 Task: nan
Action: Mouse moved to (458, 596)
Screenshot: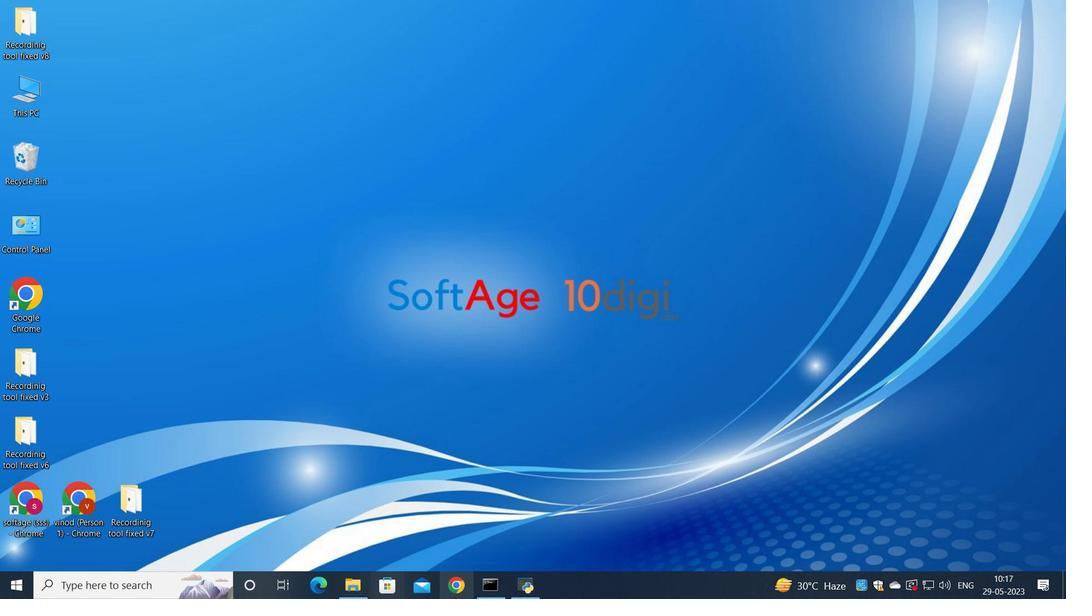 
Action: Mouse pressed left at (458, 596)
Screenshot: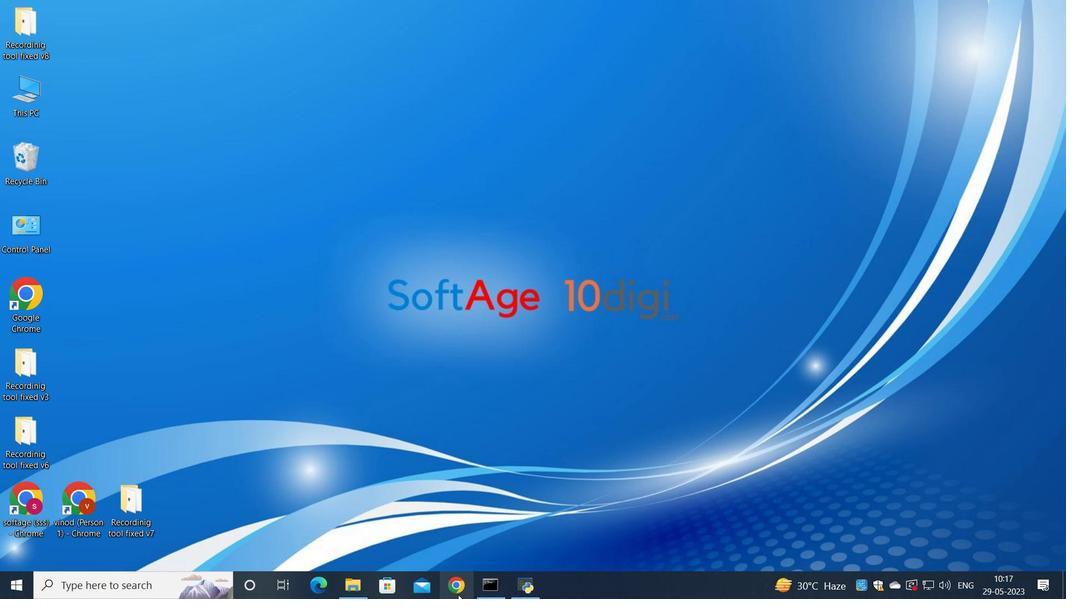 
Action: Mouse moved to (442, 360)
Screenshot: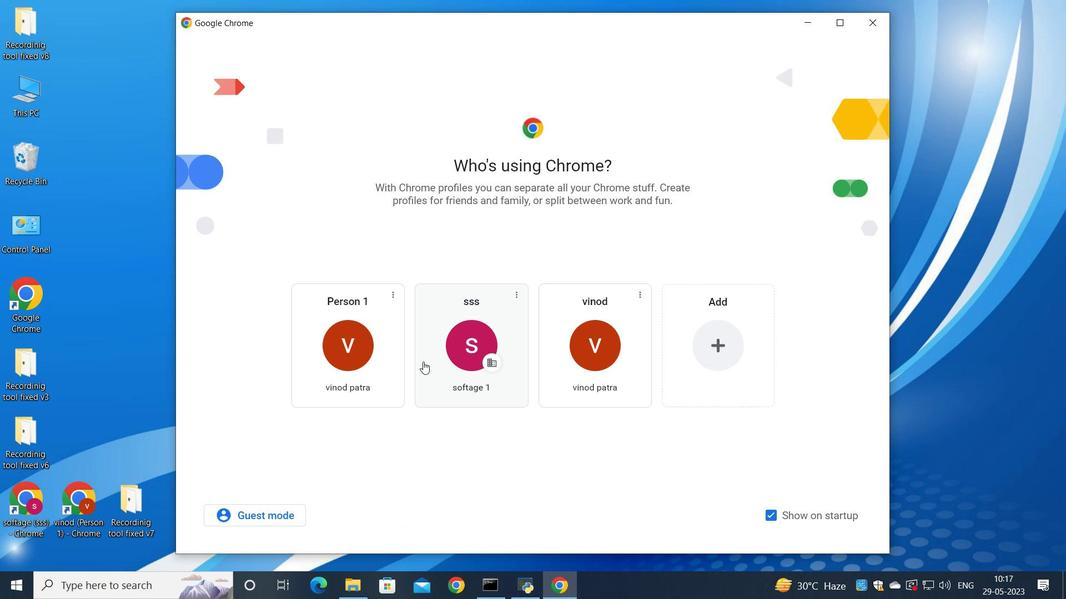 
Action: Mouse pressed left at (442, 360)
Screenshot: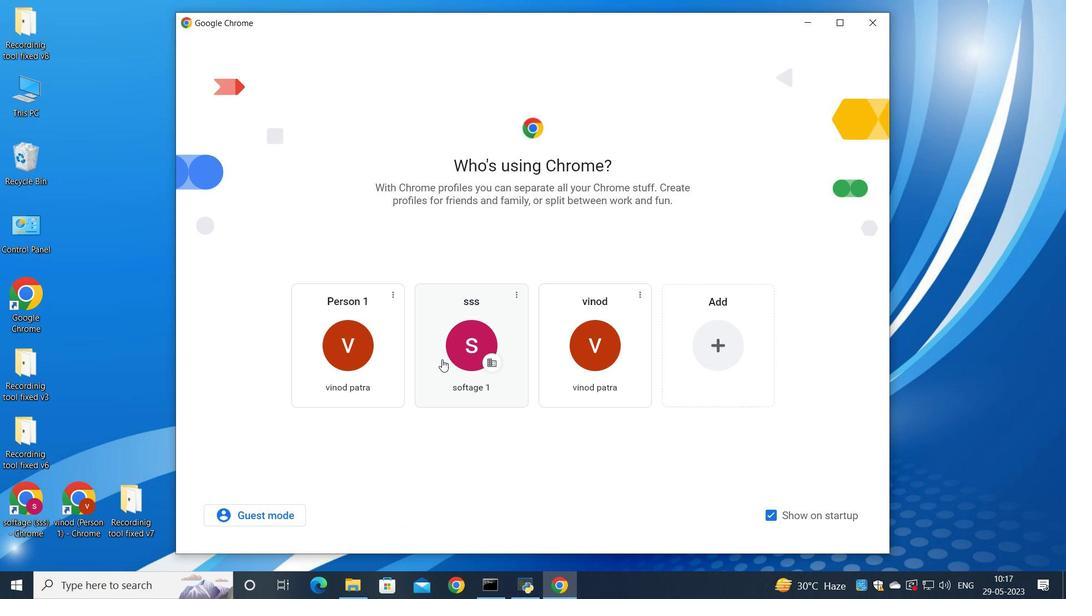 
Action: Mouse moved to (928, 73)
Screenshot: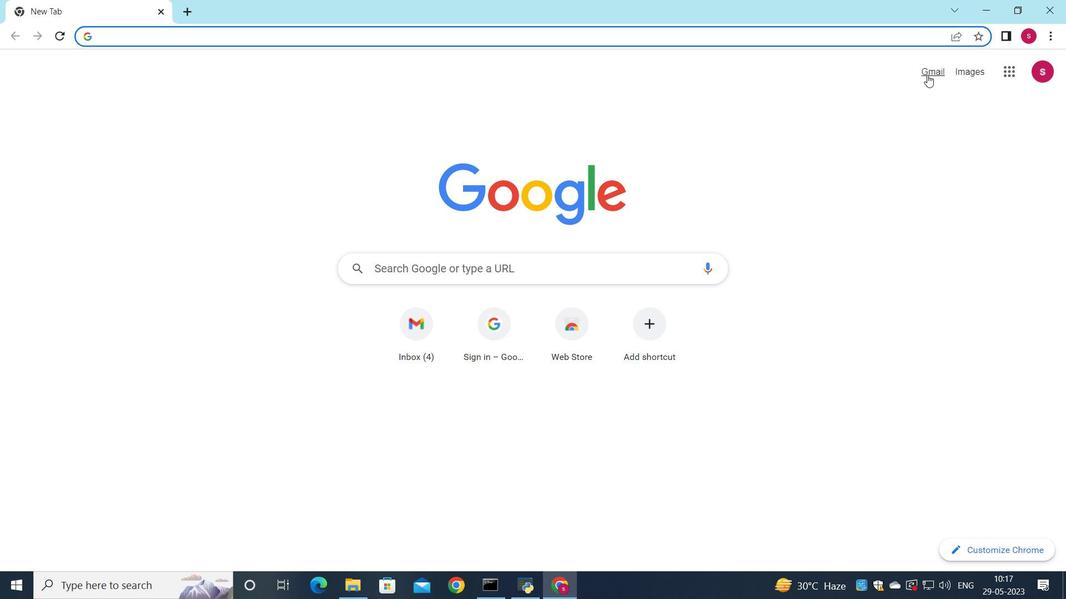 
Action: Mouse pressed left at (928, 73)
Screenshot: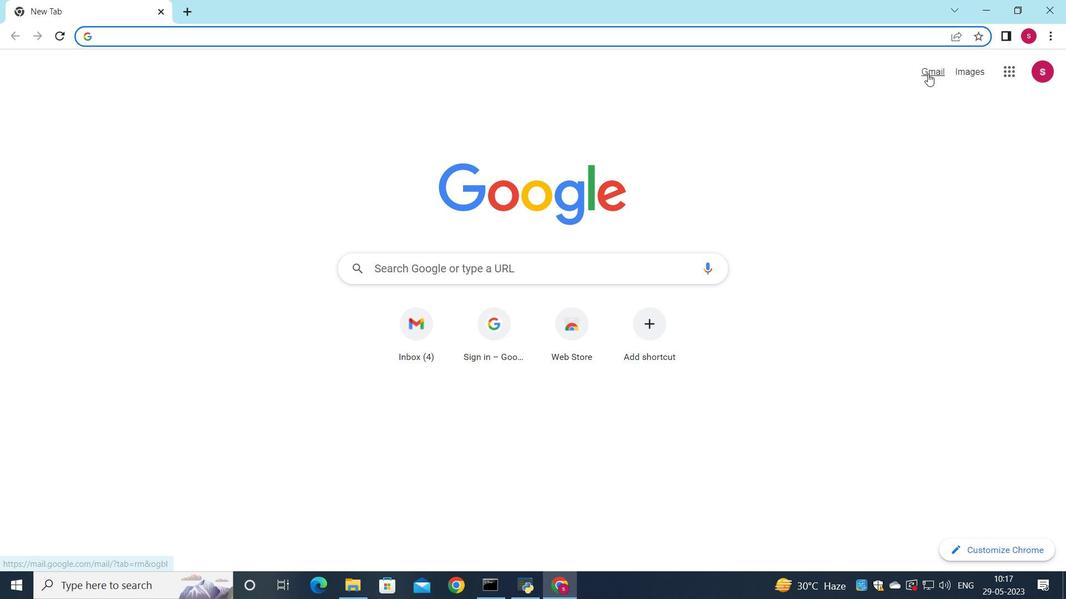 
Action: Mouse moved to (919, 89)
Screenshot: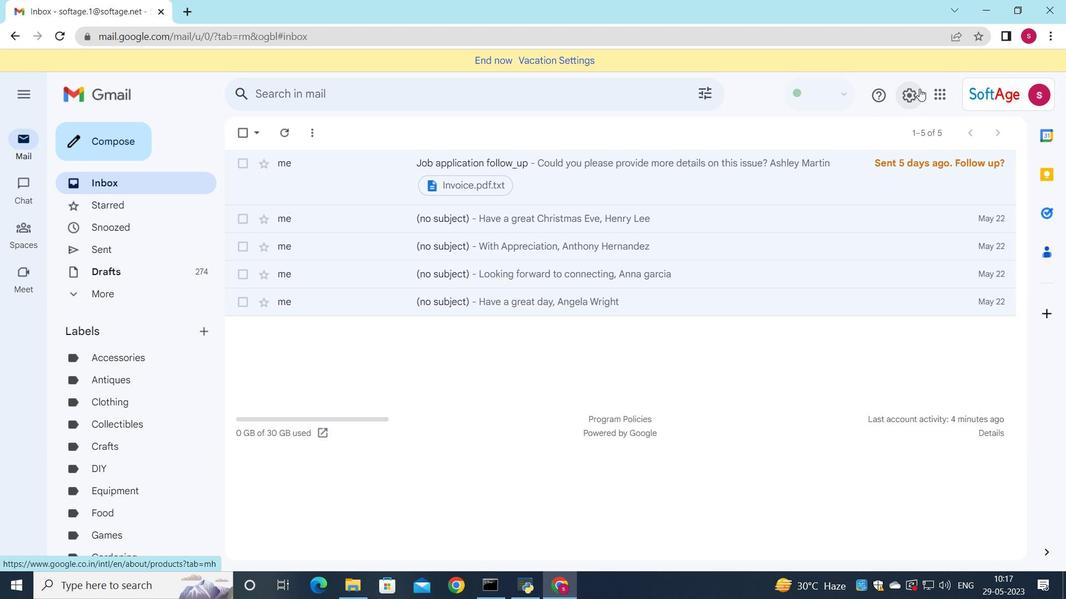 
Action: Mouse pressed left at (919, 89)
Screenshot: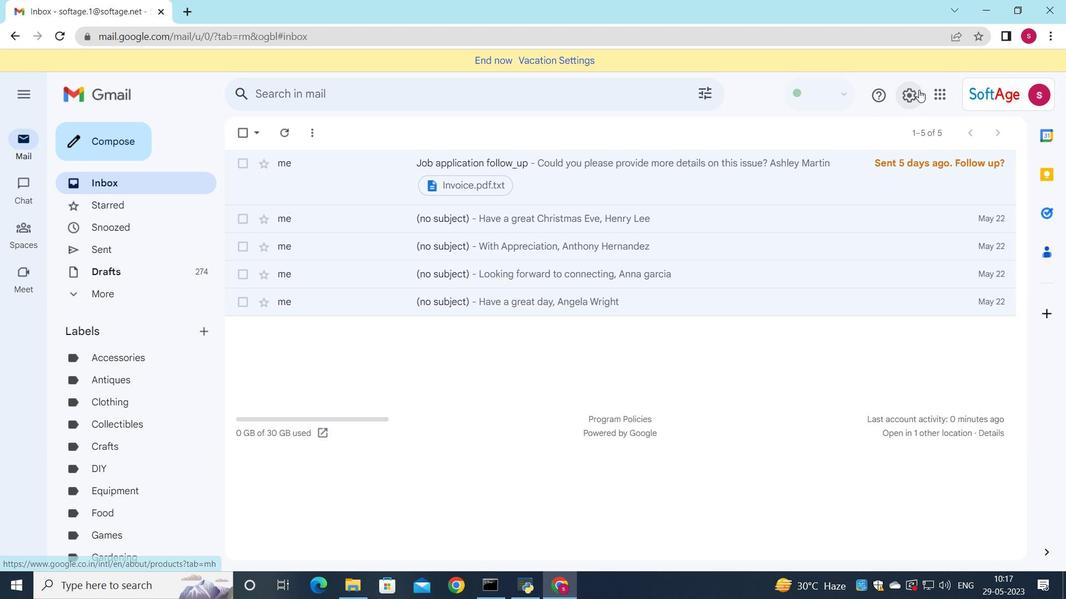 
Action: Mouse moved to (917, 154)
Screenshot: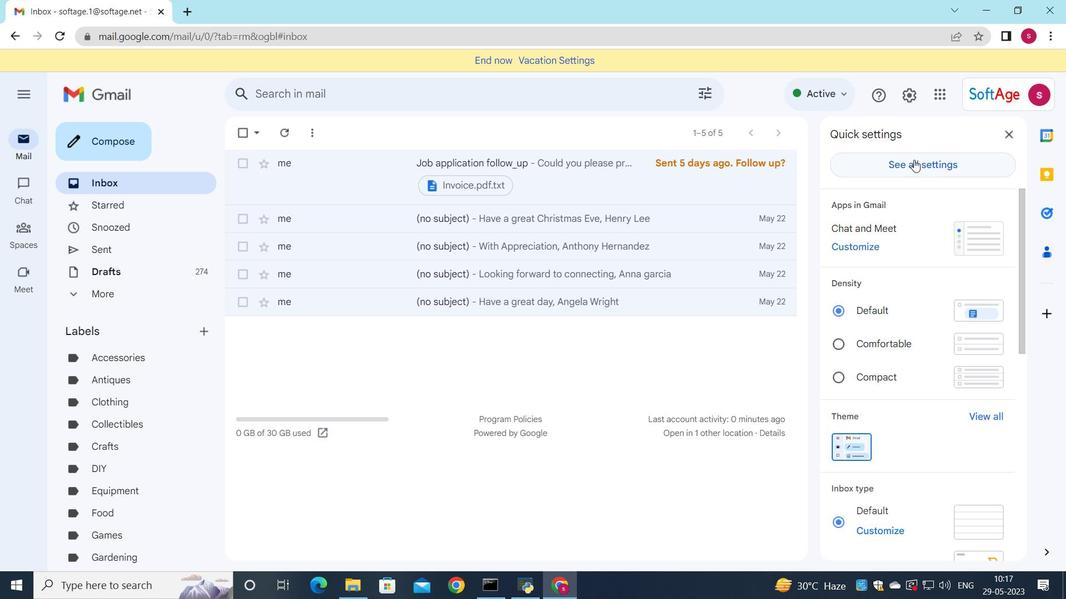 
Action: Mouse pressed left at (917, 154)
Screenshot: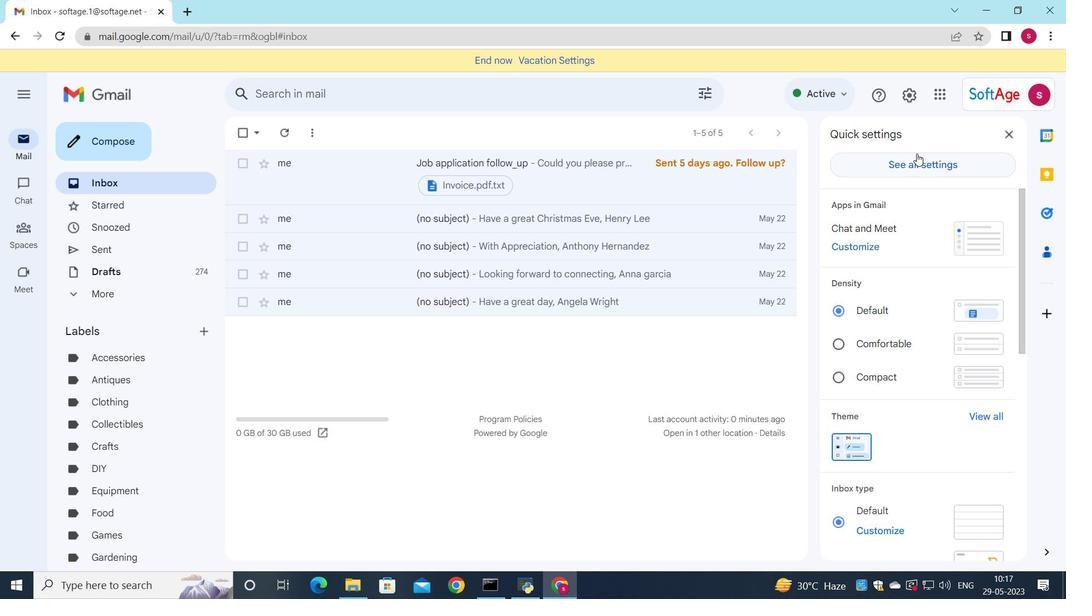 
Action: Mouse moved to (549, 265)
Screenshot: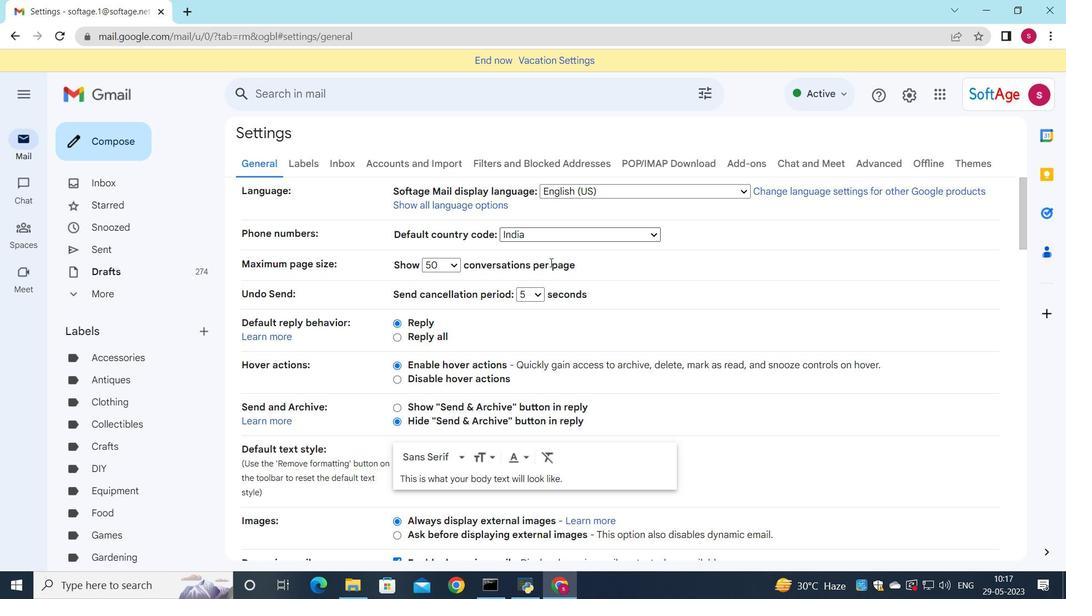 
Action: Mouse scrolled (549, 264) with delta (0, 0)
Screenshot: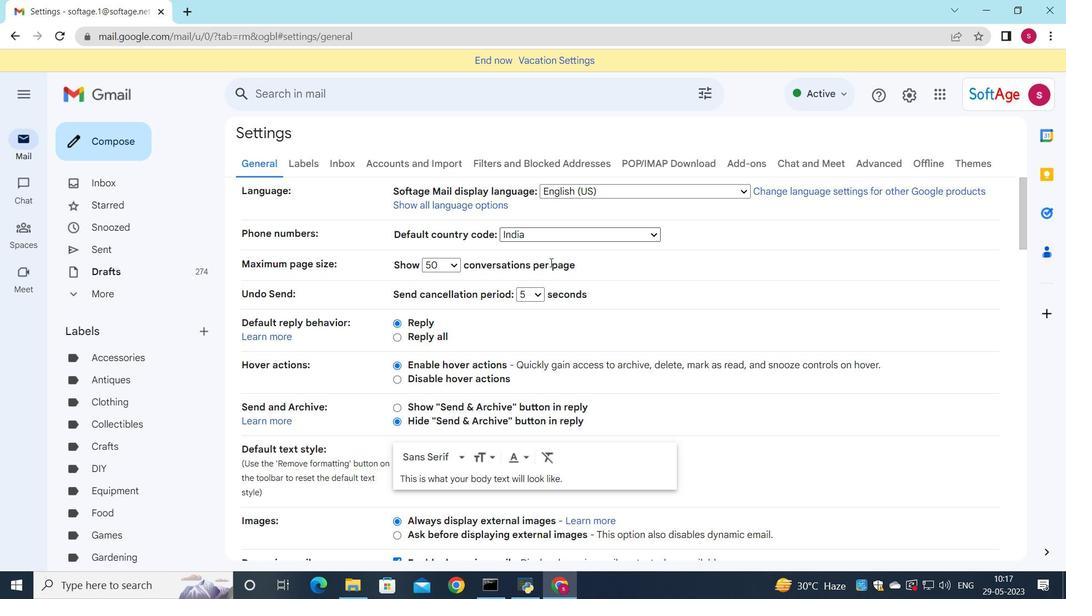 
Action: Mouse moved to (549, 266)
Screenshot: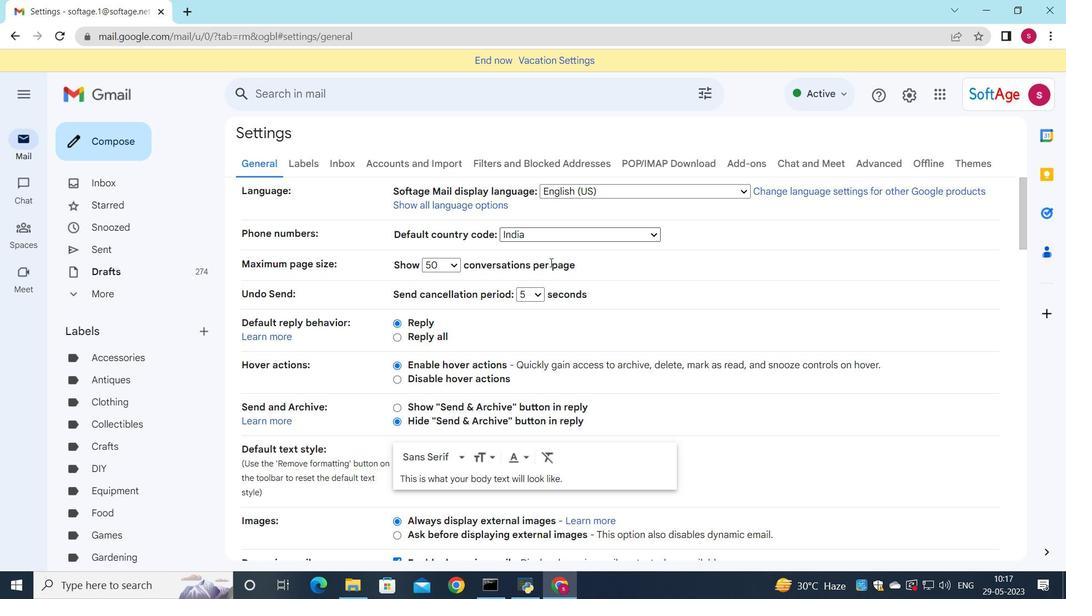 
Action: Mouse scrolled (549, 265) with delta (0, 0)
Screenshot: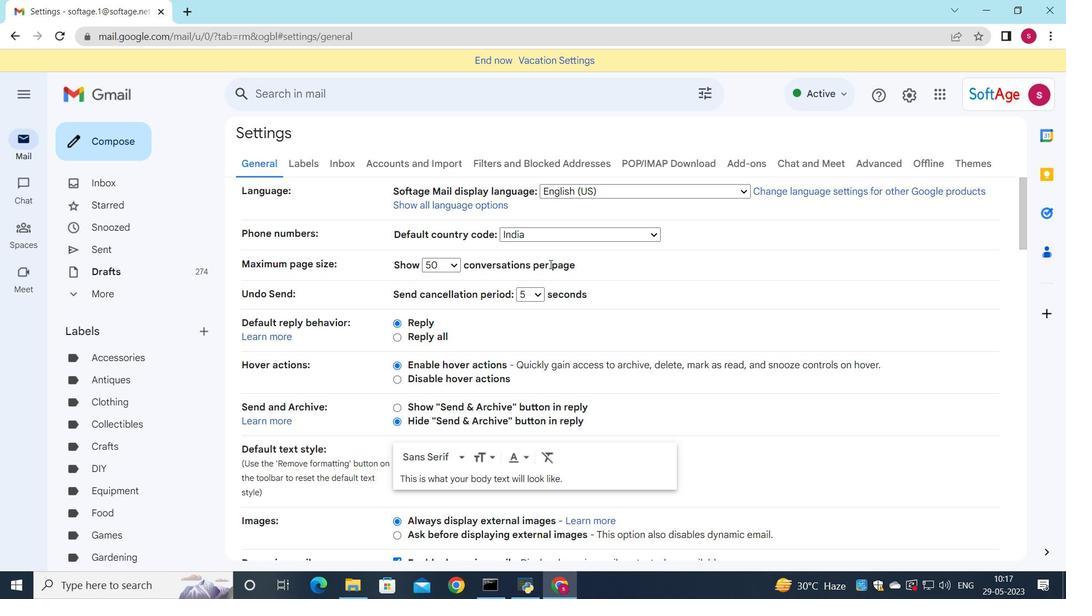
Action: Mouse scrolled (549, 265) with delta (0, 0)
Screenshot: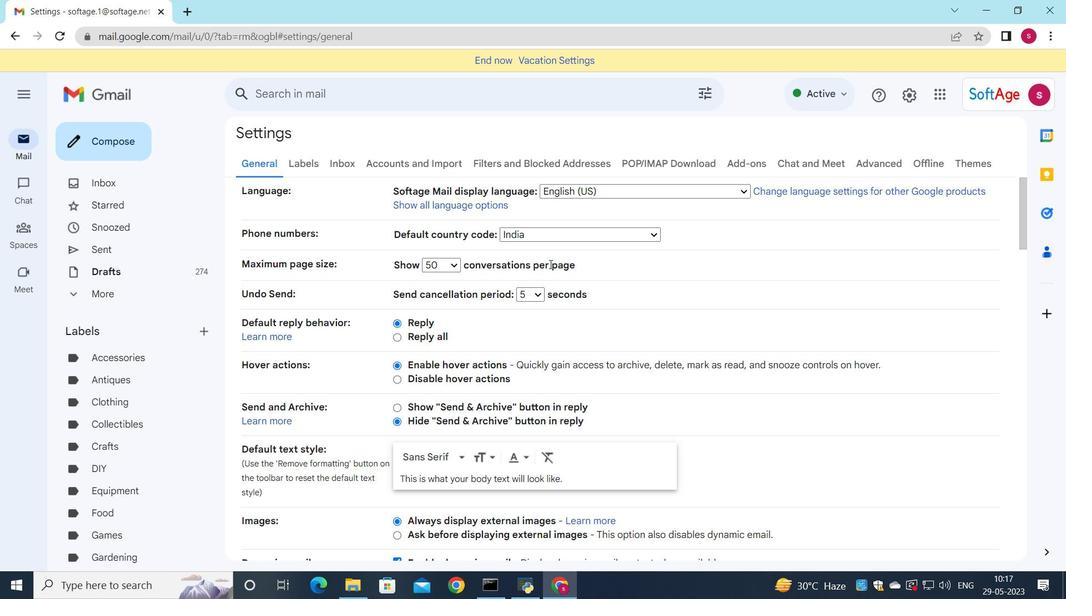 
Action: Mouse scrolled (549, 265) with delta (0, 0)
Screenshot: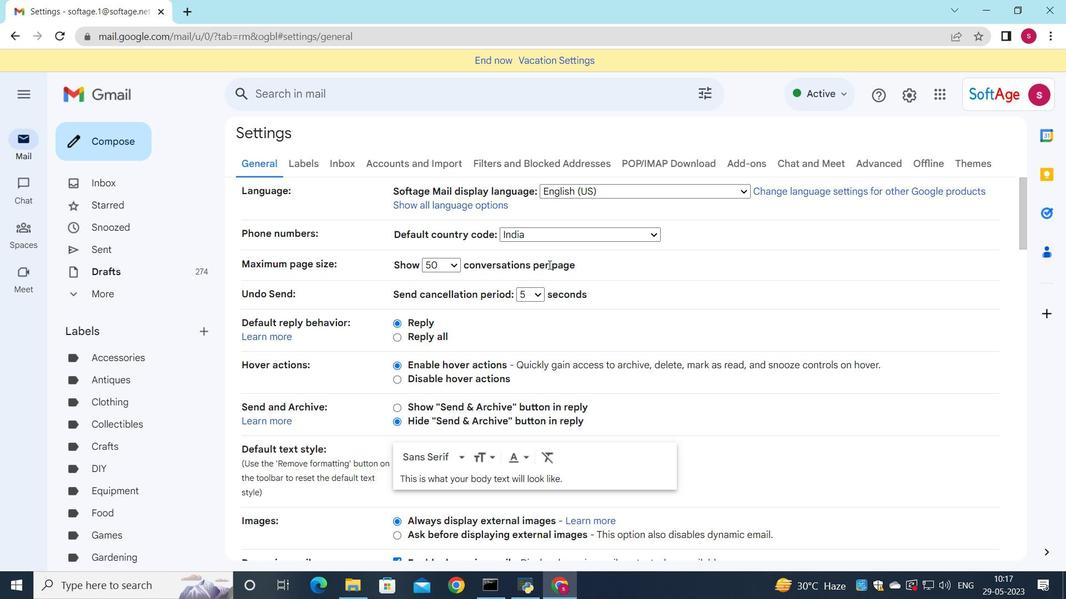 
Action: Mouse moved to (549, 264)
Screenshot: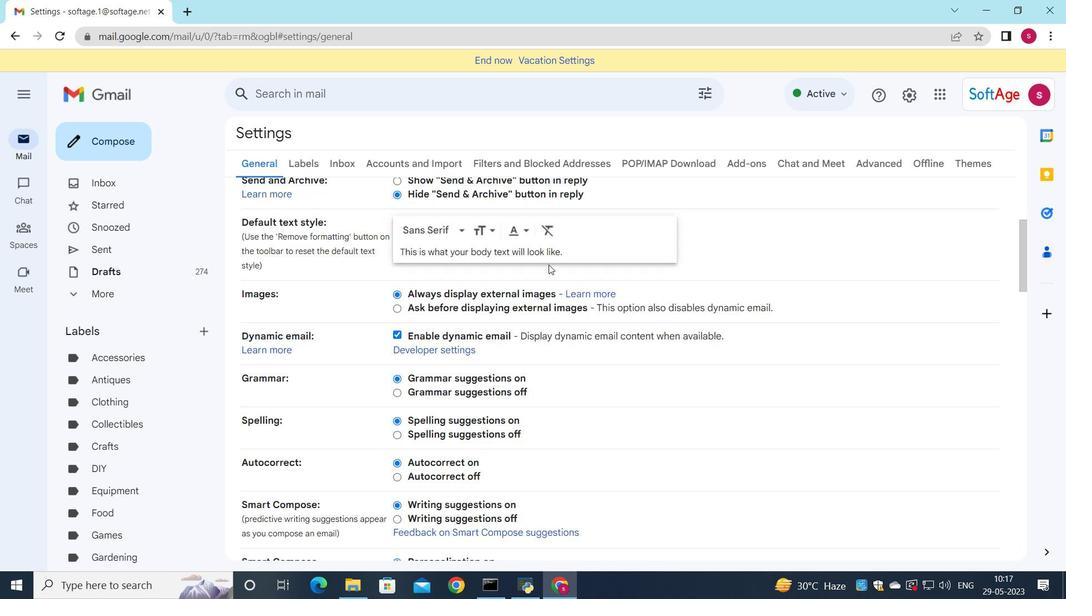 
Action: Mouse scrolled (549, 263) with delta (0, 0)
Screenshot: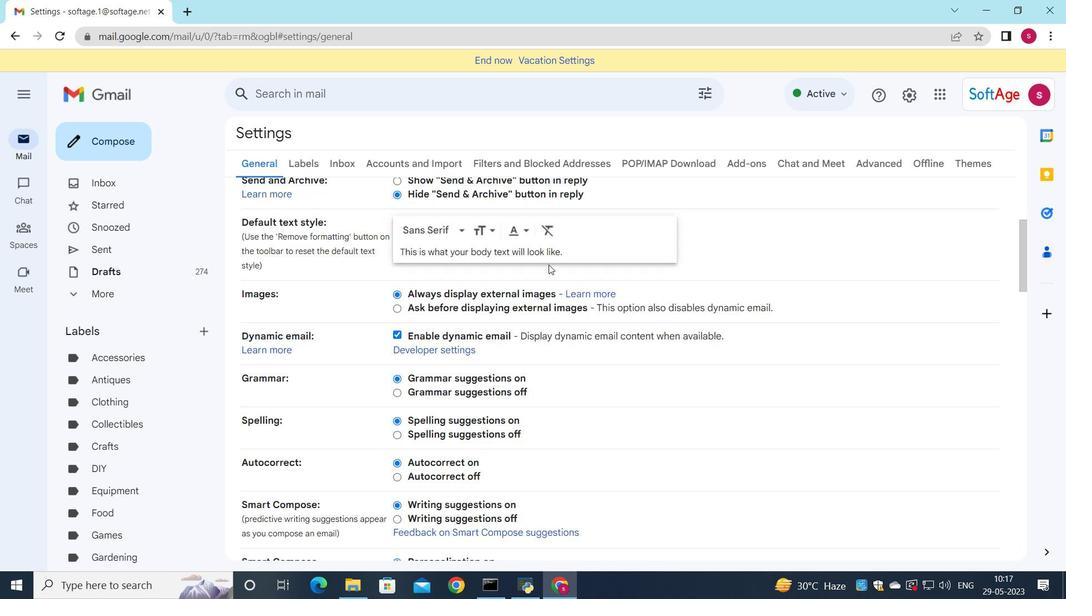 
Action: Mouse scrolled (549, 263) with delta (0, 0)
Screenshot: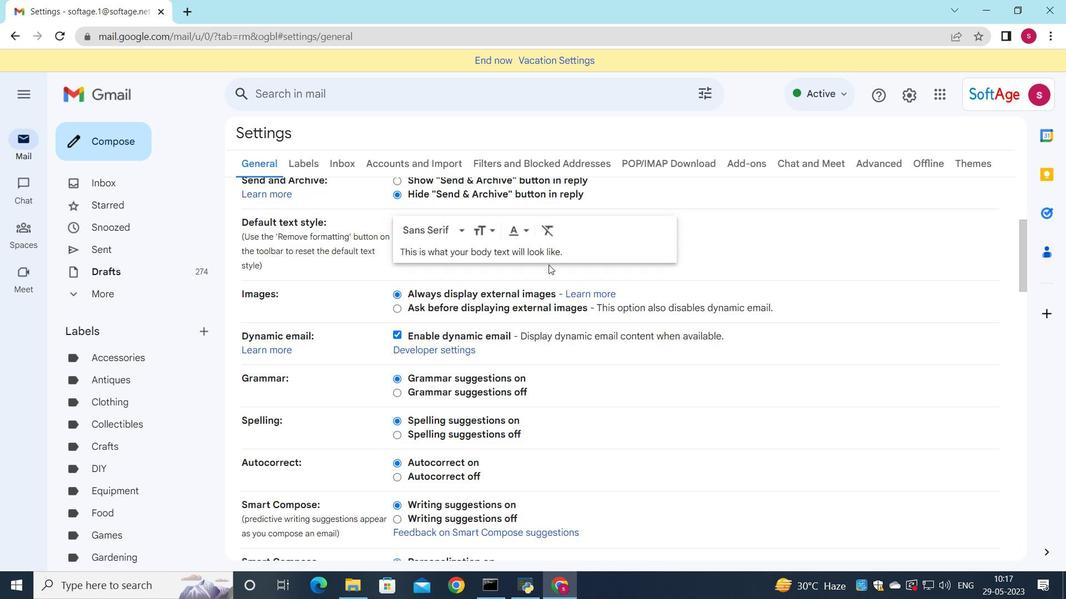 
Action: Mouse scrolled (549, 263) with delta (0, 0)
Screenshot: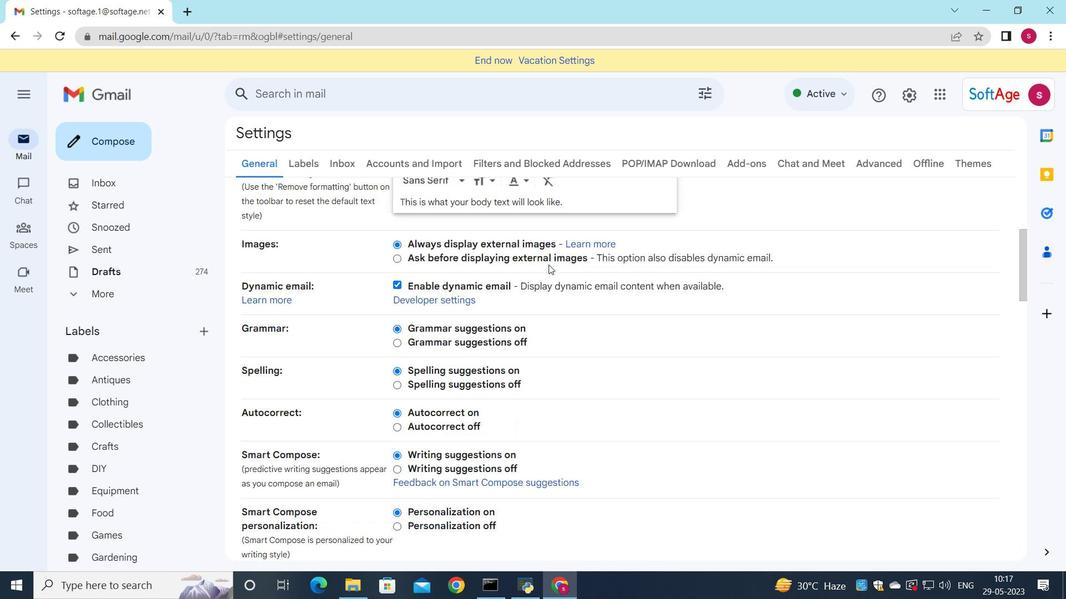 
Action: Mouse moved to (536, 322)
Screenshot: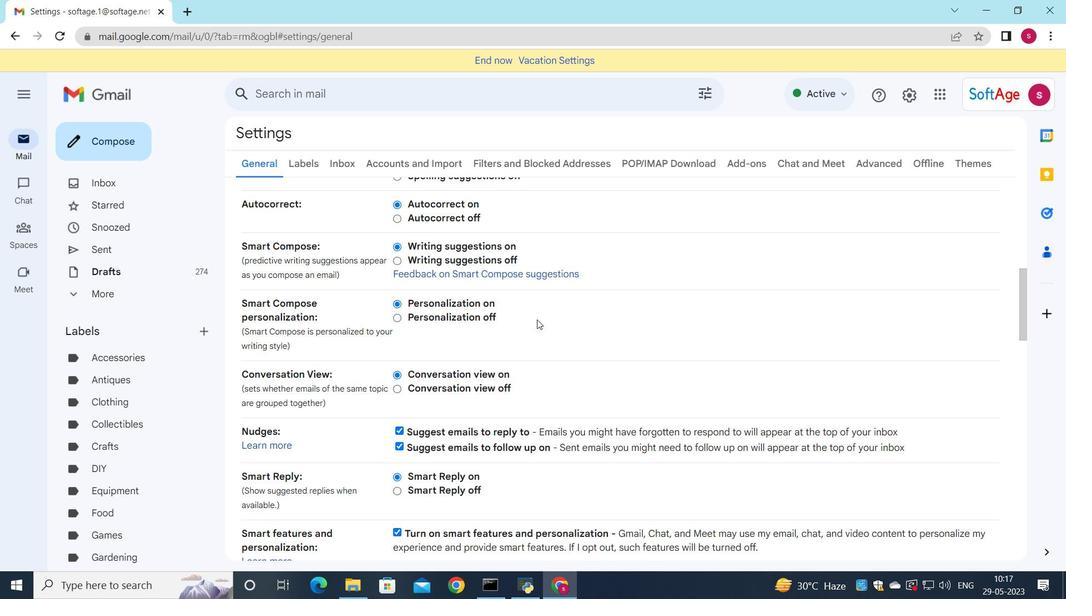 
Action: Mouse scrolled (537, 318) with delta (0, 0)
Screenshot: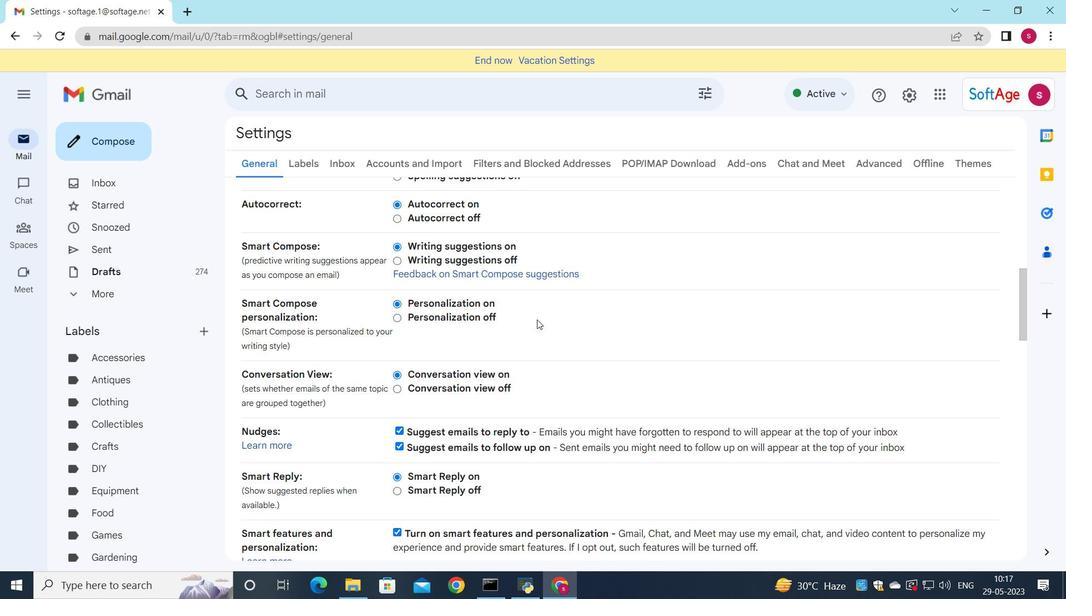 
Action: Mouse moved to (534, 326)
Screenshot: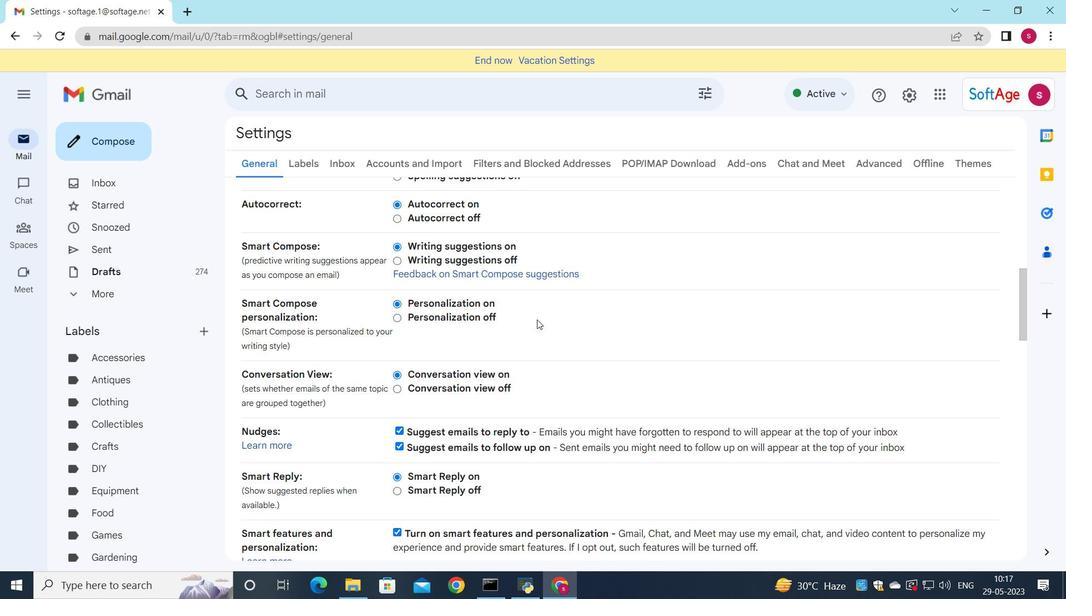 
Action: Mouse scrolled (534, 325) with delta (0, 0)
Screenshot: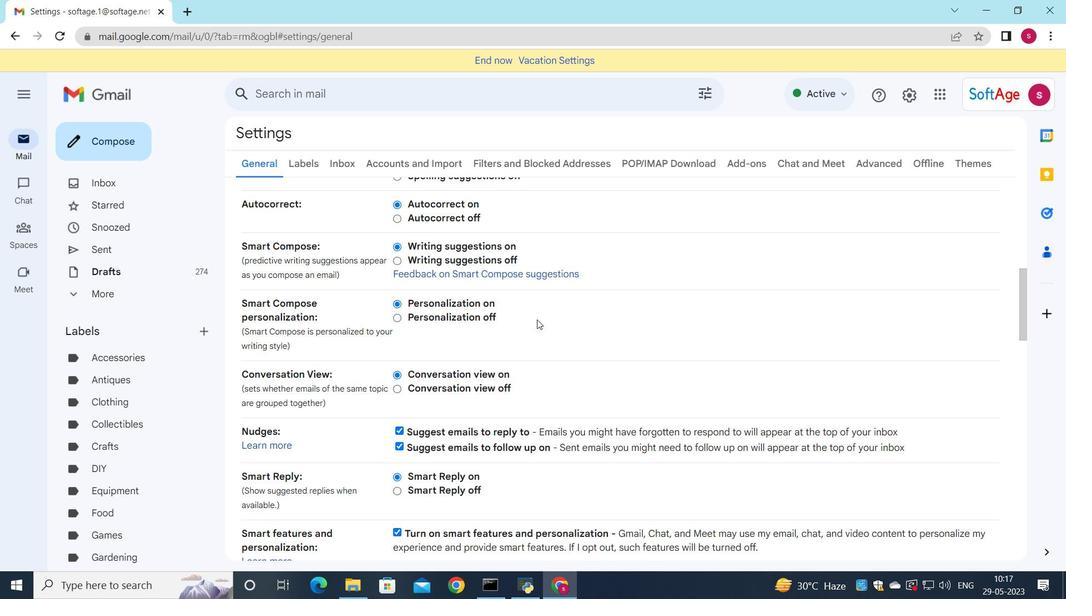 
Action: Mouse moved to (533, 329)
Screenshot: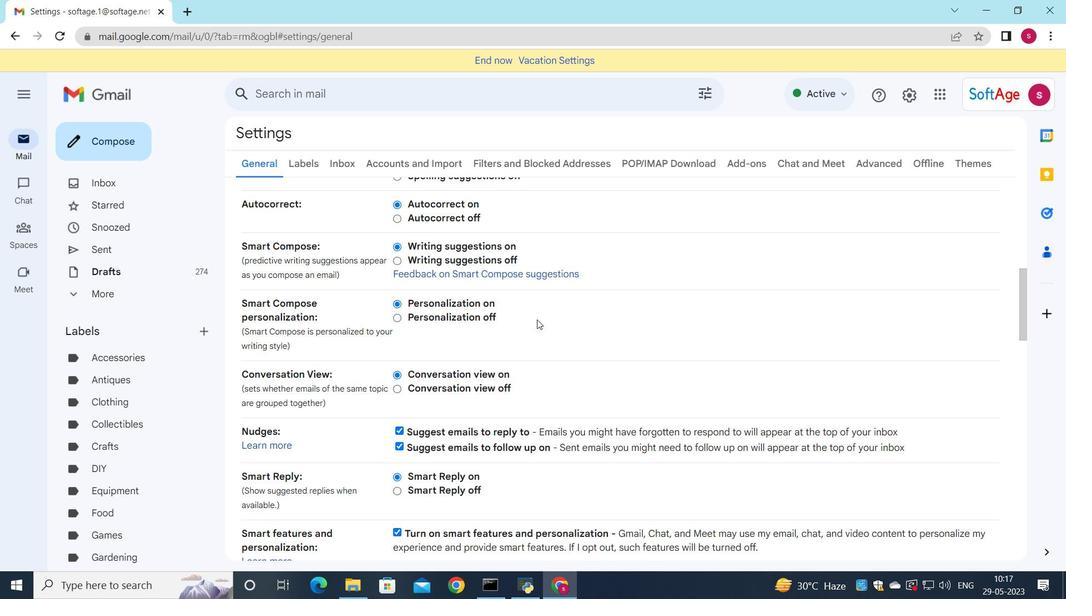 
Action: Mouse scrolled (533, 329) with delta (0, 0)
Screenshot: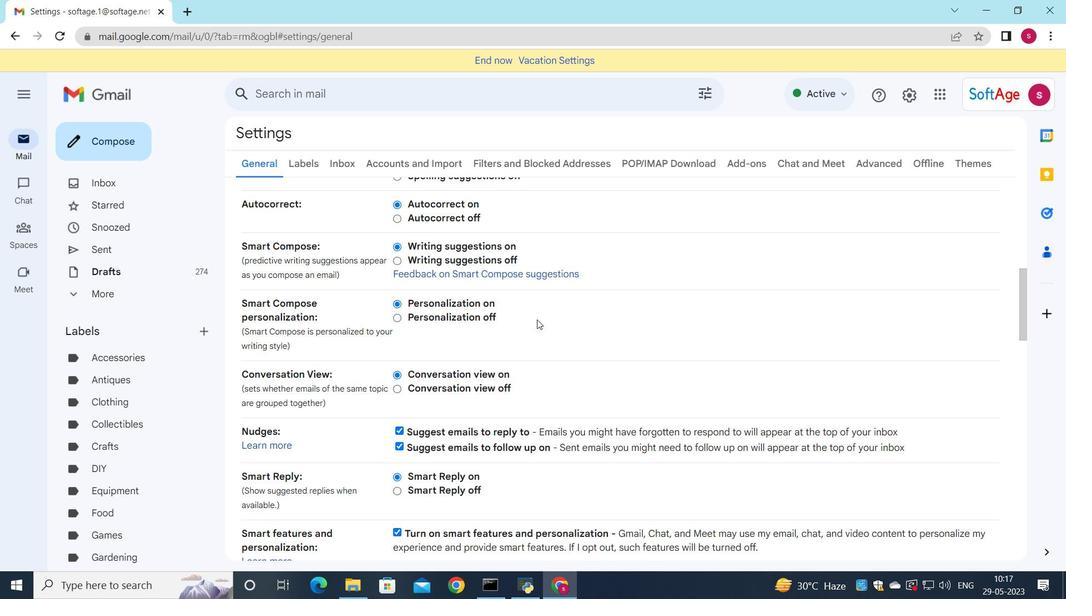 
Action: Mouse moved to (527, 334)
Screenshot: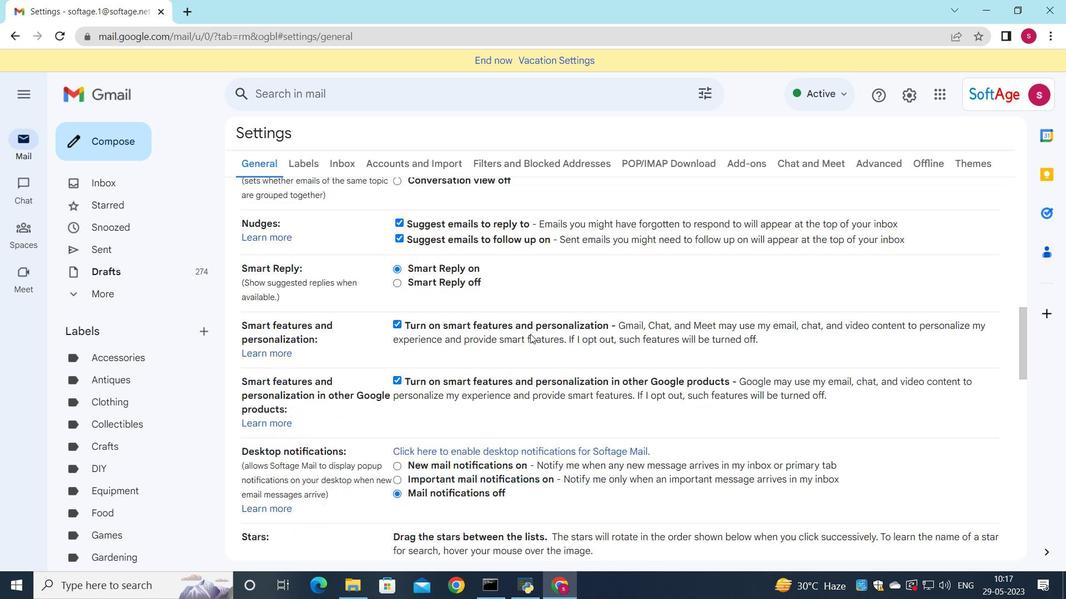 
Action: Mouse scrolled (527, 333) with delta (0, 0)
Screenshot: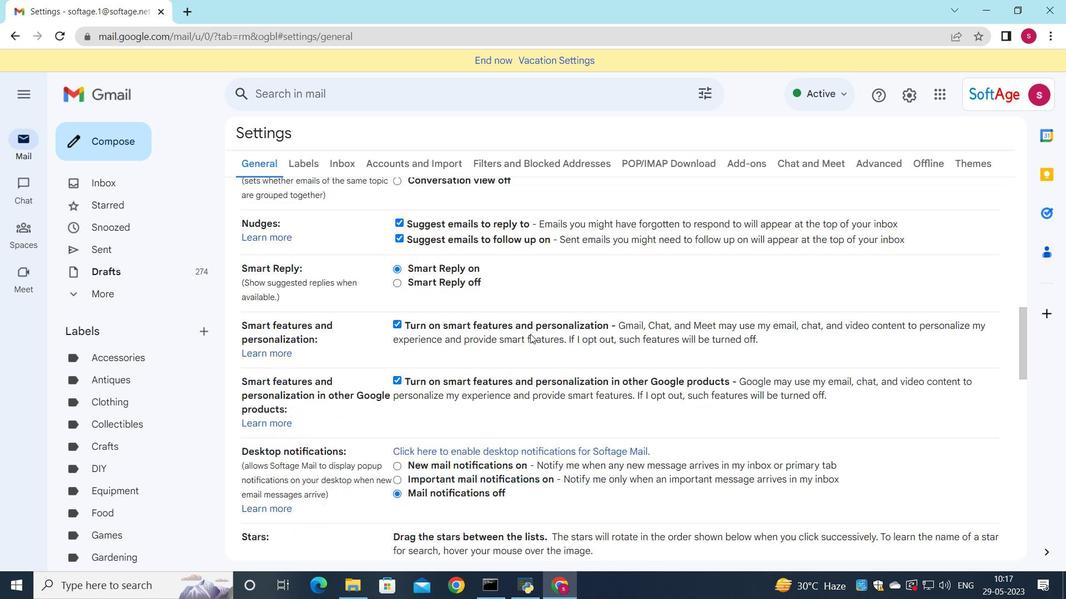 
Action: Mouse moved to (525, 337)
Screenshot: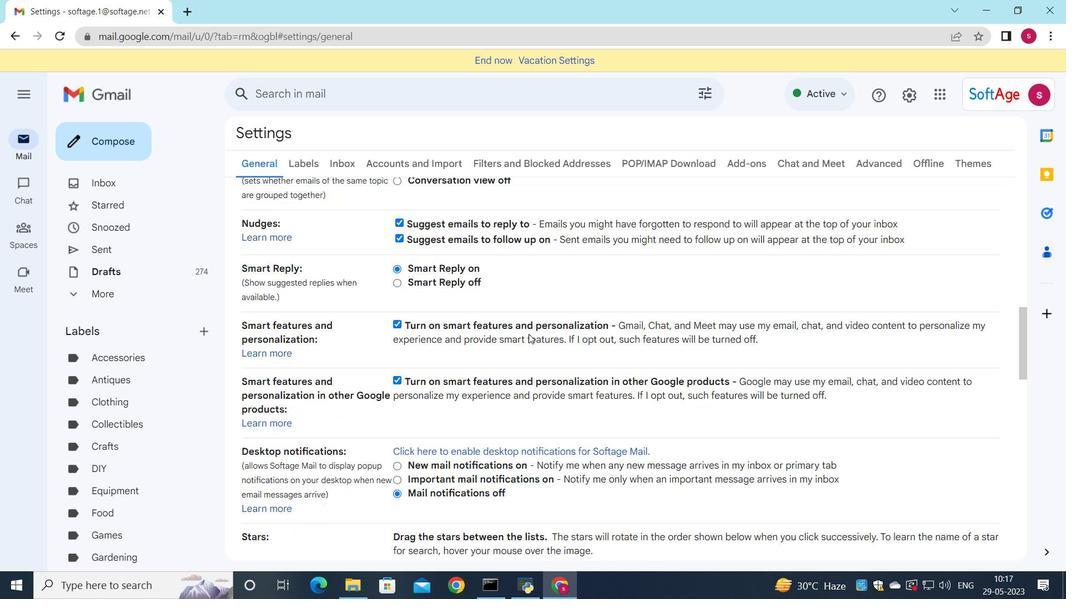 
Action: Mouse scrolled (526, 335) with delta (0, 0)
Screenshot: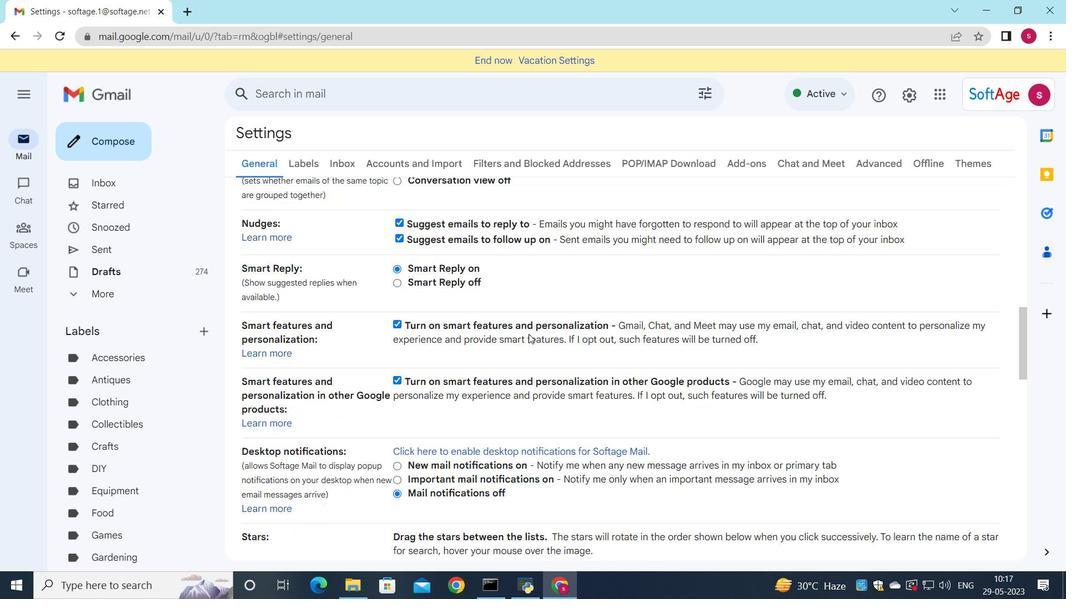 
Action: Mouse moved to (538, 401)
Screenshot: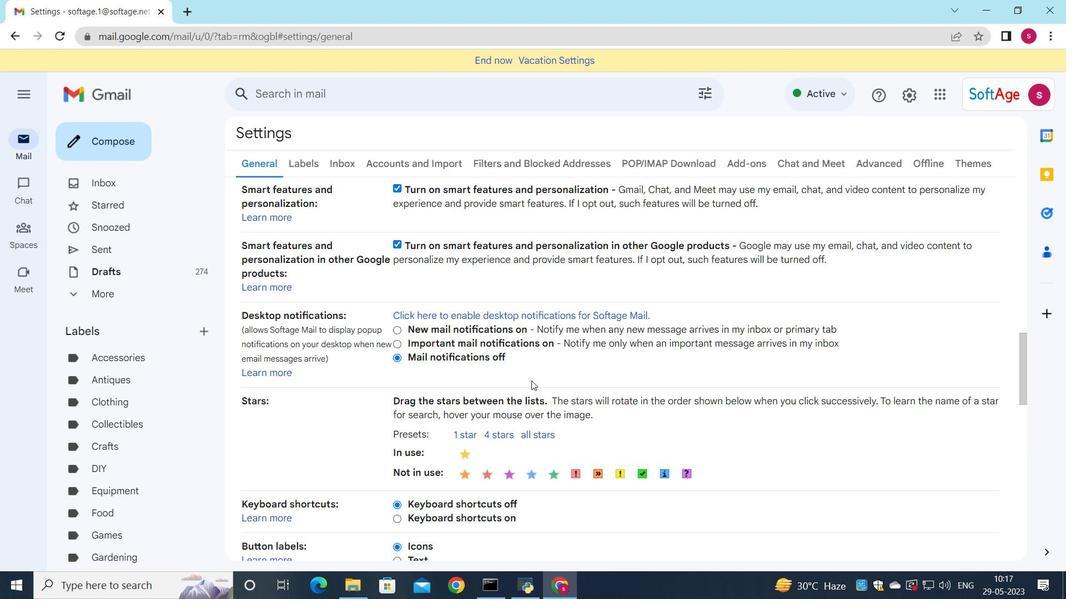 
Action: Mouse scrolled (538, 401) with delta (0, 0)
Screenshot: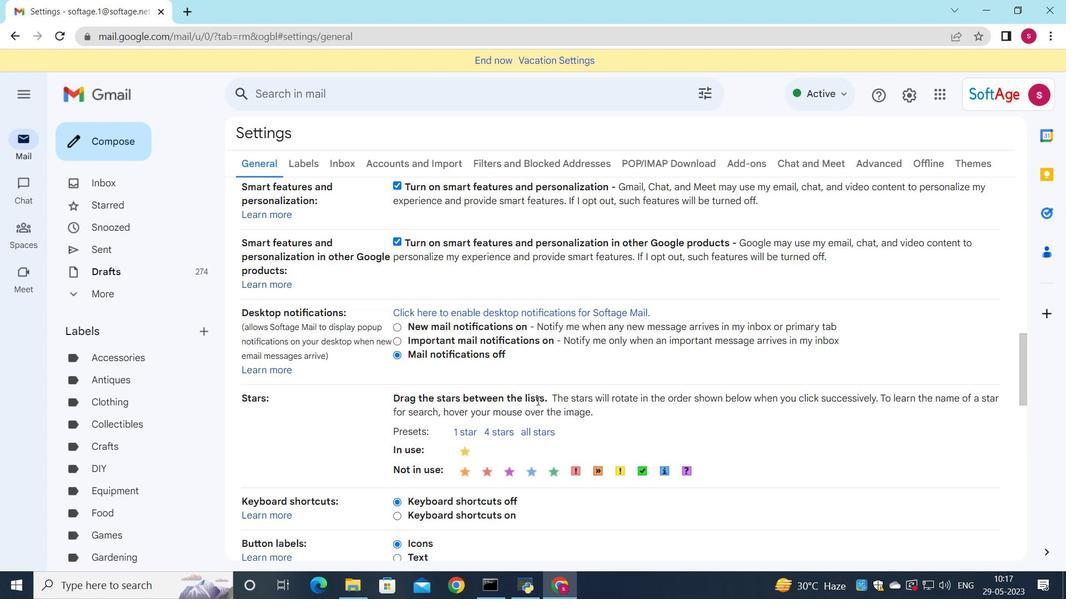 
Action: Mouse moved to (538, 402)
Screenshot: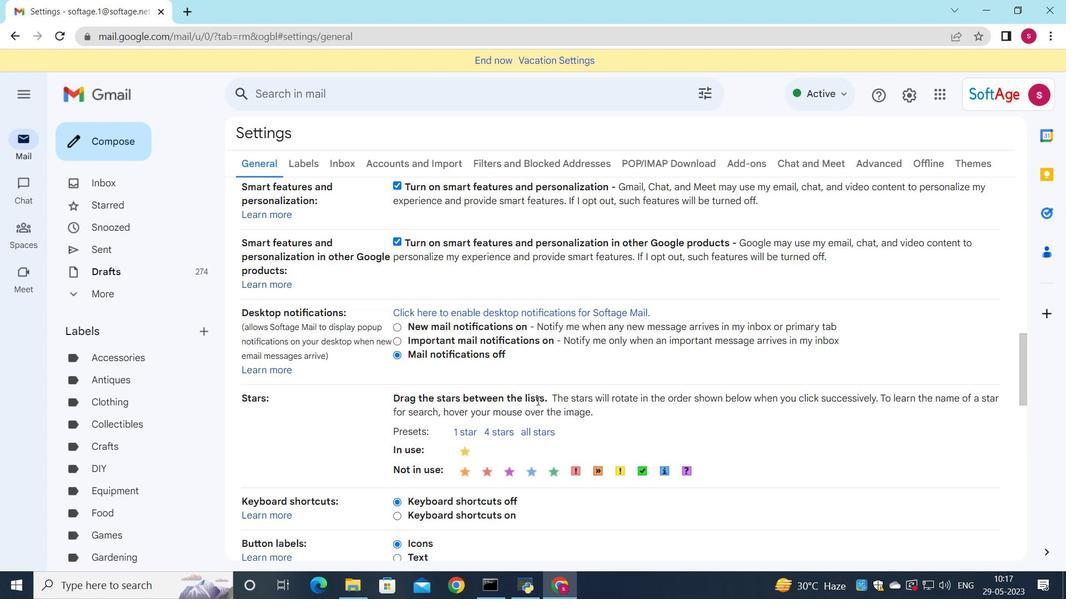
Action: Mouse scrolled (538, 401) with delta (0, 0)
Screenshot: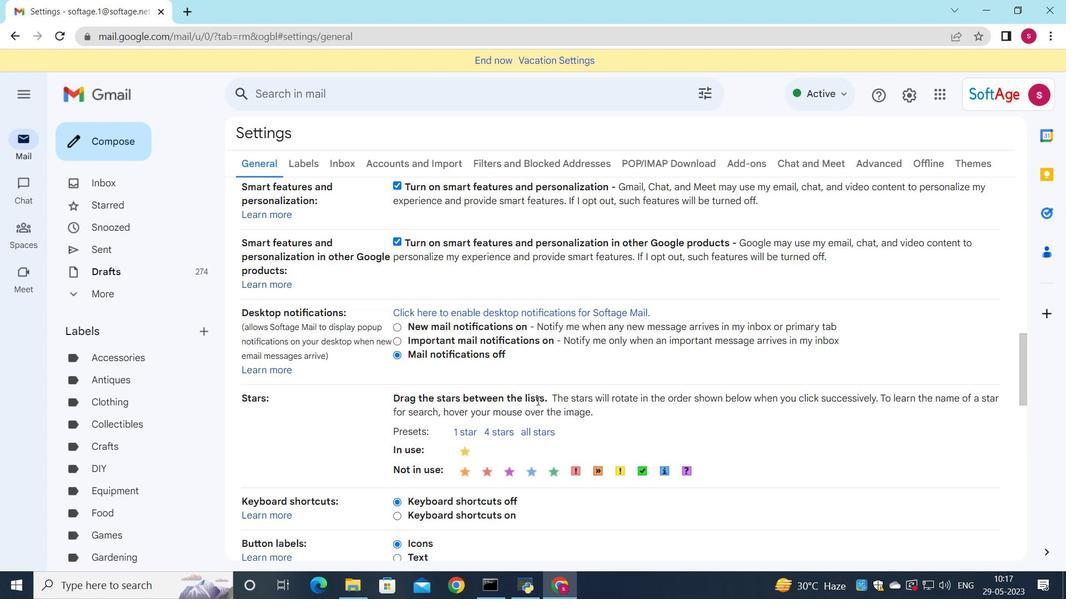 
Action: Mouse scrolled (538, 401) with delta (0, 0)
Screenshot: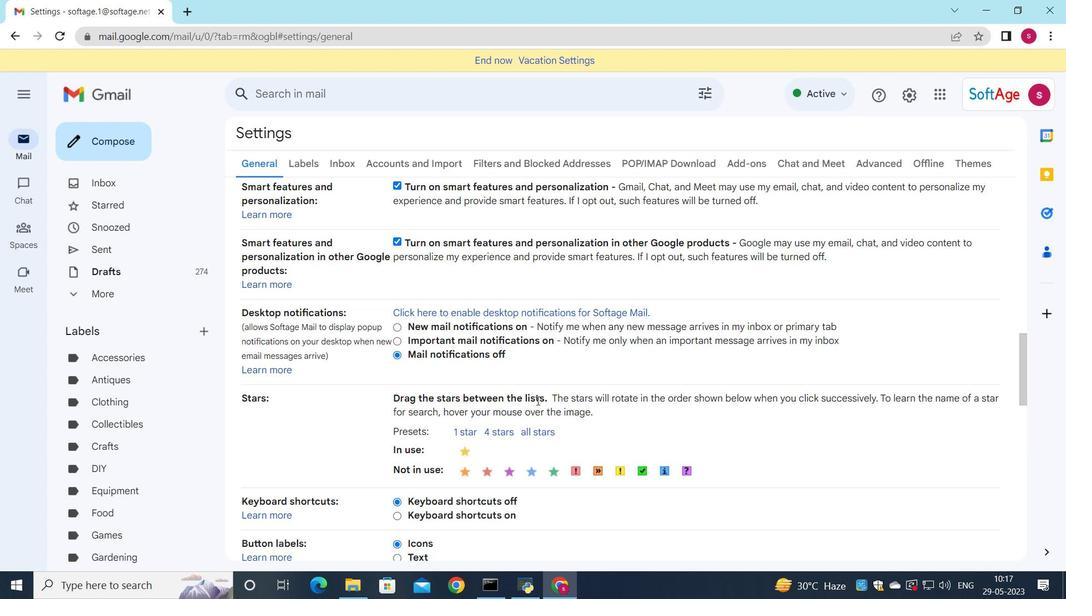 
Action: Mouse moved to (541, 431)
Screenshot: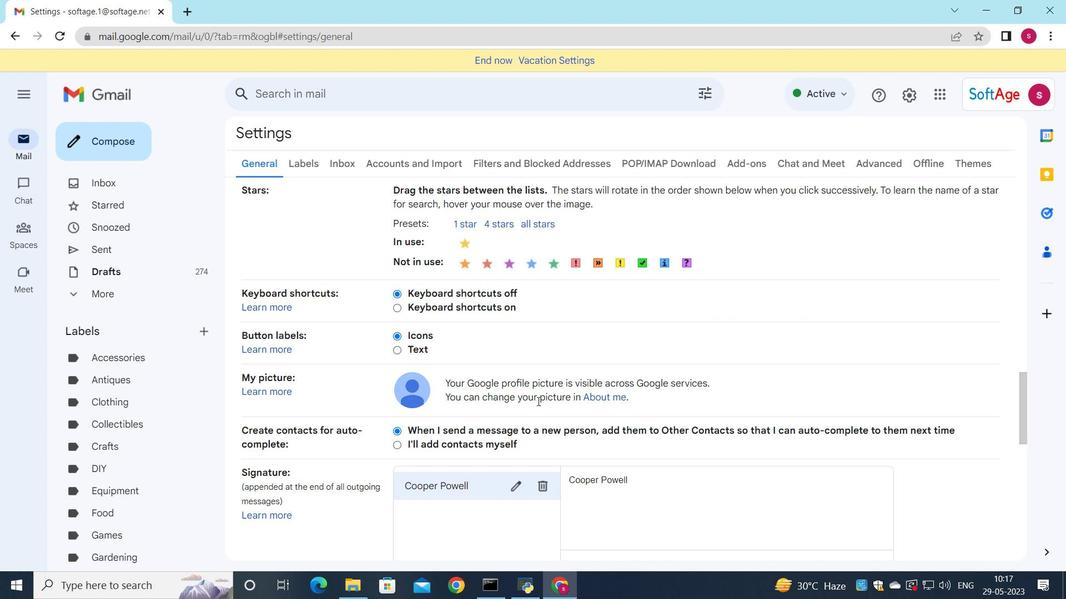 
Action: Mouse scrolled (539, 425) with delta (0, 0)
Screenshot: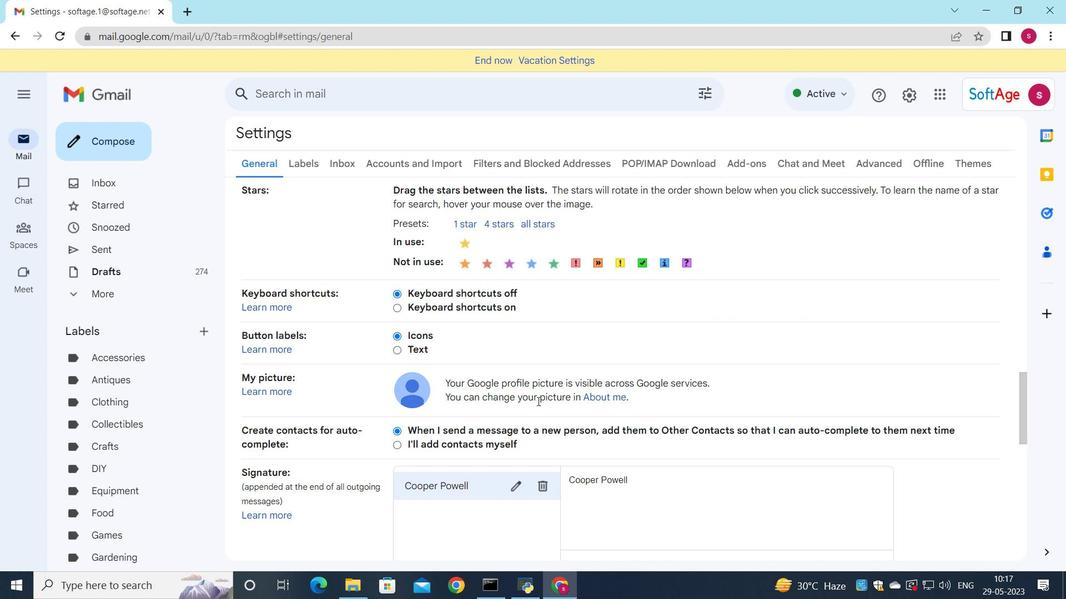 
Action: Mouse moved to (544, 425)
Screenshot: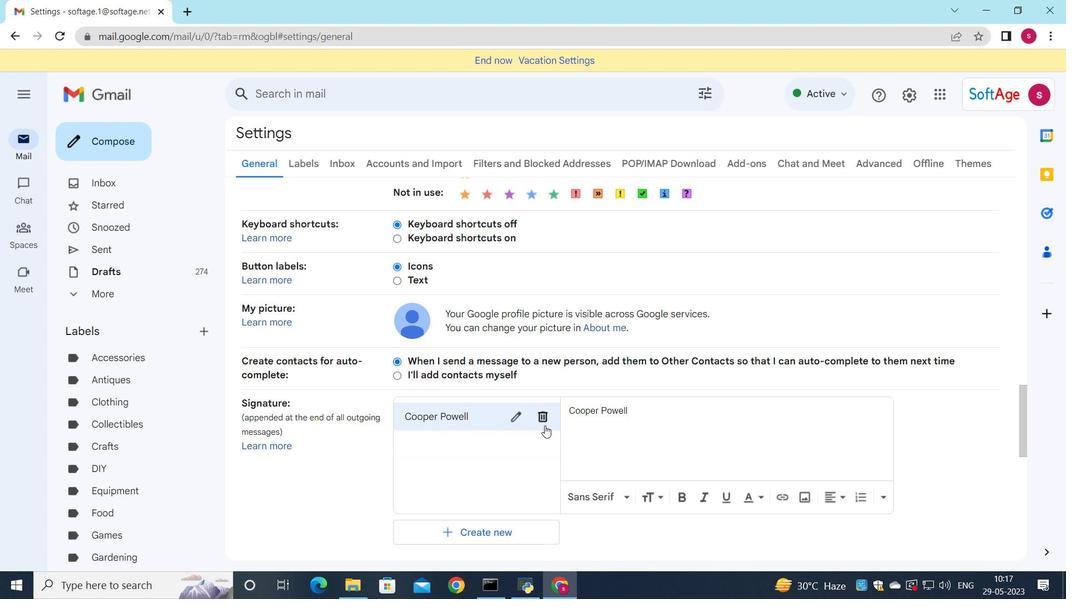 
Action: Mouse pressed left at (544, 425)
Screenshot: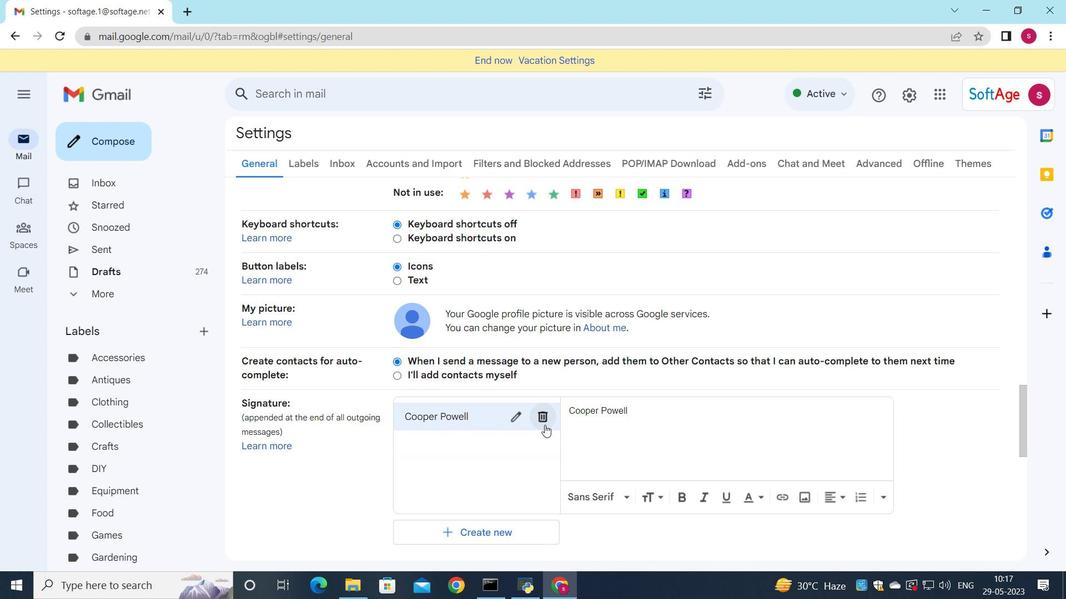 
Action: Mouse moved to (675, 339)
Screenshot: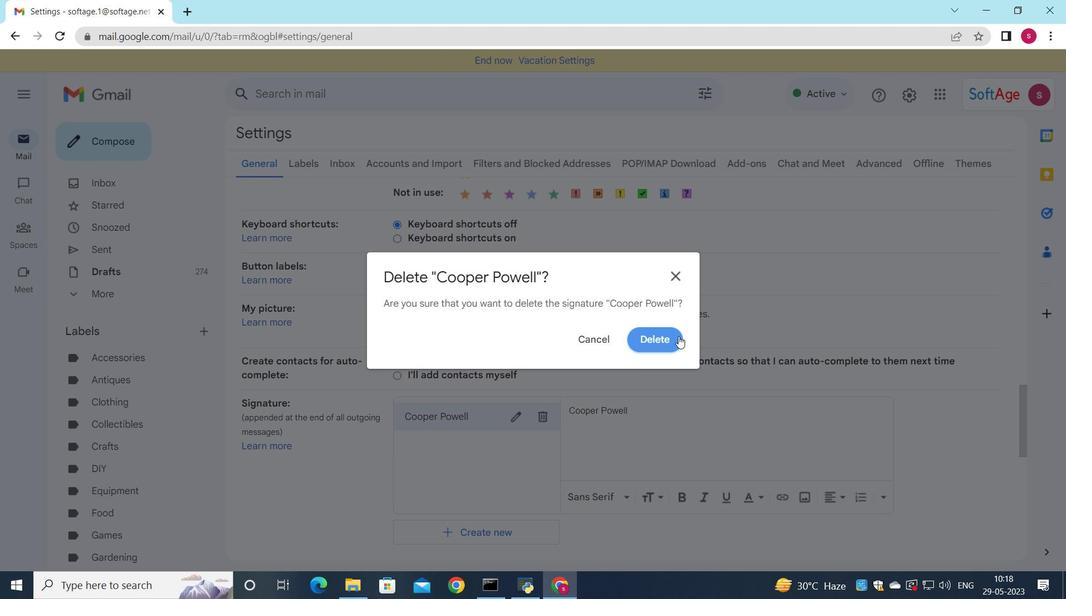 
Action: Mouse pressed left at (675, 339)
Screenshot: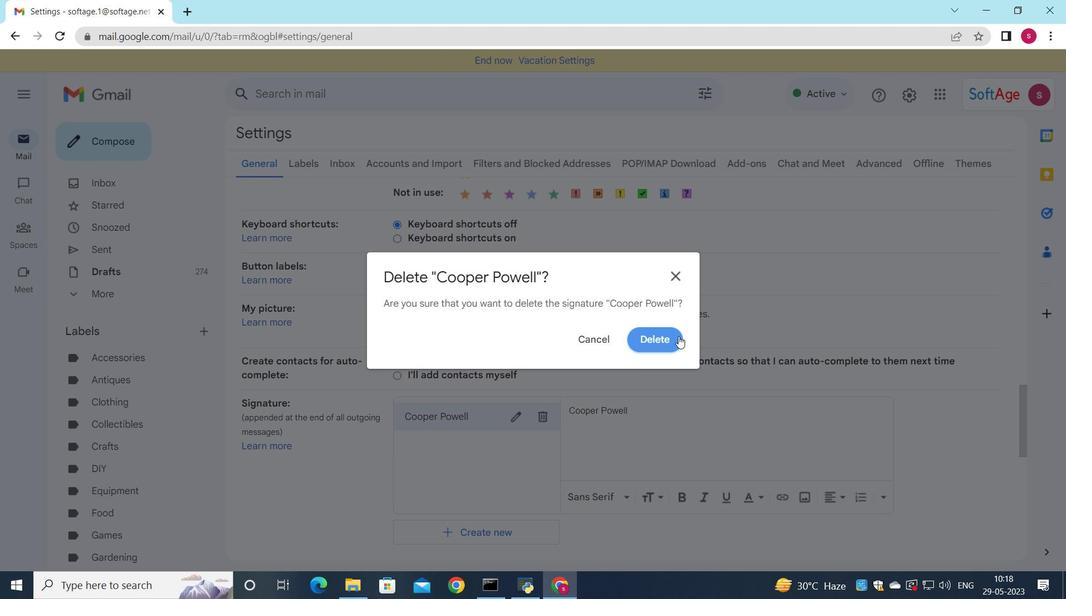 
Action: Mouse moved to (456, 426)
Screenshot: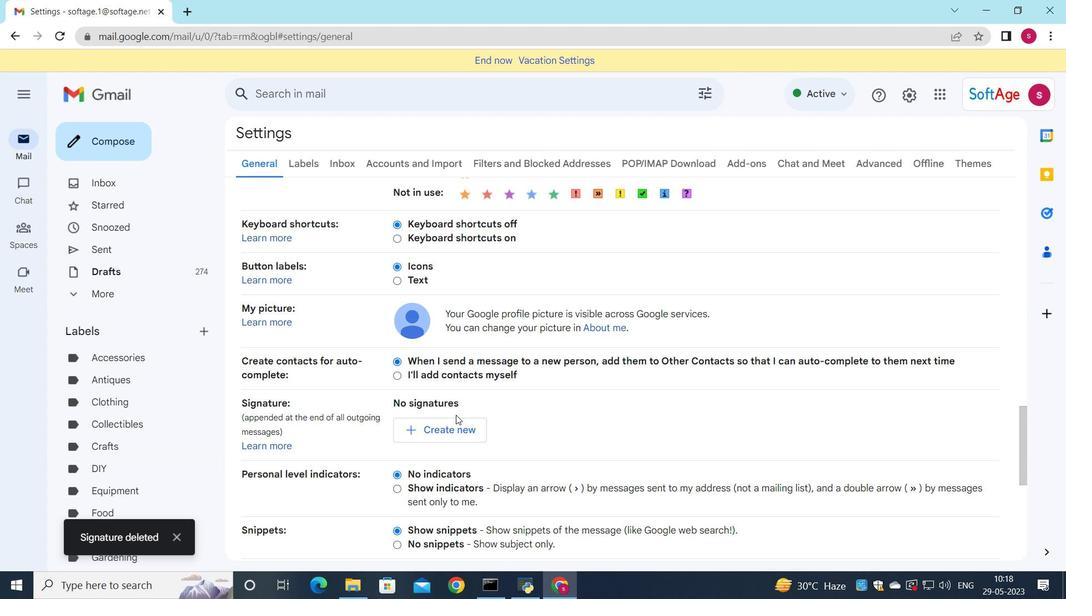 
Action: Mouse pressed left at (456, 426)
Screenshot: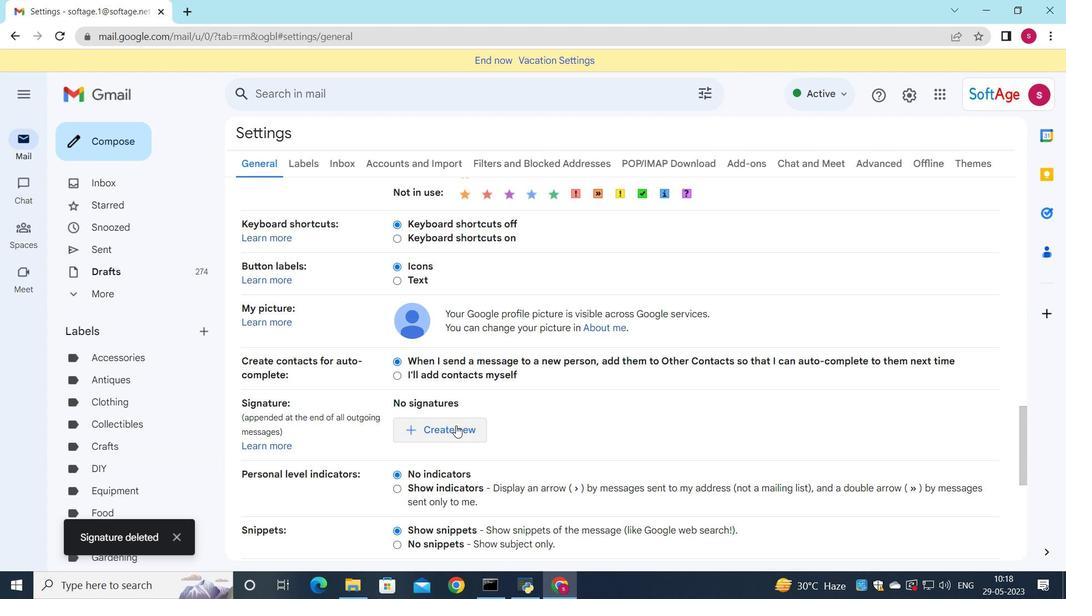 
Action: Mouse moved to (548, 293)
Screenshot: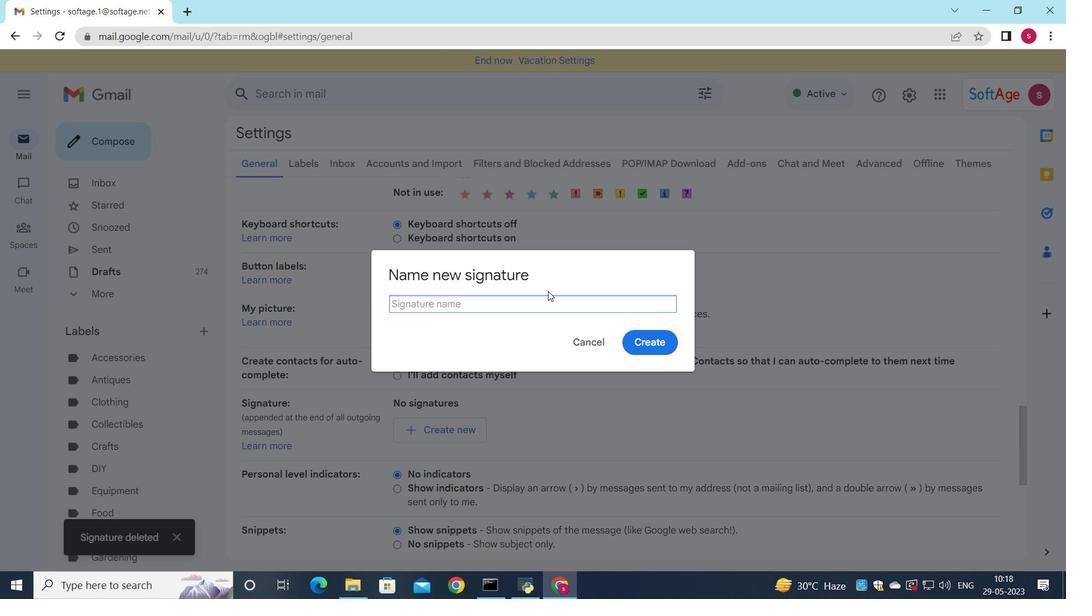 
Action: Key pressed <Key.shift><Key.shift>Courtney
Screenshot: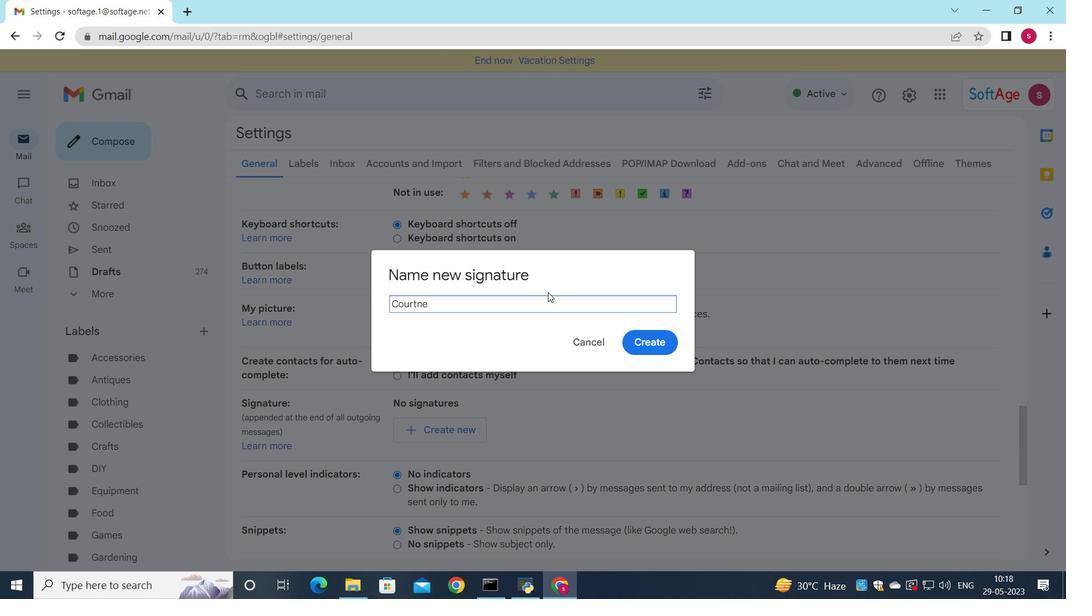 
Action: Mouse moved to (500, 314)
Screenshot: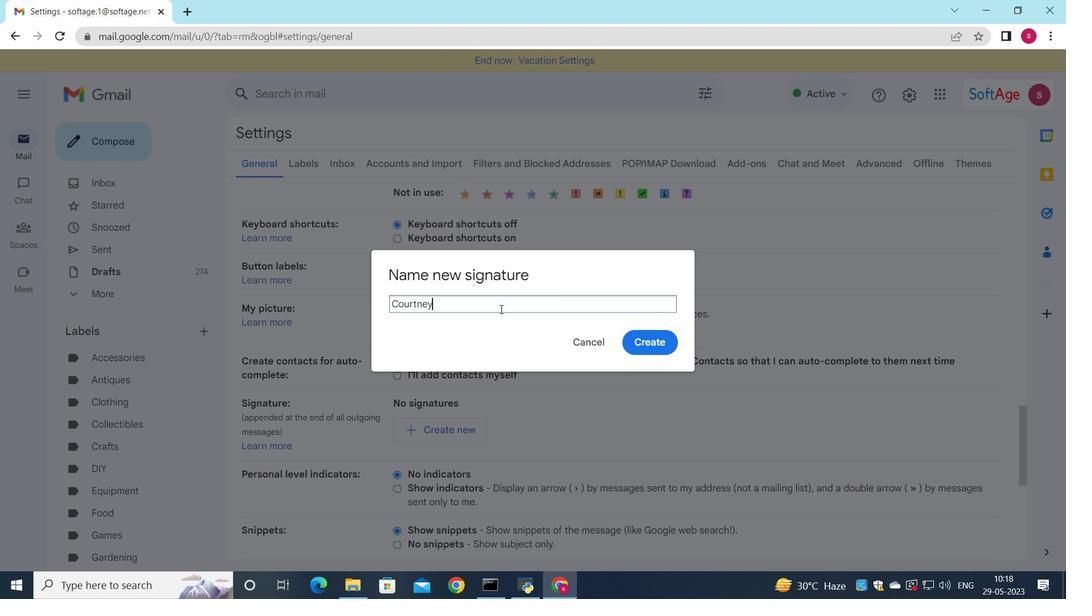 
Action: Key pressed <Key.space><Key.shift><Key.shift><Key.shift><Key.shift><Key.shift>Young
Screenshot: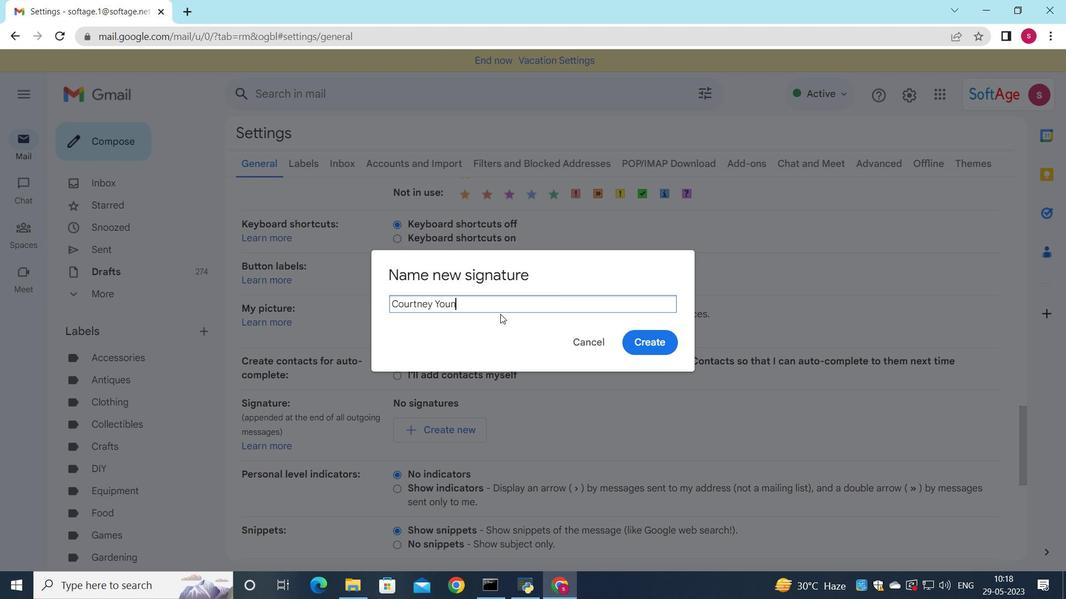 
Action: Mouse moved to (480, 298)
Screenshot: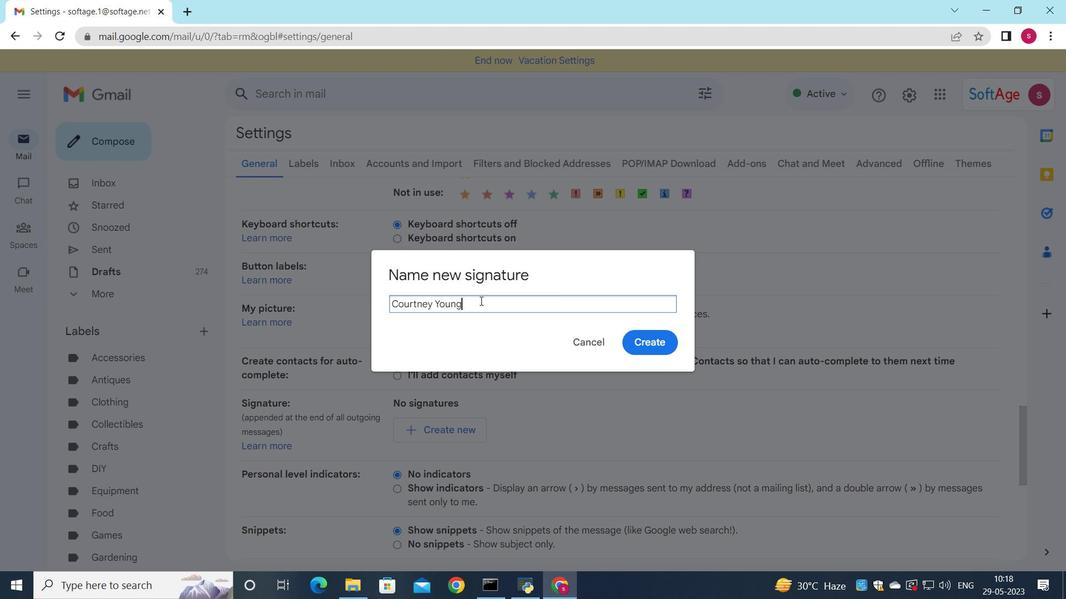 
Action: Mouse pressed left at (480, 298)
Screenshot: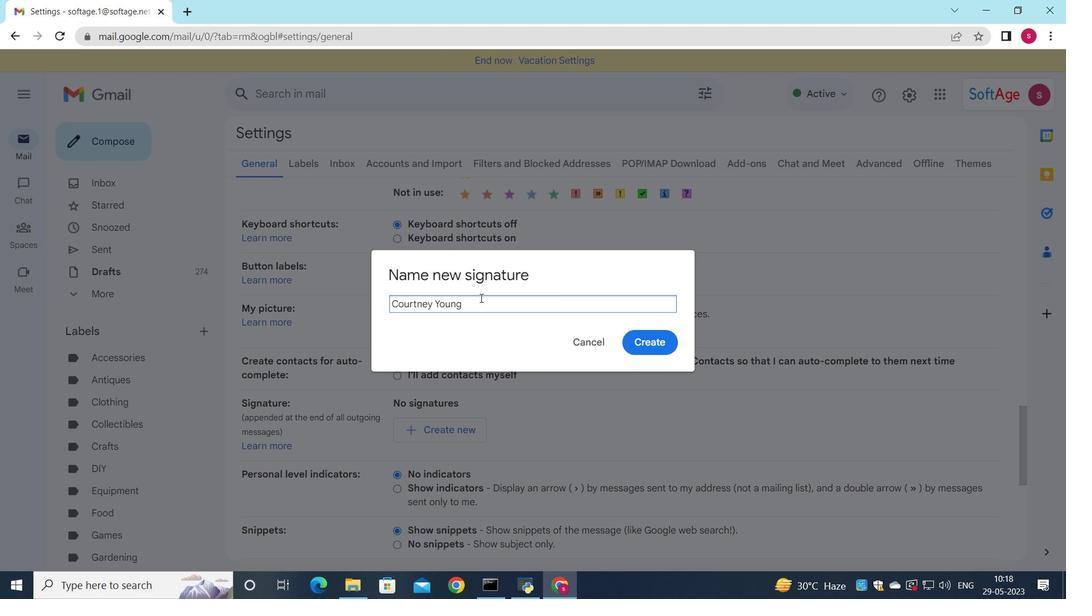 
Action: Mouse moved to (340, 294)
Screenshot: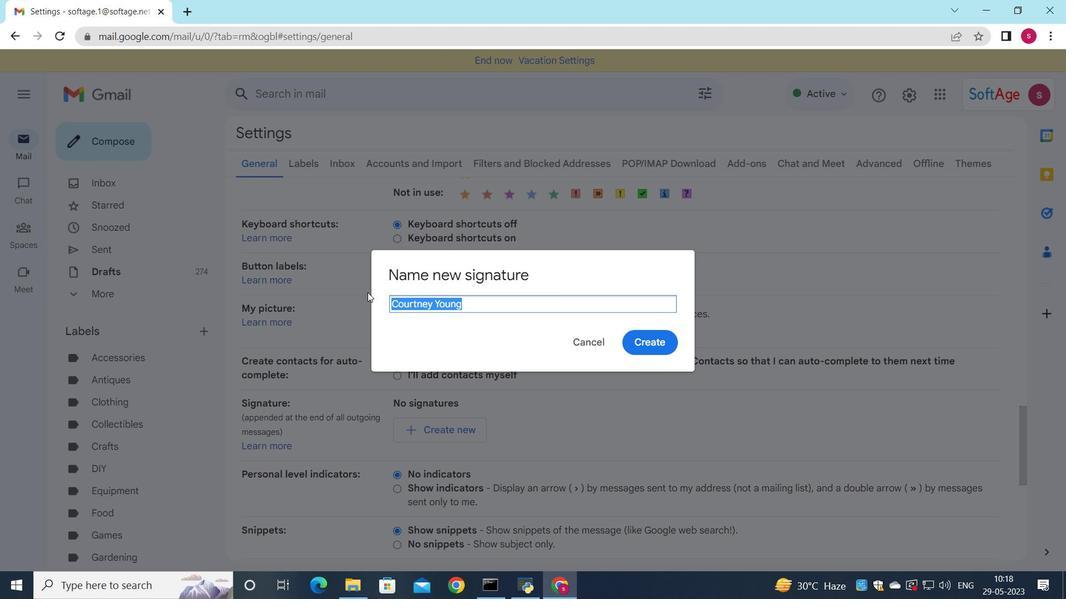 
Action: Key pressed ctrl+C
Screenshot: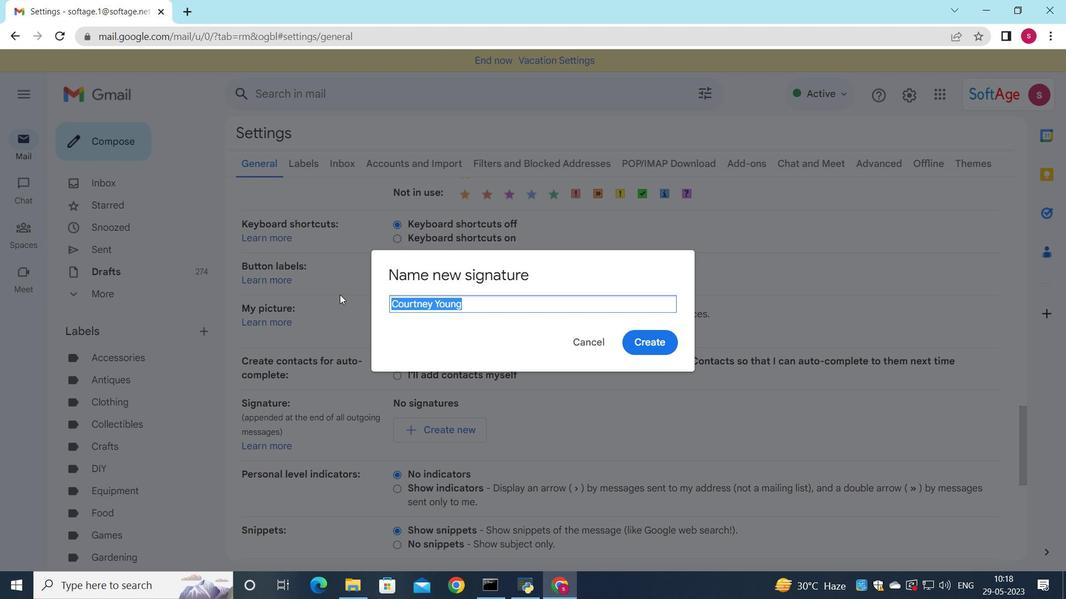 
Action: Mouse moved to (652, 338)
Screenshot: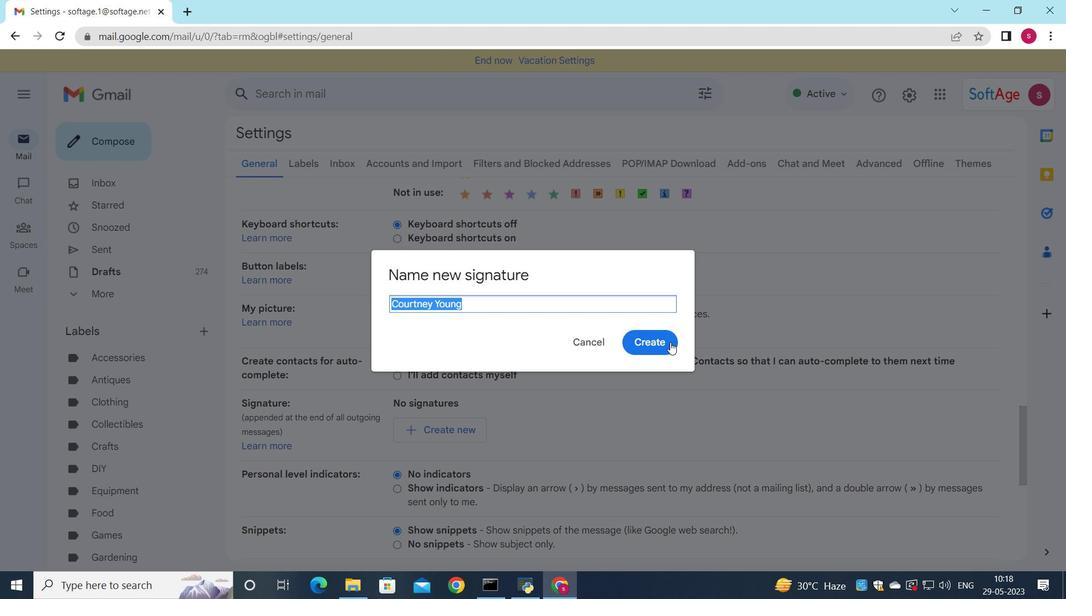 
Action: Mouse pressed left at (652, 338)
Screenshot: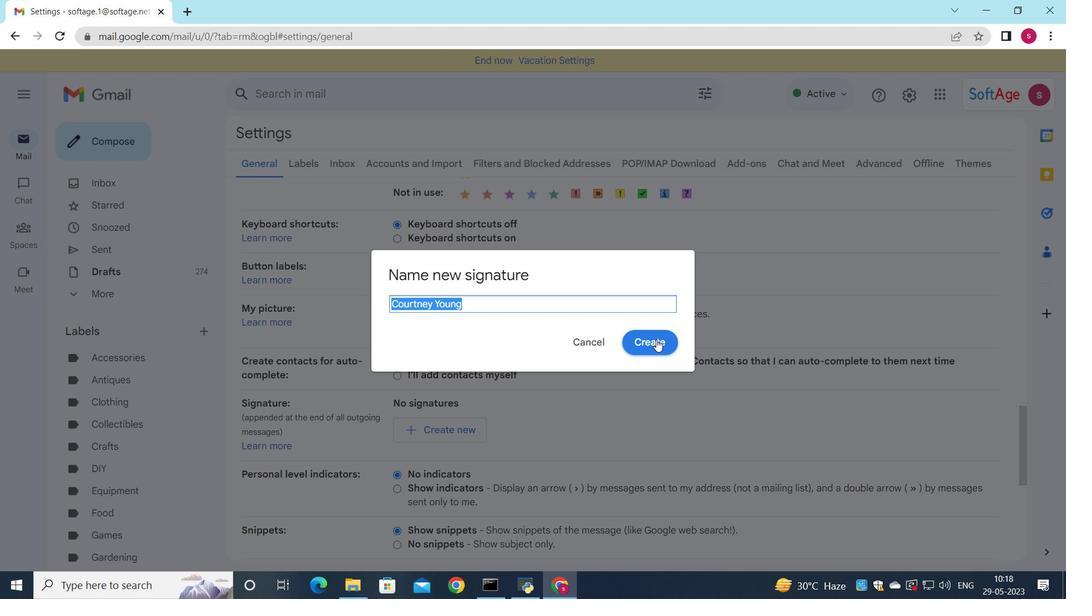
Action: Mouse moved to (660, 408)
Screenshot: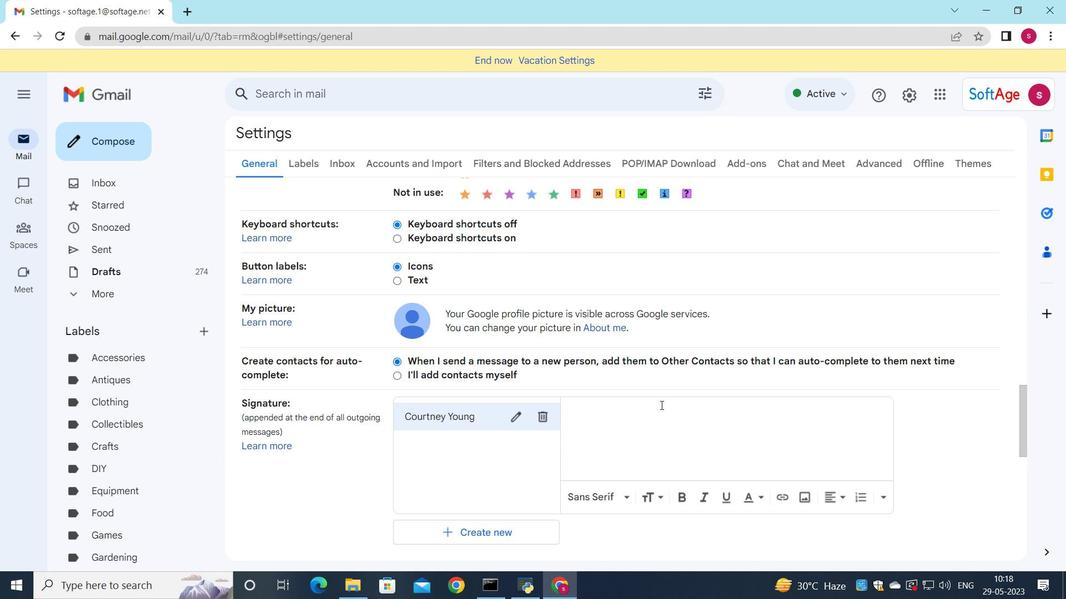
Action: Mouse pressed left at (660, 408)
Screenshot: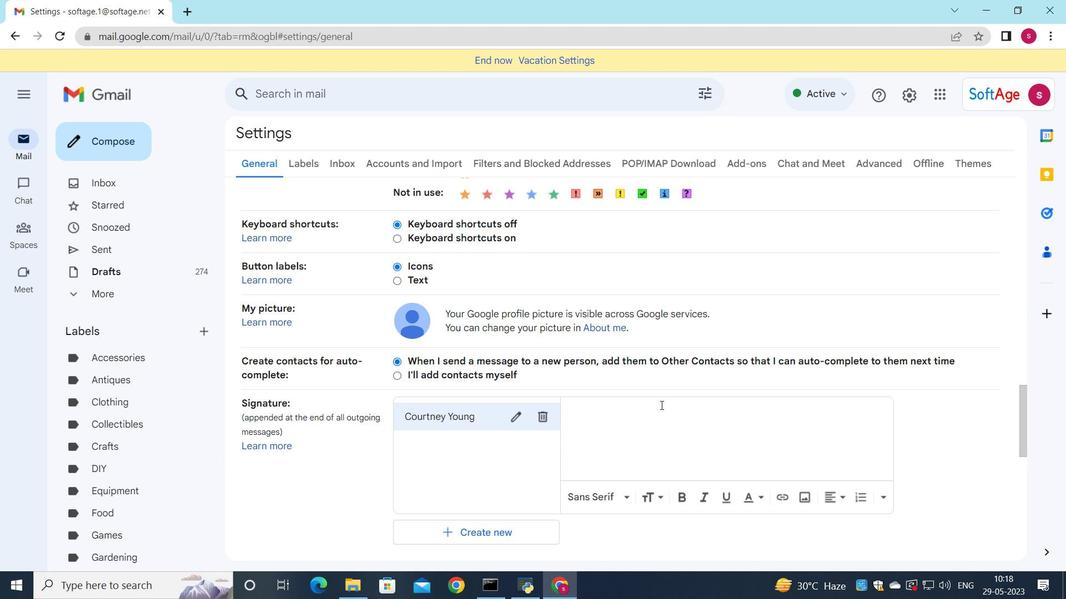 
Action: Mouse moved to (668, 425)
Screenshot: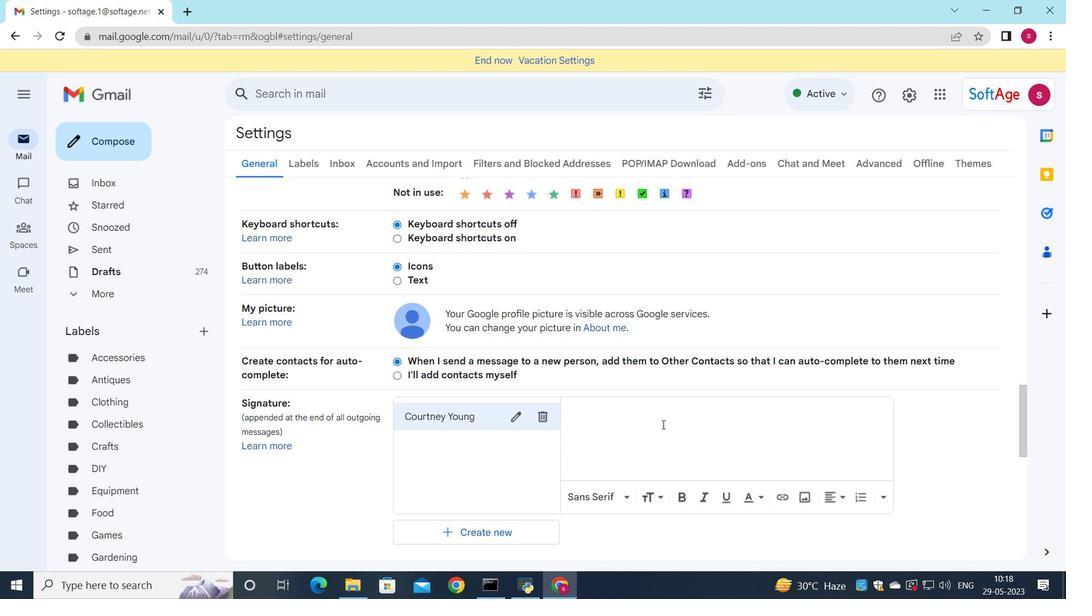 
Action: Key pressed ctrl+V
Screenshot: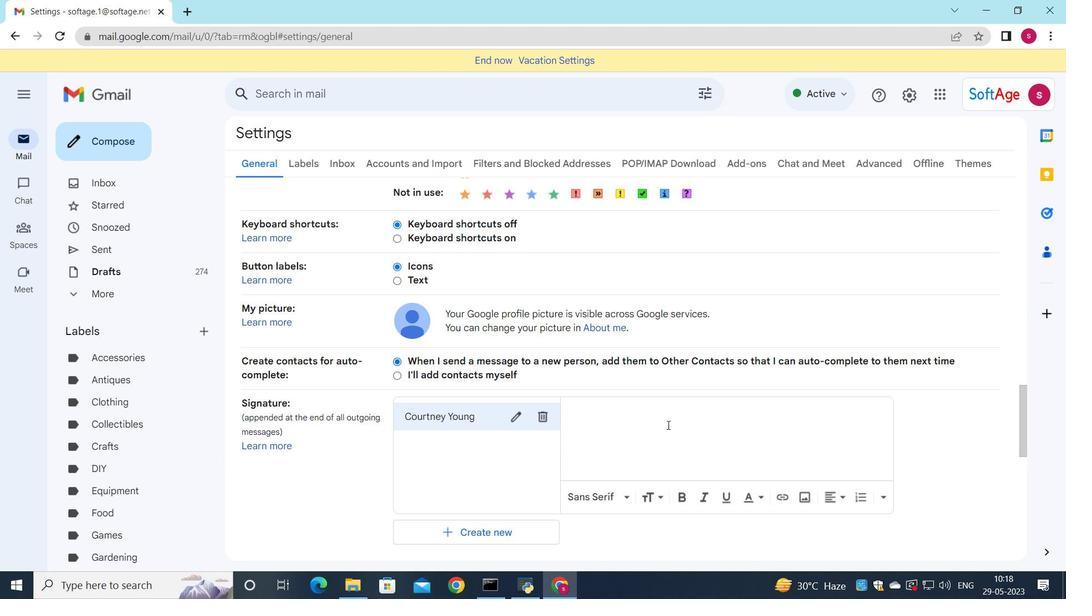
Action: Mouse moved to (645, 451)
Screenshot: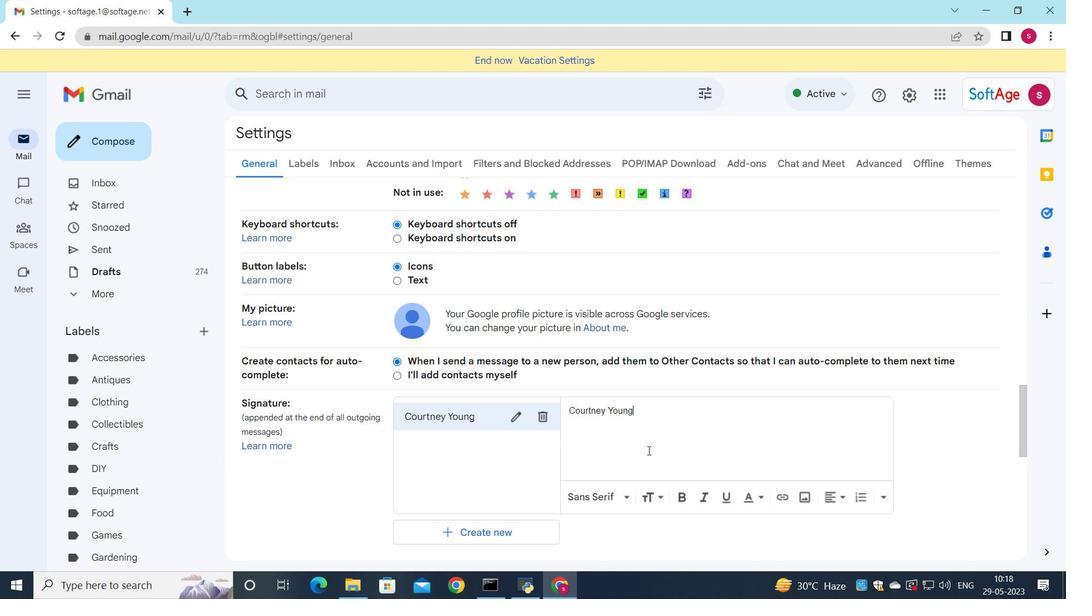 
Action: Mouse scrolled (645, 450) with delta (0, 0)
Screenshot: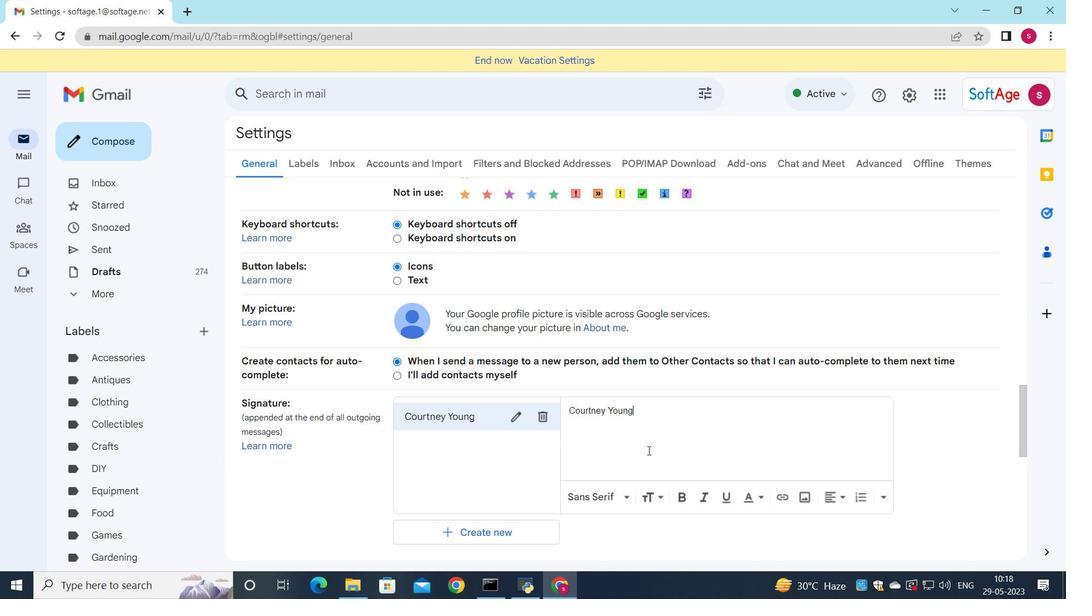 
Action: Mouse moved to (643, 451)
Screenshot: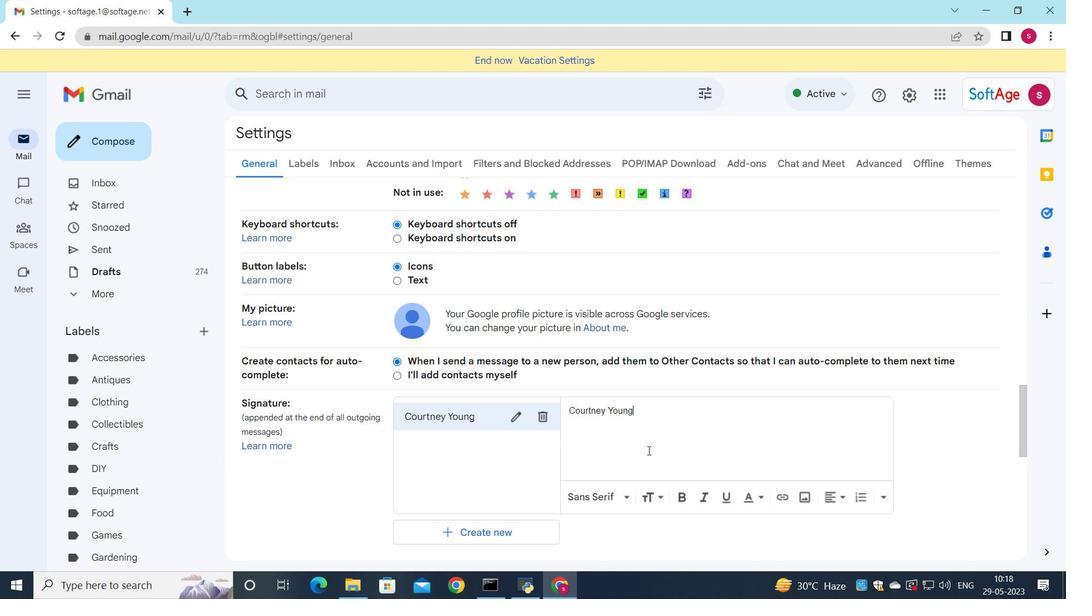 
Action: Mouse scrolled (643, 450) with delta (0, 0)
Screenshot: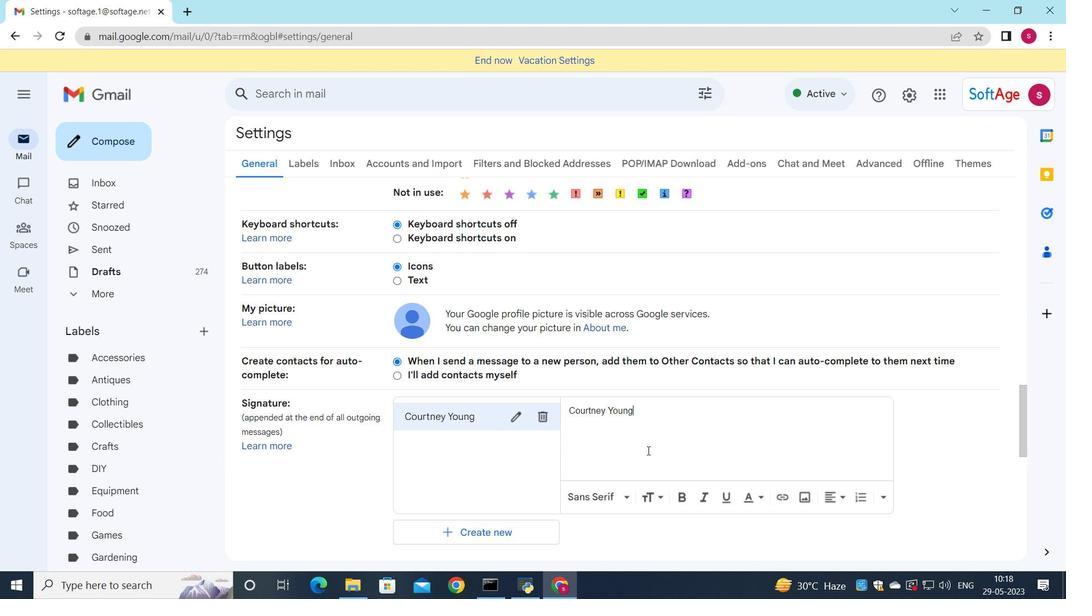 
Action: Mouse moved to (641, 451)
Screenshot: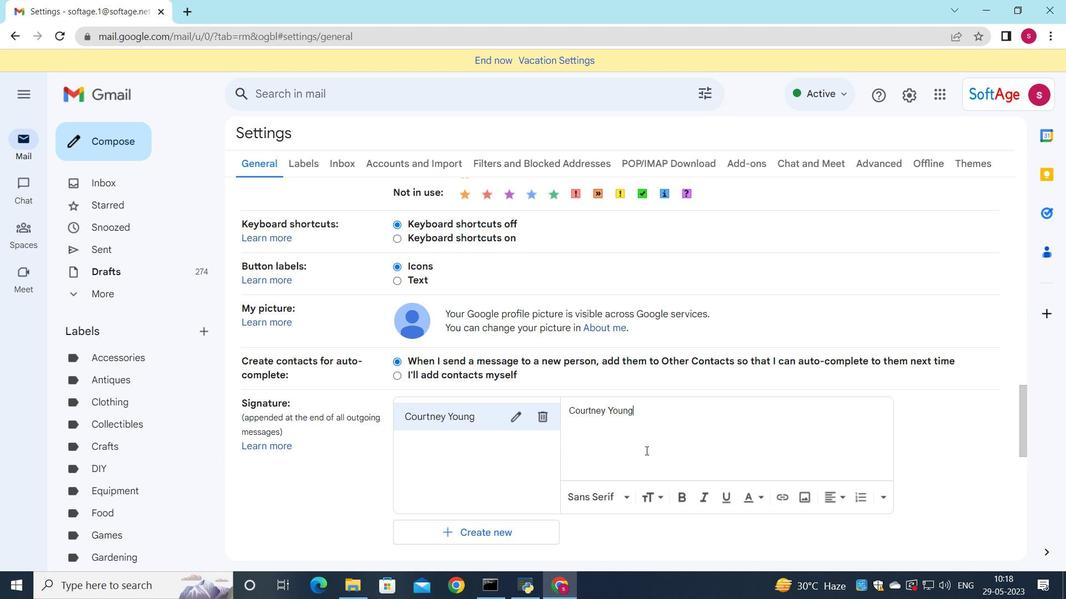 
Action: Mouse scrolled (641, 450) with delta (0, 0)
Screenshot: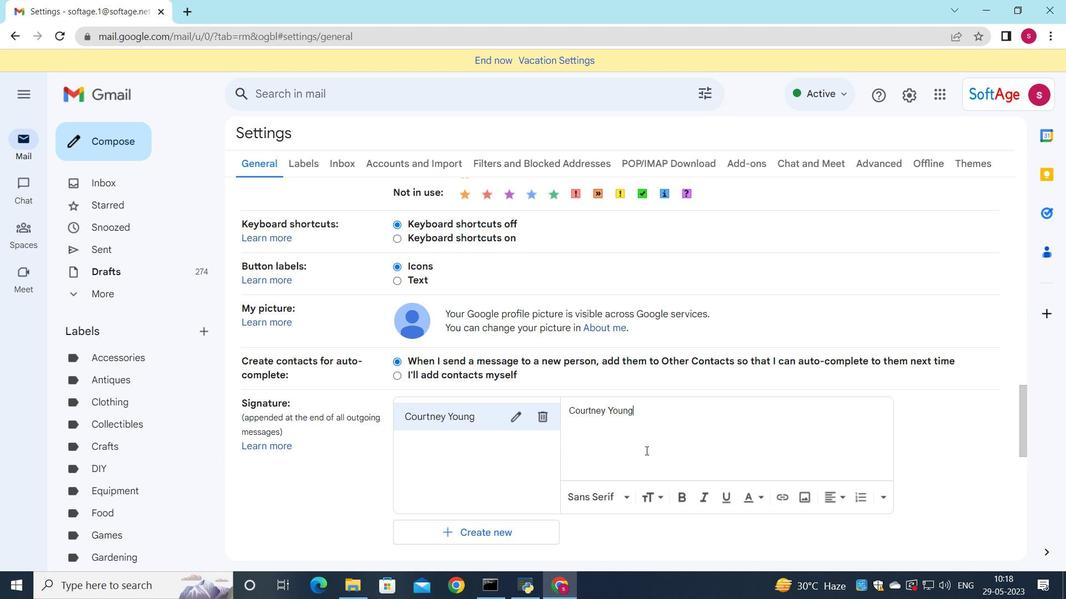 
Action: Mouse moved to (602, 457)
Screenshot: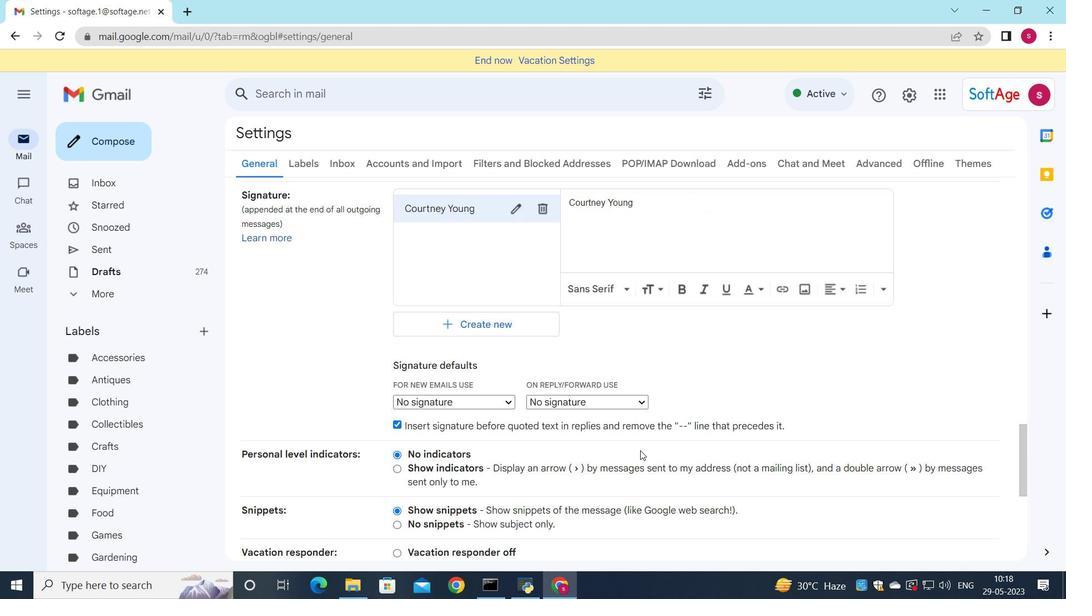 
Action: Mouse scrolled (602, 457) with delta (0, 0)
Screenshot: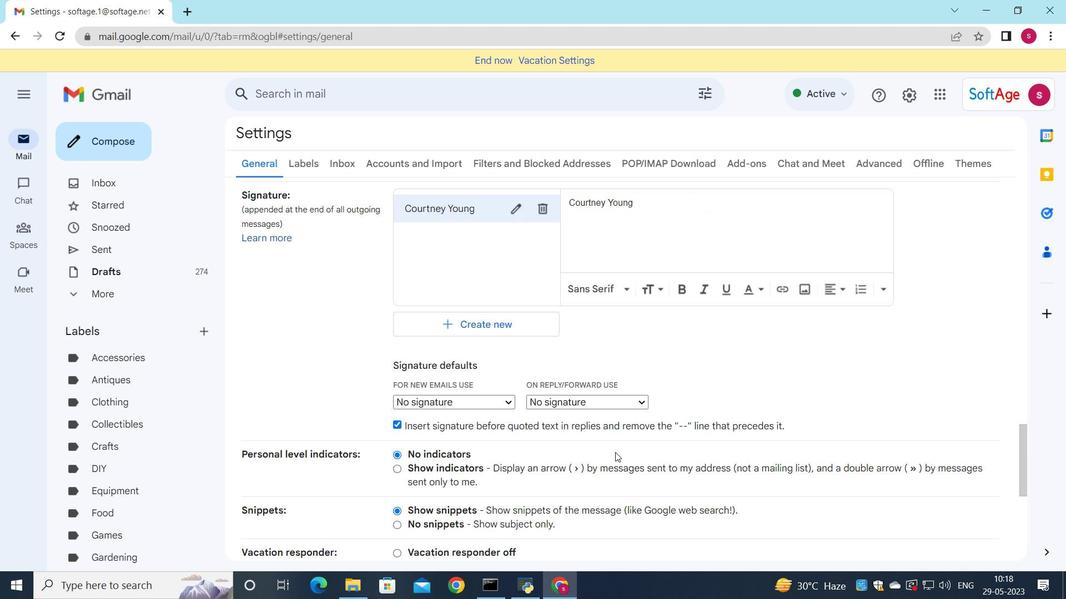 
Action: Mouse moved to (601, 459)
Screenshot: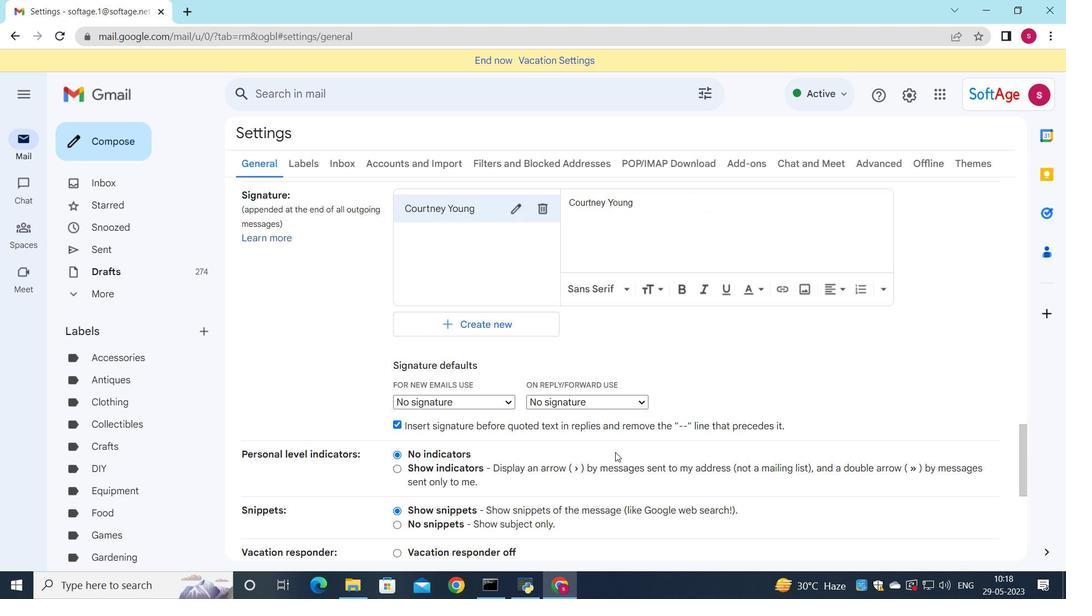
Action: Mouse scrolled (601, 458) with delta (0, 0)
Screenshot: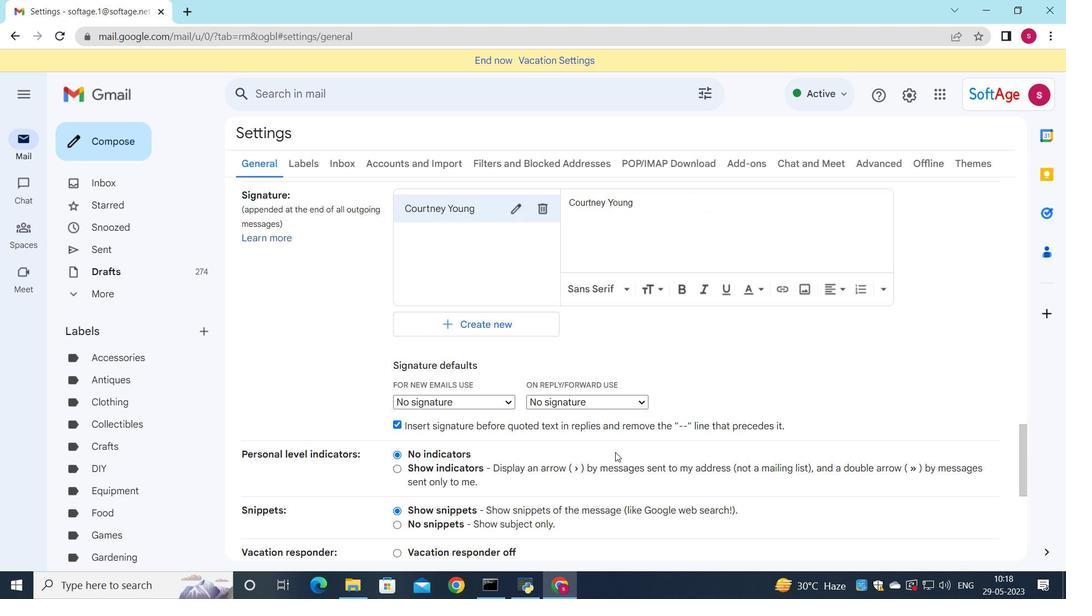 
Action: Mouse moved to (600, 463)
Screenshot: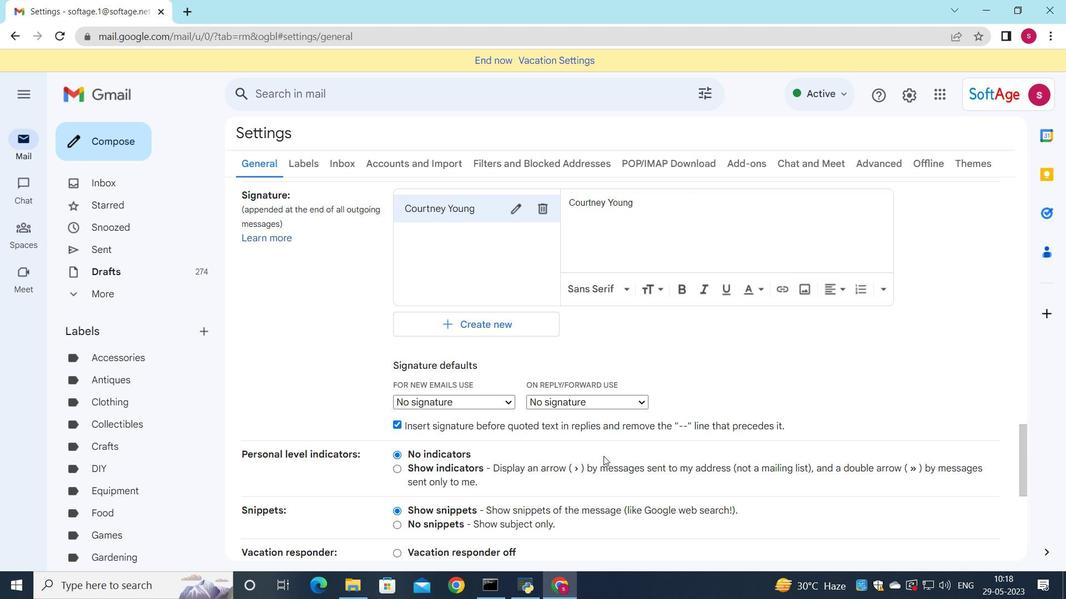 
Action: Mouse scrolled (600, 461) with delta (0, 0)
Screenshot: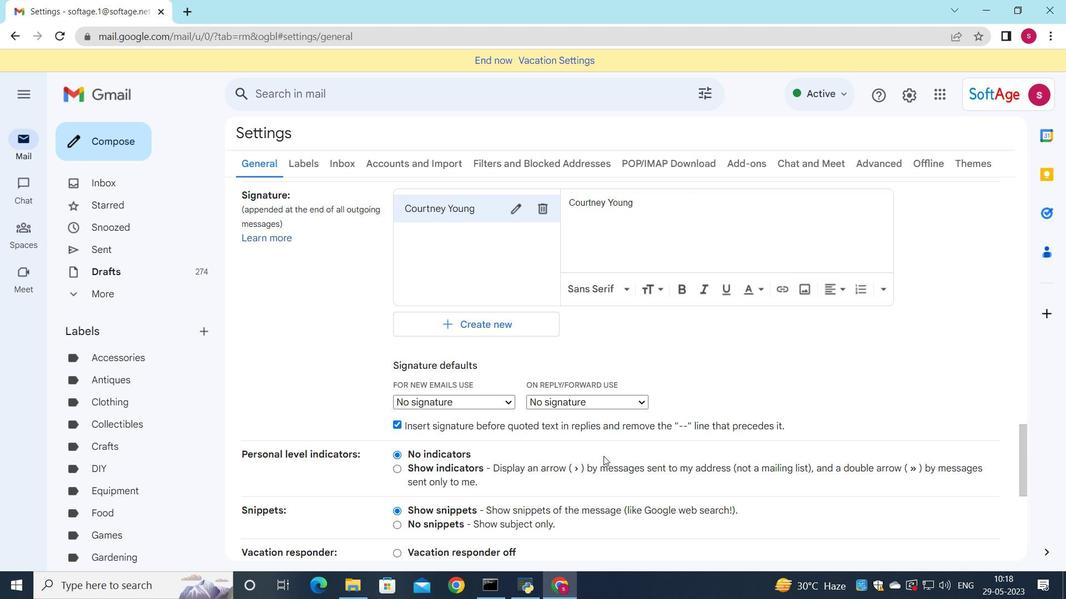 
Action: Mouse moved to (599, 464)
Screenshot: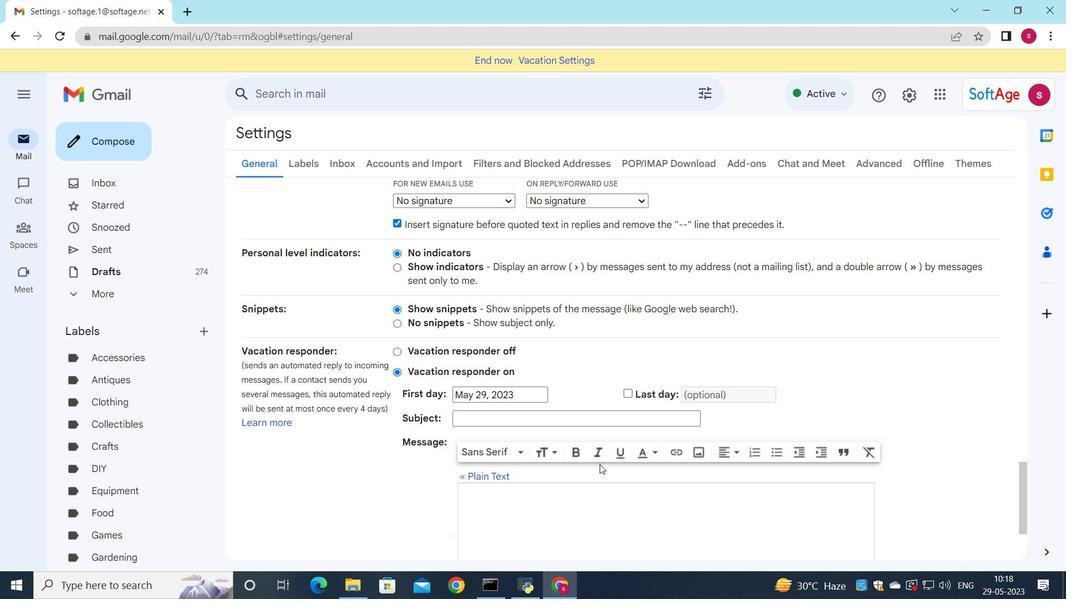 
Action: Mouse scrolled (599, 464) with delta (0, 0)
Screenshot: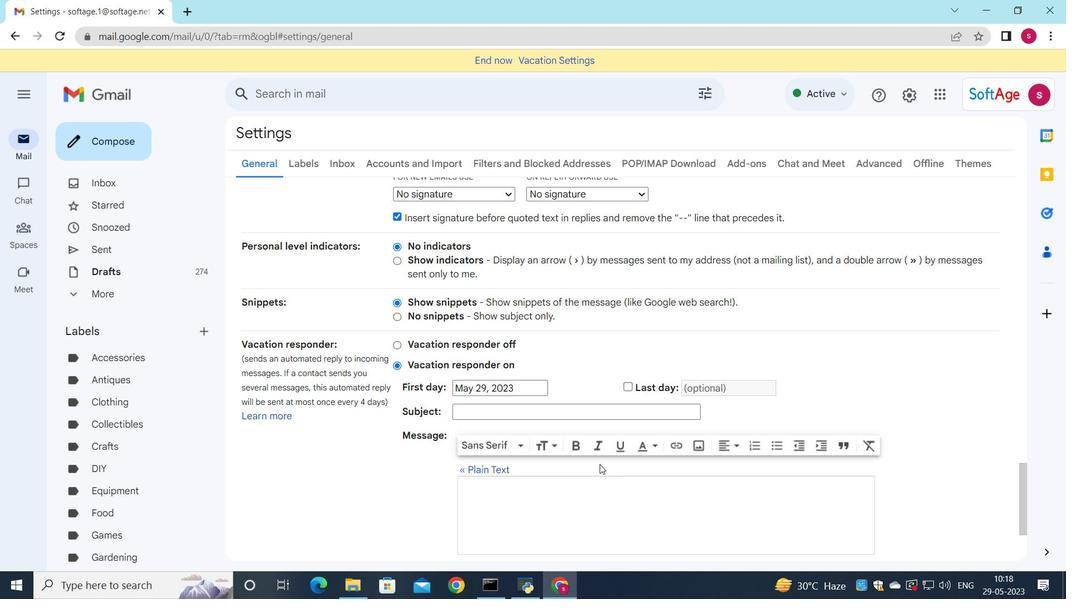 
Action: Mouse scrolled (599, 464) with delta (0, 0)
Screenshot: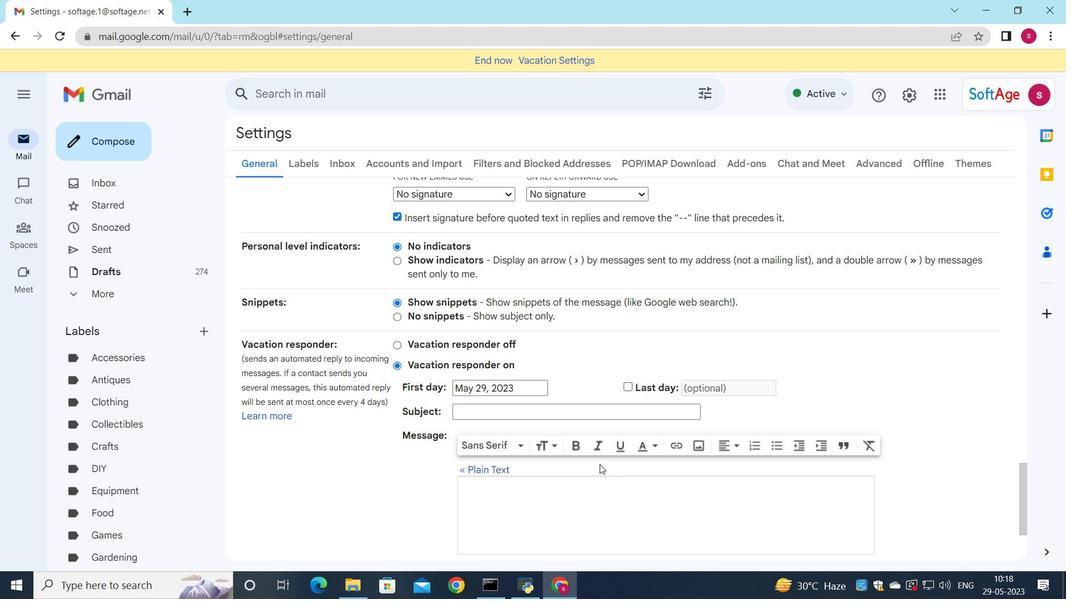 
Action: Mouse moved to (599, 464)
Screenshot: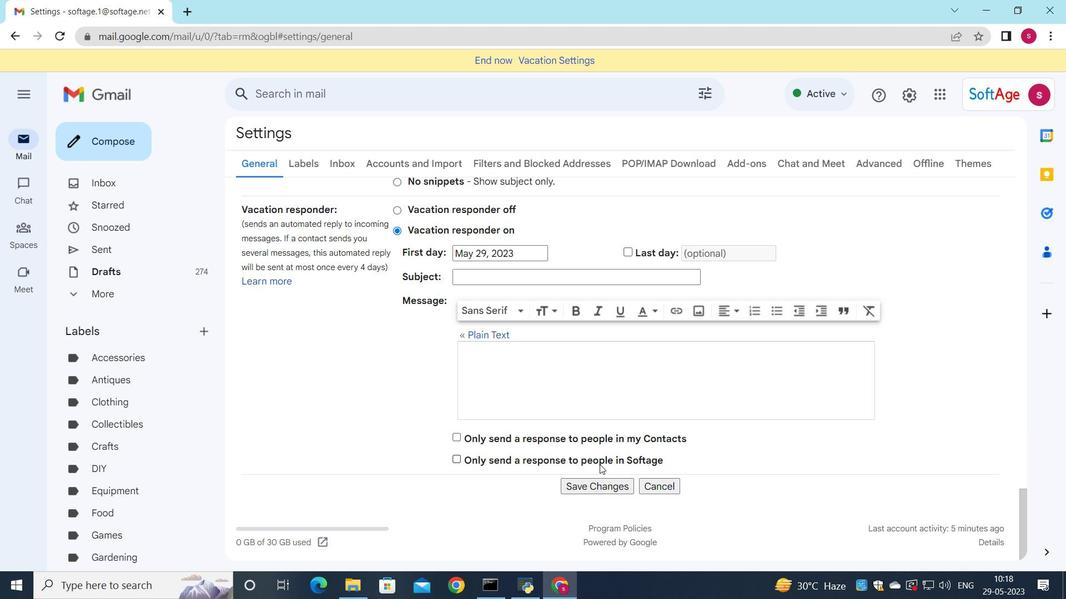 
Action: Mouse scrolled (599, 464) with delta (0, 0)
Screenshot: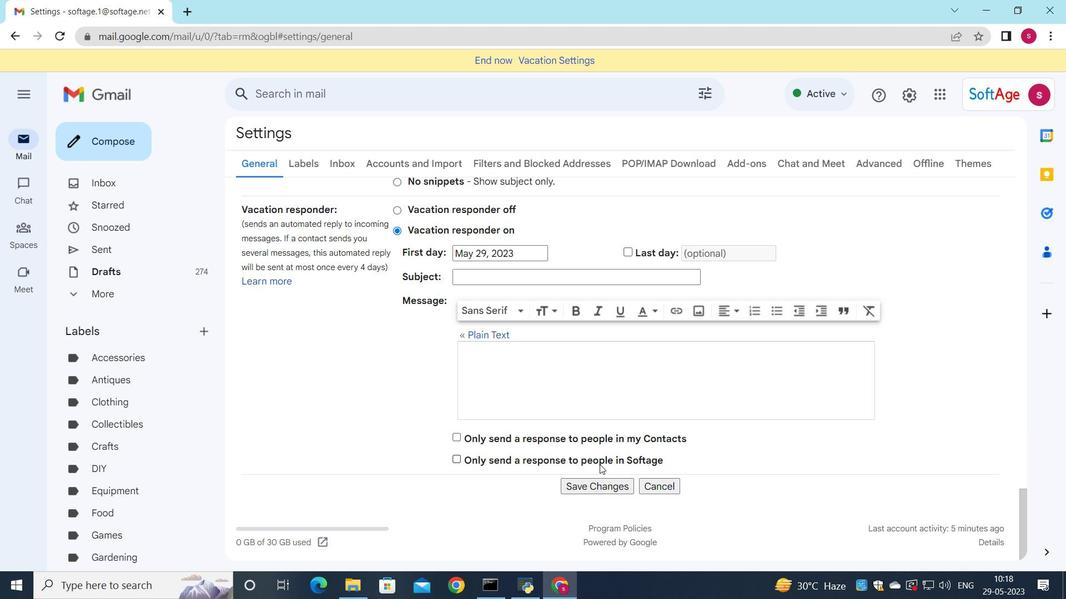 
Action: Mouse moved to (522, 323)
Screenshot: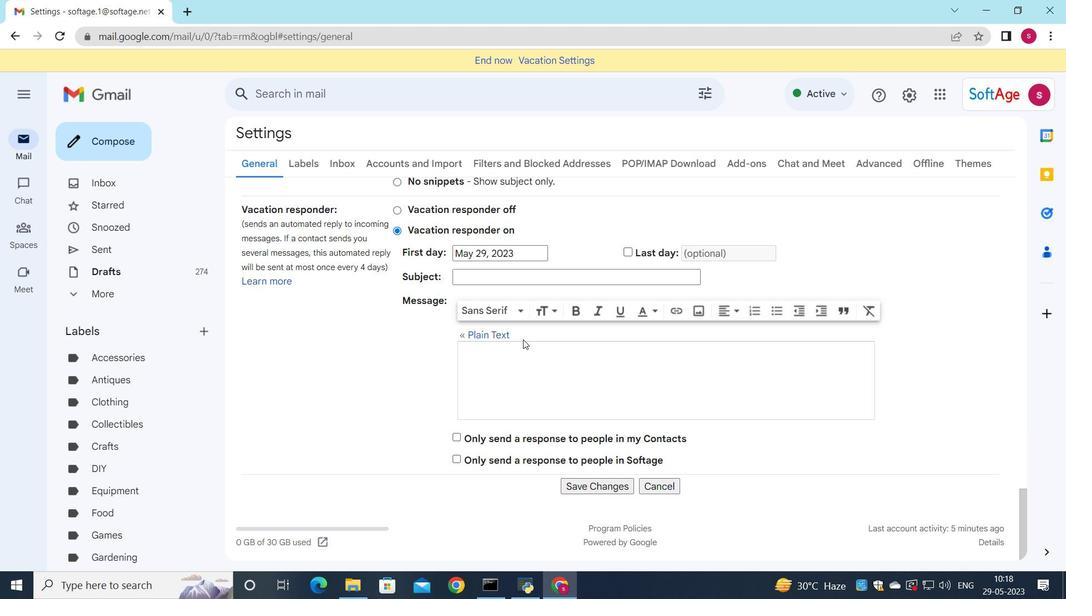
Action: Mouse scrolled (522, 324) with delta (0, 0)
Screenshot: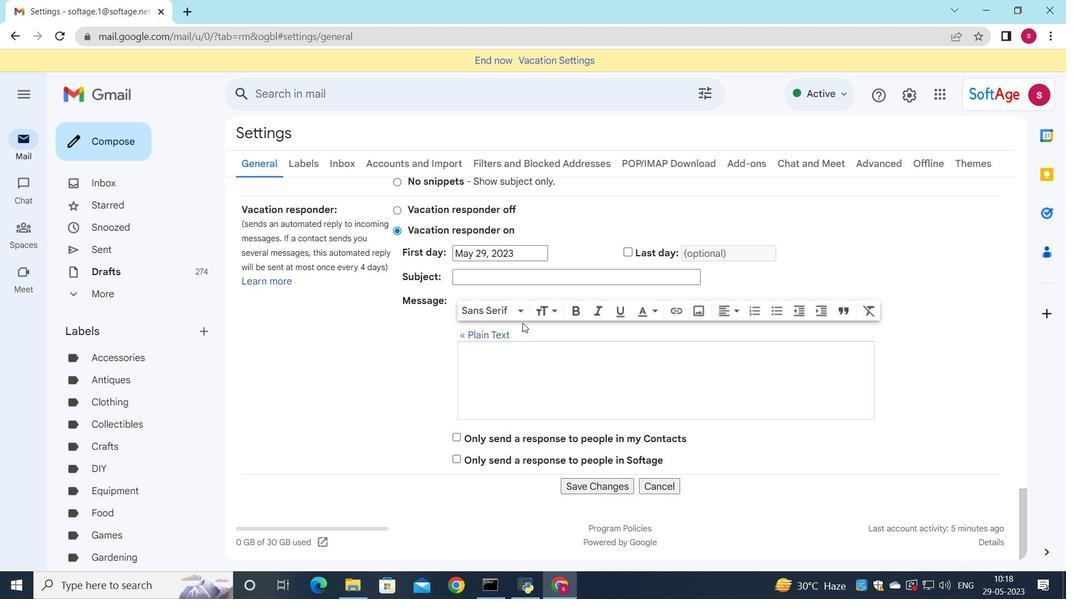 
Action: Mouse scrolled (522, 324) with delta (0, 0)
Screenshot: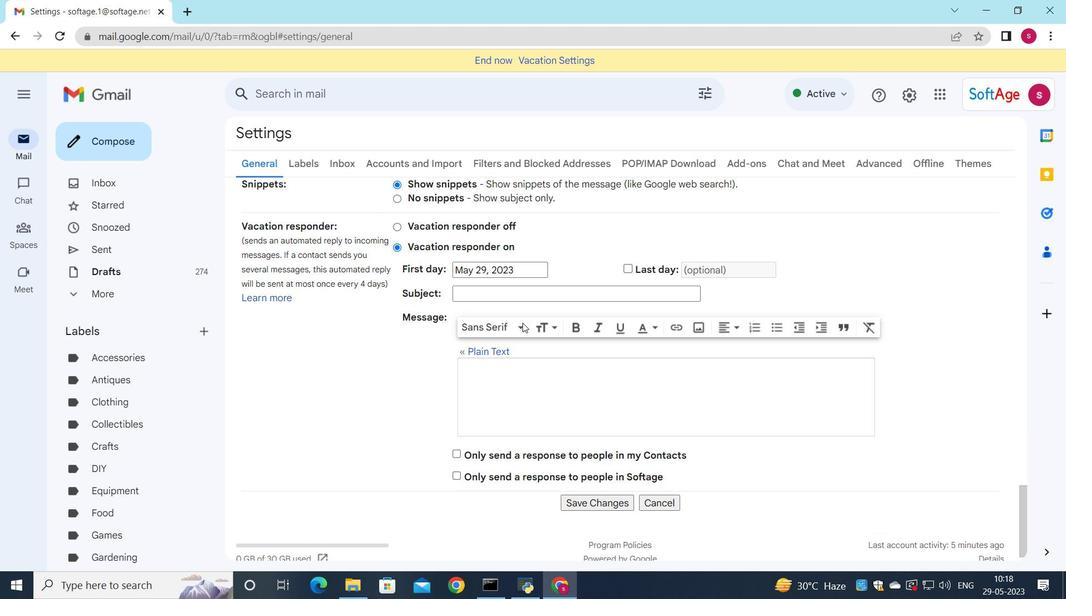
Action: Mouse scrolled (522, 324) with delta (0, 0)
Screenshot: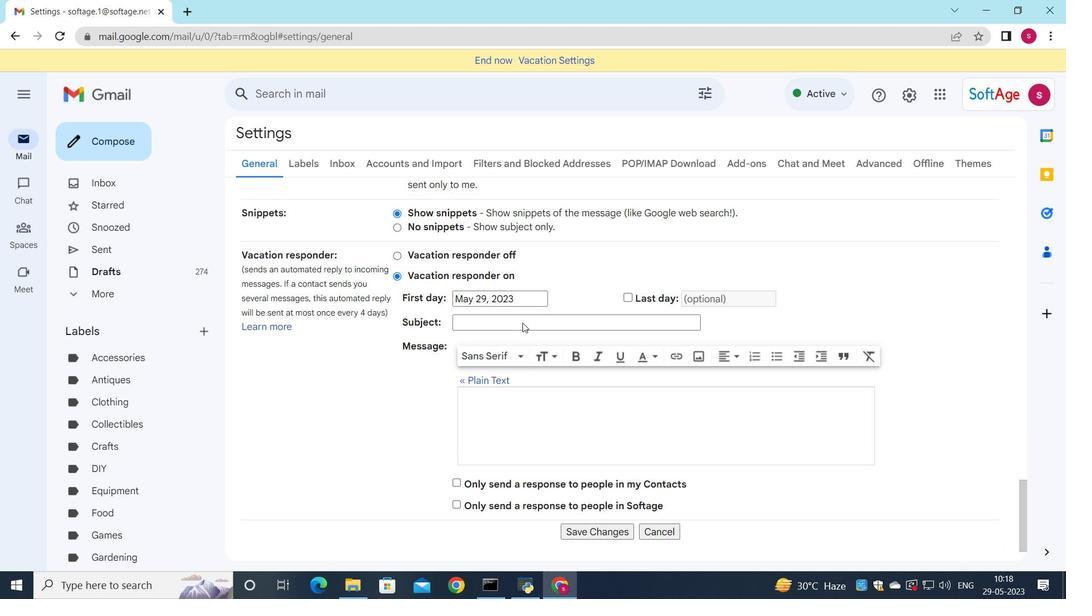 
Action: Mouse moved to (506, 261)
Screenshot: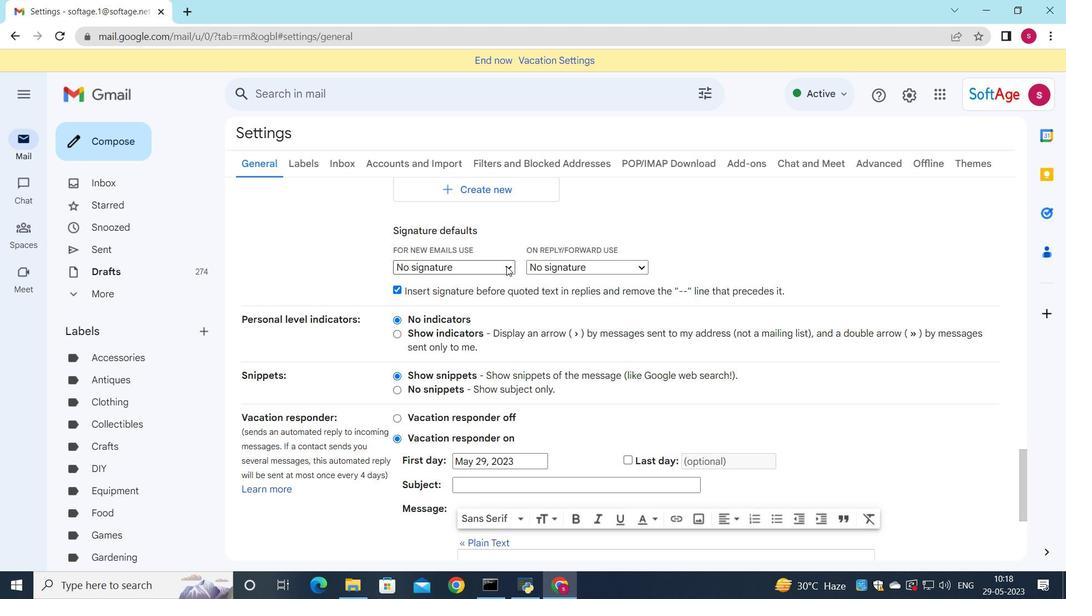 
Action: Mouse pressed left at (506, 261)
Screenshot: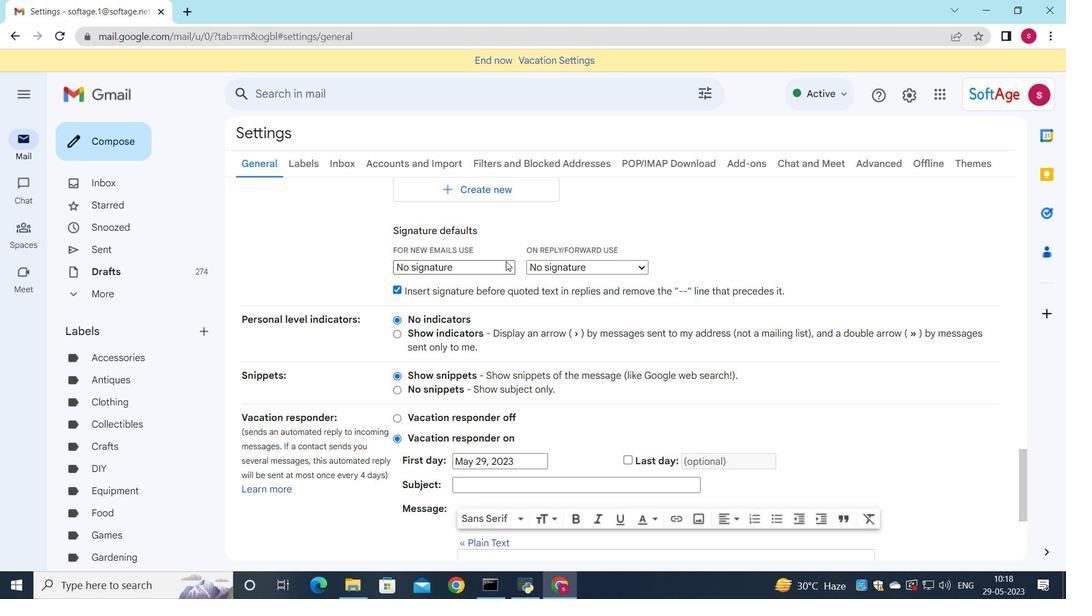 
Action: Mouse moved to (506, 289)
Screenshot: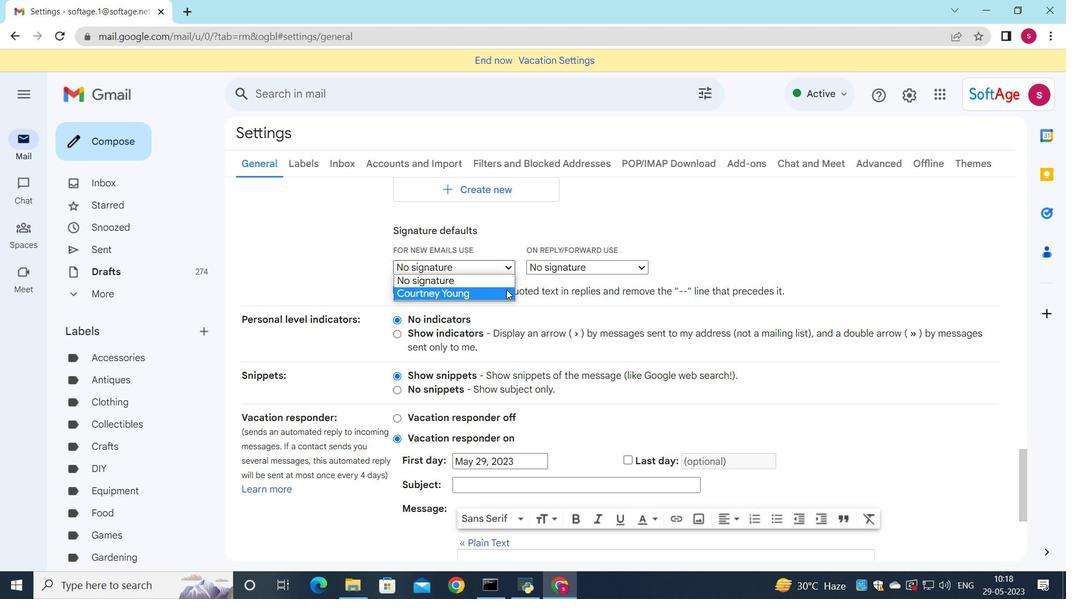 
Action: Mouse pressed left at (506, 289)
Screenshot: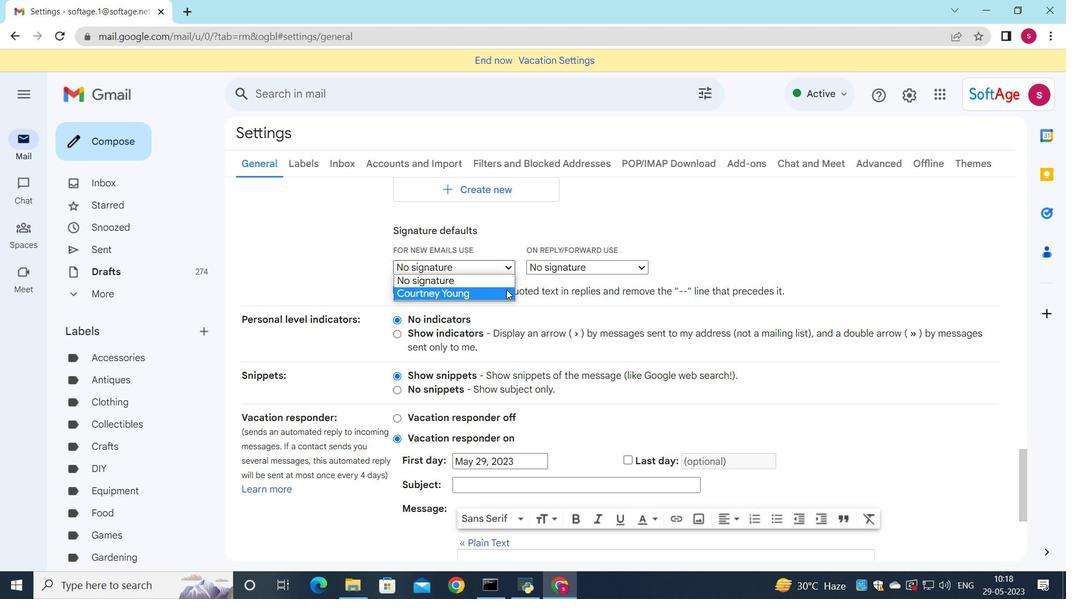 
Action: Mouse moved to (558, 256)
Screenshot: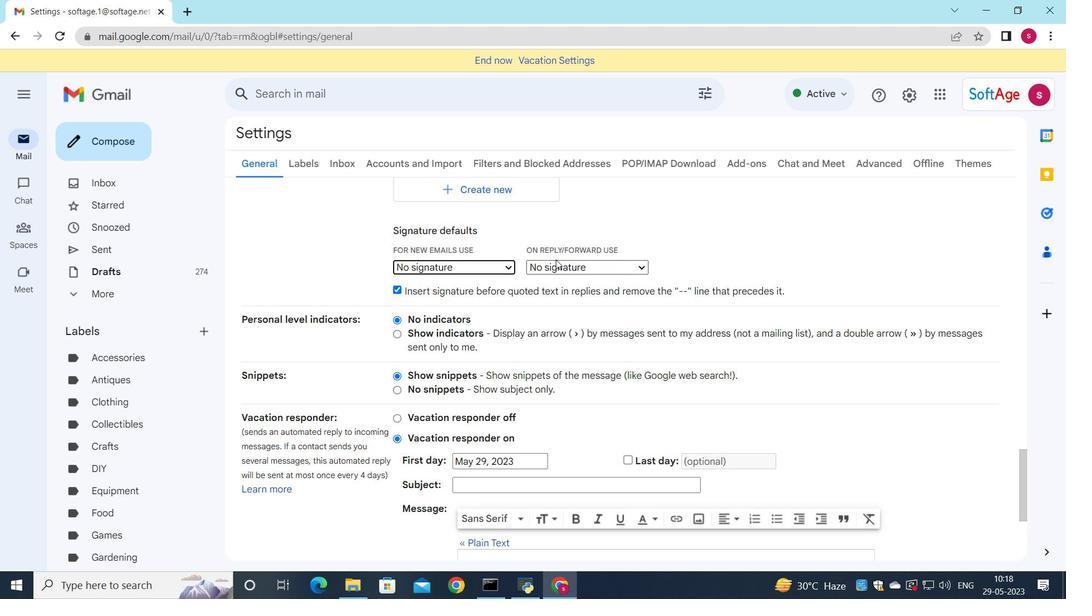 
Action: Mouse pressed left at (558, 256)
Screenshot: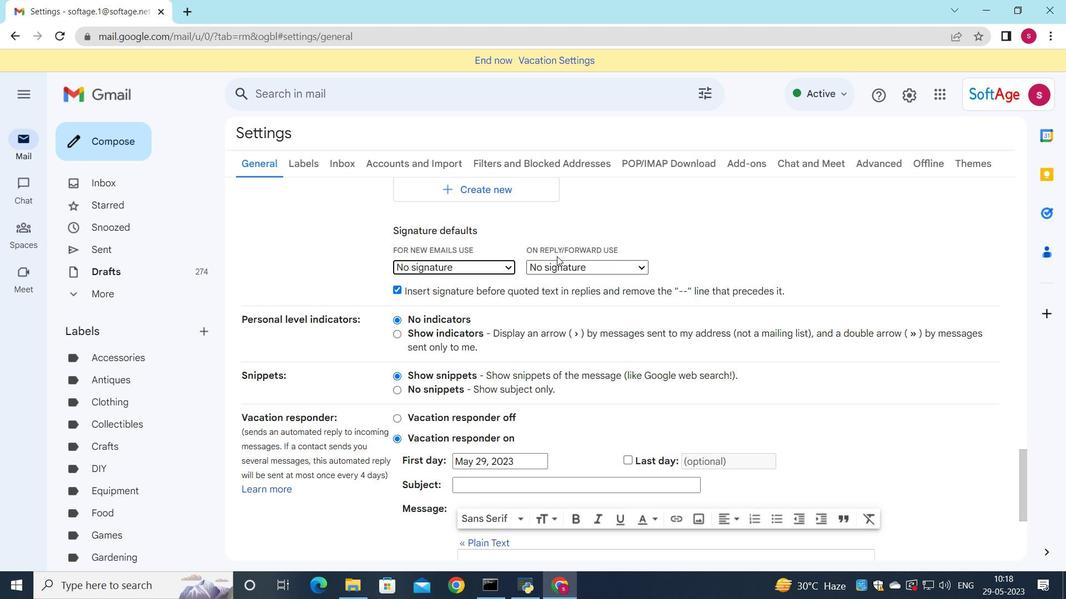
Action: Mouse moved to (557, 267)
Screenshot: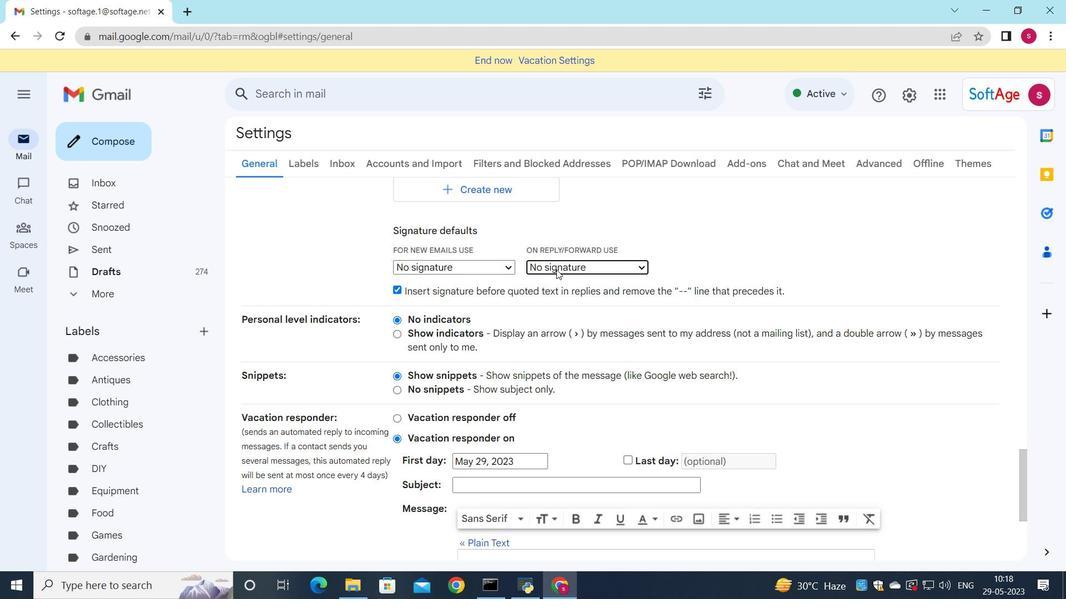 
Action: Mouse pressed left at (557, 267)
Screenshot: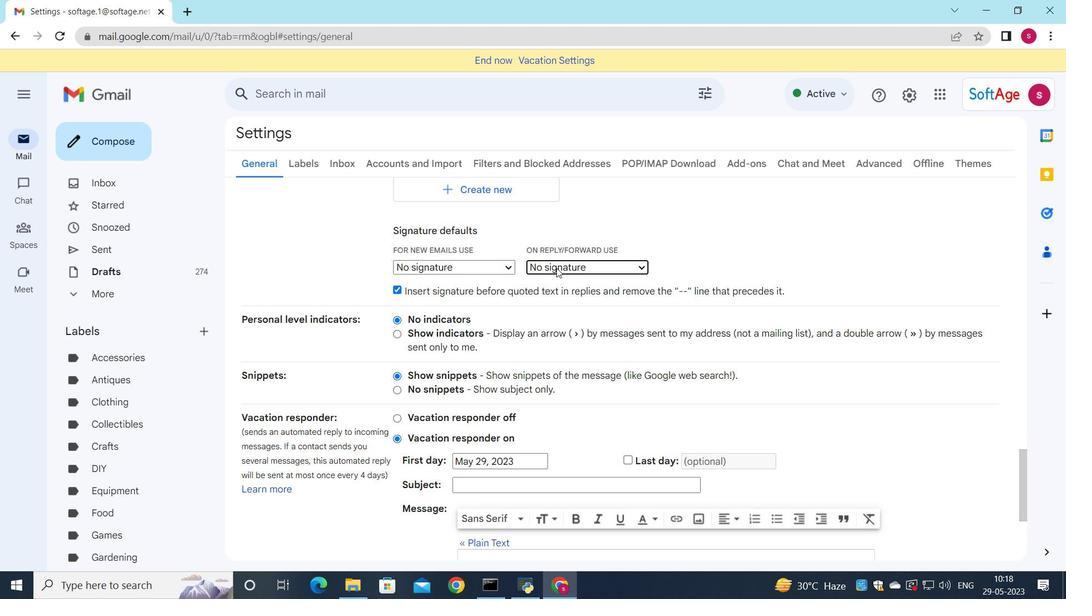 
Action: Mouse moved to (562, 292)
Screenshot: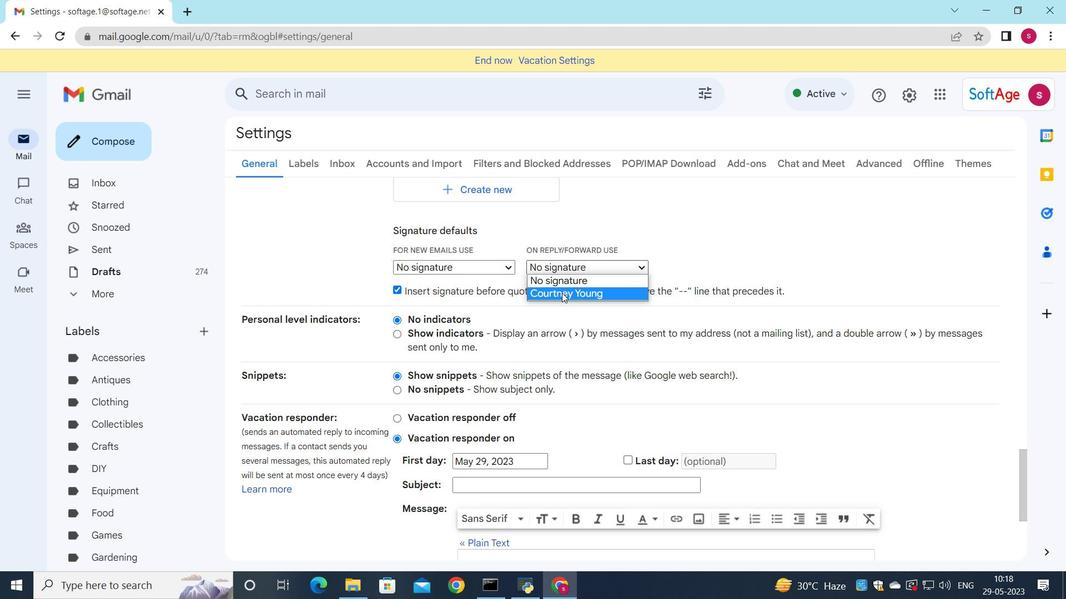 
Action: Mouse pressed left at (562, 292)
Screenshot: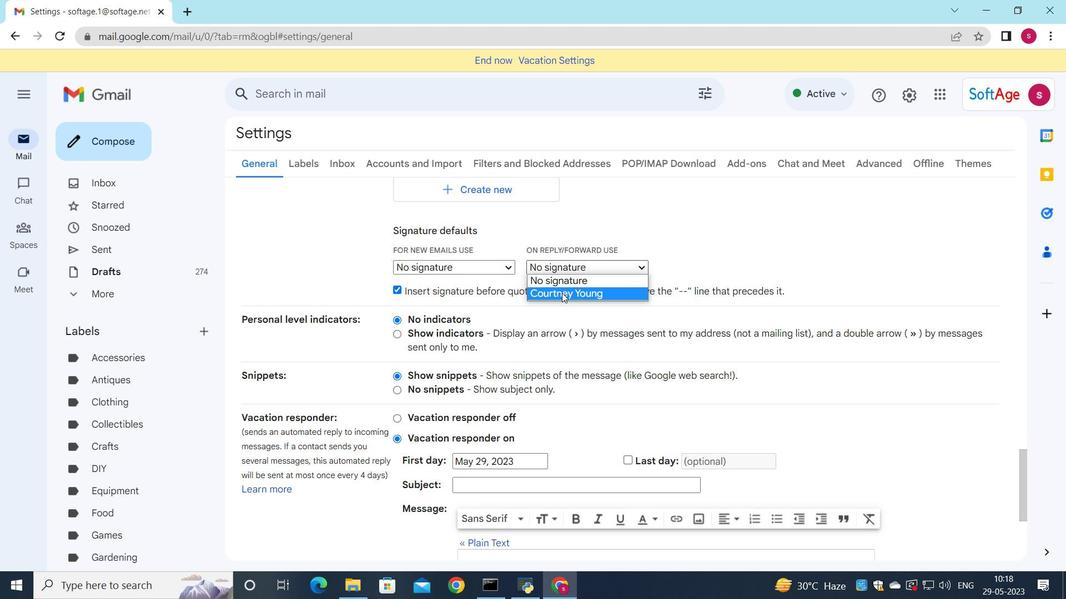 
Action: Mouse moved to (559, 292)
Screenshot: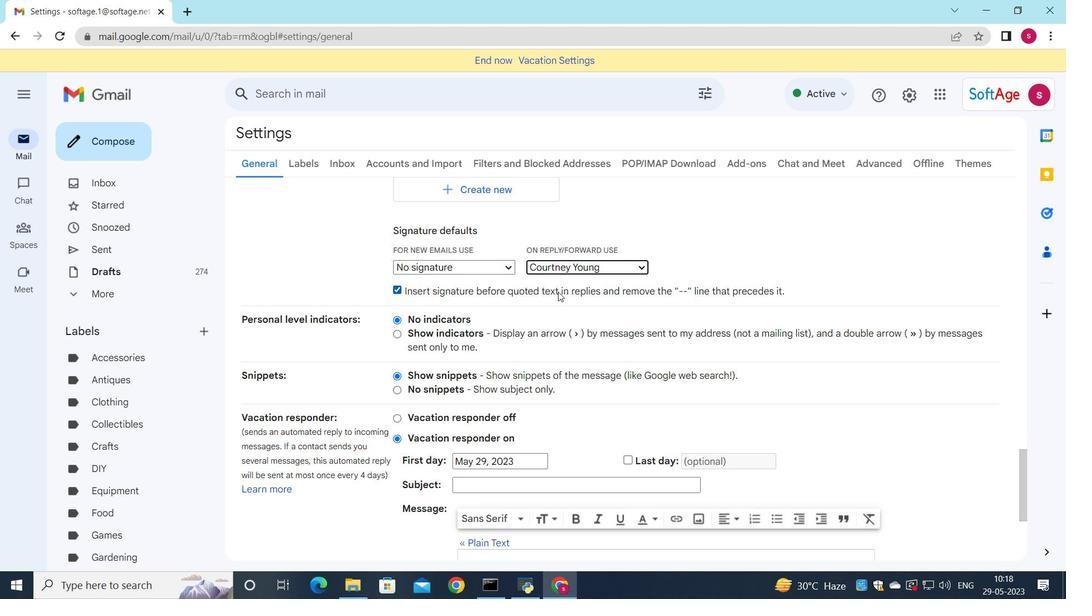 
Action: Mouse scrolled (559, 291) with delta (0, 0)
Screenshot: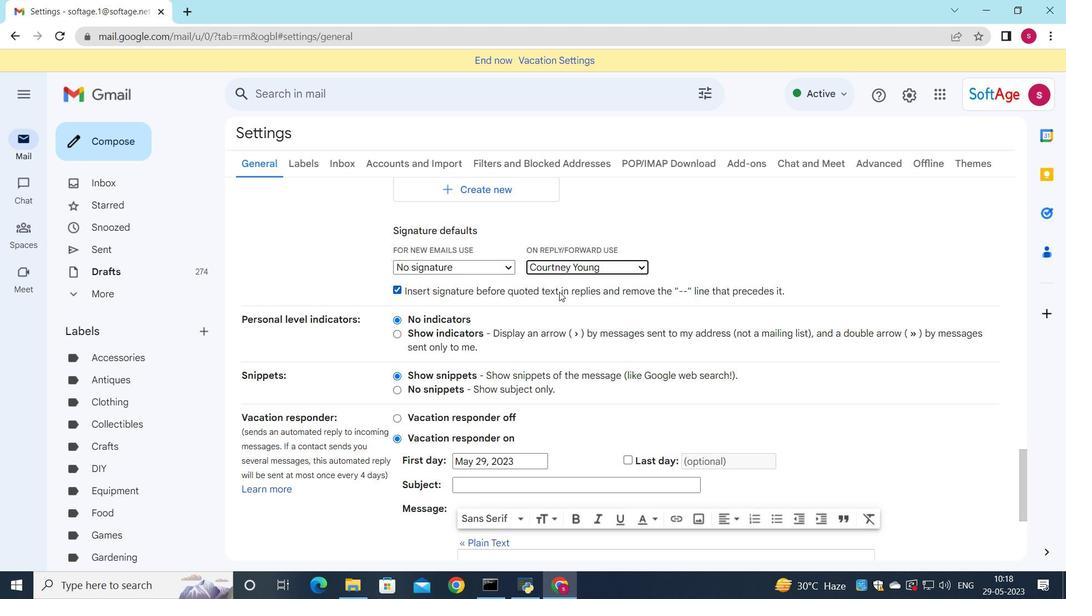 
Action: Mouse scrolled (559, 291) with delta (0, 0)
Screenshot: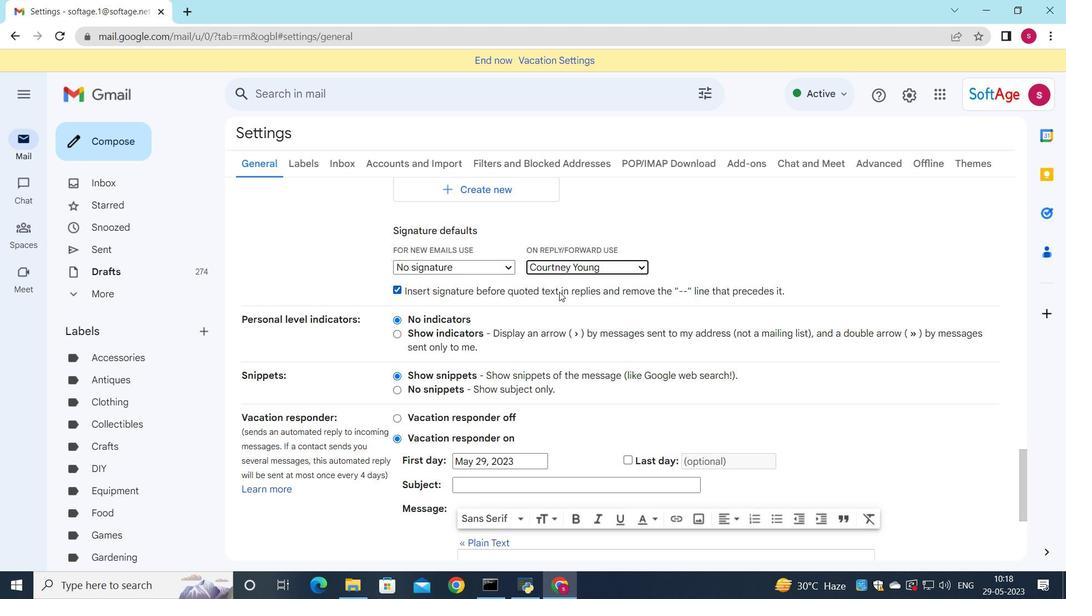 
Action: Mouse moved to (559, 292)
Screenshot: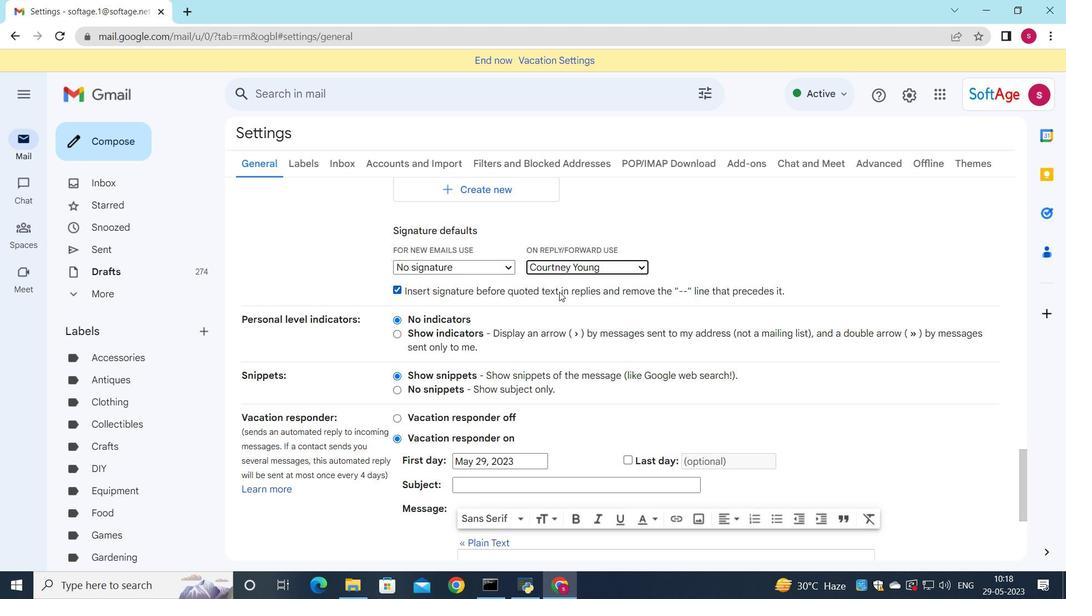 
Action: Mouse scrolled (559, 291) with delta (0, 0)
Screenshot: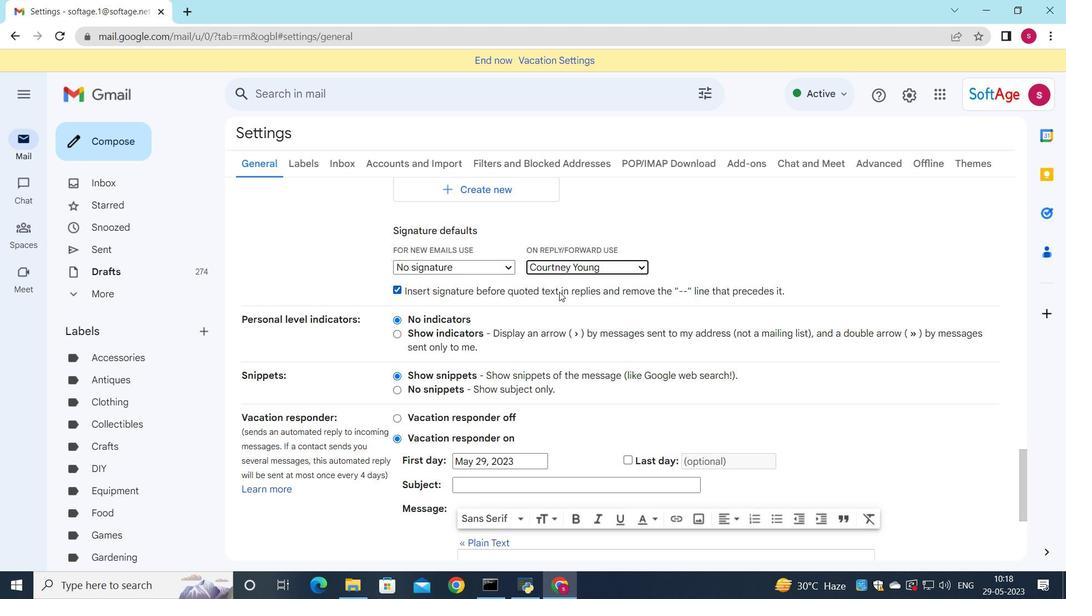 
Action: Mouse moved to (556, 292)
Screenshot: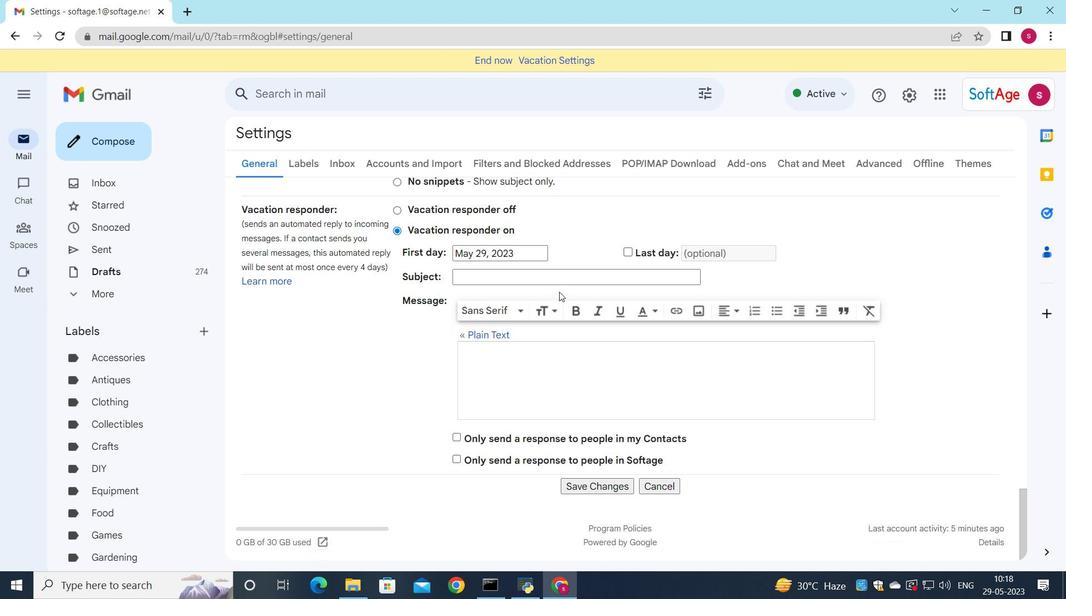 
Action: Mouse scrolled (556, 291) with delta (0, 0)
Screenshot: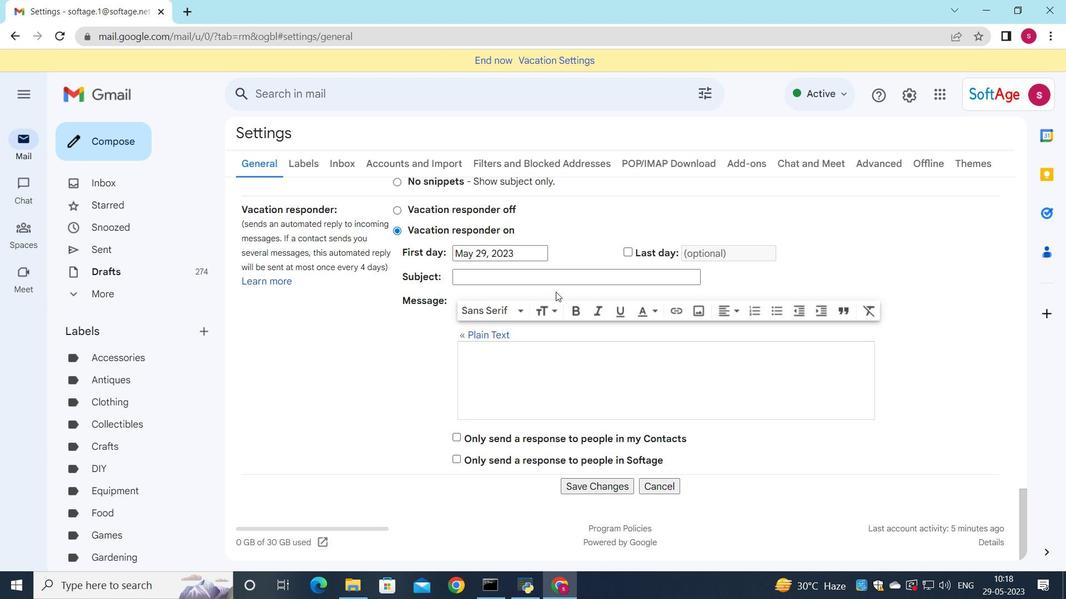 
Action: Mouse scrolled (556, 291) with delta (0, 0)
Screenshot: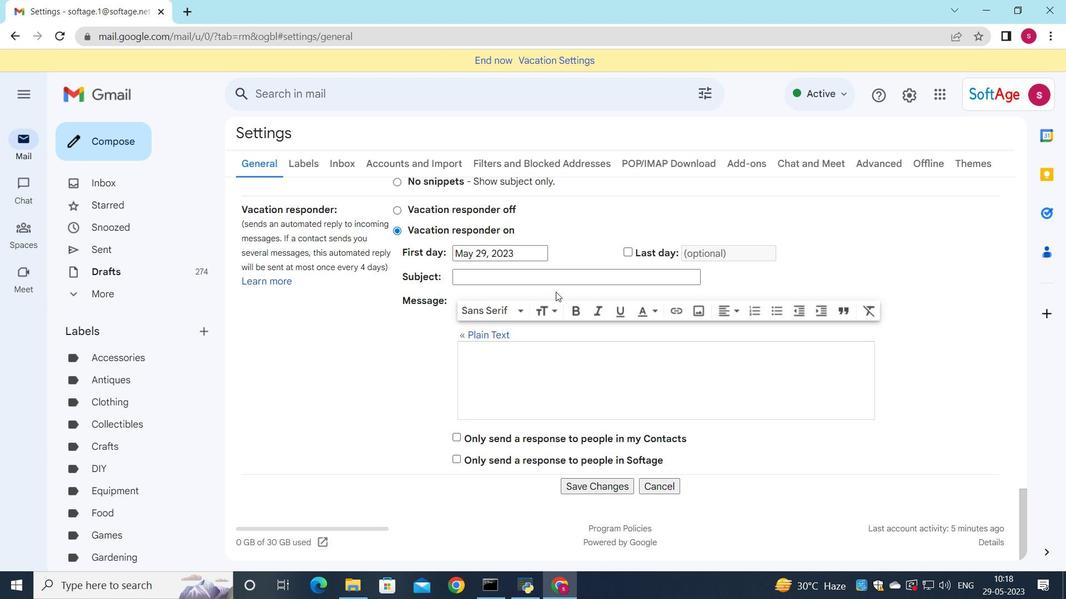 
Action: Mouse scrolled (556, 291) with delta (0, 0)
Screenshot: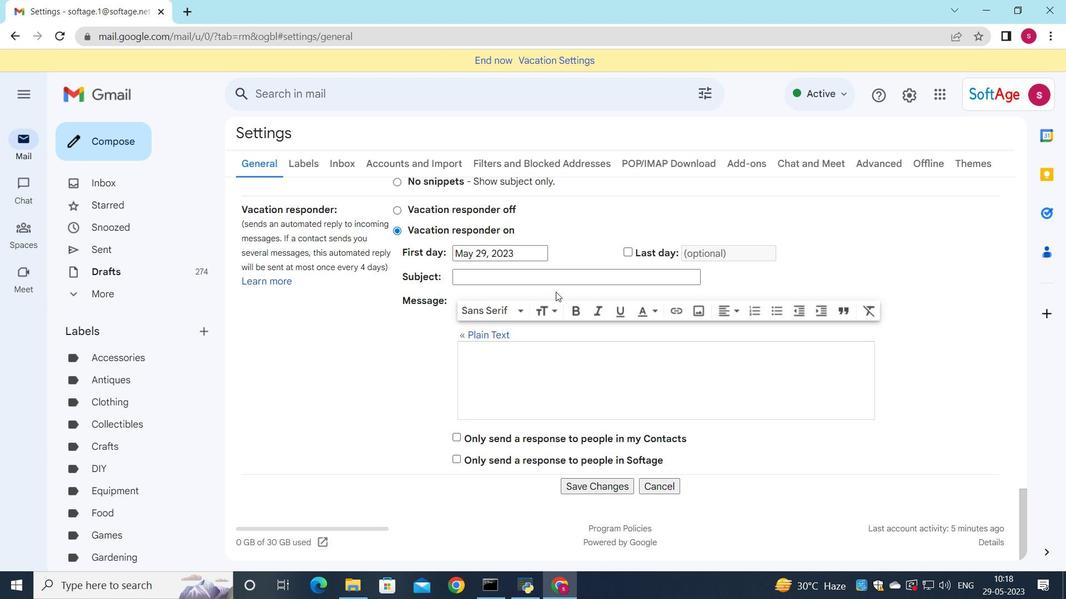 
Action: Mouse moved to (584, 486)
Screenshot: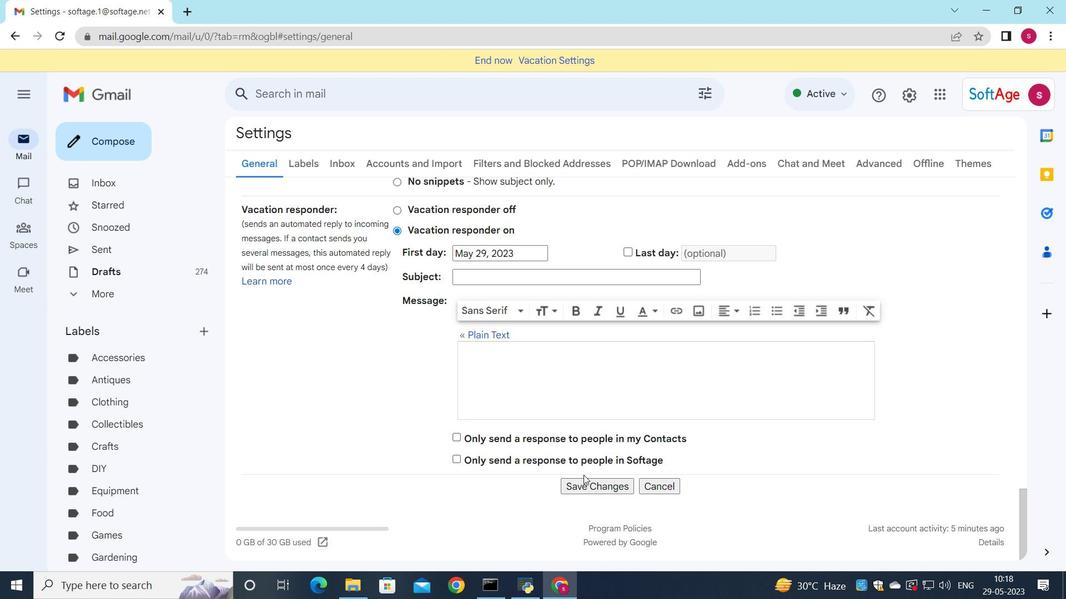 
Action: Mouse pressed left at (584, 486)
Screenshot: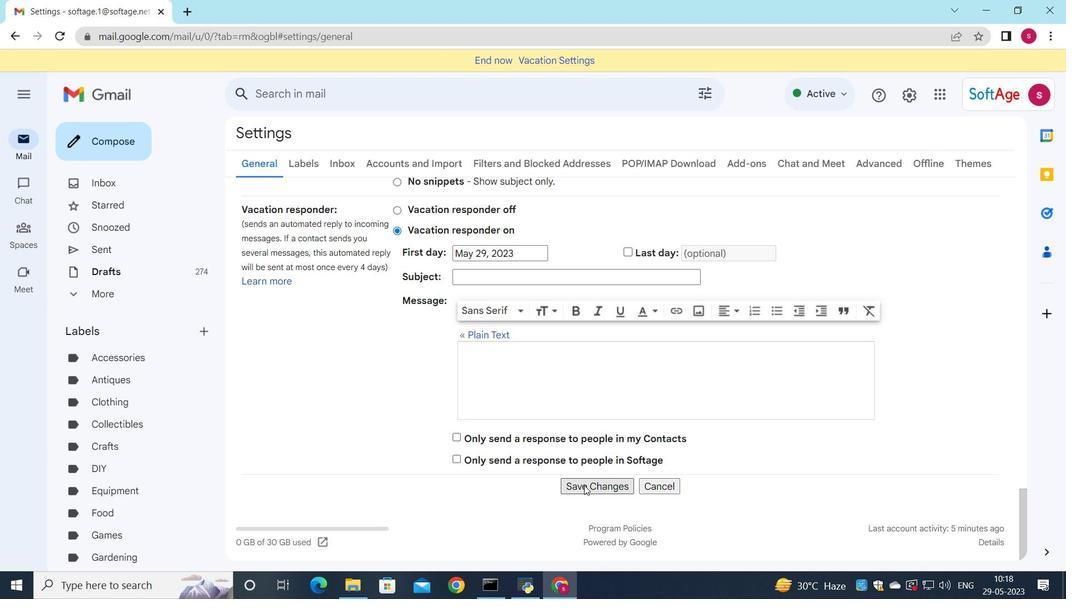 
Action: Mouse moved to (109, 141)
Screenshot: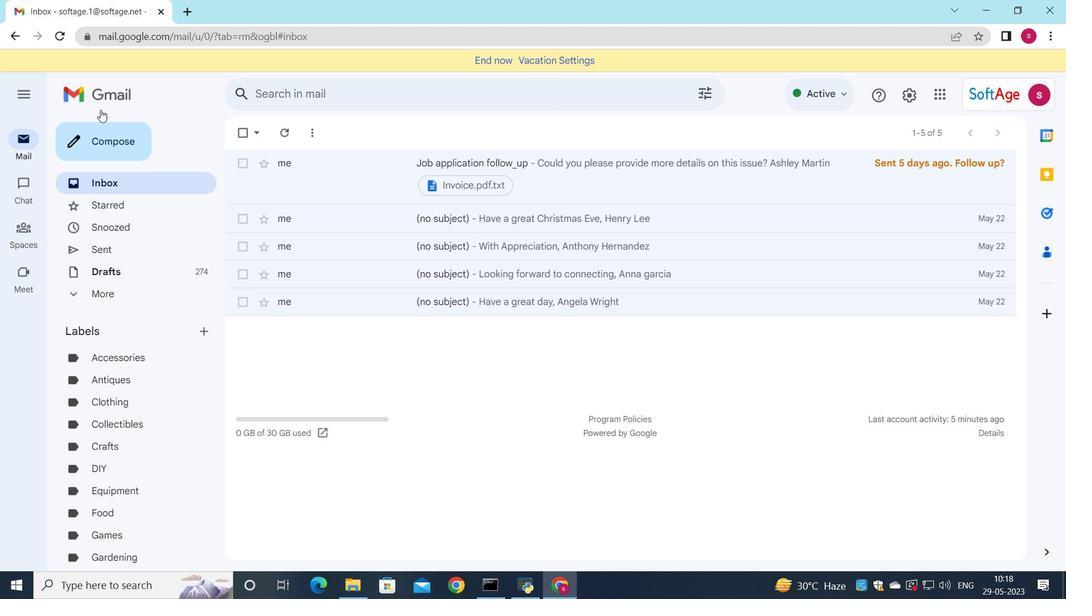 
Action: Mouse pressed left at (109, 141)
Screenshot: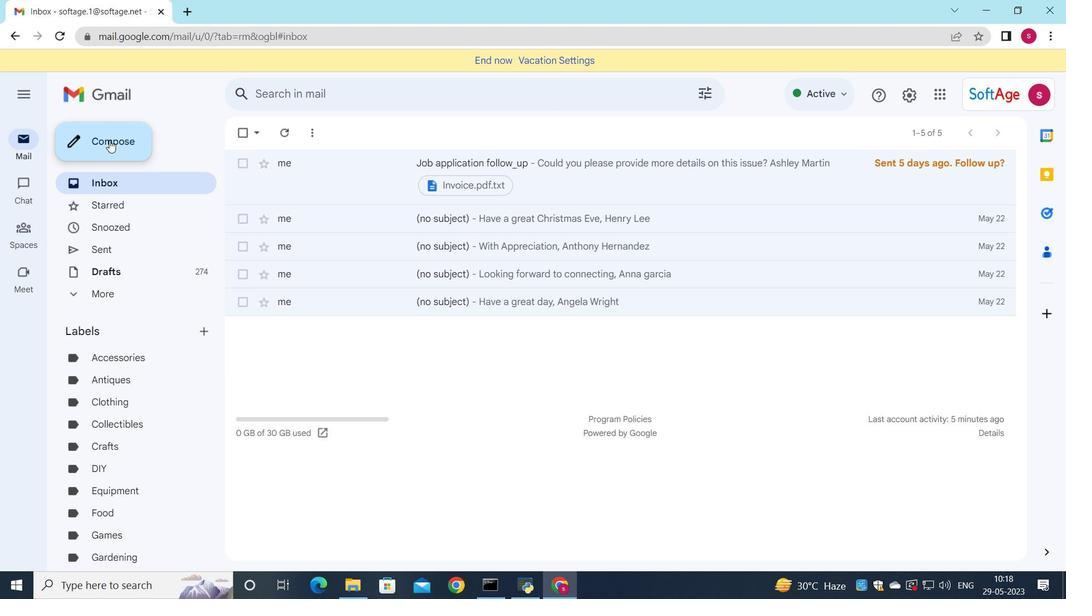 
Action: Mouse moved to (694, 268)
Screenshot: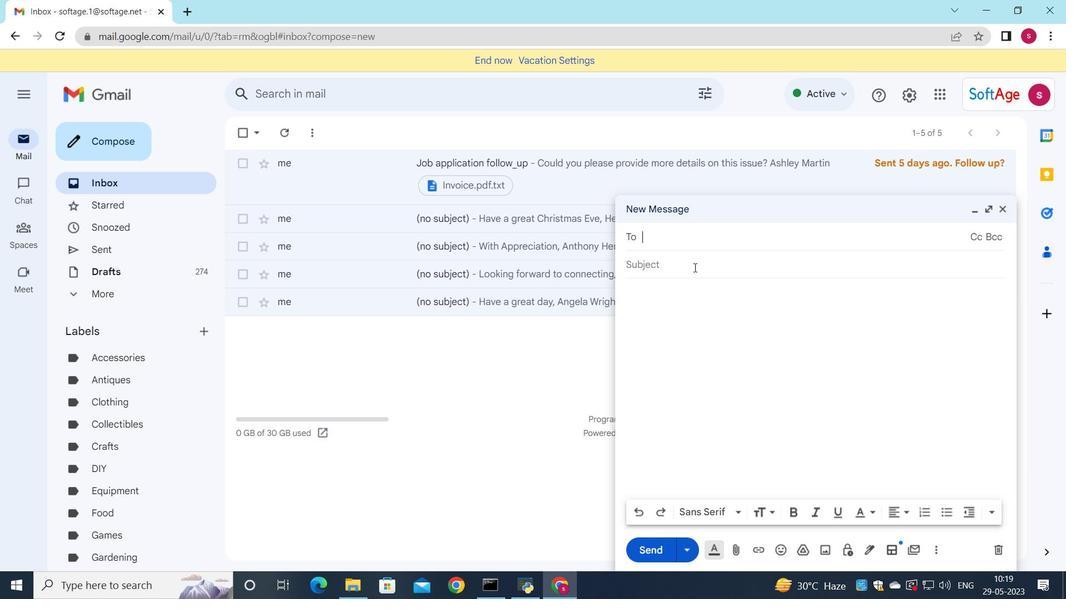
Action: Key pressed <Key.down>s
Screenshot: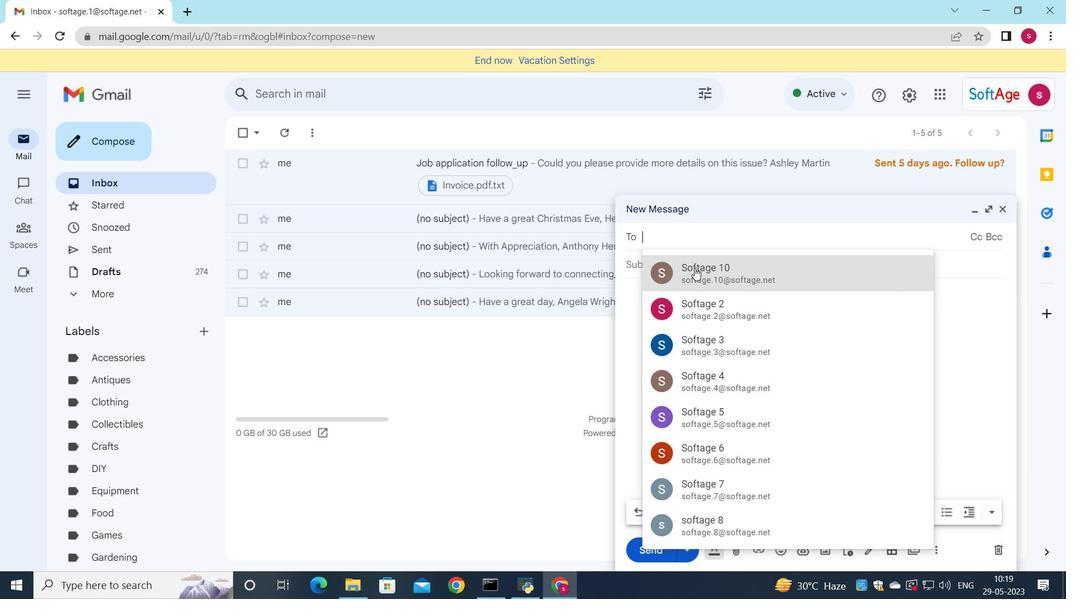 
Action: Mouse moved to (768, 476)
Screenshot: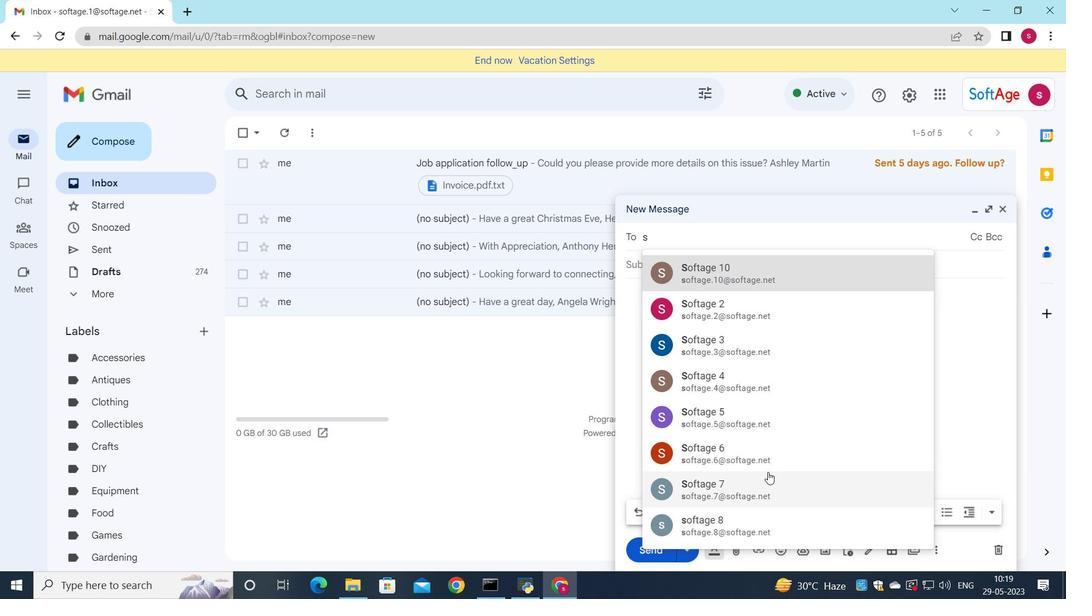 
Action: Mouse pressed left at (768, 476)
Screenshot: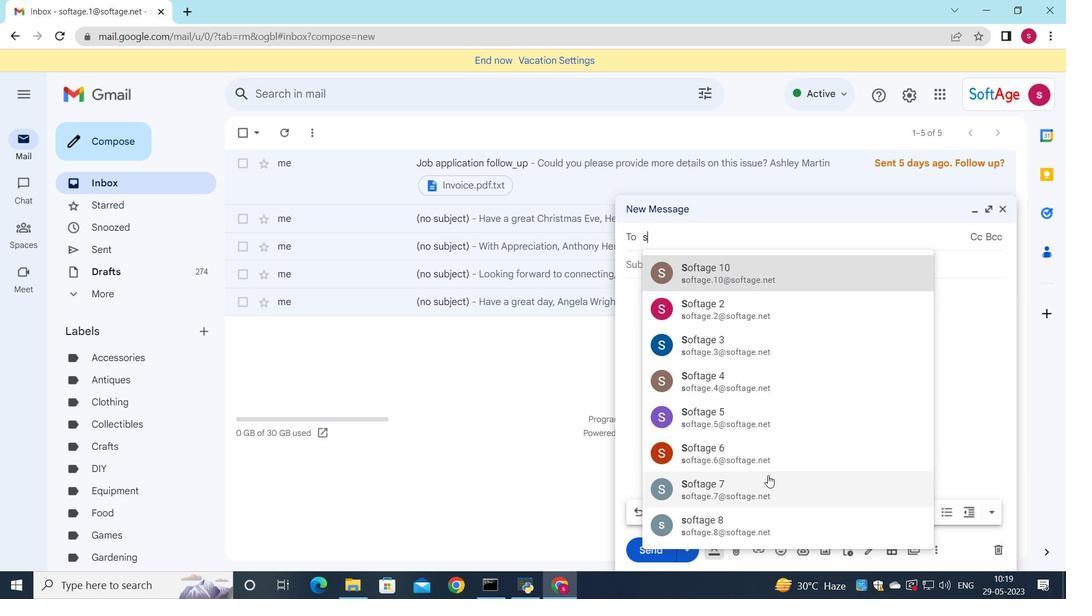 
Action: Mouse moved to (756, 493)
Screenshot: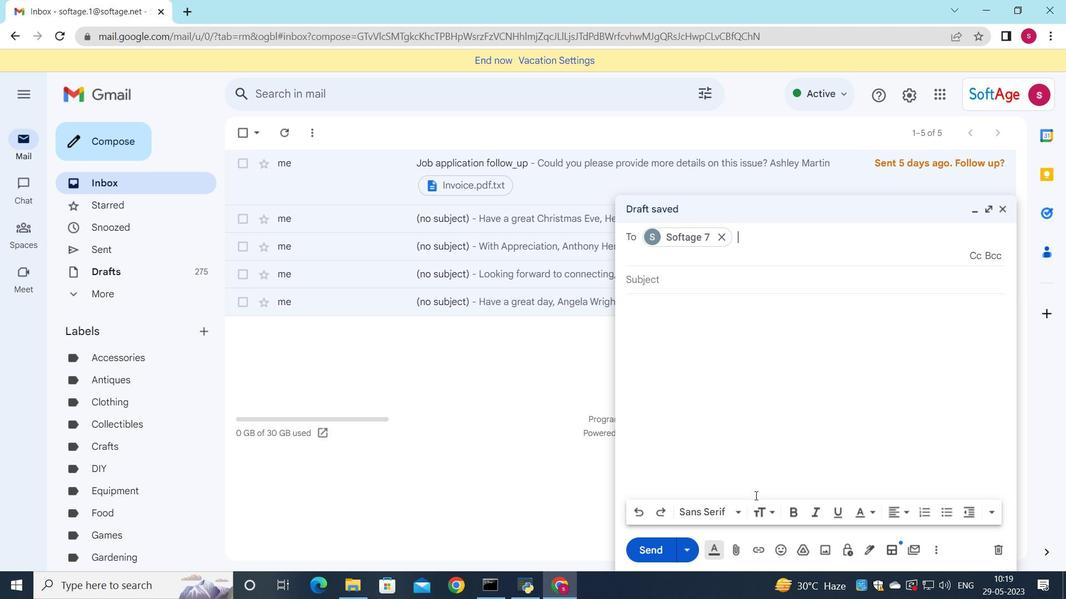 
Action: Key pressed <Key.down>
Screenshot: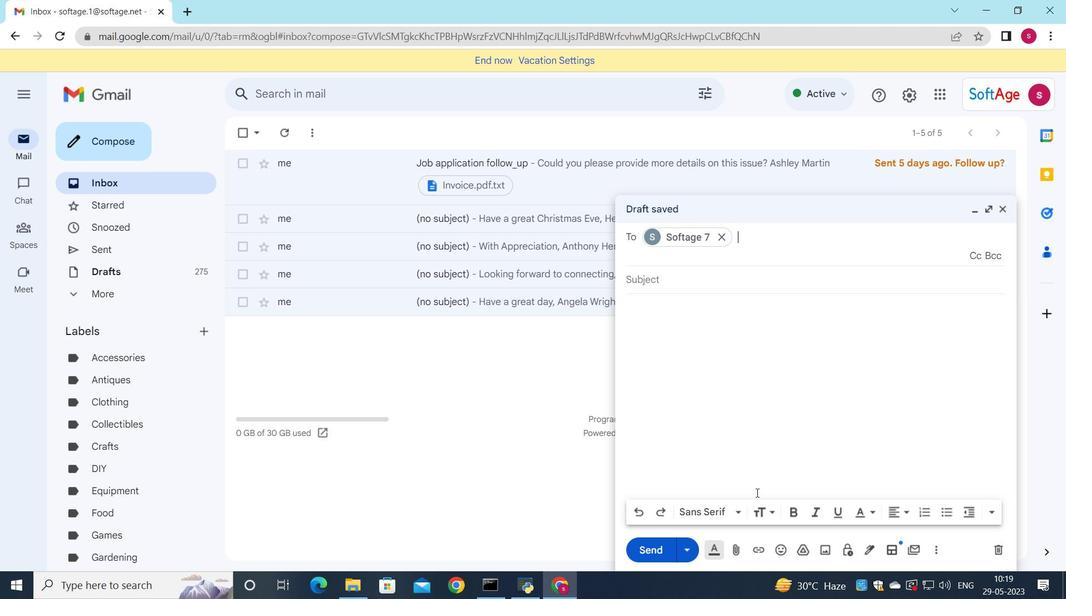 
Action: Mouse moved to (799, 539)
Screenshot: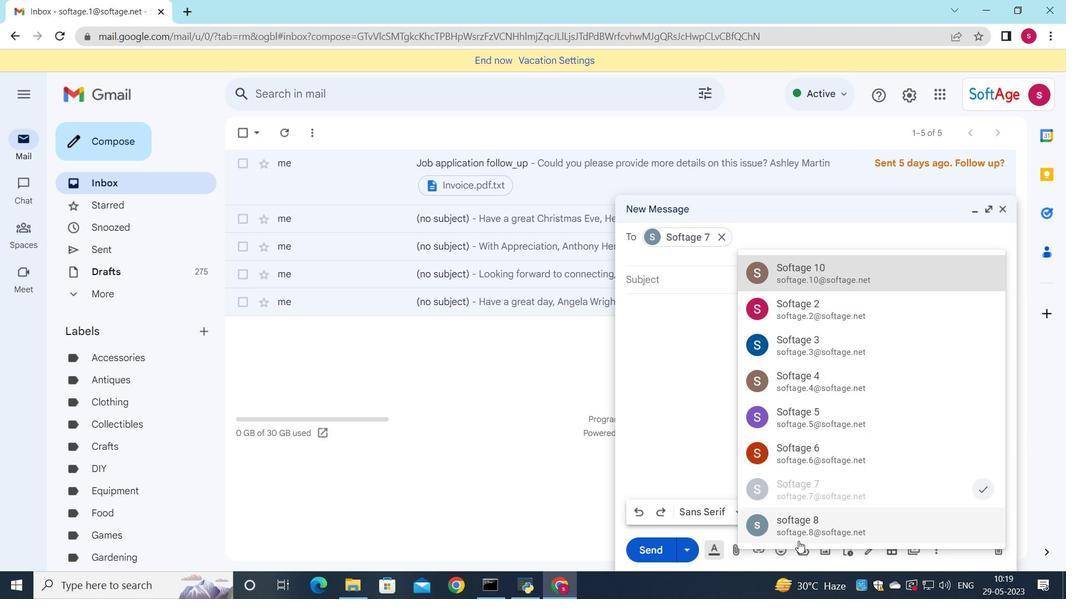 
Action: Mouse pressed left at (799, 539)
Screenshot: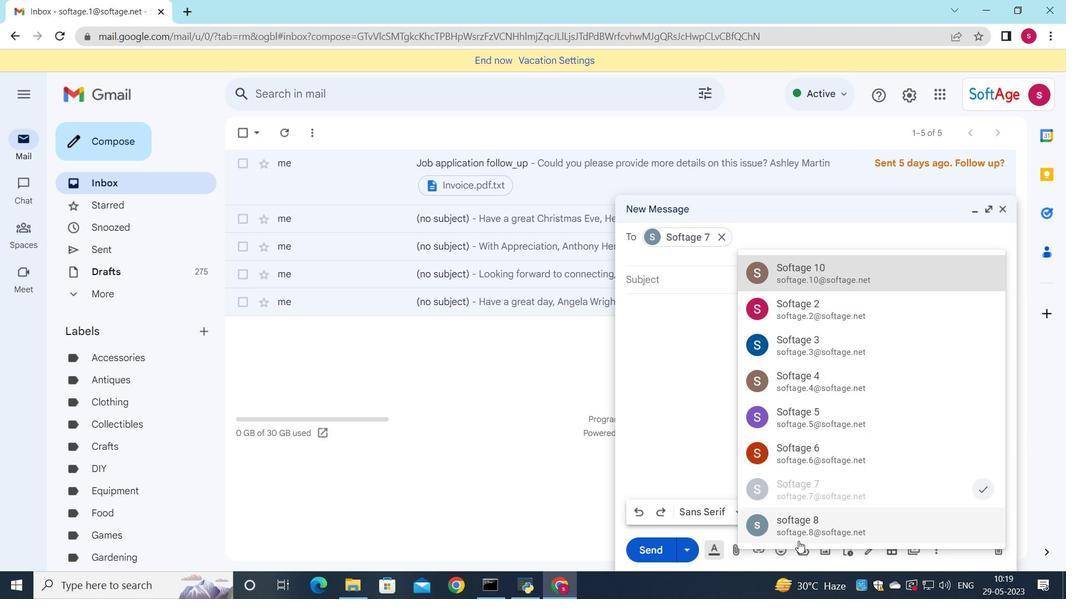 
Action: Mouse moved to (970, 254)
Screenshot: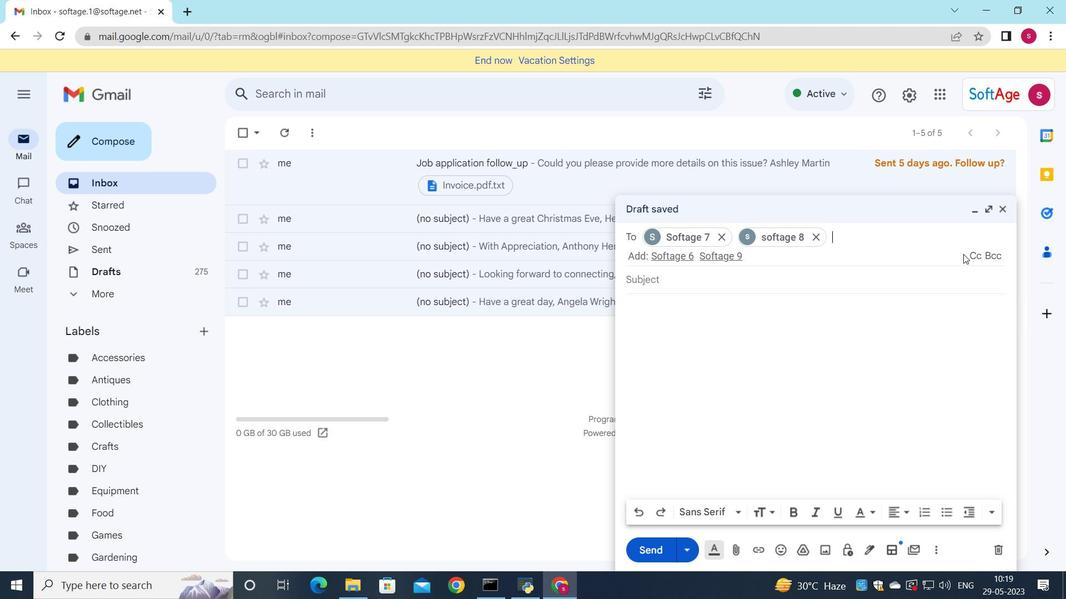 
Action: Mouse pressed left at (970, 254)
Screenshot: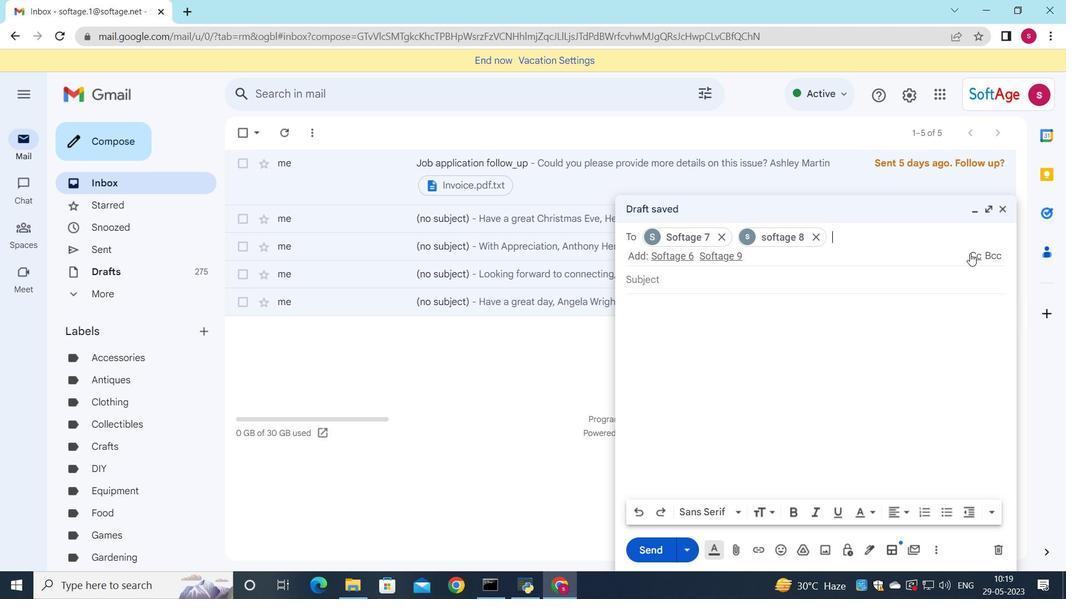 
Action: Mouse moved to (916, 323)
Screenshot: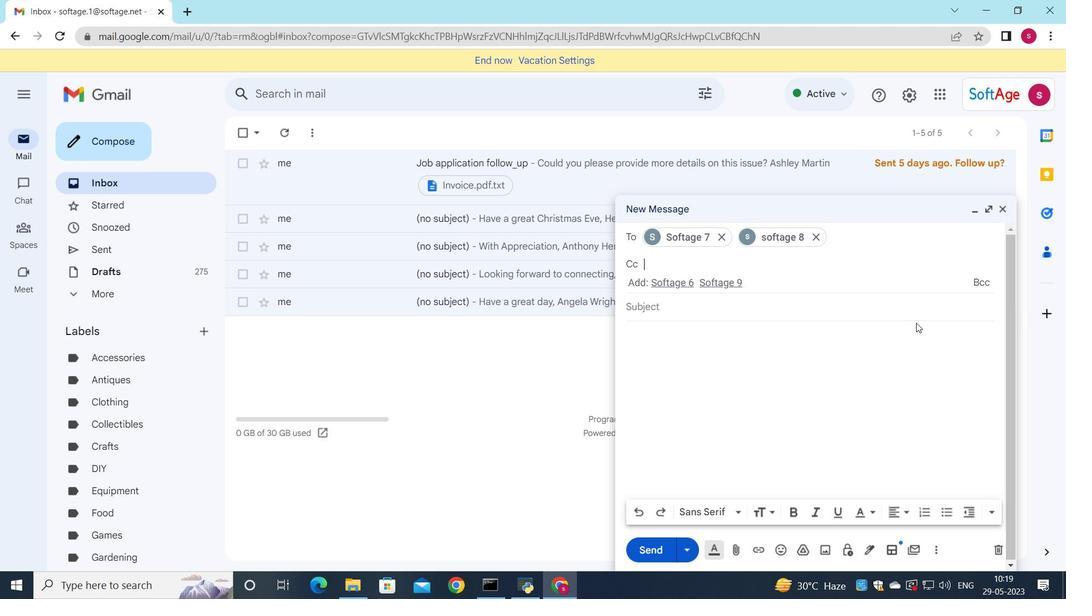 
Action: Key pressed softage.9
Screenshot: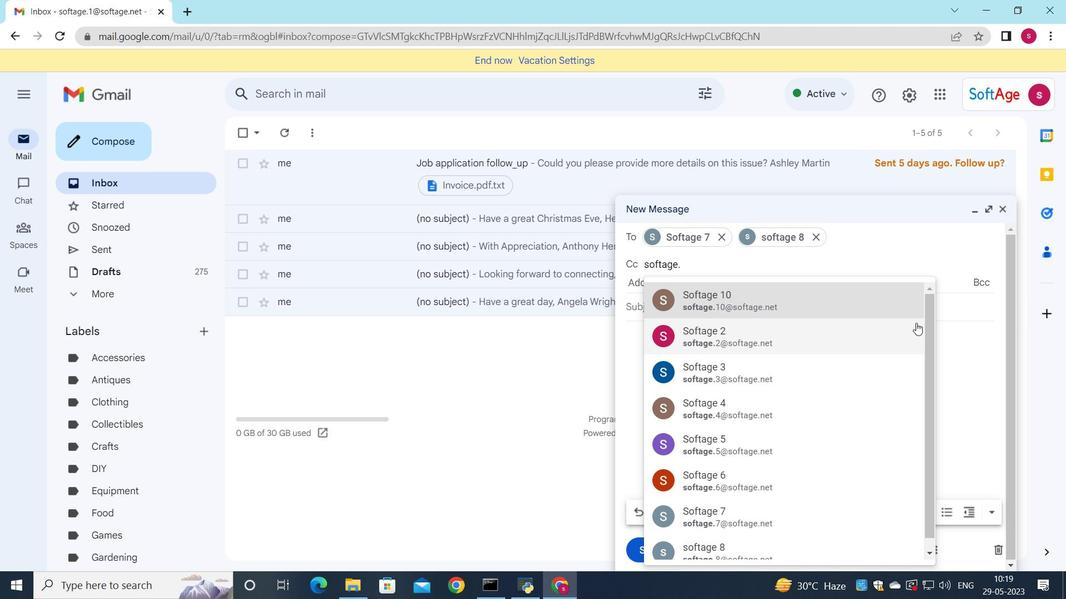 
Action: Mouse moved to (894, 306)
Screenshot: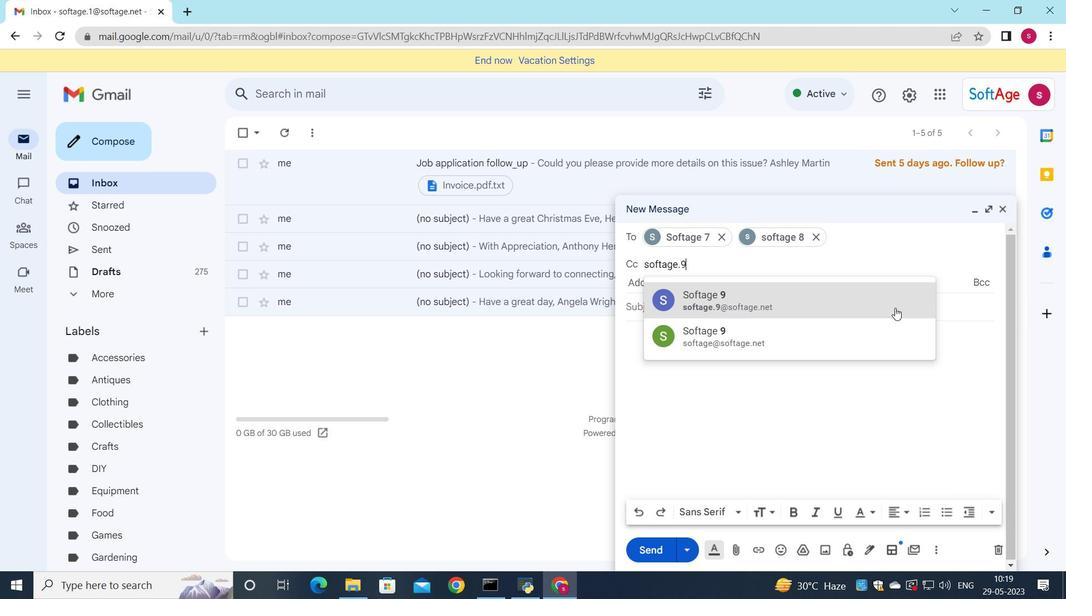 
Action: Mouse pressed left at (894, 306)
Screenshot: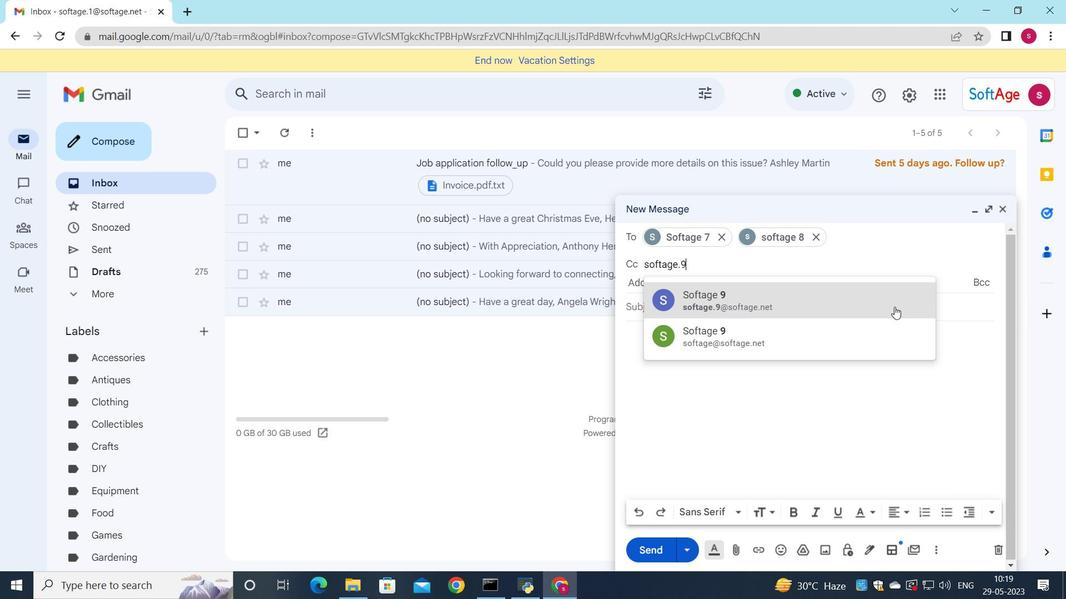 
Action: Mouse moved to (702, 313)
Screenshot: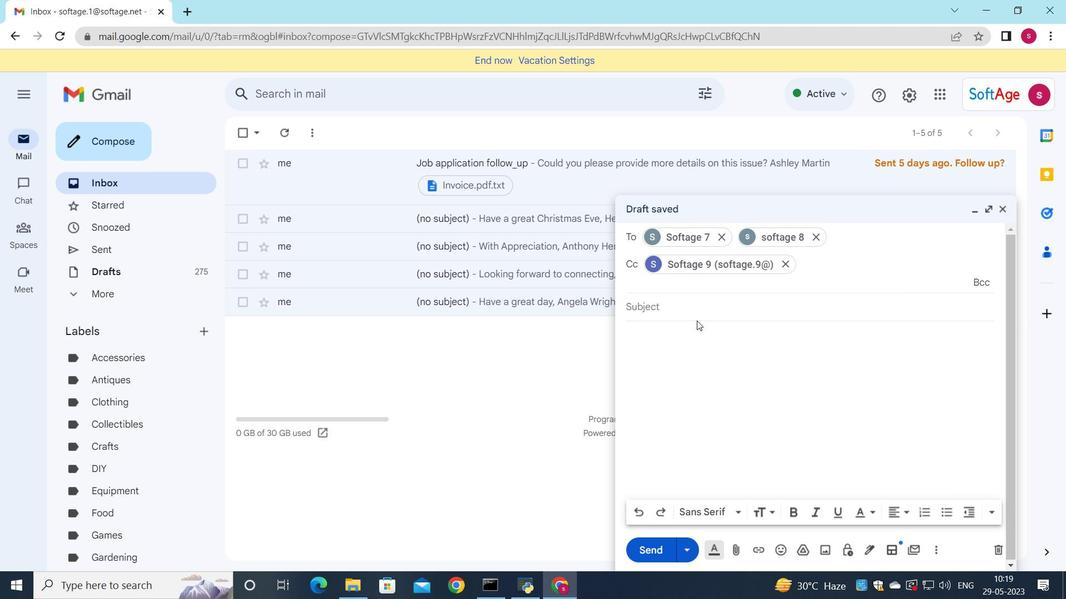 
Action: Mouse pressed left at (702, 313)
Screenshot: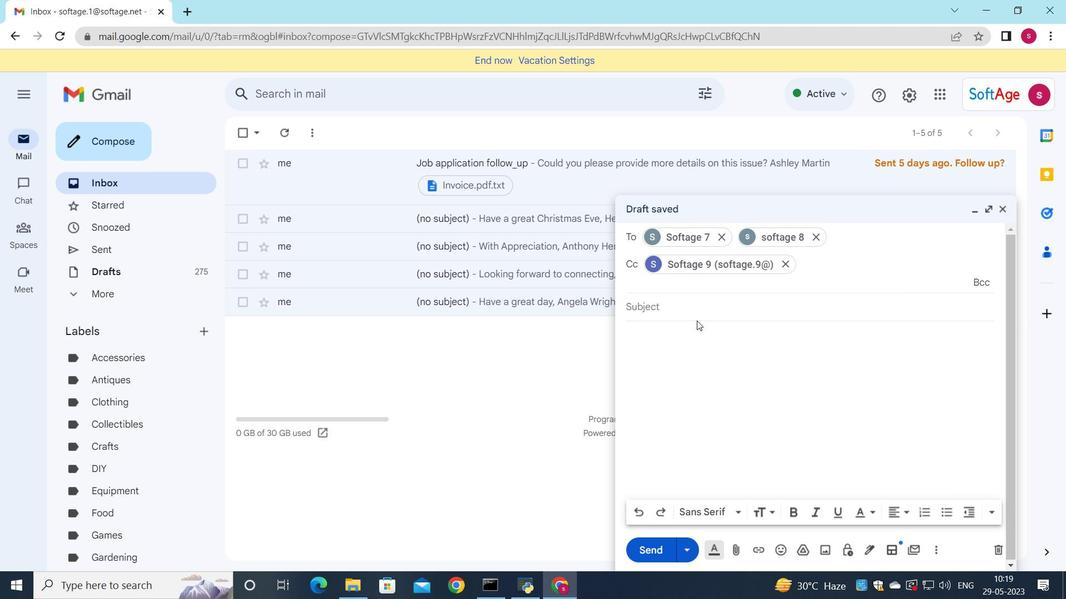 
Action: Mouse moved to (702, 309)
Screenshot: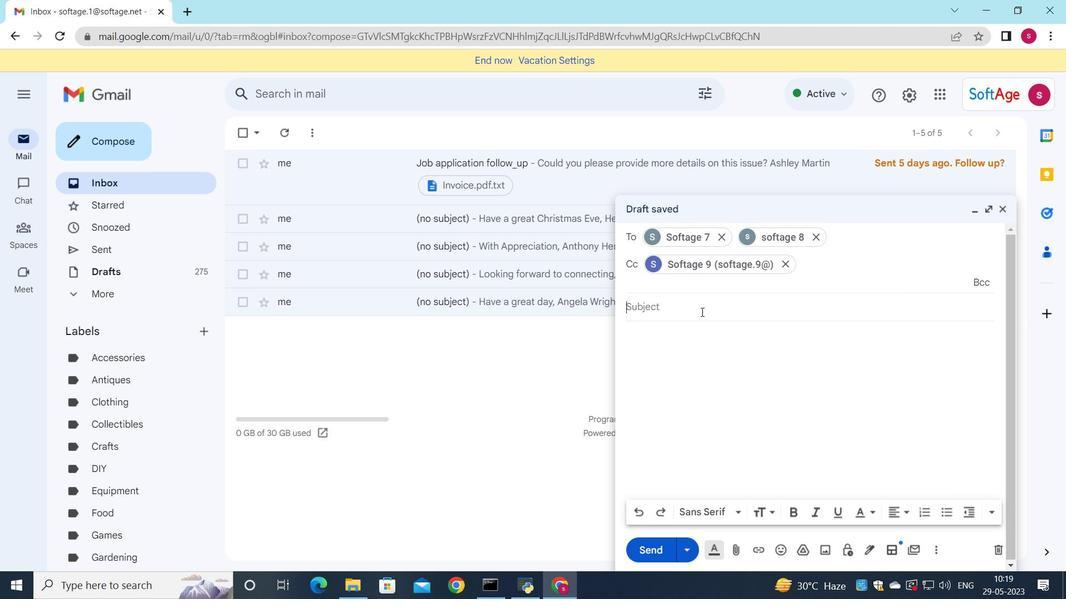 
Action: Key pressed <Key.shift>Request<Key.space>forc<Key.backspace><Key.space>customer
Screenshot: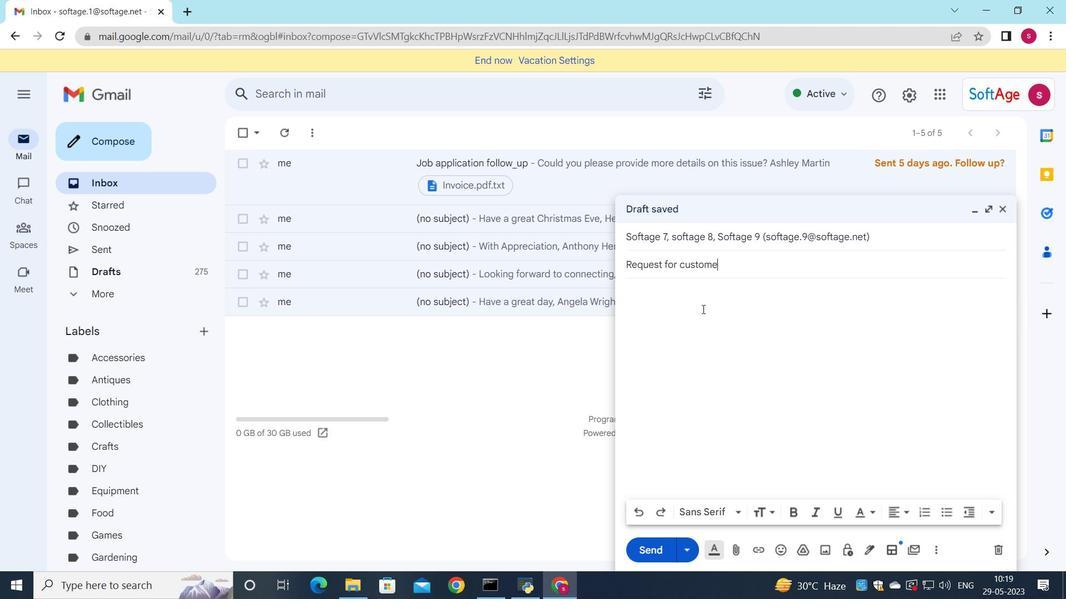 
Action: Mouse moved to (729, 394)
Screenshot: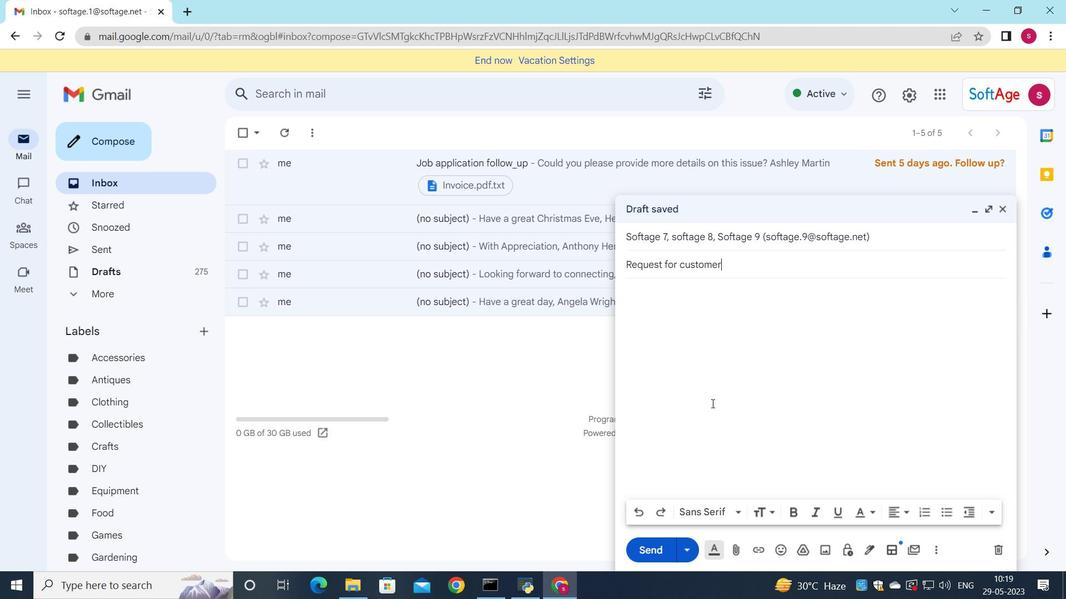 
Action: Key pressed <Key.space>feedback
Screenshot: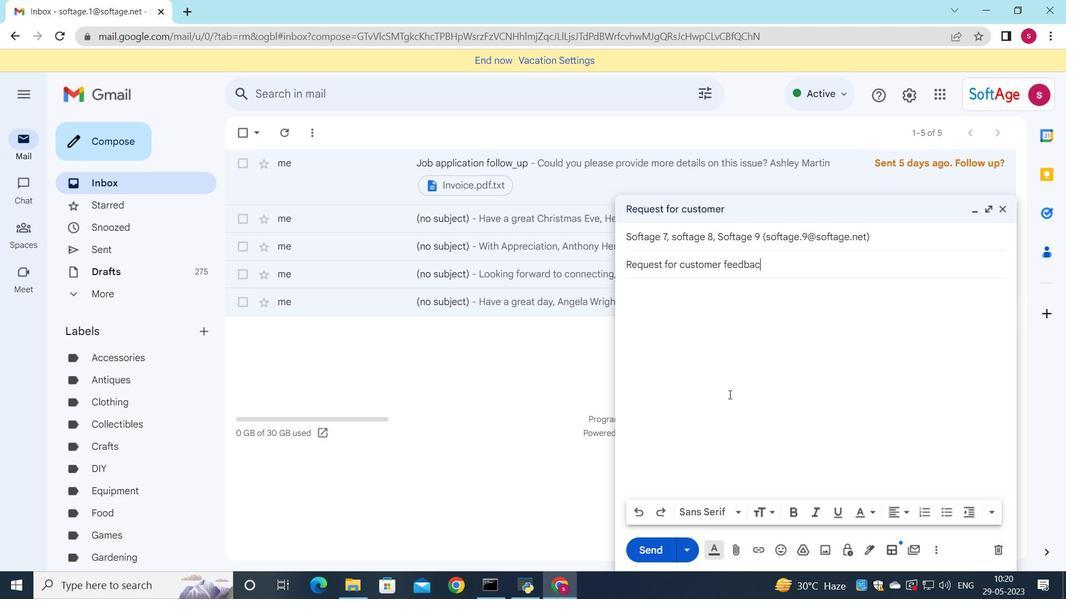 
Action: Mouse moved to (668, 298)
Screenshot: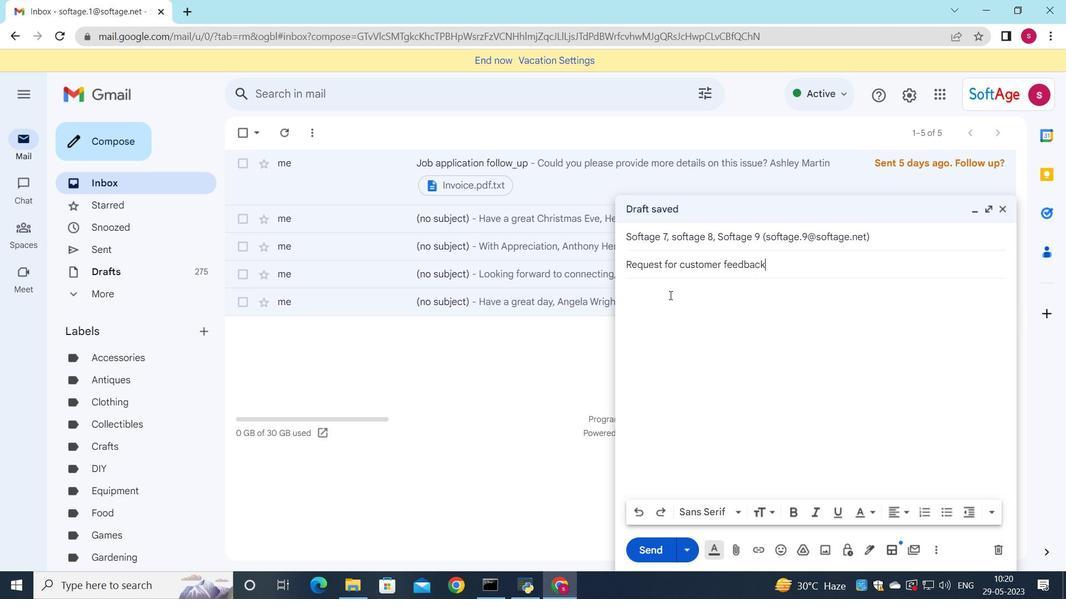 
Action: Mouse pressed left at (668, 298)
Screenshot: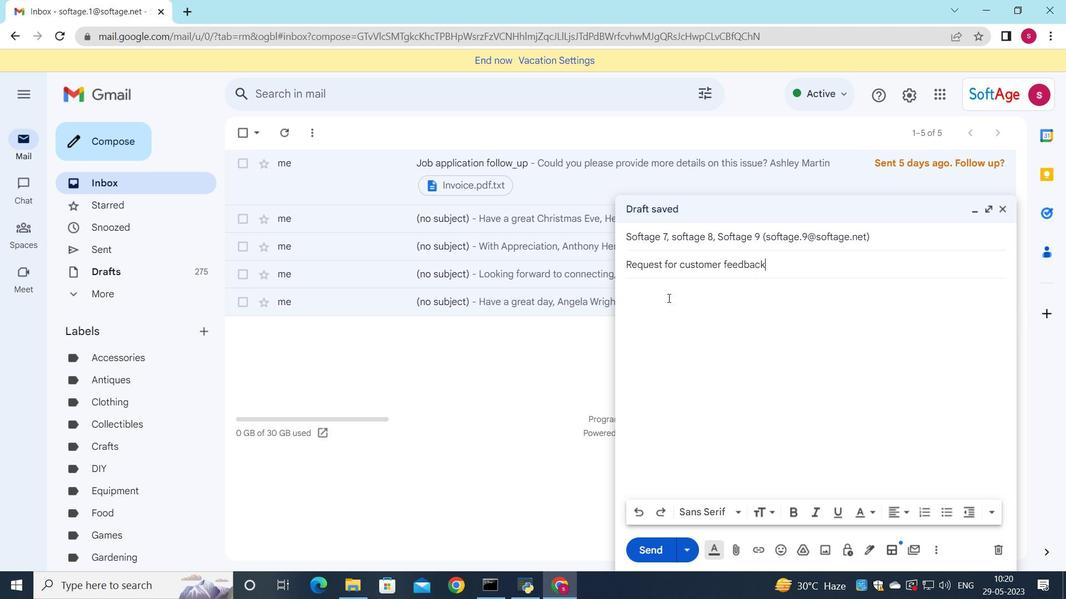 
Action: Mouse moved to (638, 511)
Screenshot: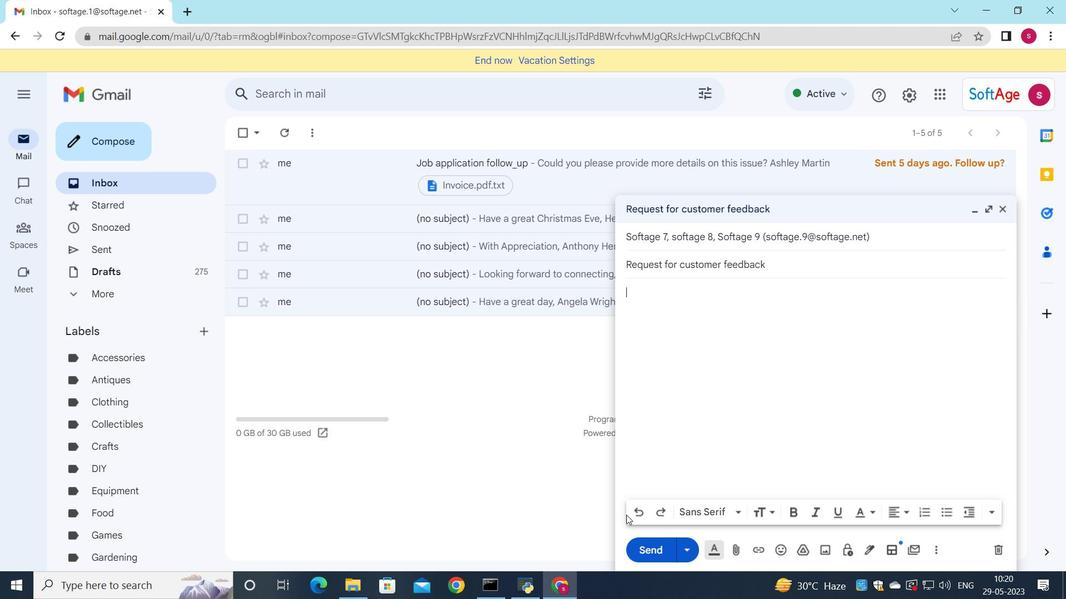 
Action: Mouse pressed left at (638, 511)
Screenshot: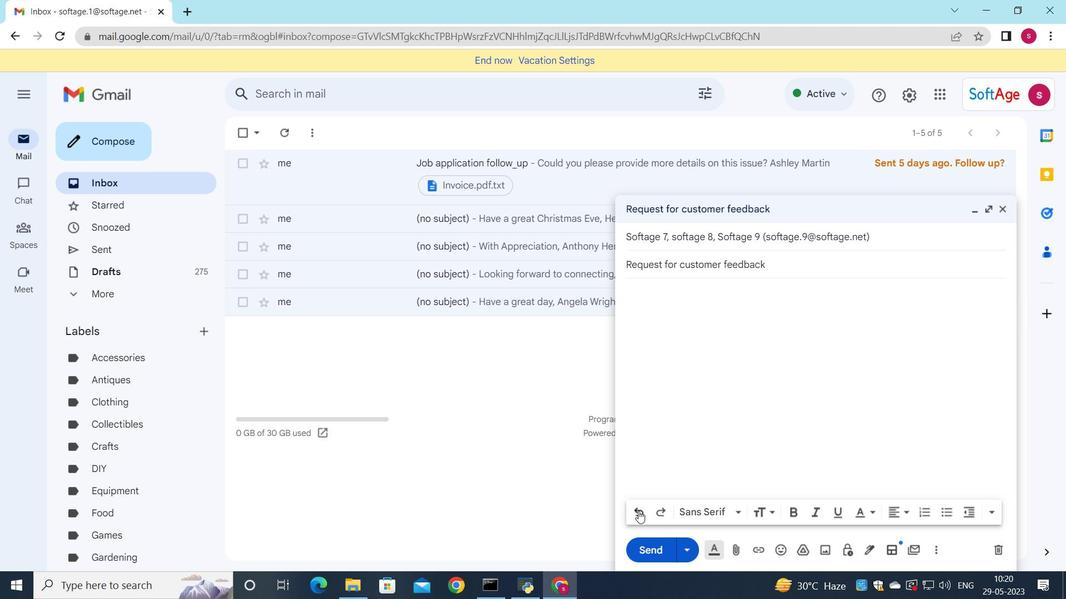 
Action: Mouse moved to (638, 511)
Screenshot: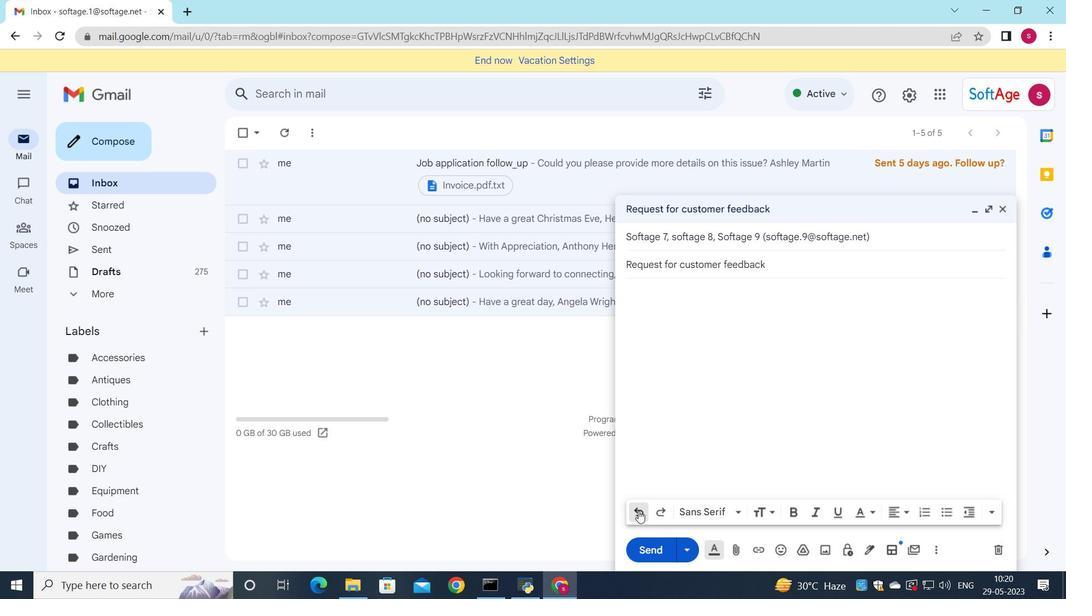 
Action: Mouse pressed left at (638, 511)
Screenshot: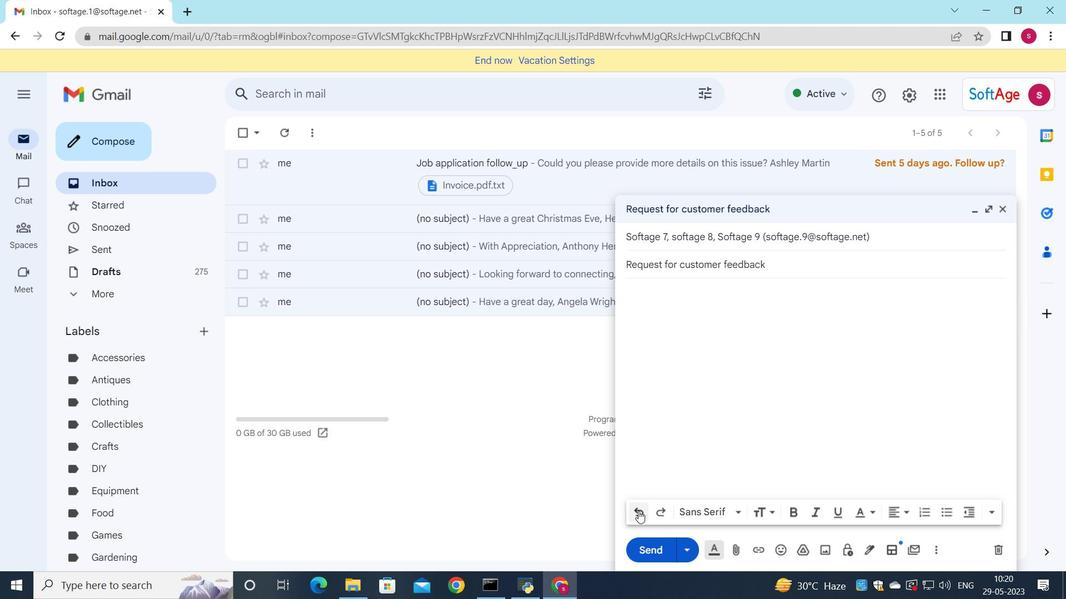 
Action: Mouse pressed left at (638, 511)
Screenshot: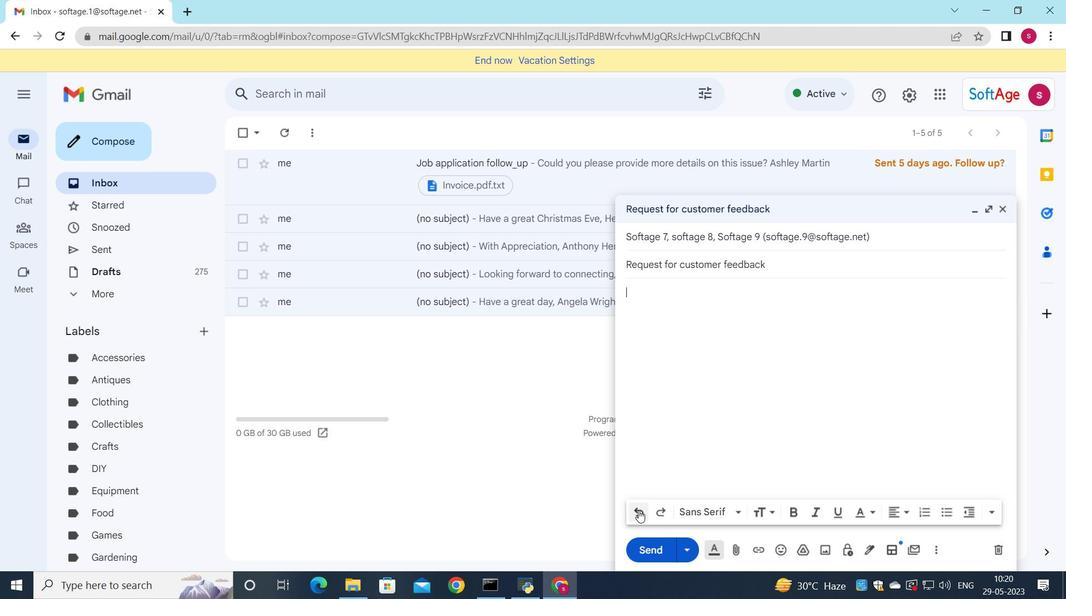 
Action: Mouse pressed left at (638, 511)
Screenshot: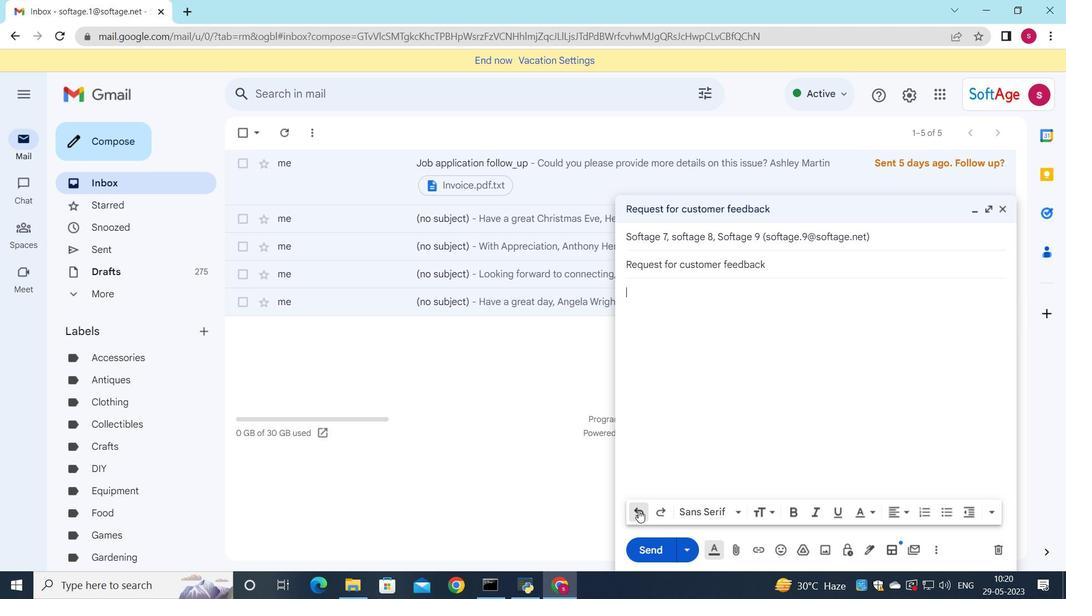 
Action: Mouse pressed left at (638, 511)
Screenshot: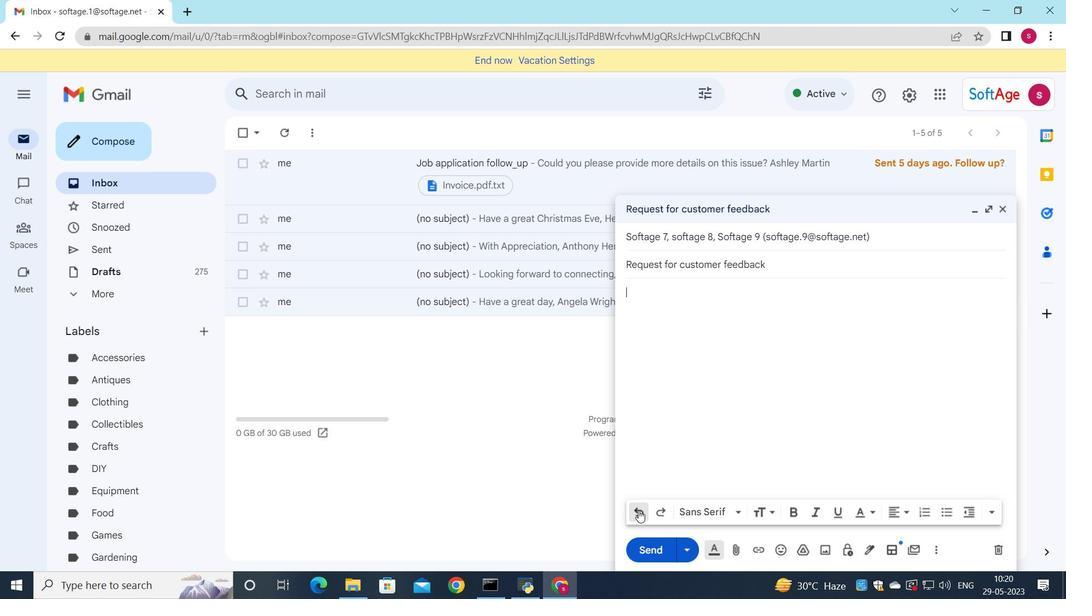 
Action: Mouse pressed left at (638, 511)
Screenshot: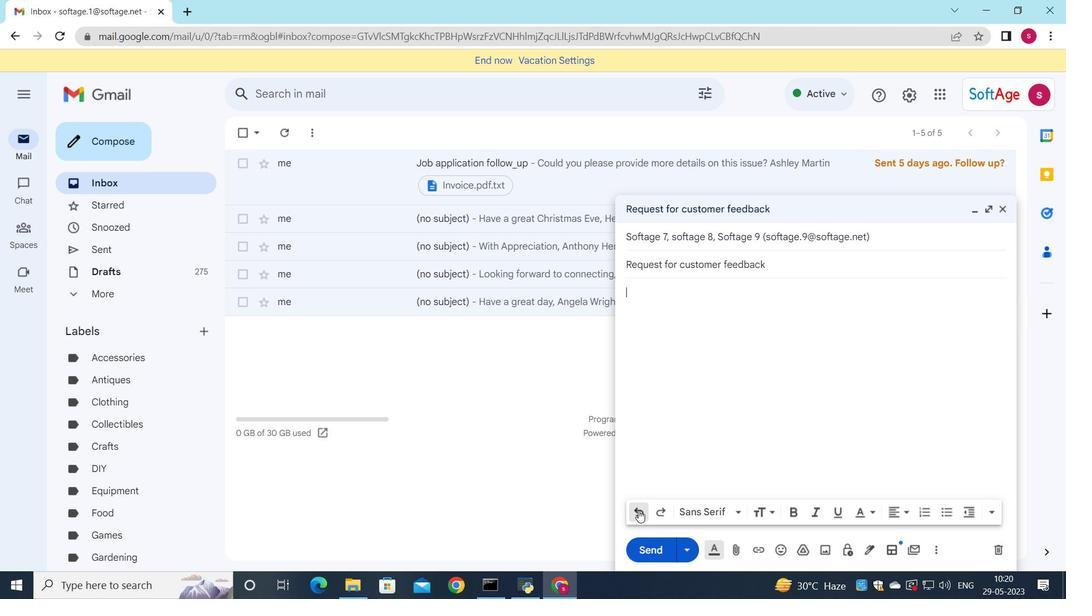 
Action: Mouse pressed left at (638, 511)
Screenshot: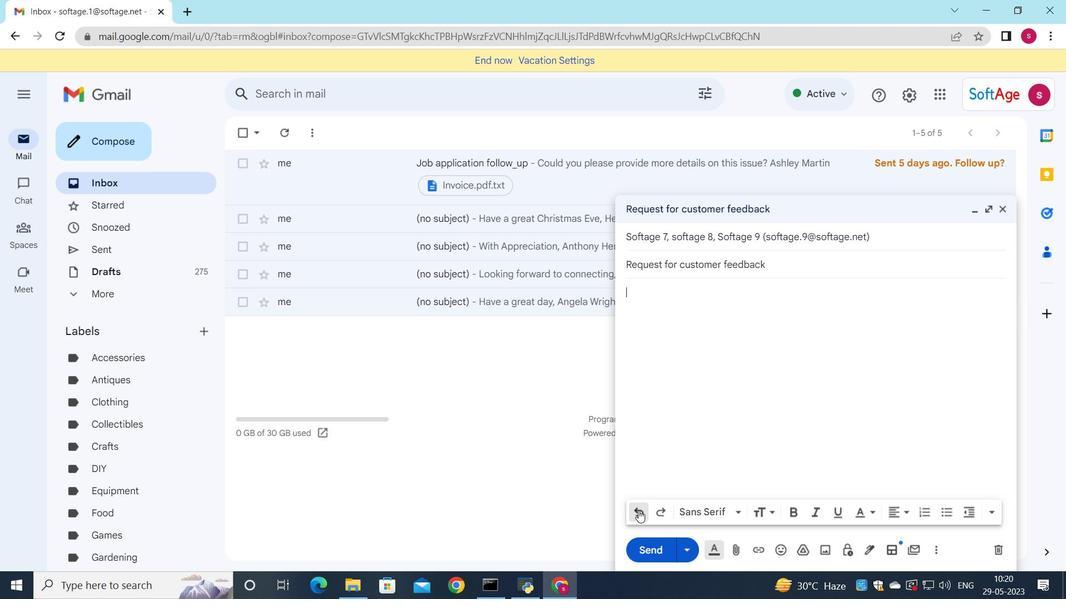 
Action: Mouse moved to (667, 508)
Screenshot: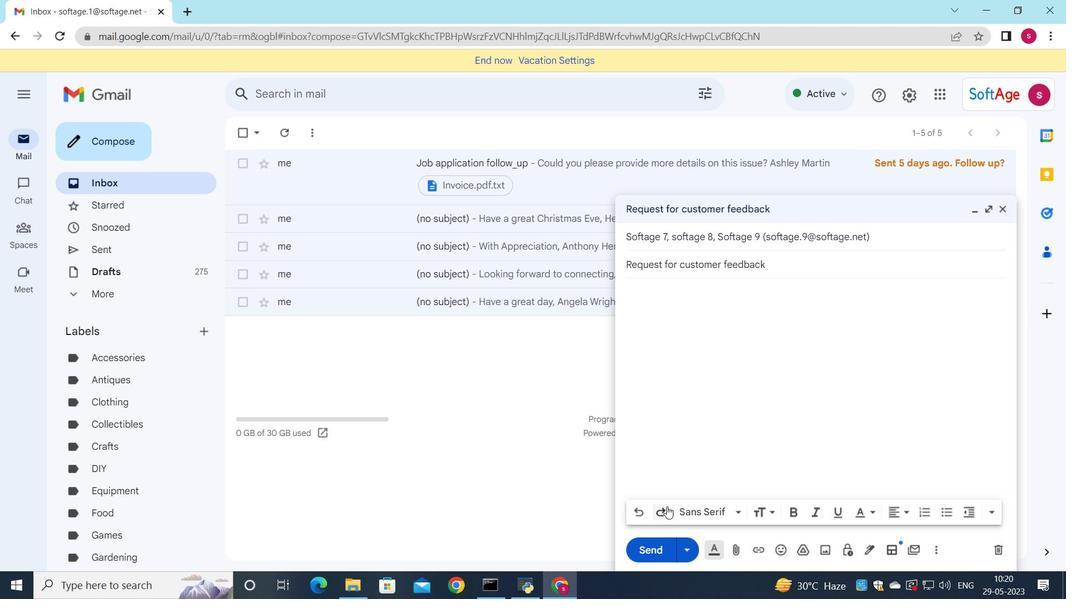 
Action: Mouse pressed left at (667, 508)
Screenshot: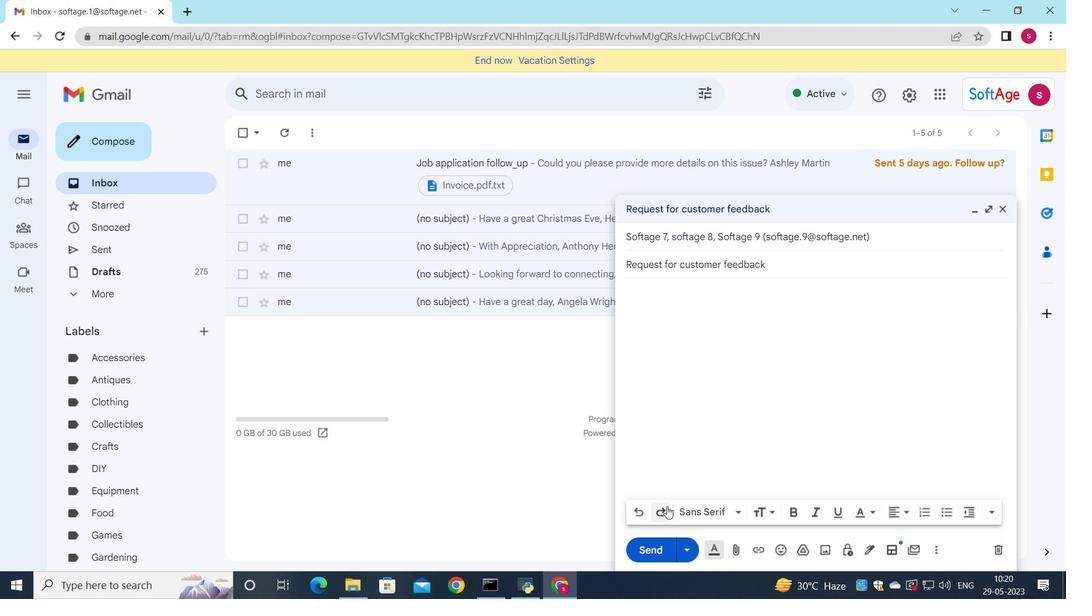
Action: Mouse moved to (667, 508)
Screenshot: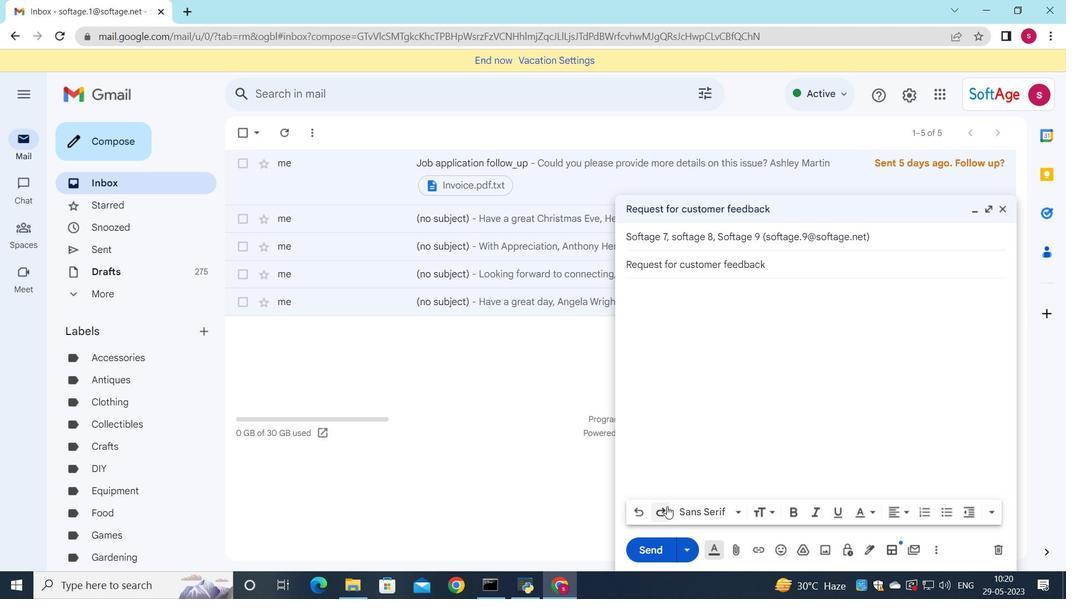 
Action: Mouse pressed left at (667, 508)
Screenshot: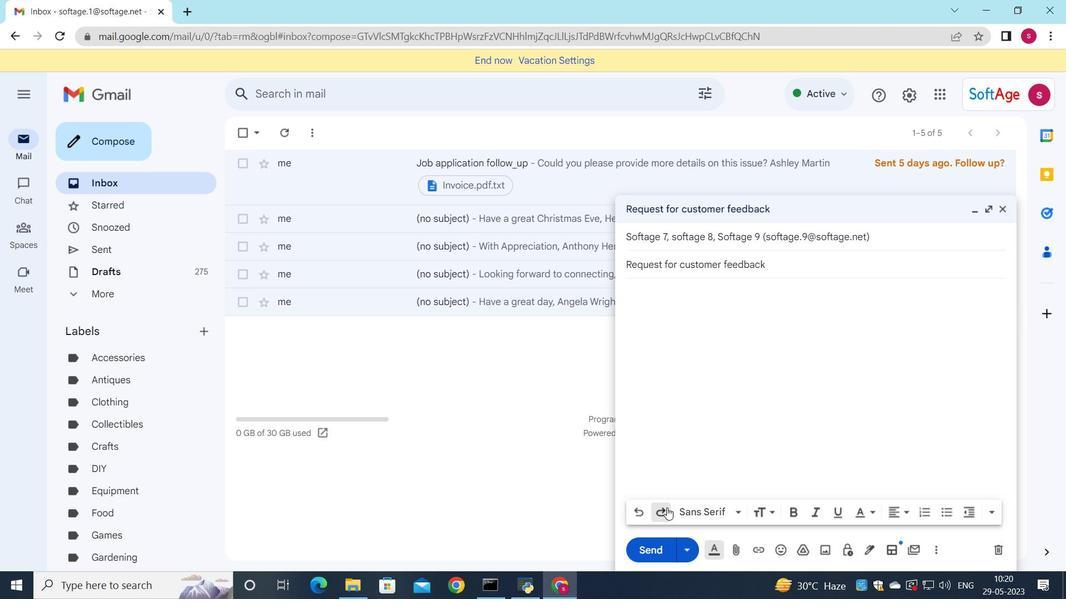
Action: Mouse moved to (623, 511)
Screenshot: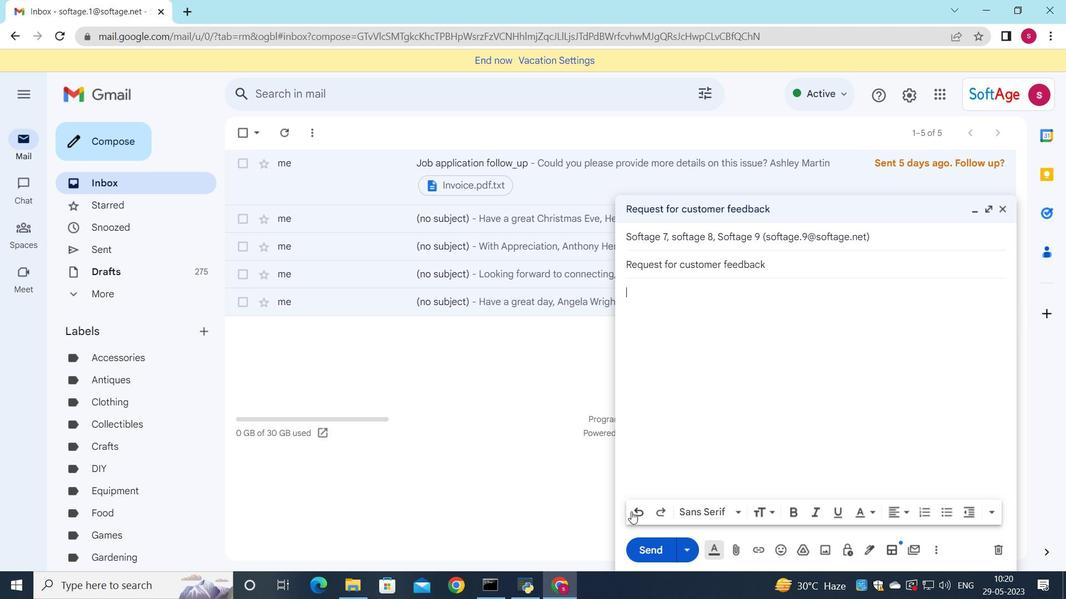 
Action: Mouse pressed left at (623, 511)
Screenshot: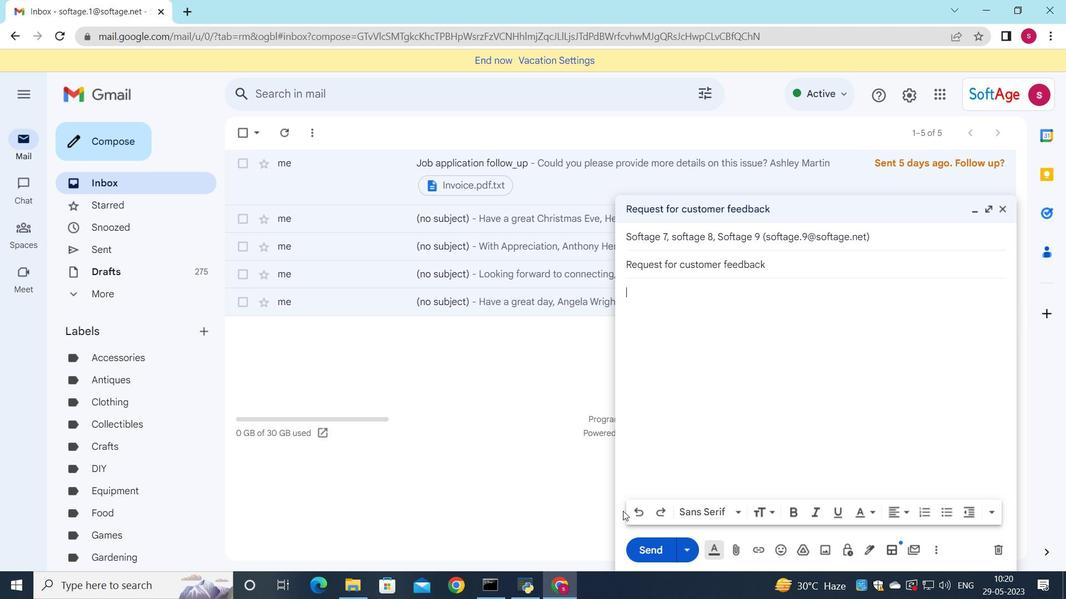 
Action: Mouse pressed left at (623, 511)
Screenshot: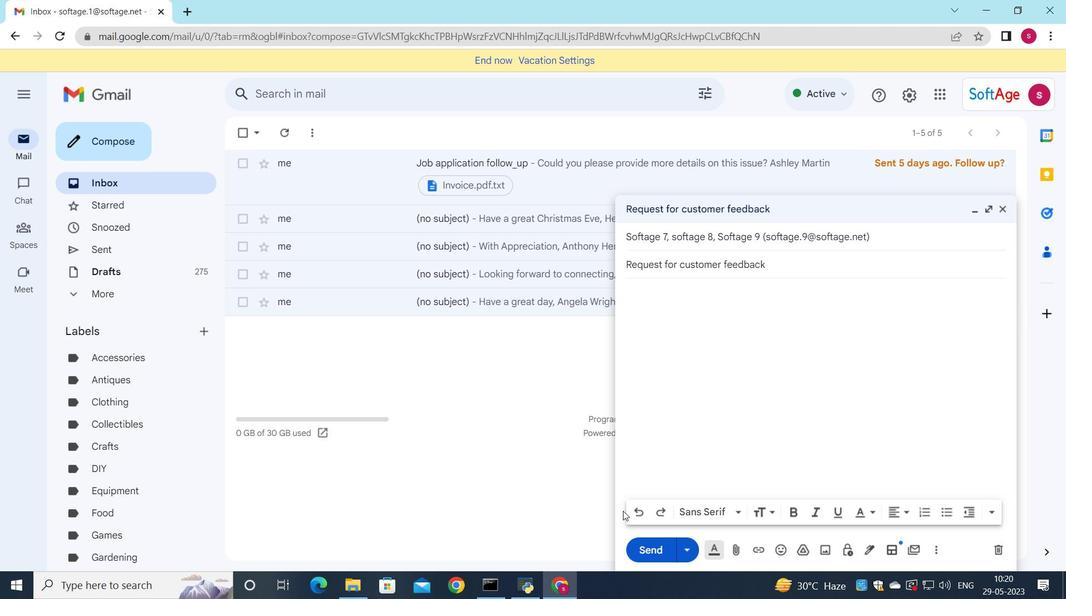 
Action: Mouse moved to (1003, 204)
Screenshot: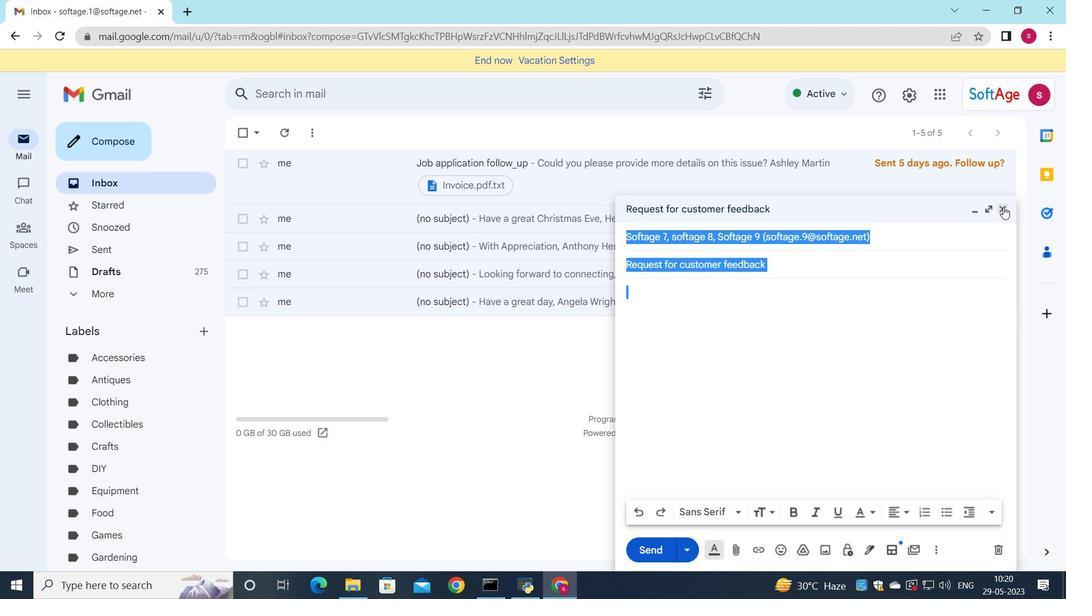 
Action: Mouse pressed left at (1003, 204)
Screenshot: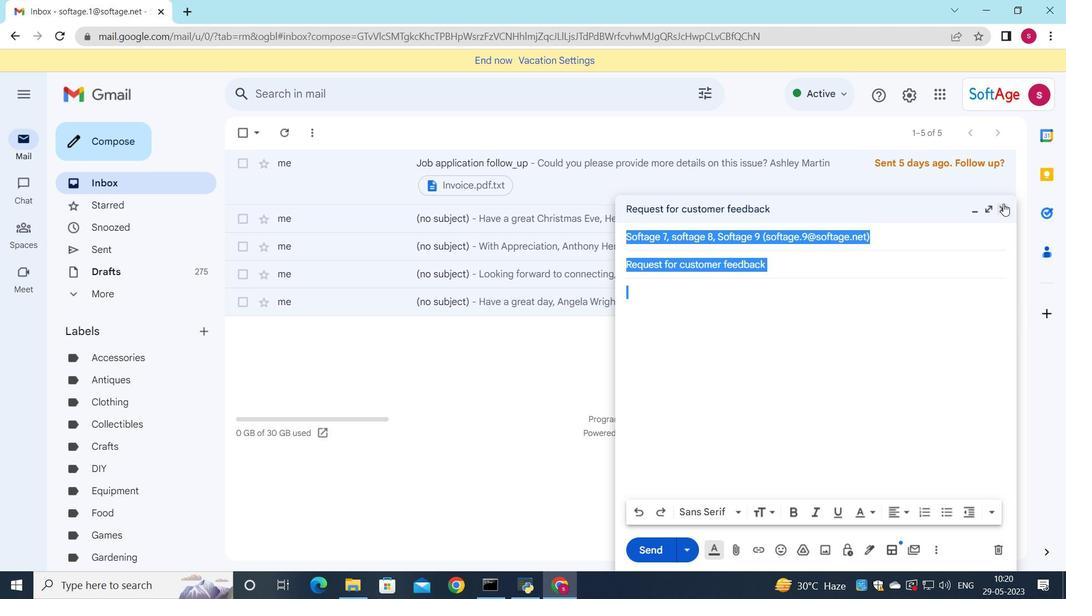 
Action: Mouse moved to (89, 146)
Screenshot: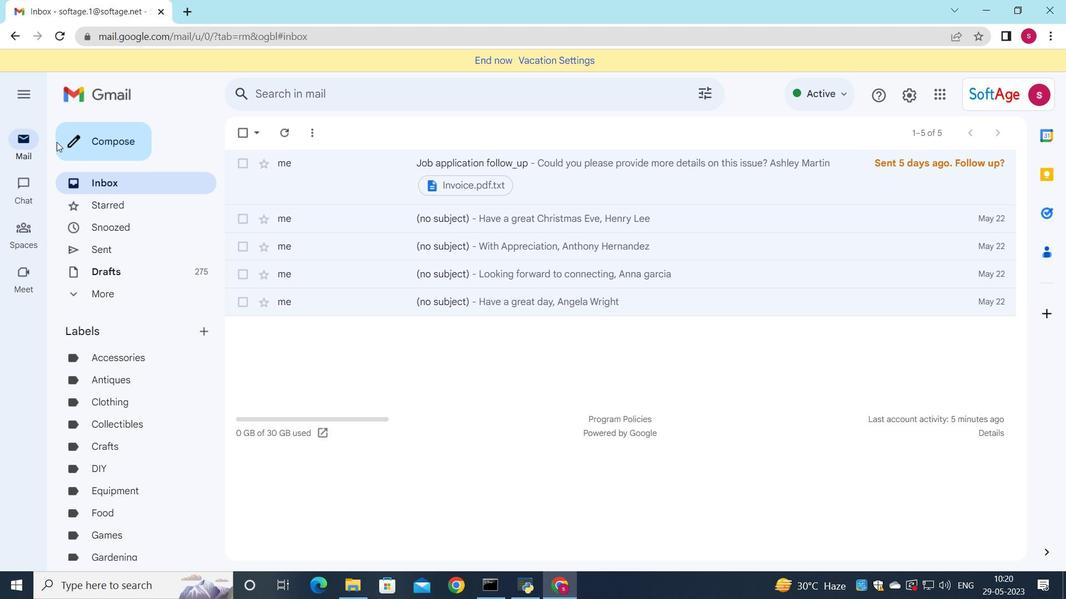 
Action: Mouse pressed left at (89, 146)
Screenshot: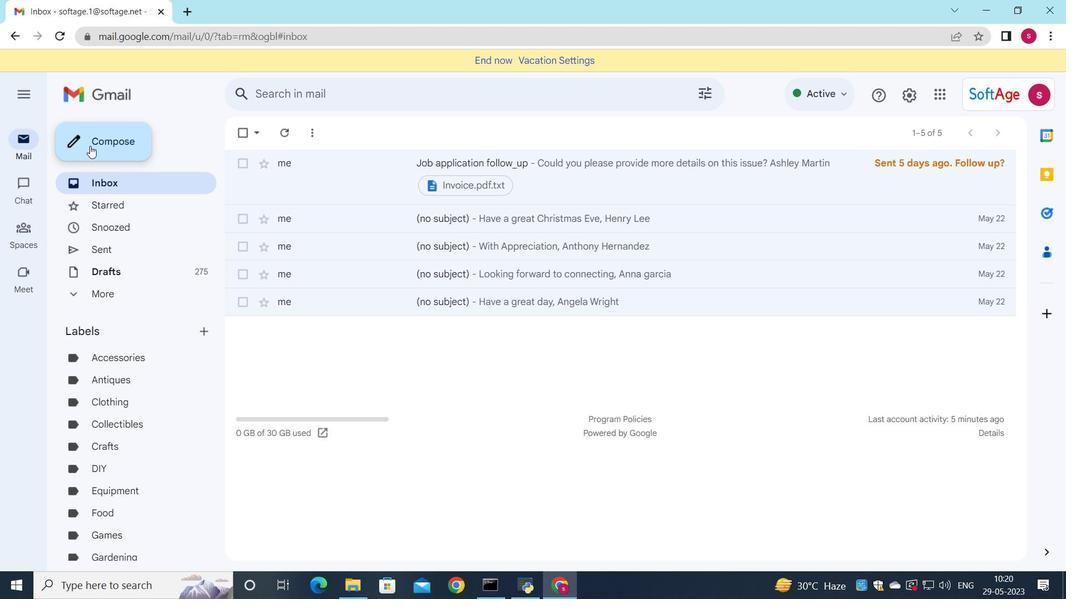 
Action: Mouse moved to (920, 108)
Screenshot: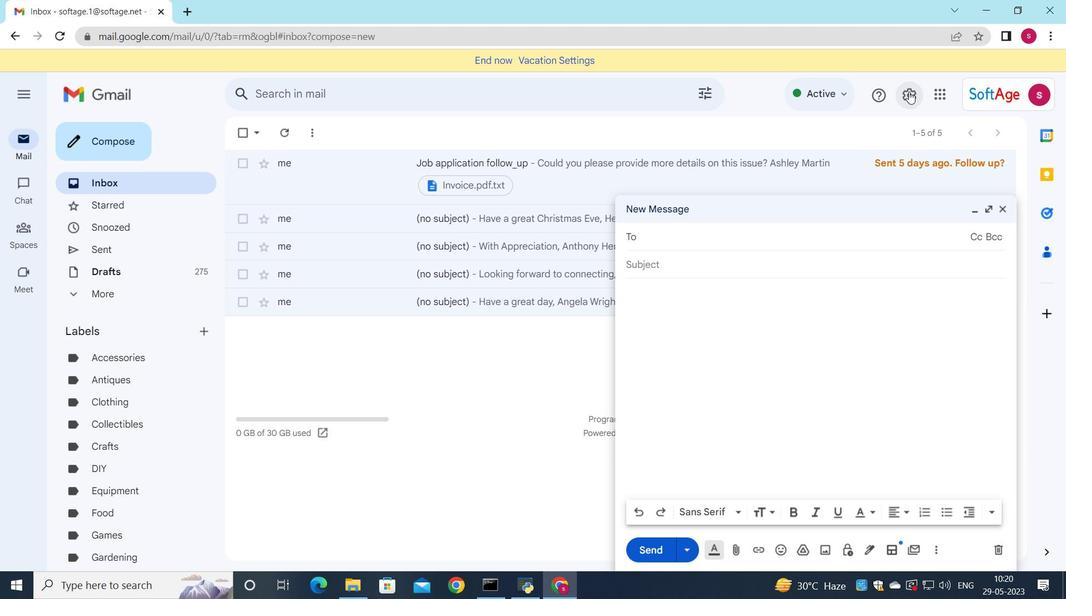
Action: Mouse pressed left at (920, 108)
Screenshot: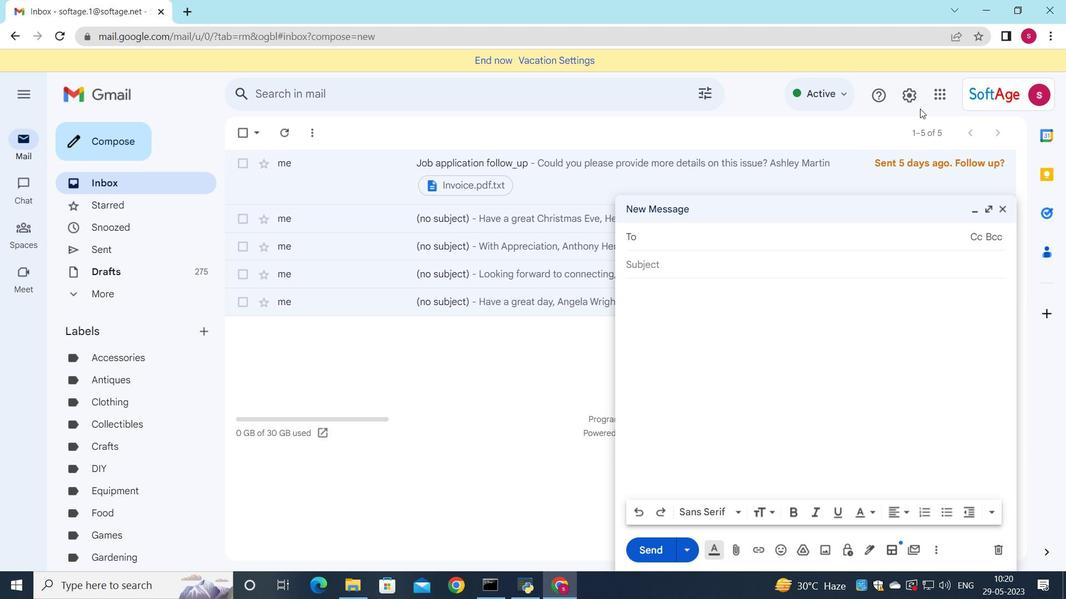 
Action: Mouse moved to (898, 164)
Screenshot: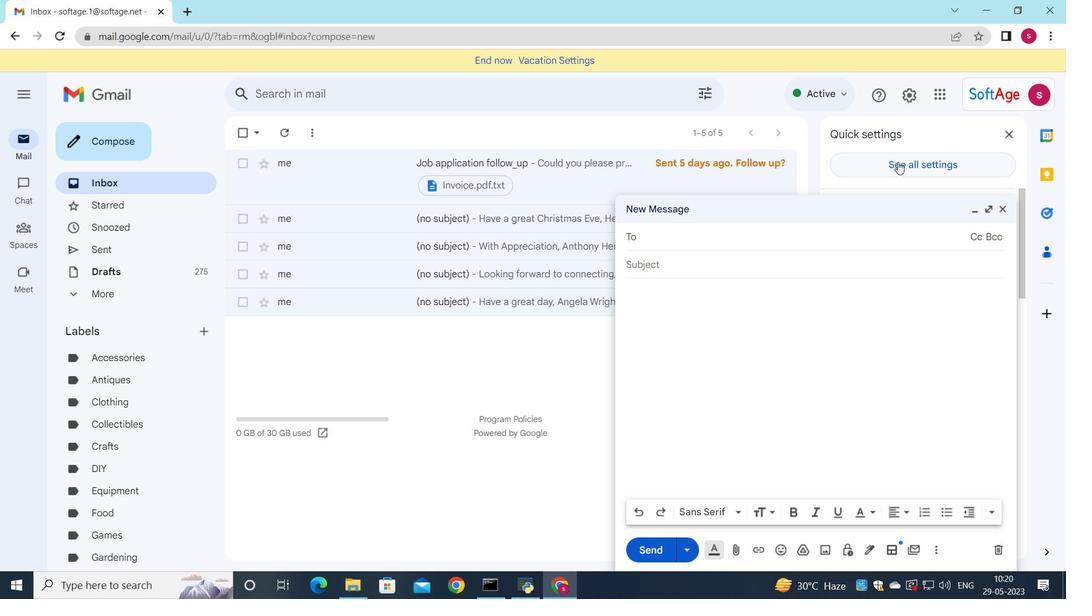 
Action: Mouse pressed left at (898, 164)
Screenshot: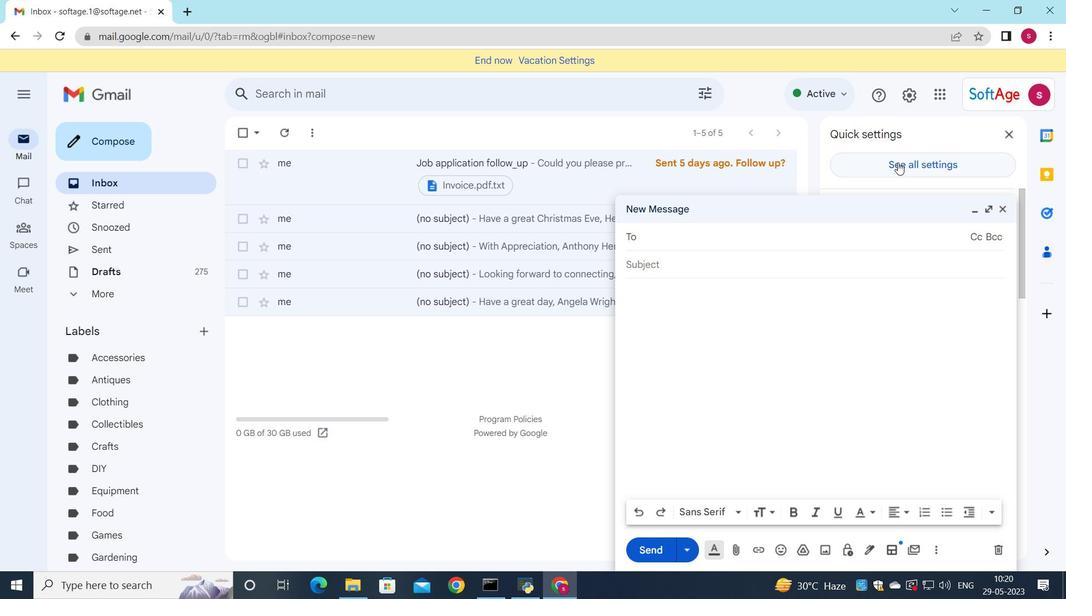 
Action: Mouse moved to (601, 268)
Screenshot: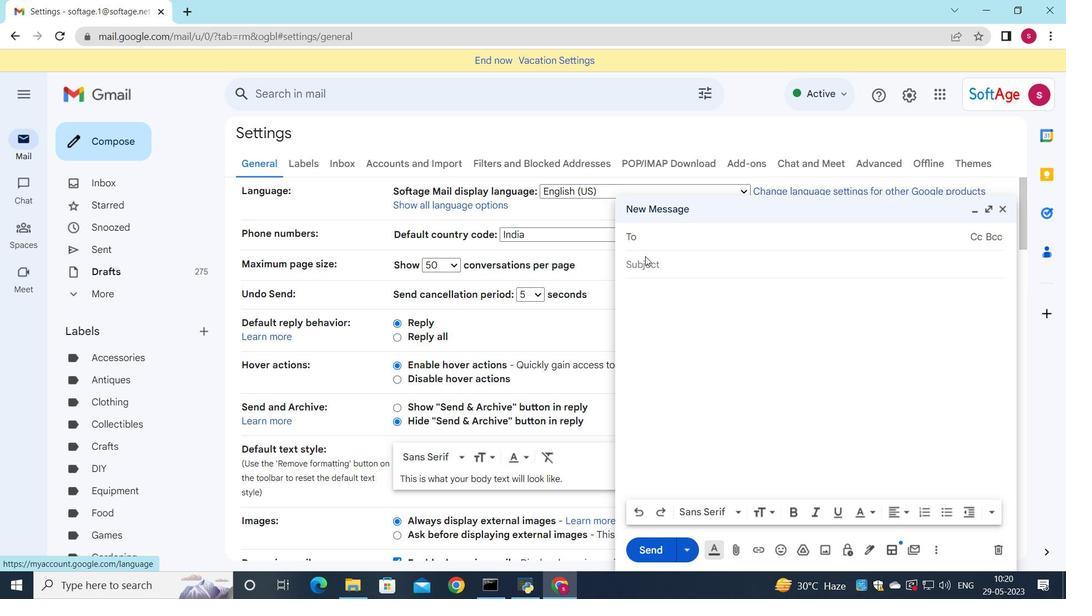 
Action: Mouse scrolled (612, 264) with delta (0, 0)
Screenshot: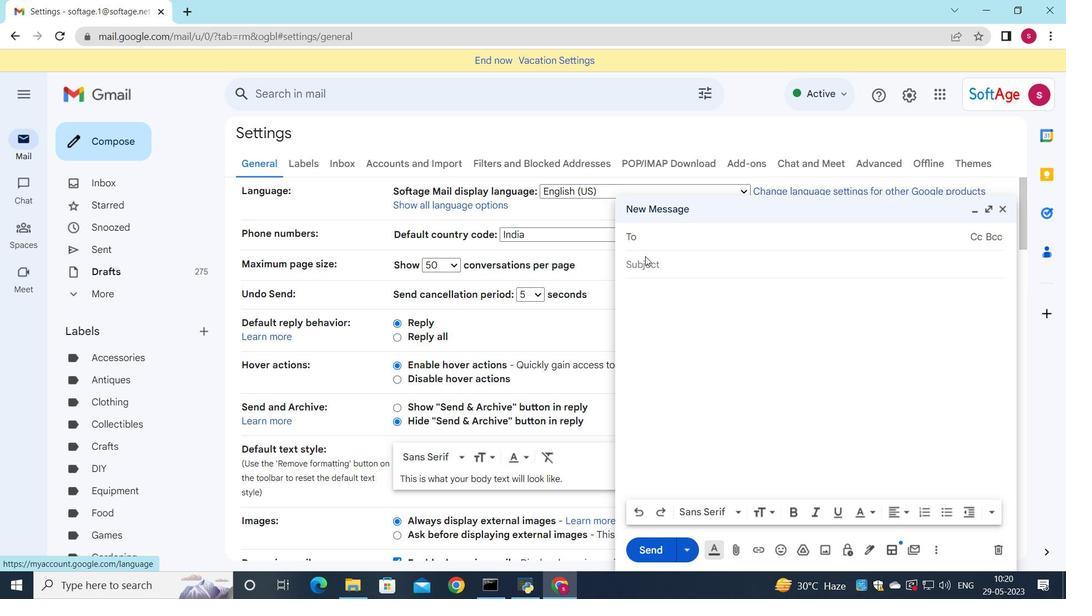 
Action: Mouse moved to (596, 268)
Screenshot: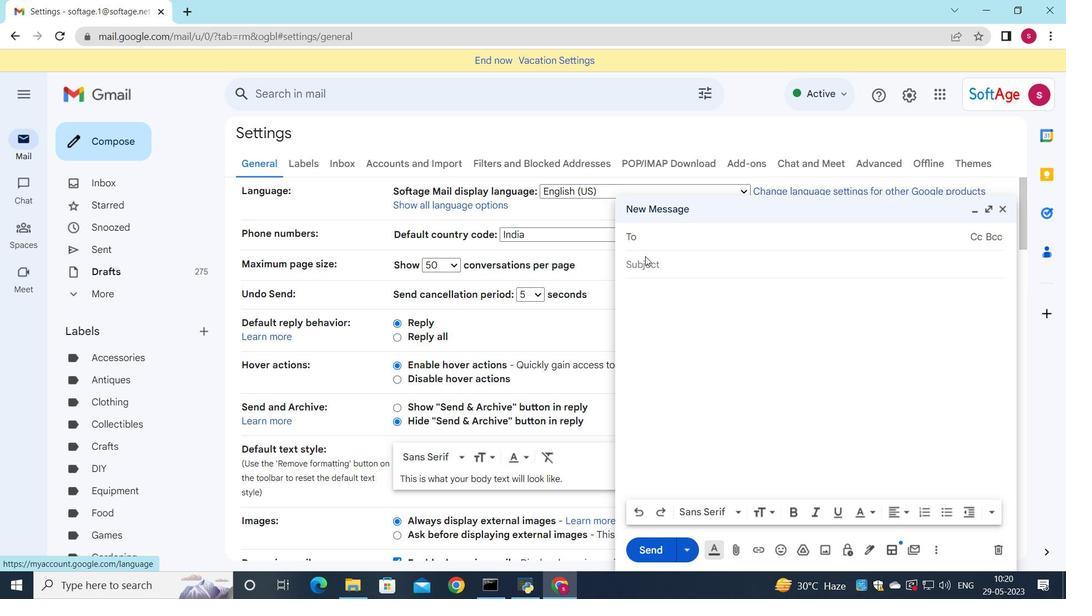 
Action: Mouse scrolled (608, 266) with delta (0, 0)
Screenshot: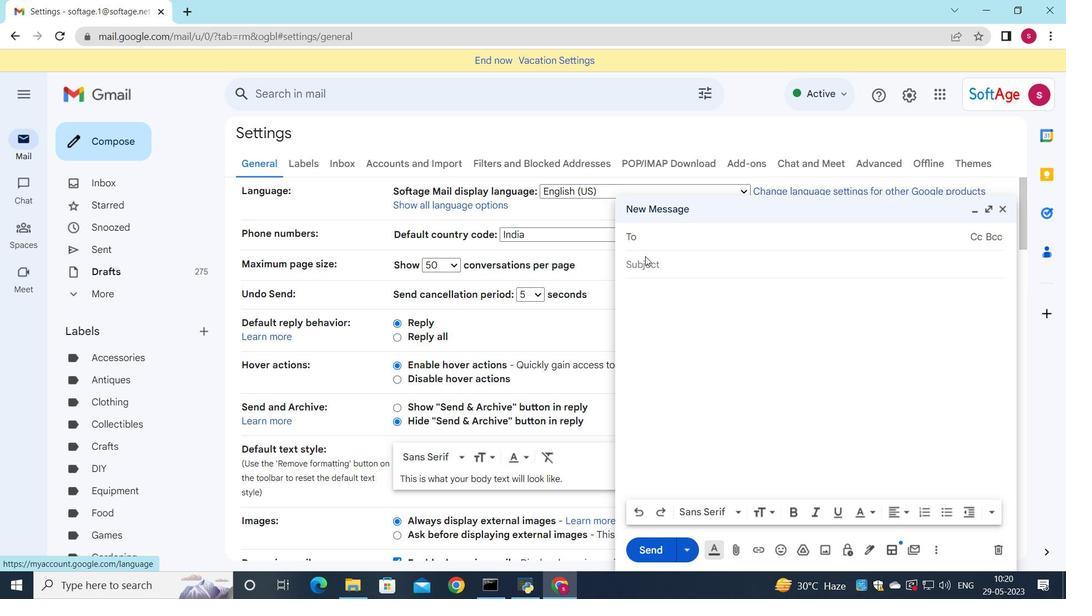 
Action: Mouse moved to (586, 269)
Screenshot: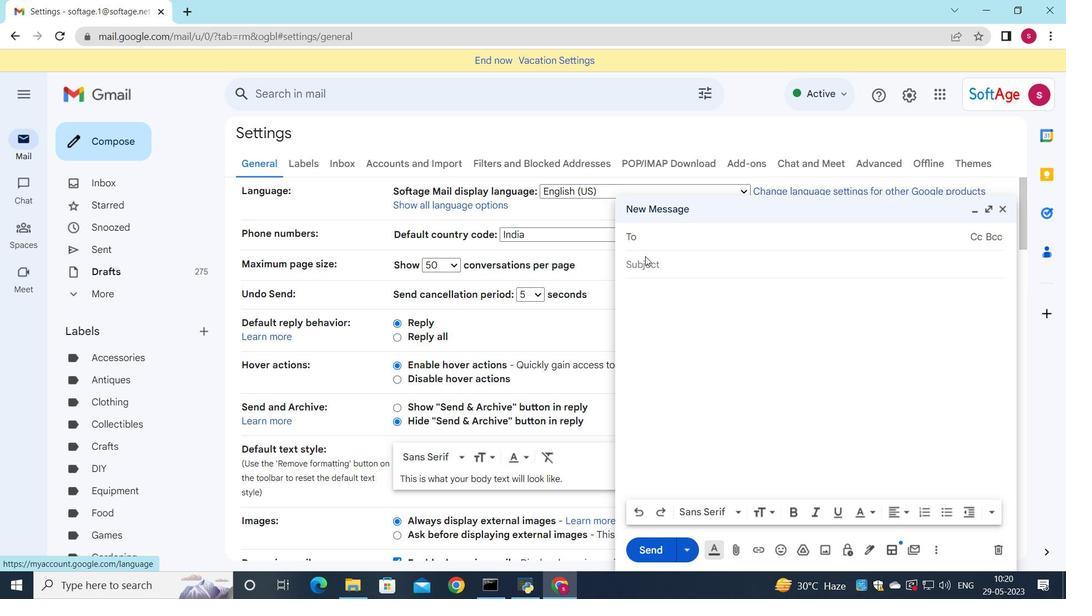 
Action: Mouse scrolled (596, 268) with delta (0, 0)
Screenshot: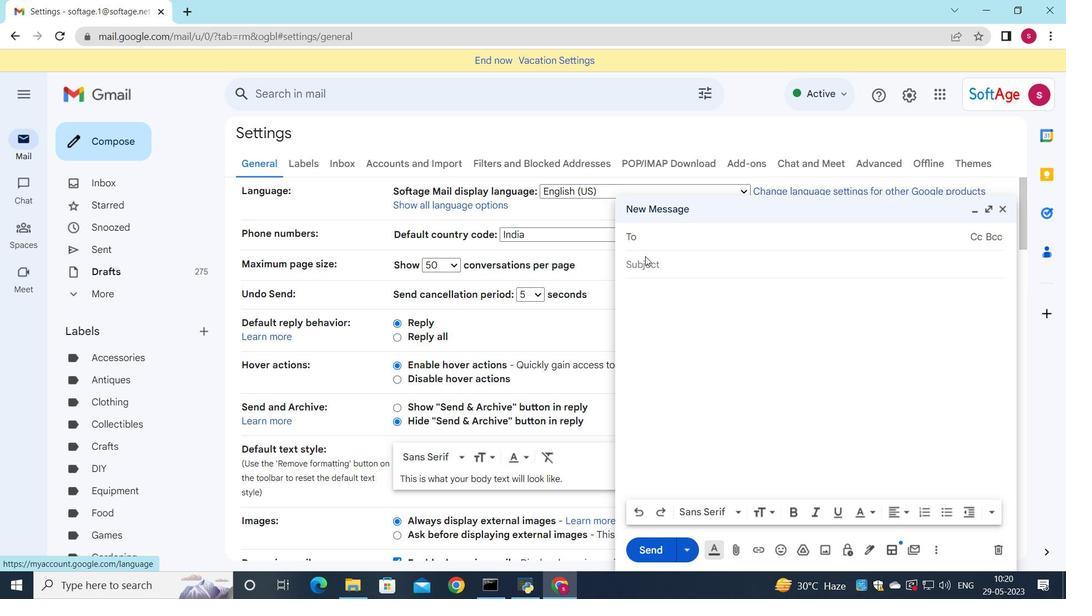 
Action: Mouse moved to (528, 276)
Screenshot: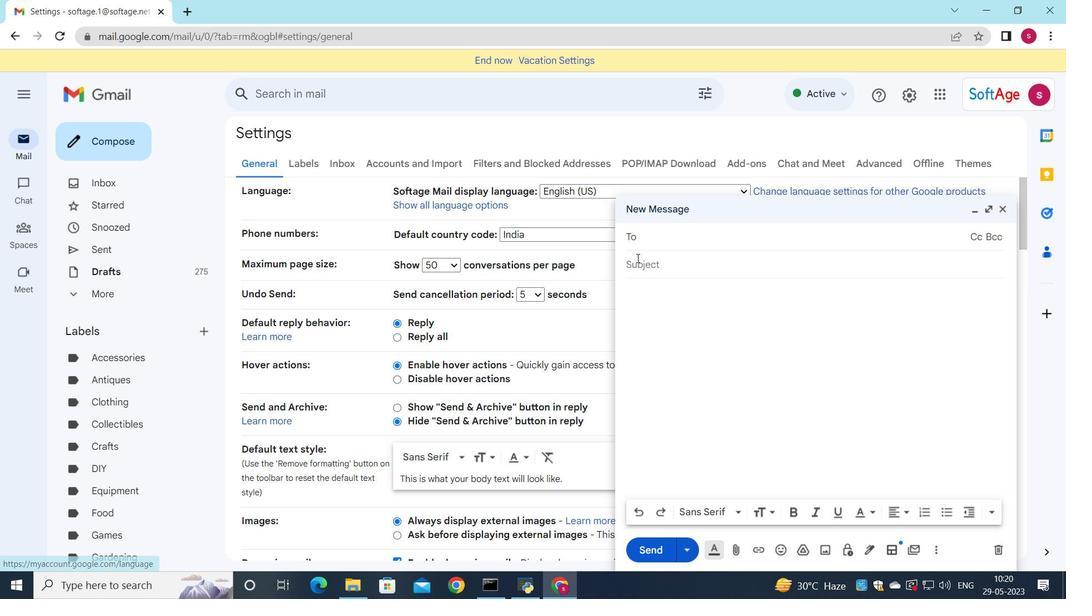 
Action: Mouse scrolled (580, 269) with delta (0, 0)
Screenshot: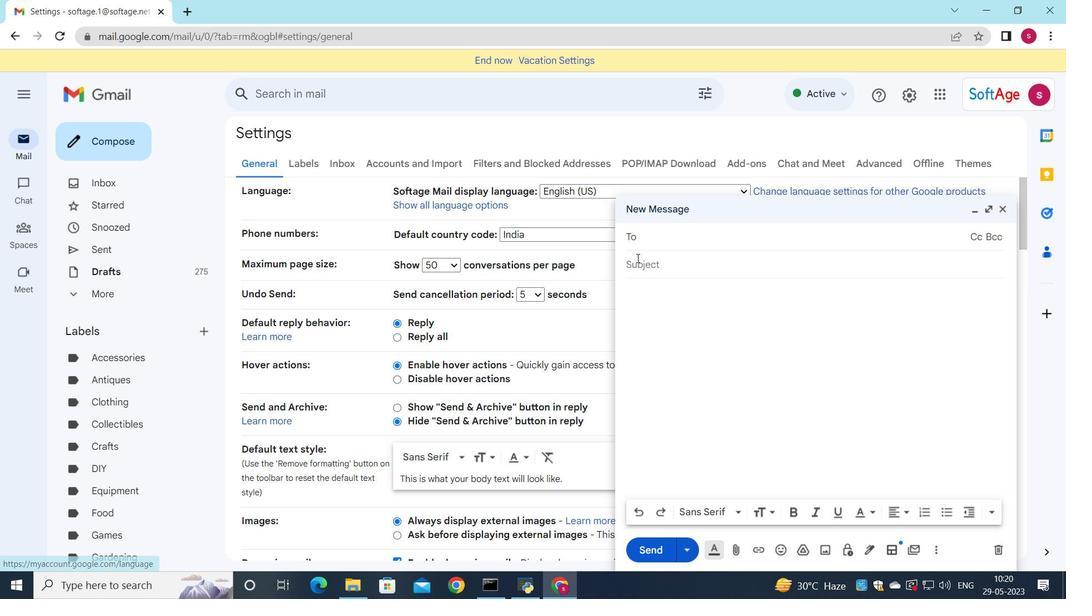 
Action: Mouse moved to (1009, 210)
Screenshot: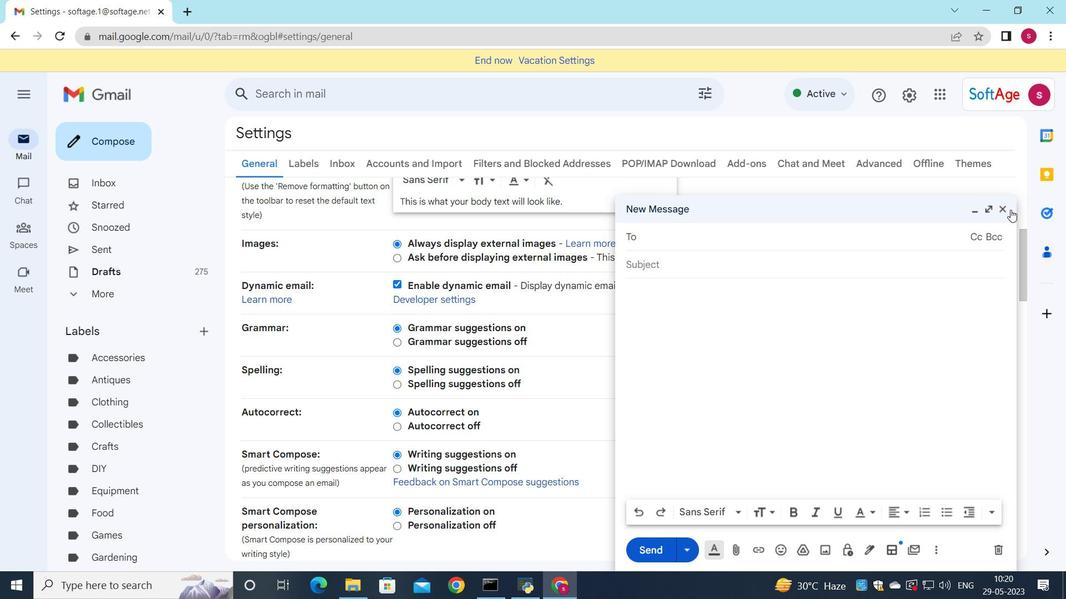 
Action: Mouse pressed left at (1009, 210)
Screenshot: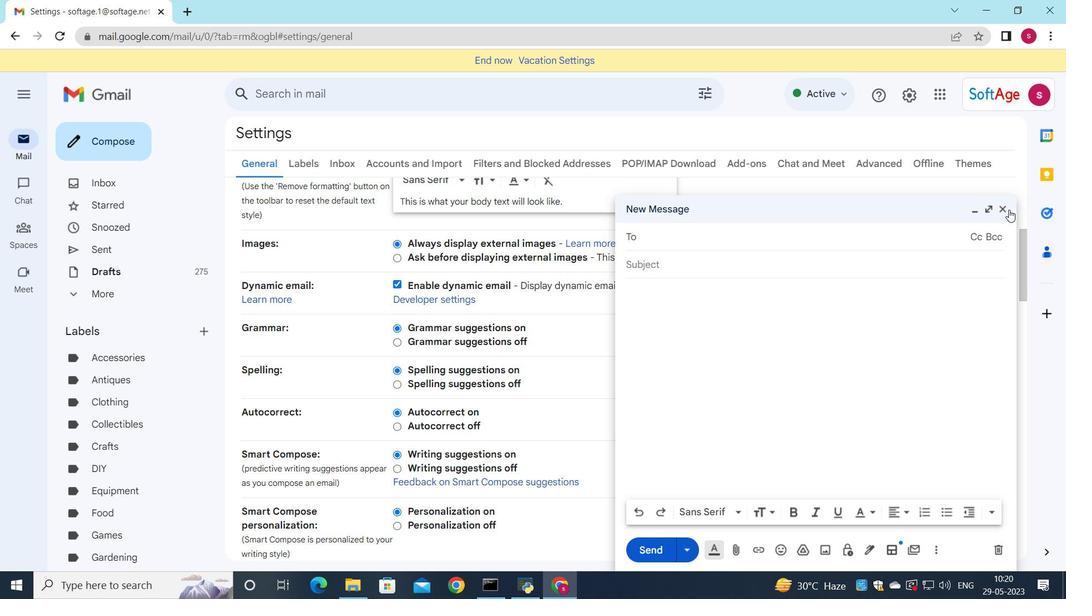 
Action: Mouse moved to (606, 250)
Screenshot: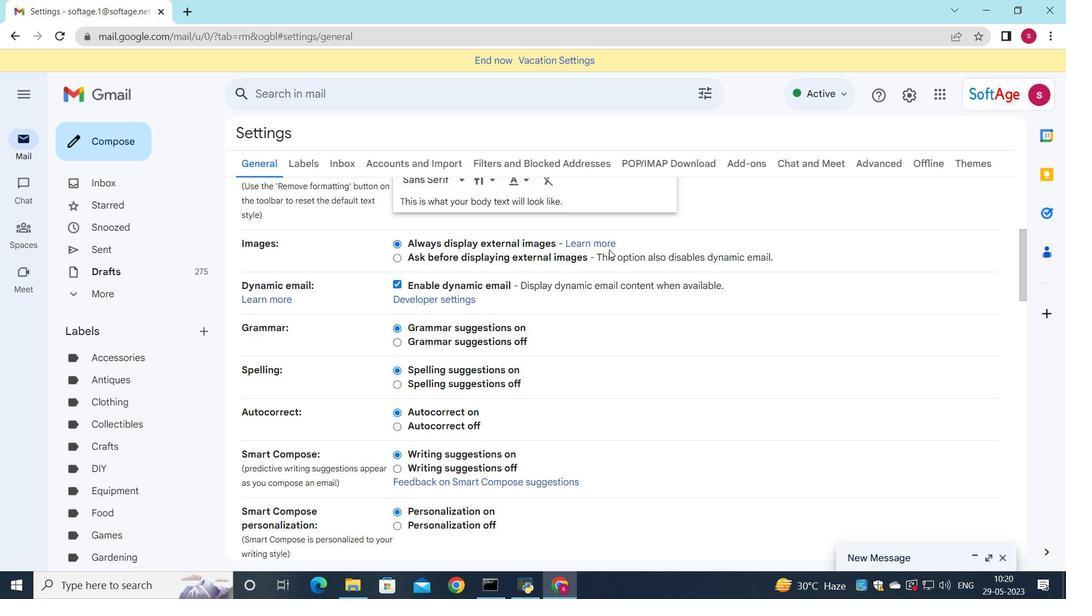 
Action: Mouse scrolled (606, 249) with delta (0, 0)
Screenshot: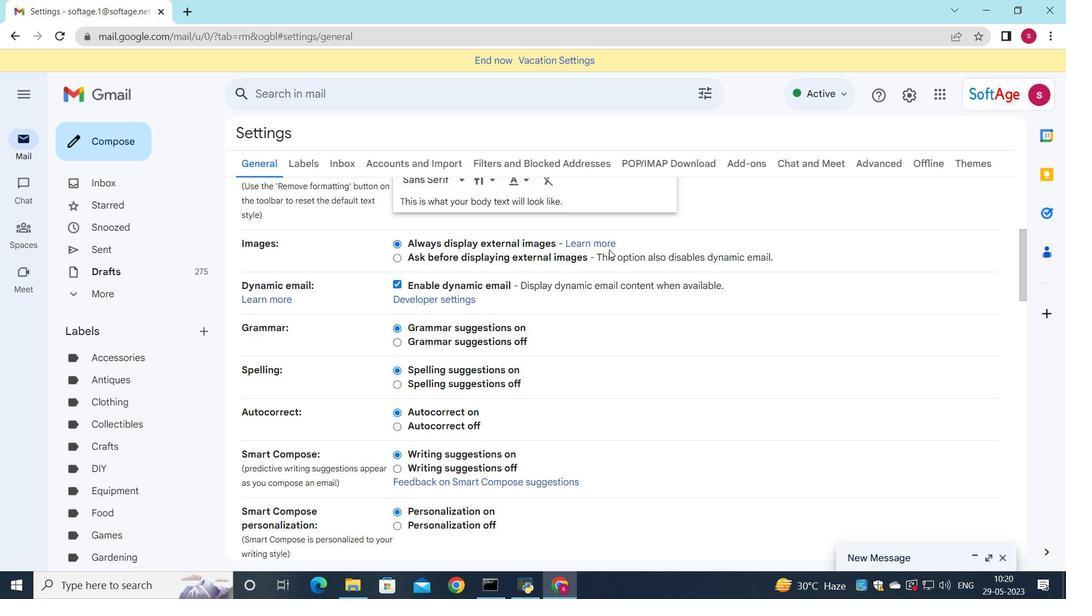 
Action: Mouse moved to (603, 253)
Screenshot: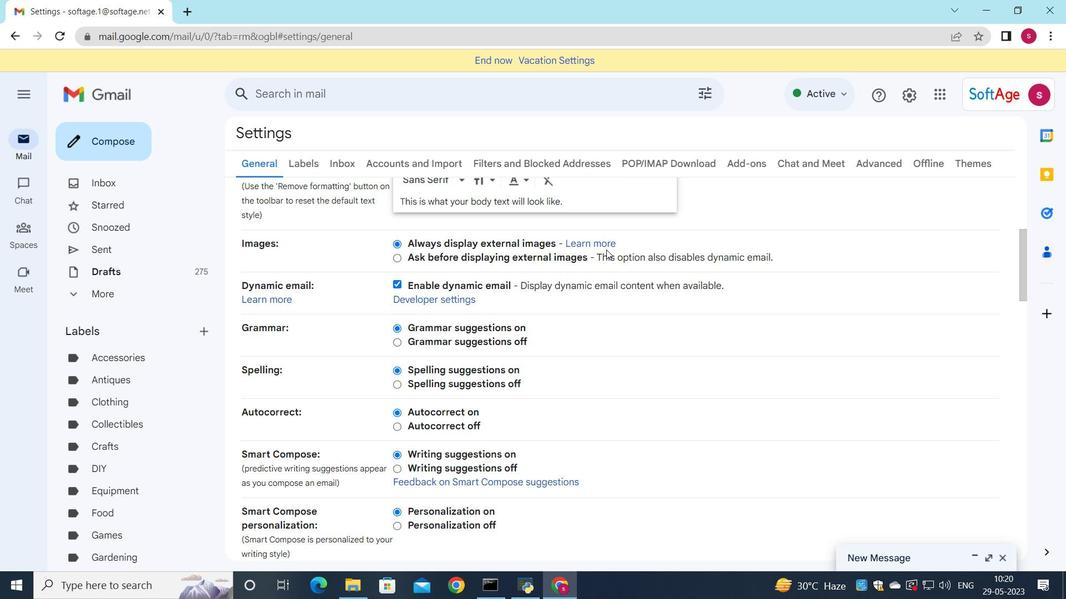 
Action: Mouse scrolled (603, 252) with delta (0, 0)
Screenshot: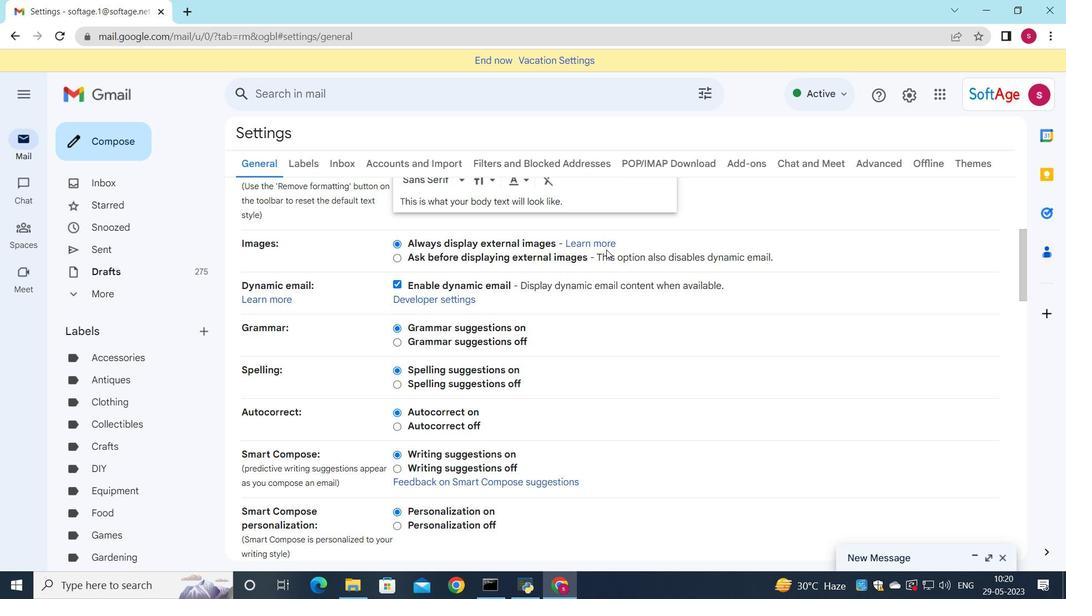 
Action: Mouse moved to (603, 254)
Screenshot: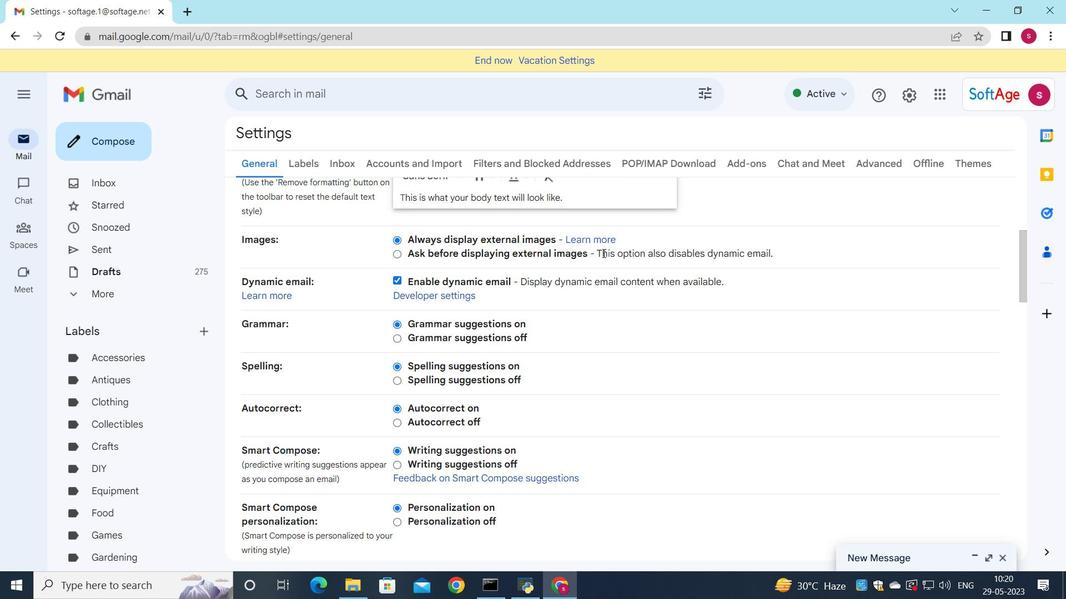 
Action: Mouse scrolled (603, 253) with delta (0, 0)
Screenshot: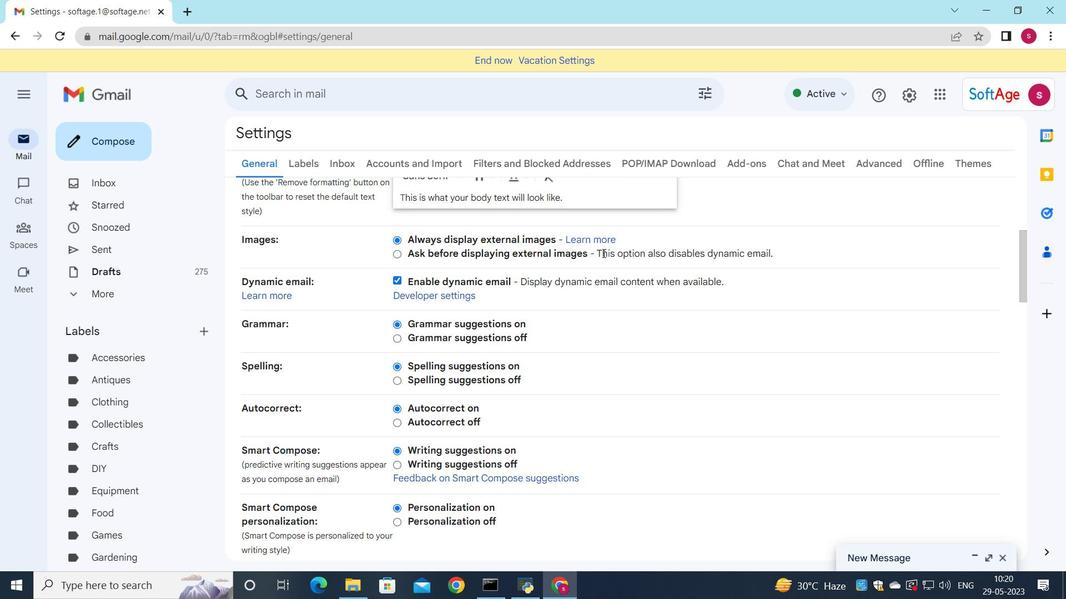 
Action: Mouse scrolled (603, 253) with delta (0, 0)
Screenshot: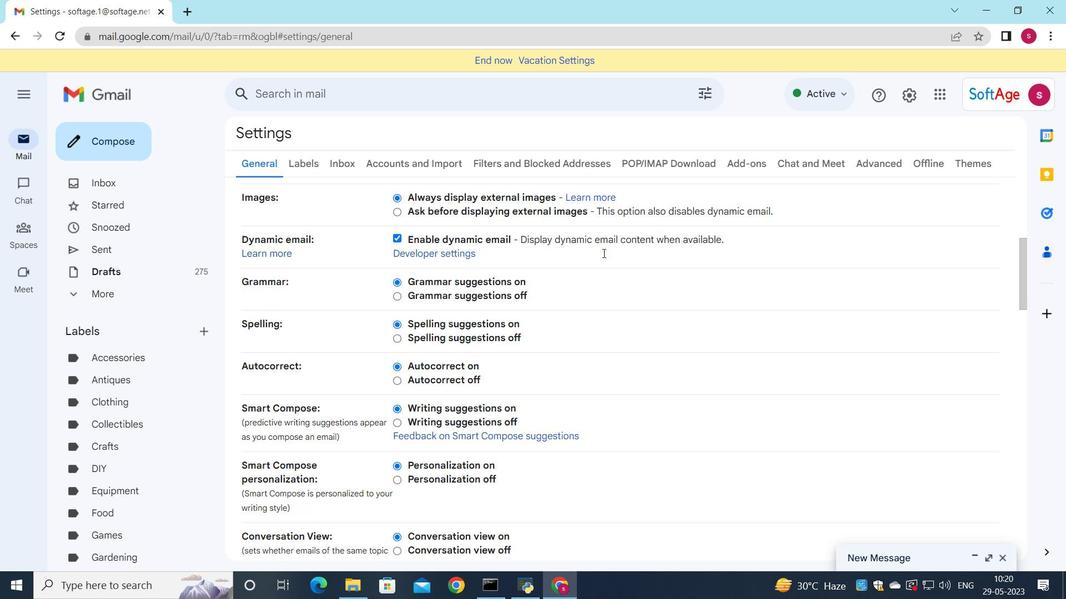 
Action: Mouse scrolled (603, 253) with delta (0, 0)
Screenshot: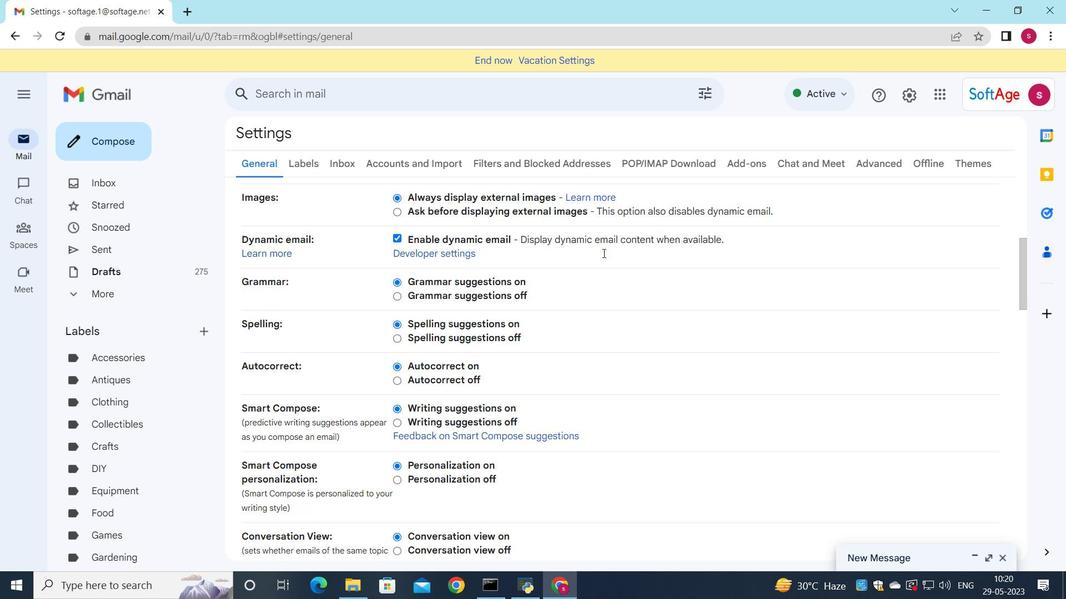 
Action: Mouse moved to (602, 254)
Screenshot: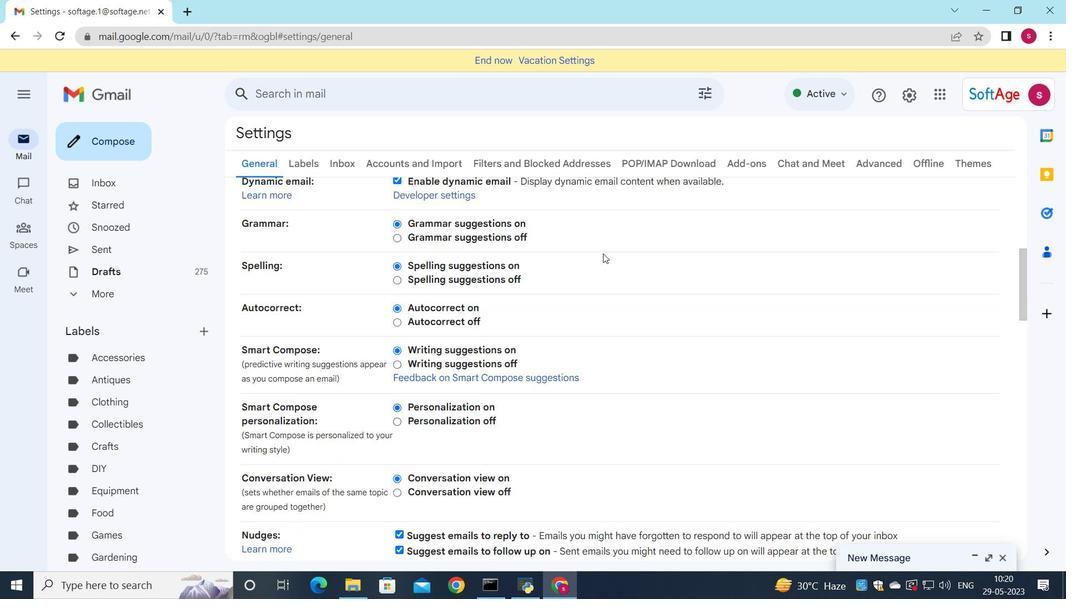 
Action: Mouse scrolled (602, 254) with delta (0, 0)
Screenshot: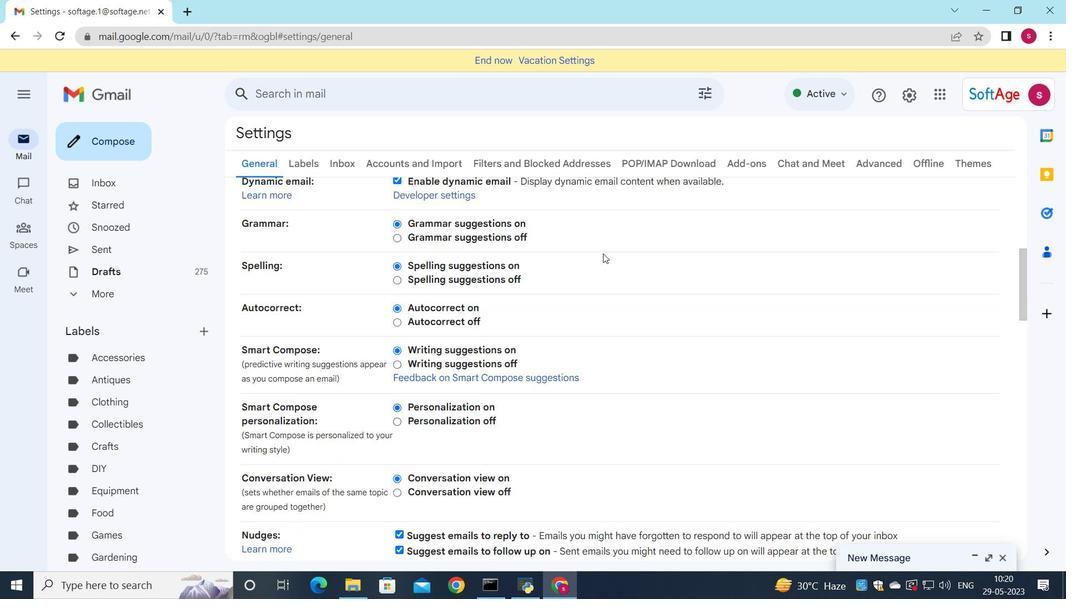 
Action: Mouse moved to (594, 261)
Screenshot: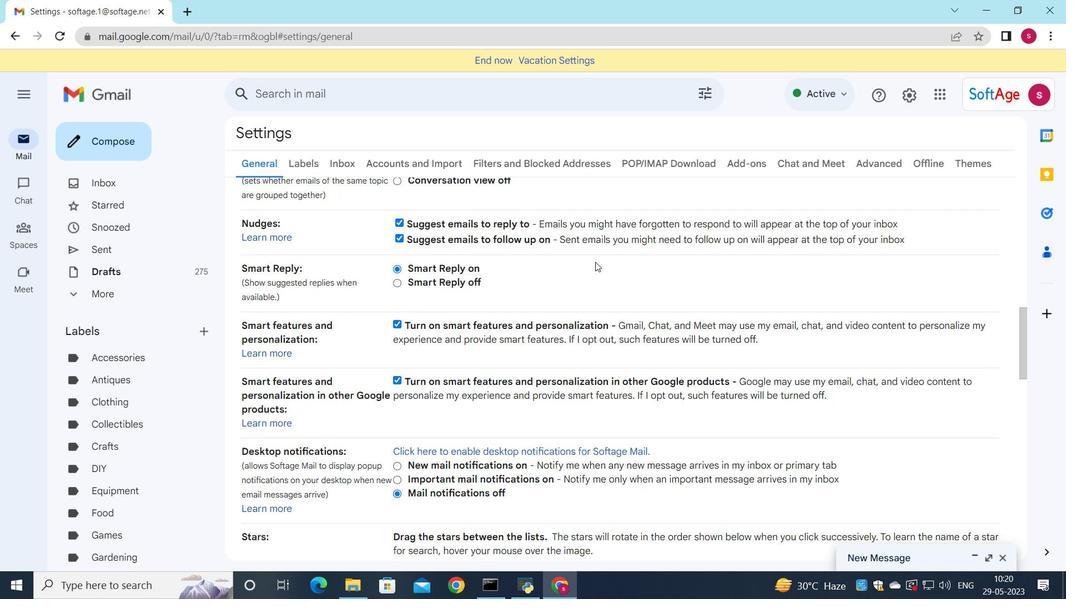 
Action: Mouse scrolled (594, 260) with delta (0, 0)
Screenshot: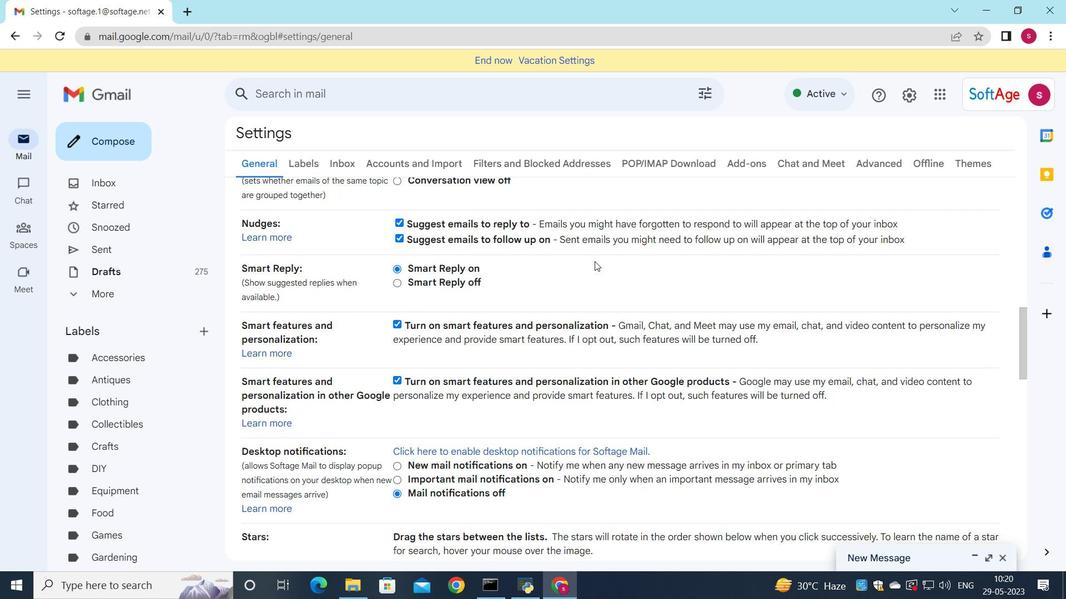 
Action: Mouse moved to (593, 261)
Screenshot: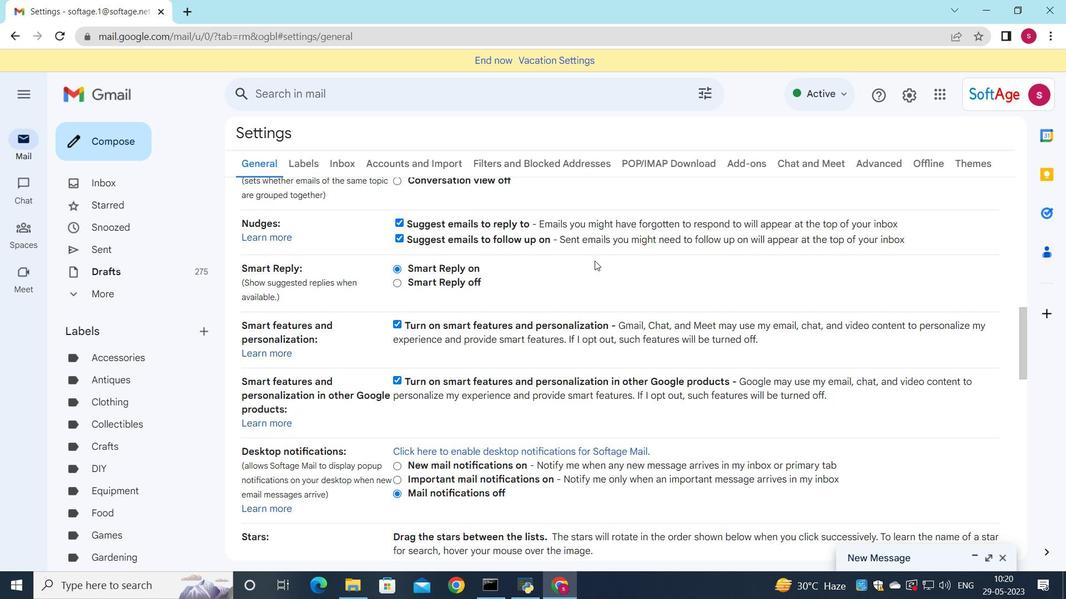 
Action: Mouse scrolled (593, 260) with delta (0, 0)
Screenshot: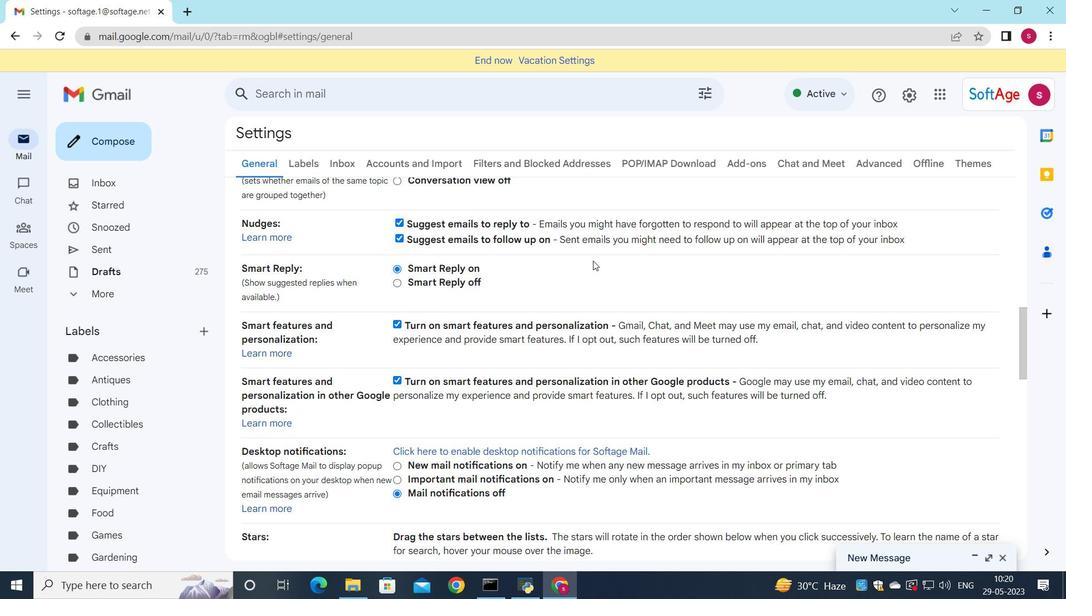 
Action: Mouse scrolled (593, 261) with delta (0, 0)
Screenshot: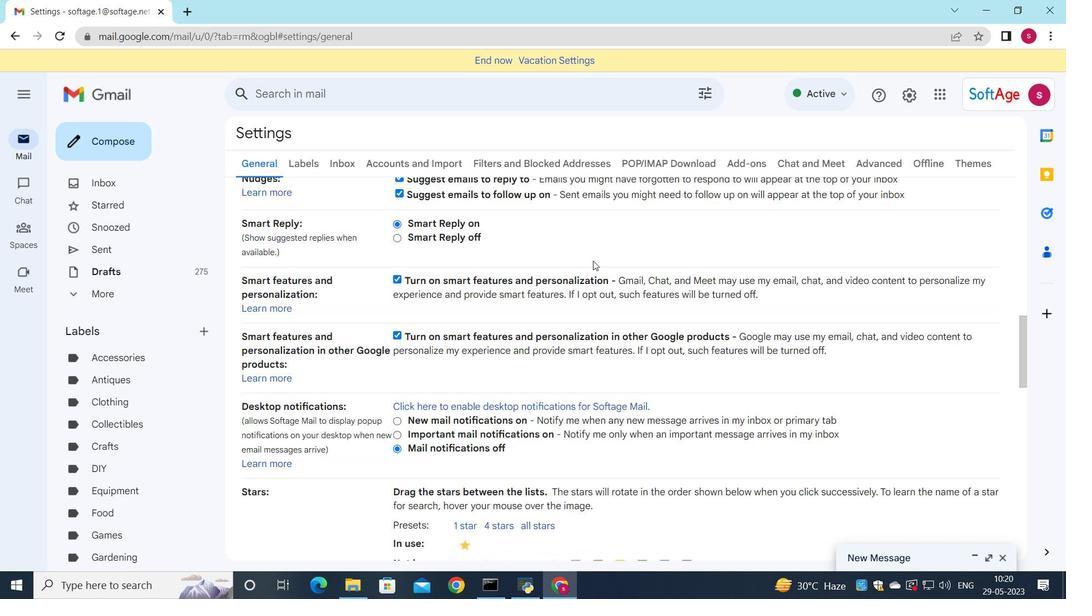 
Action: Mouse scrolled (593, 261) with delta (0, 0)
Screenshot: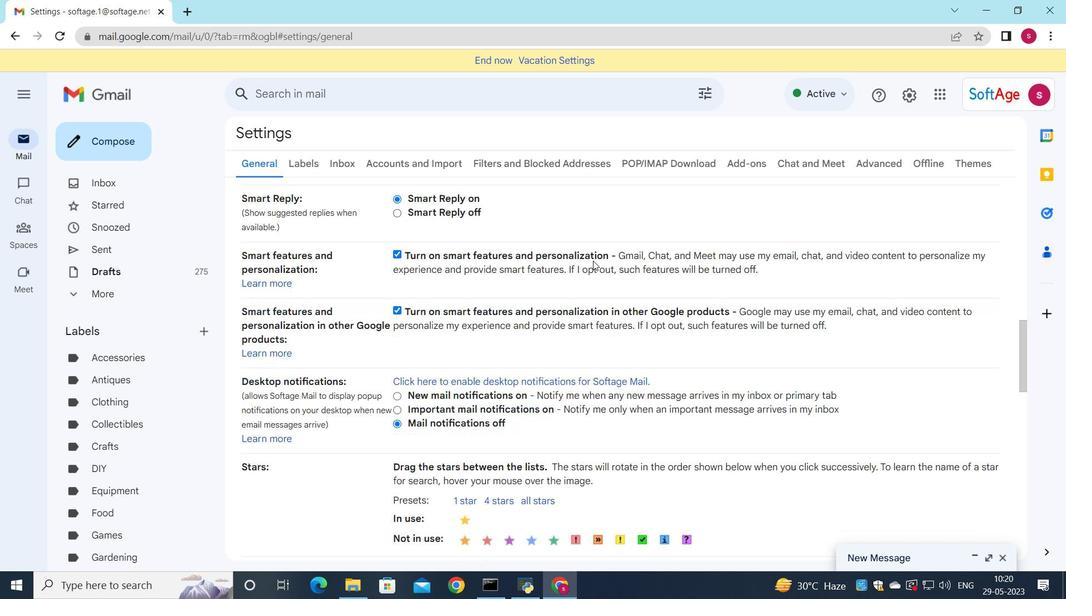 
Action: Mouse moved to (593, 261)
Screenshot: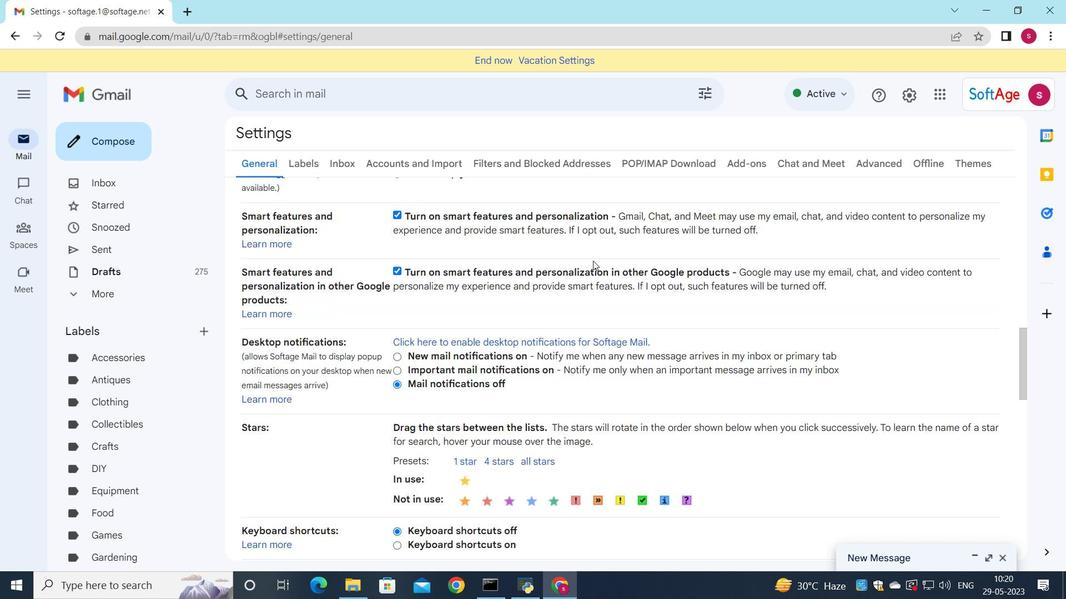
Action: Mouse scrolled (593, 261) with delta (0, 0)
Screenshot: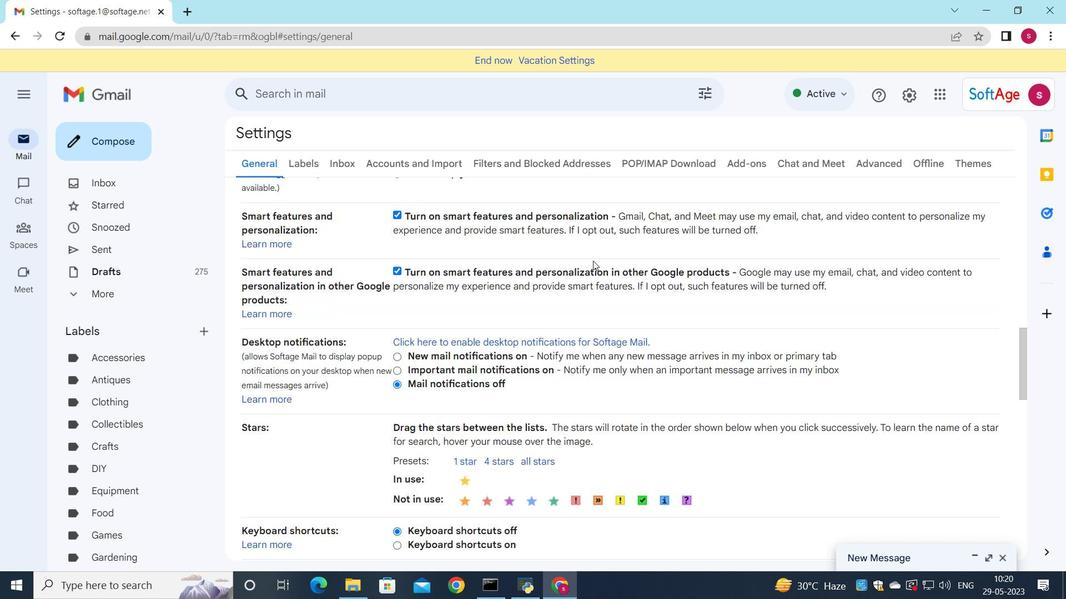 
Action: Mouse scrolled (593, 260) with delta (0, 0)
Screenshot: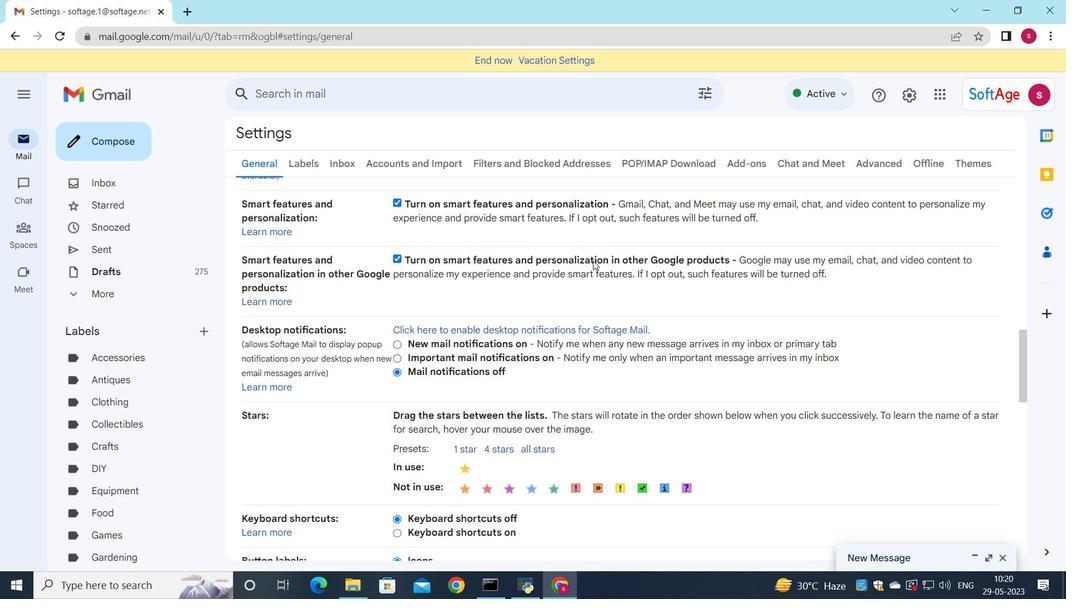 
Action: Mouse scrolled (593, 260) with delta (0, 0)
Screenshot: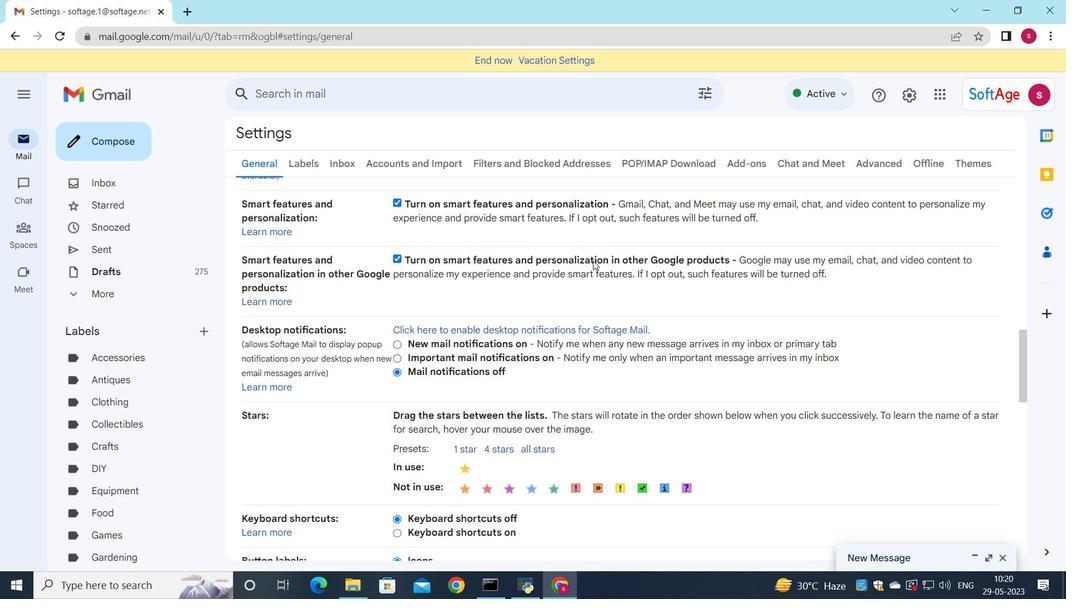 
Action: Mouse scrolled (593, 260) with delta (0, 0)
Screenshot: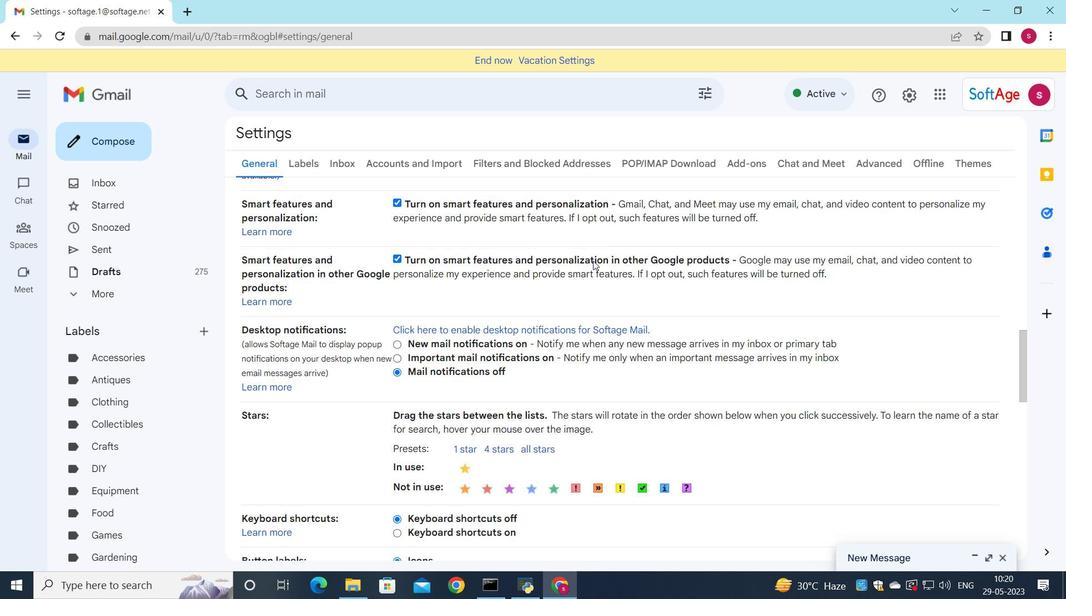 
Action: Mouse scrolled (593, 260) with delta (0, 0)
Screenshot: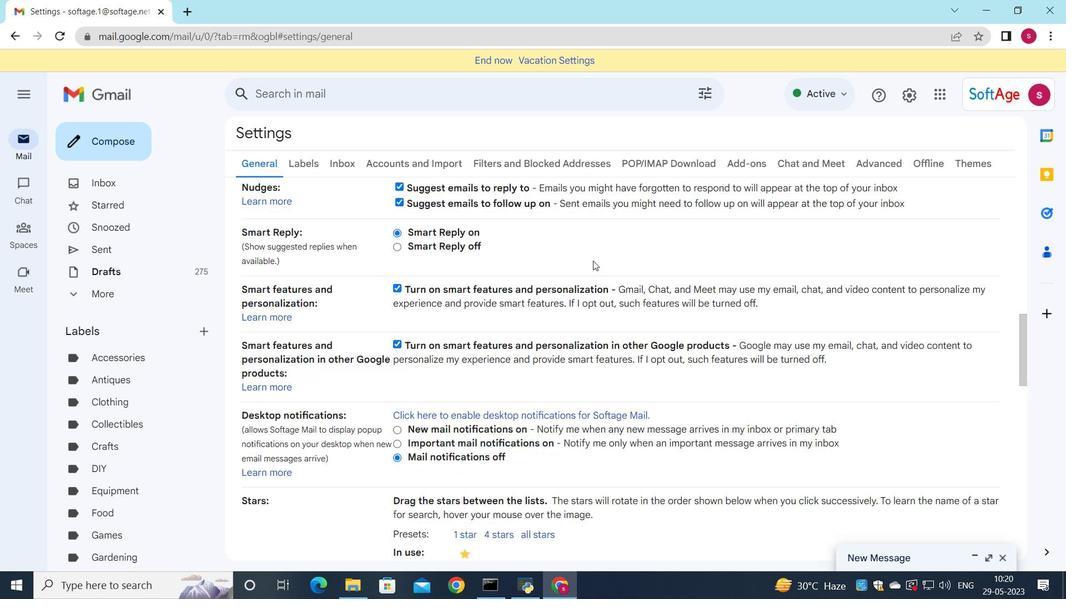 
Action: Mouse scrolled (593, 260) with delta (0, 0)
Screenshot: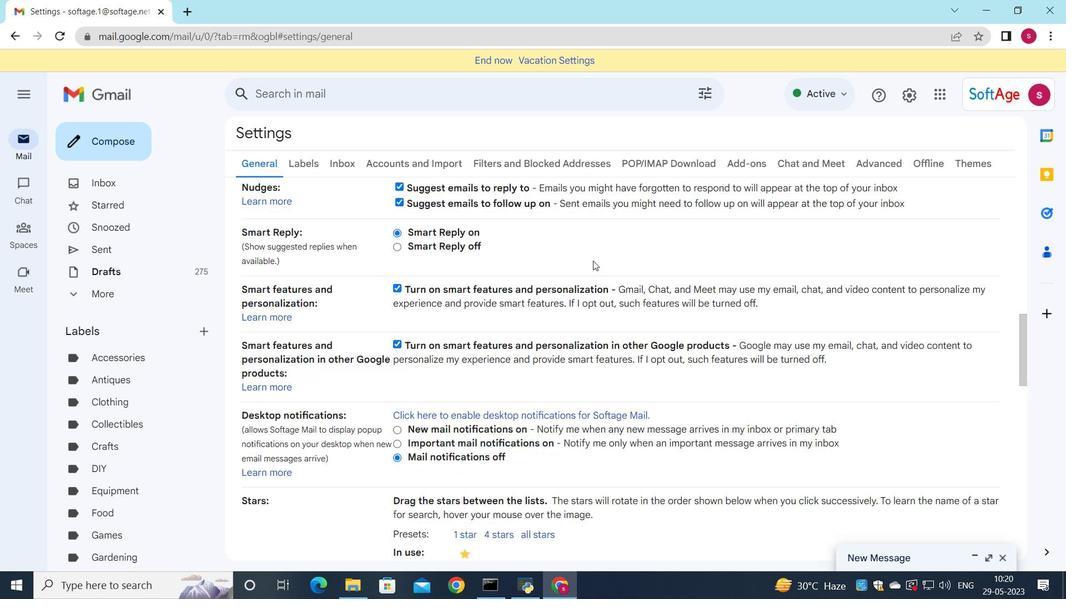 
Action: Mouse scrolled (593, 260) with delta (0, 0)
Screenshot: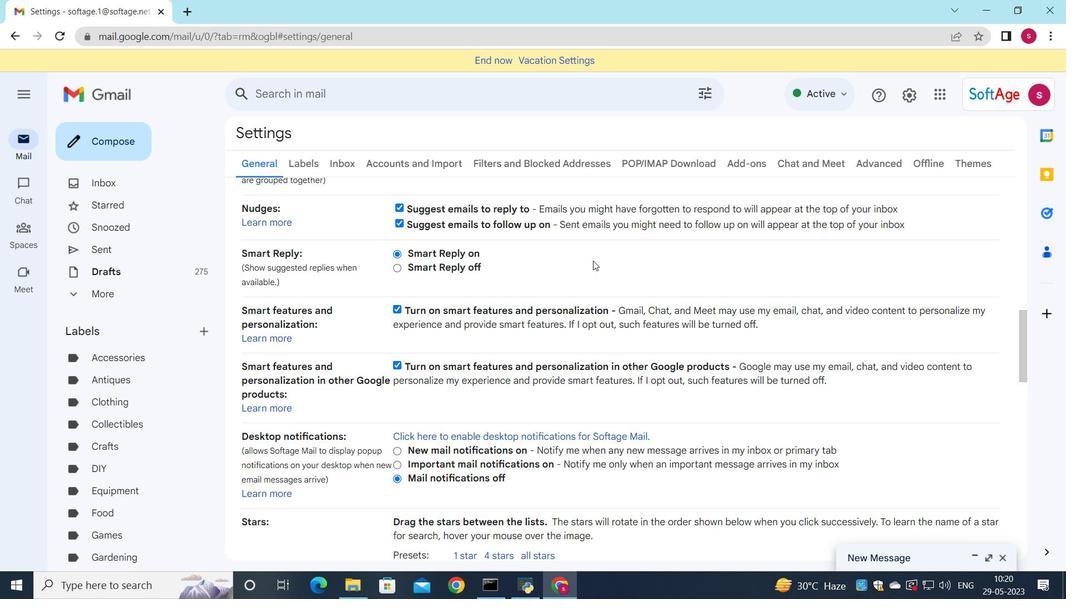 
Action: Mouse scrolled (593, 260) with delta (0, 0)
Screenshot: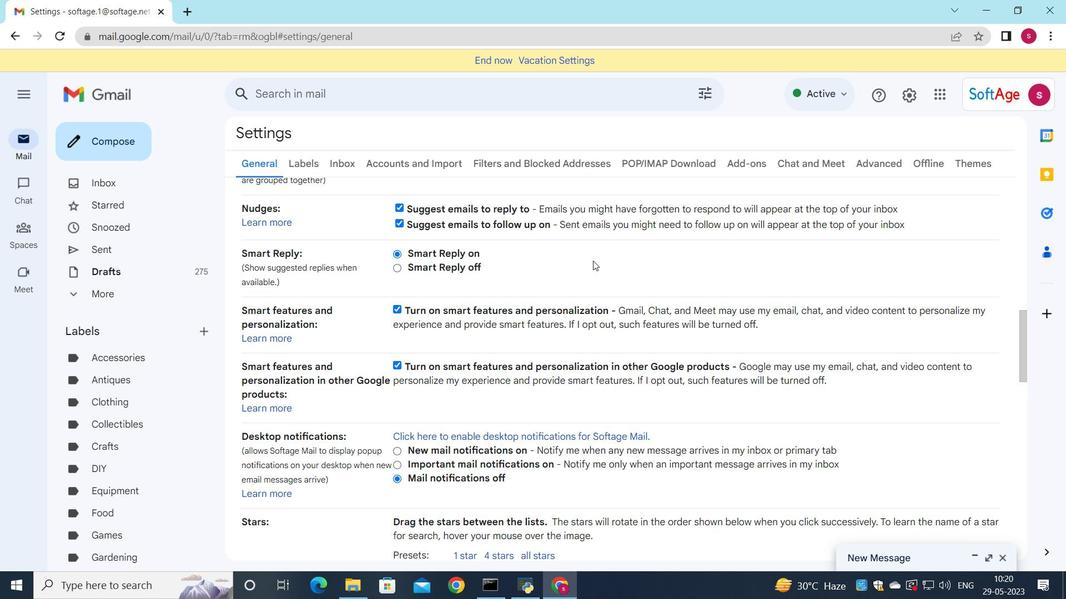 
Action: Mouse scrolled (593, 260) with delta (0, 0)
Screenshot: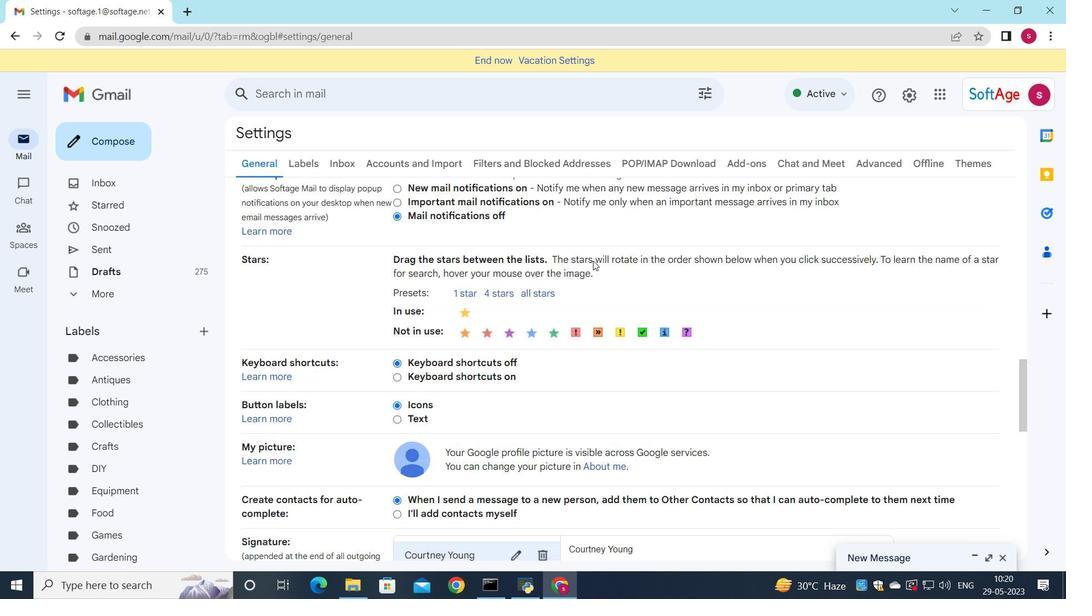 
Action: Mouse scrolled (593, 260) with delta (0, 0)
Screenshot: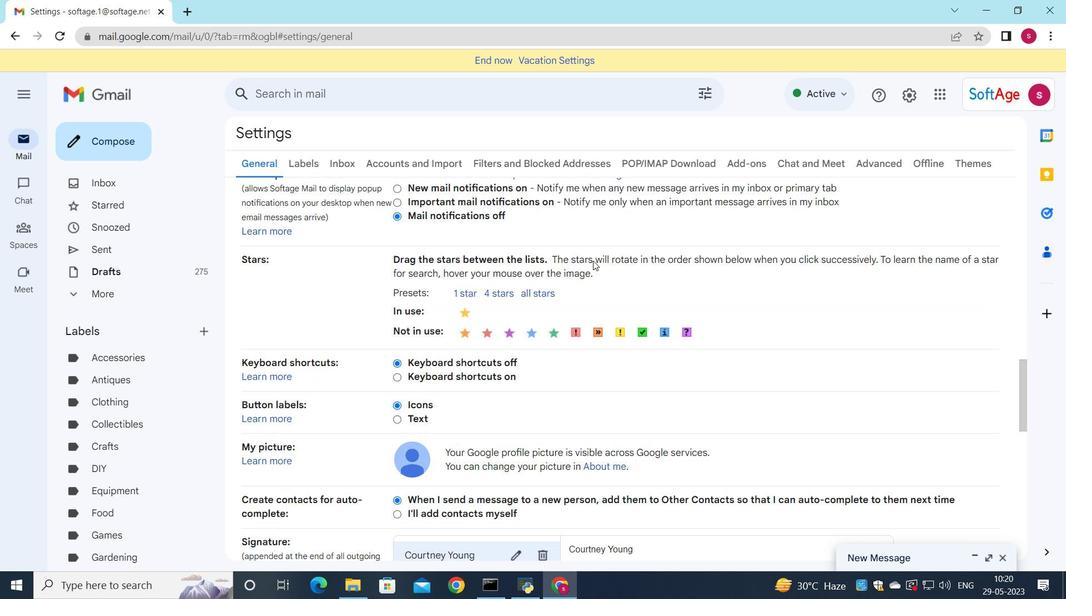 
Action: Mouse scrolled (593, 260) with delta (0, 0)
Screenshot: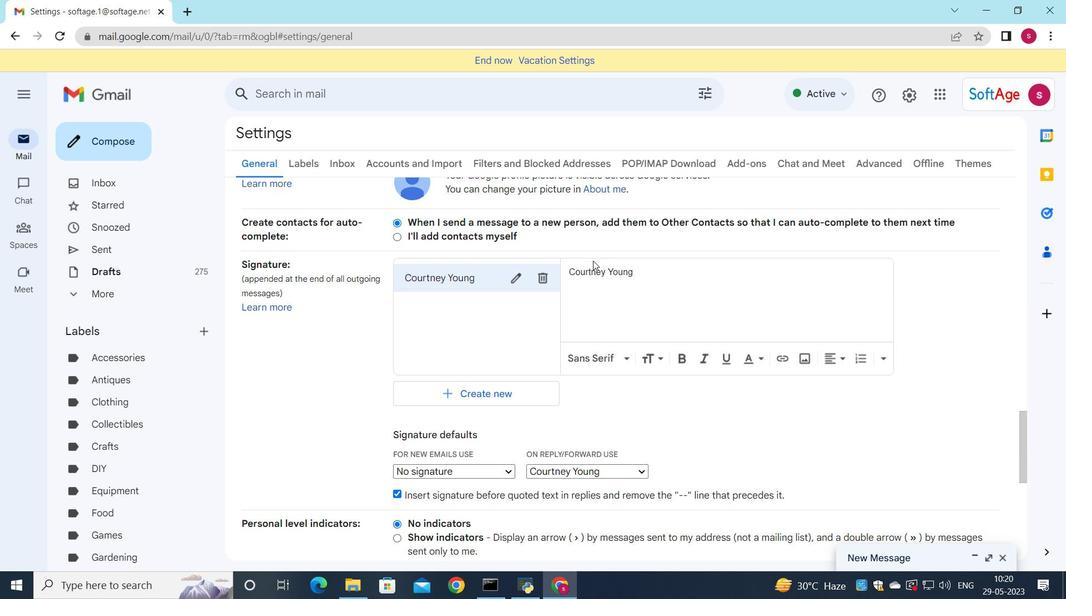 
Action: Mouse scrolled (593, 260) with delta (0, 0)
Screenshot: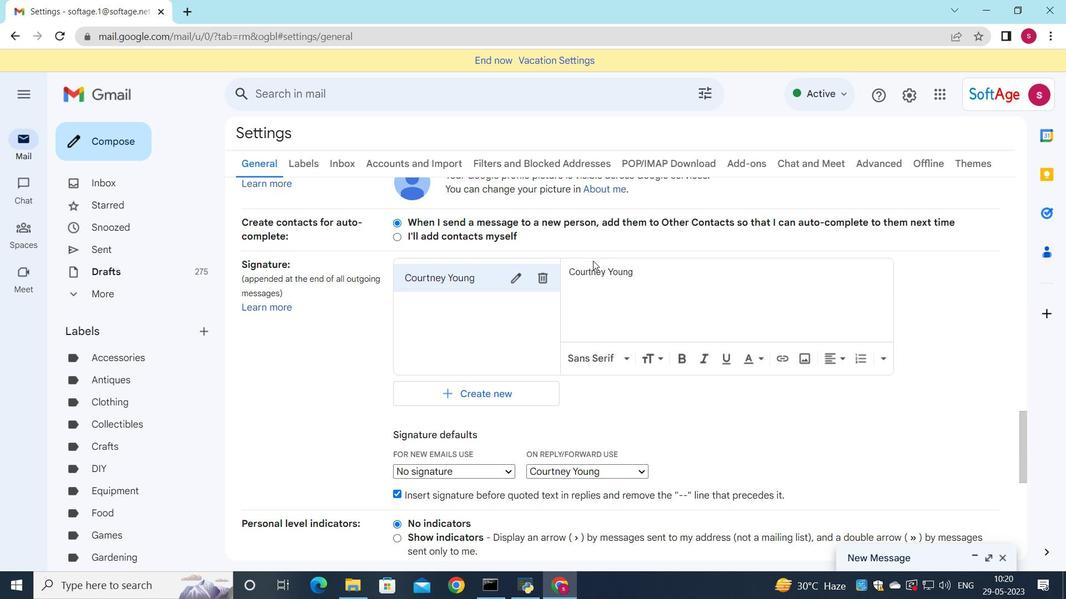 
Action: Mouse moved to (500, 336)
Screenshot: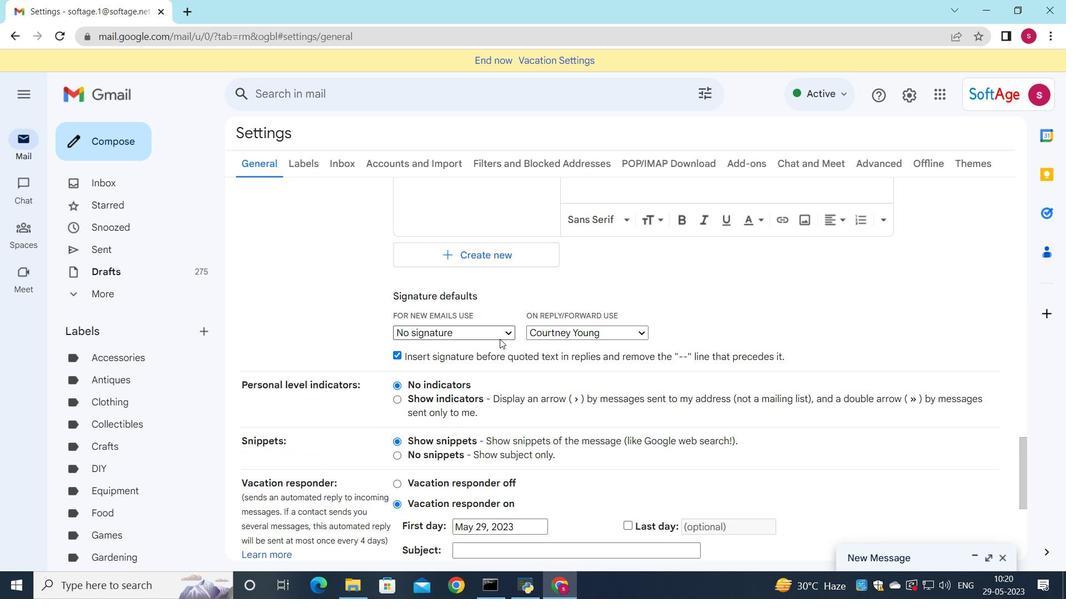 
Action: Mouse pressed left at (500, 336)
Screenshot: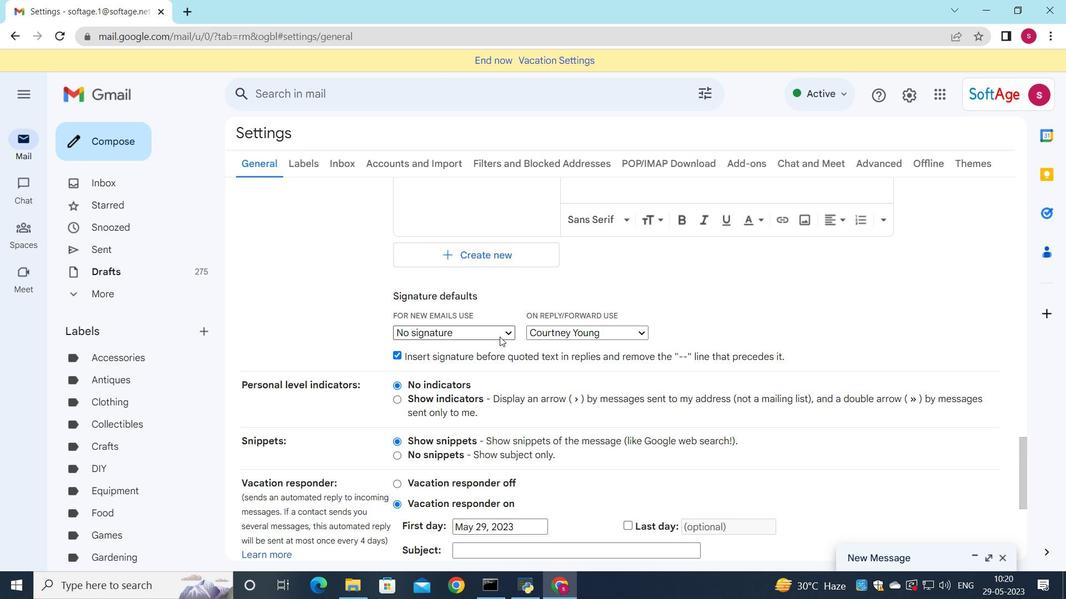 
Action: Mouse moved to (496, 359)
Screenshot: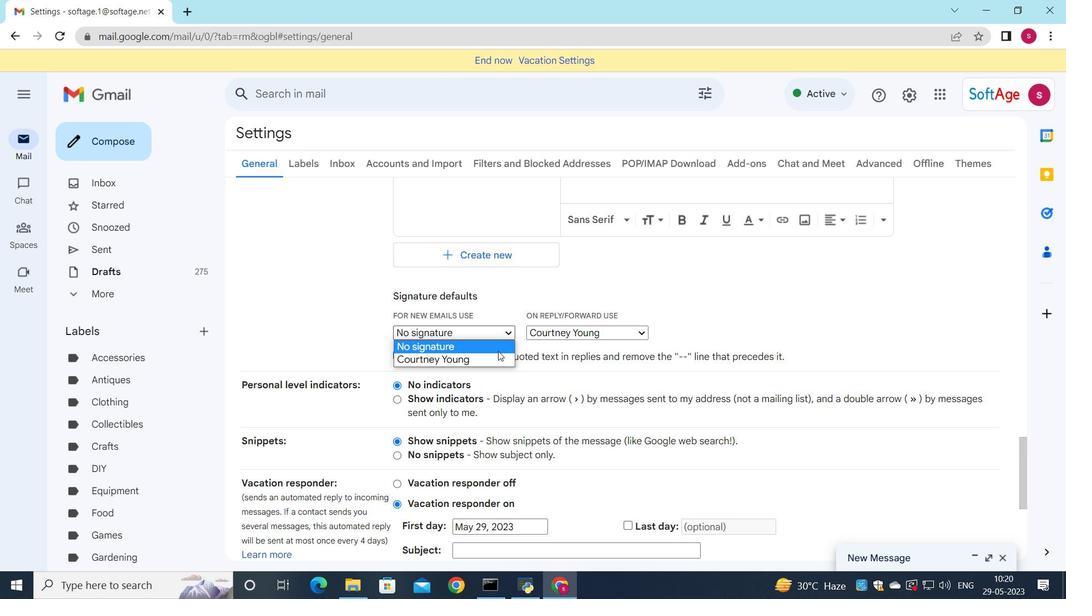 
Action: Mouse pressed left at (496, 359)
Screenshot: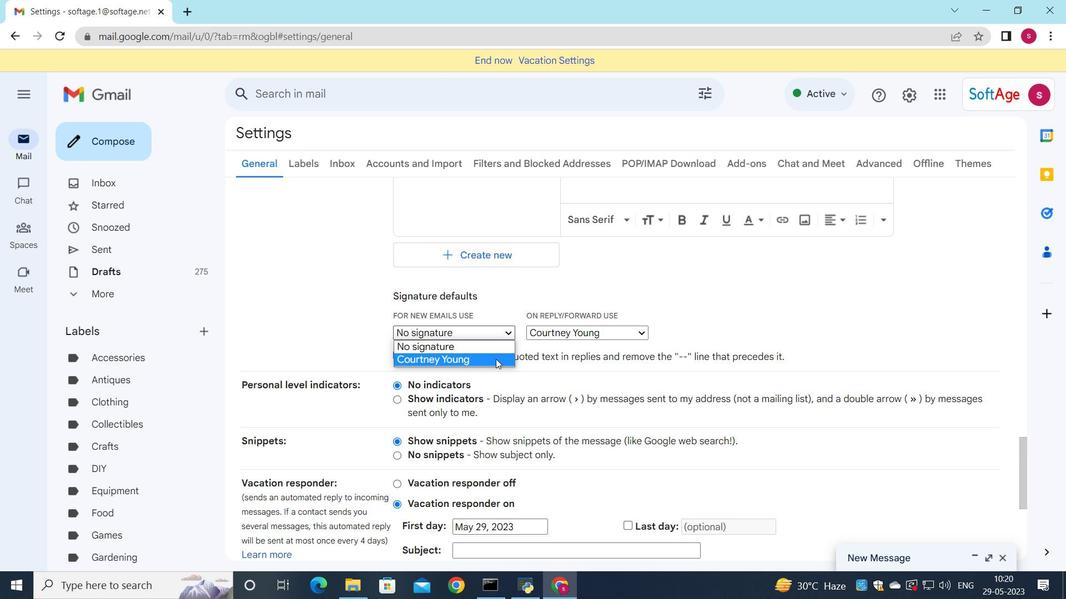 
Action: Mouse moved to (497, 356)
Screenshot: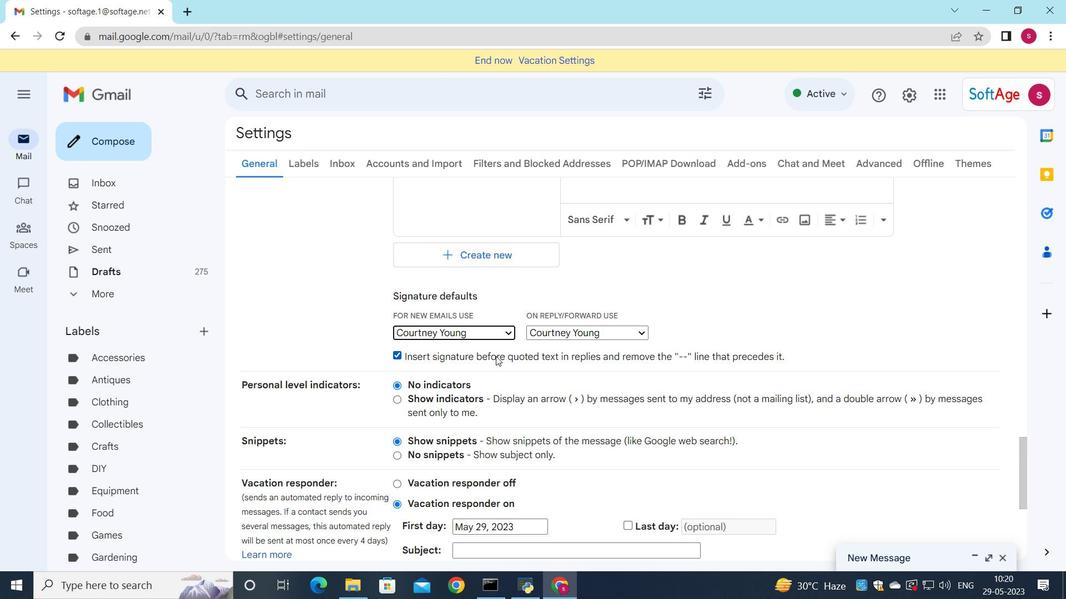 
Action: Mouse scrolled (497, 356) with delta (0, 0)
Screenshot: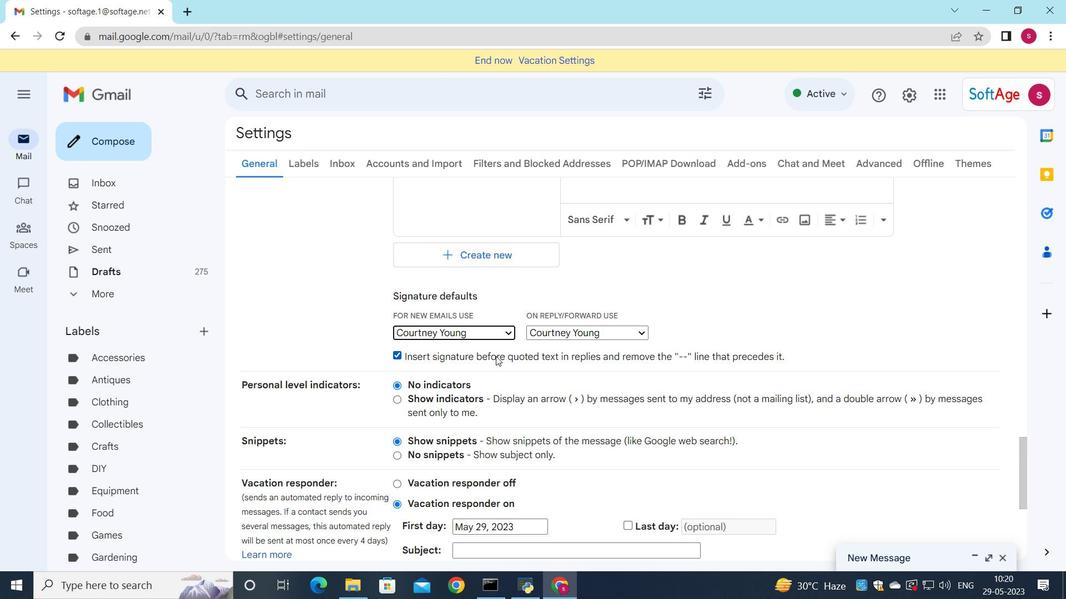 
Action: Mouse scrolled (497, 356) with delta (0, 0)
Screenshot: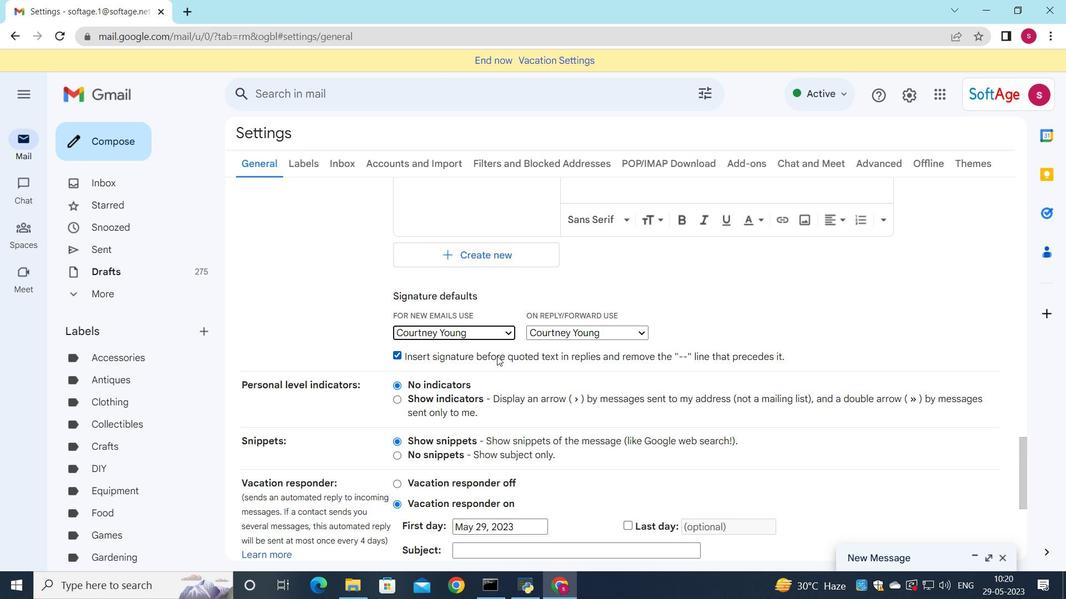 
Action: Mouse moved to (497, 356)
Screenshot: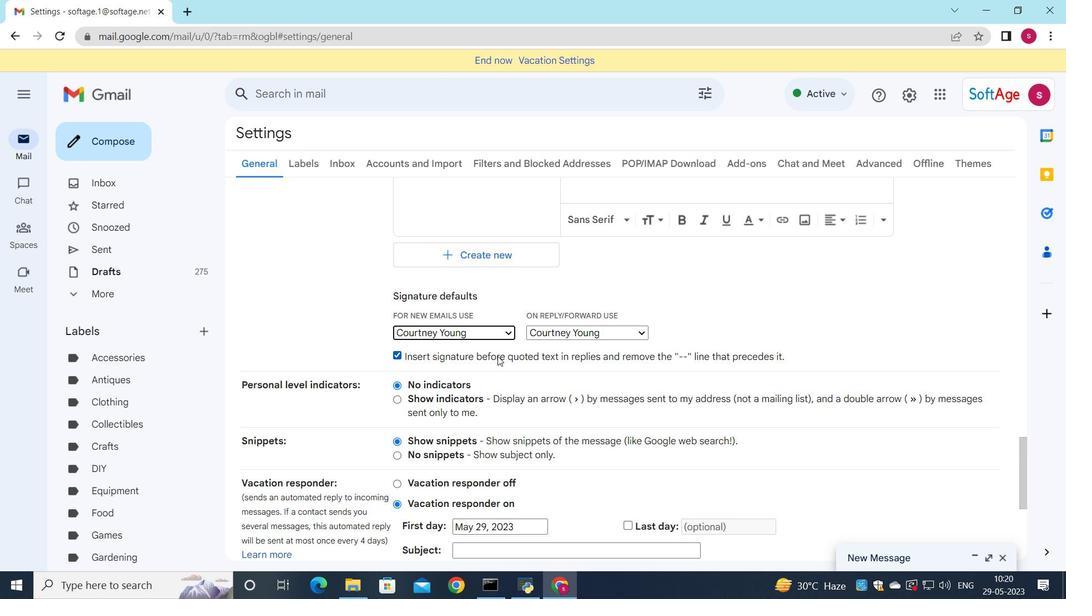 
Action: Mouse scrolled (497, 356) with delta (0, 0)
Screenshot: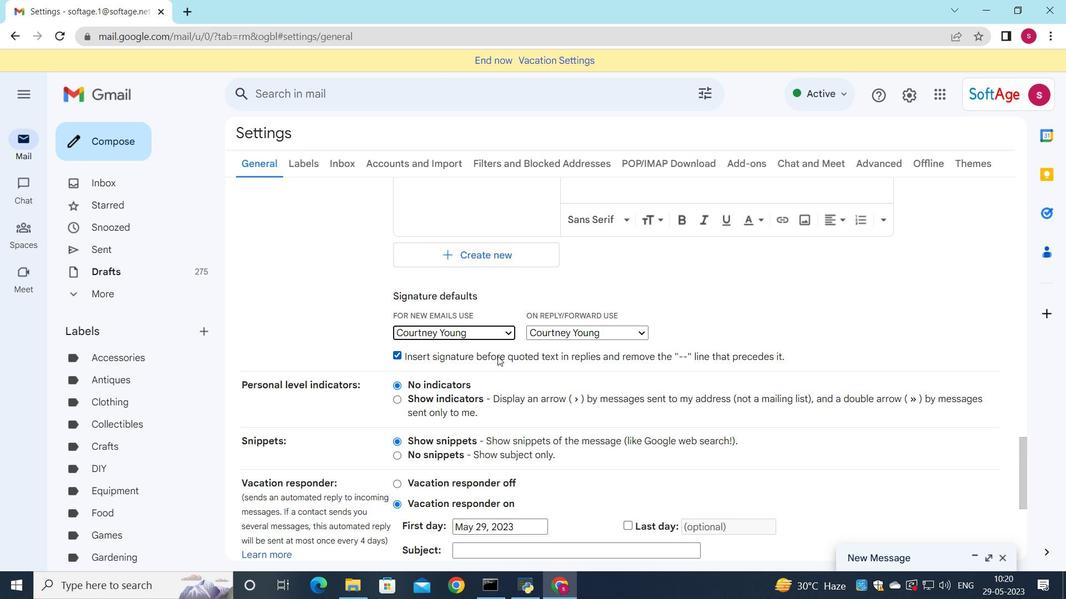 
Action: Mouse moved to (498, 354)
Screenshot: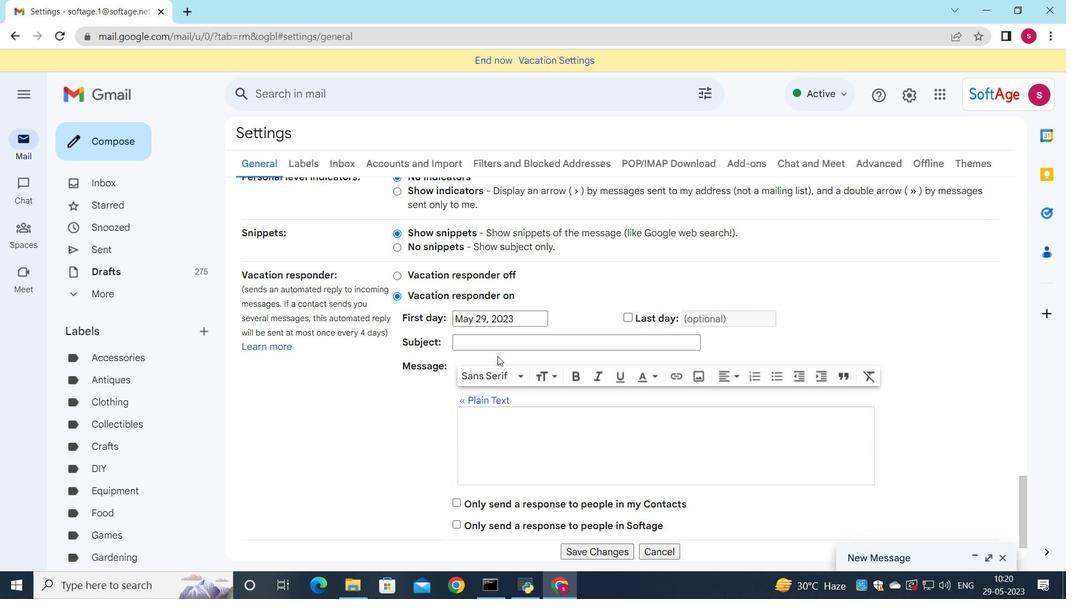 
Action: Mouse scrolled (498, 353) with delta (0, 0)
Screenshot: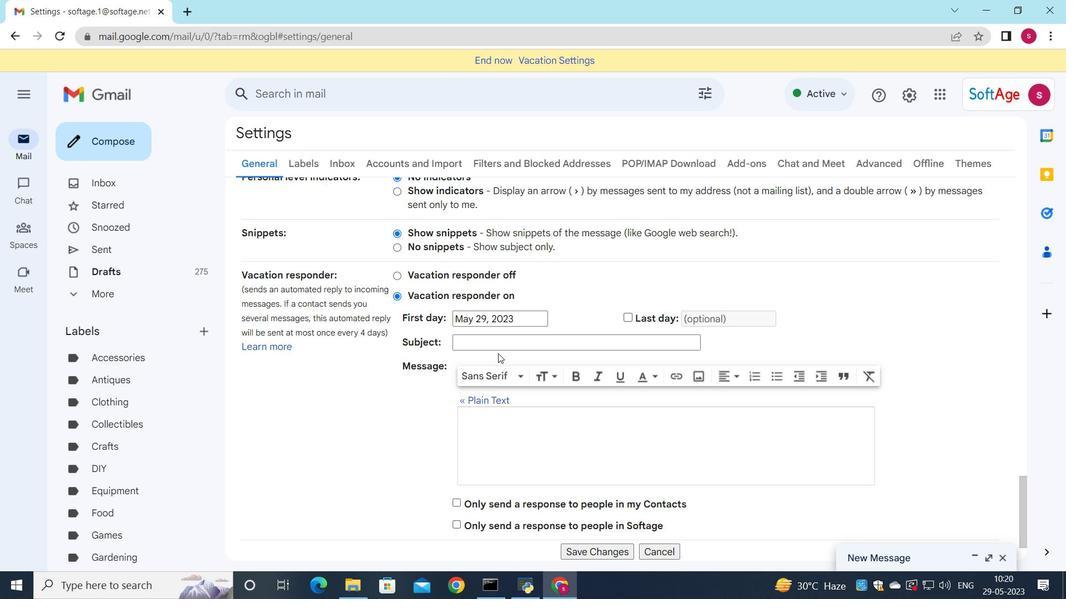 
Action: Mouse scrolled (498, 353) with delta (0, 0)
Screenshot: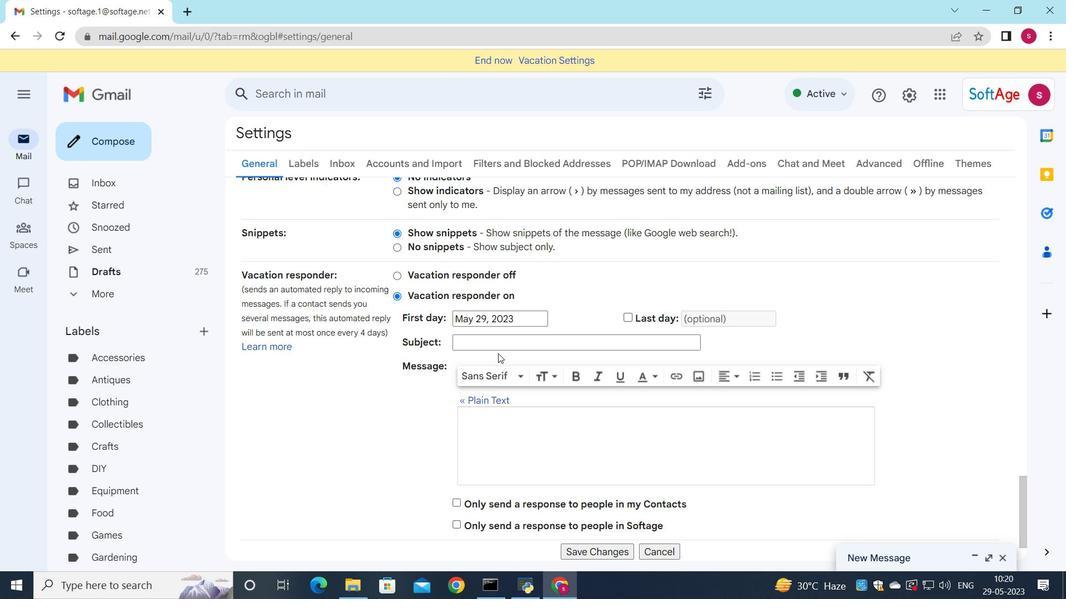 
Action: Mouse scrolled (498, 353) with delta (0, 0)
Screenshot: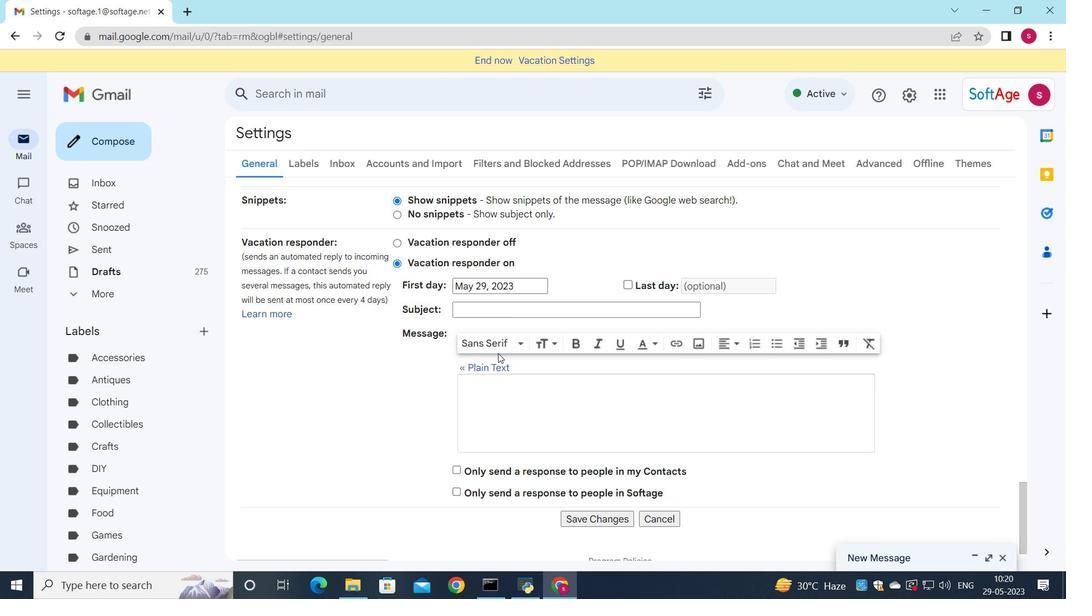 
Action: Mouse scrolled (498, 353) with delta (0, 0)
Screenshot: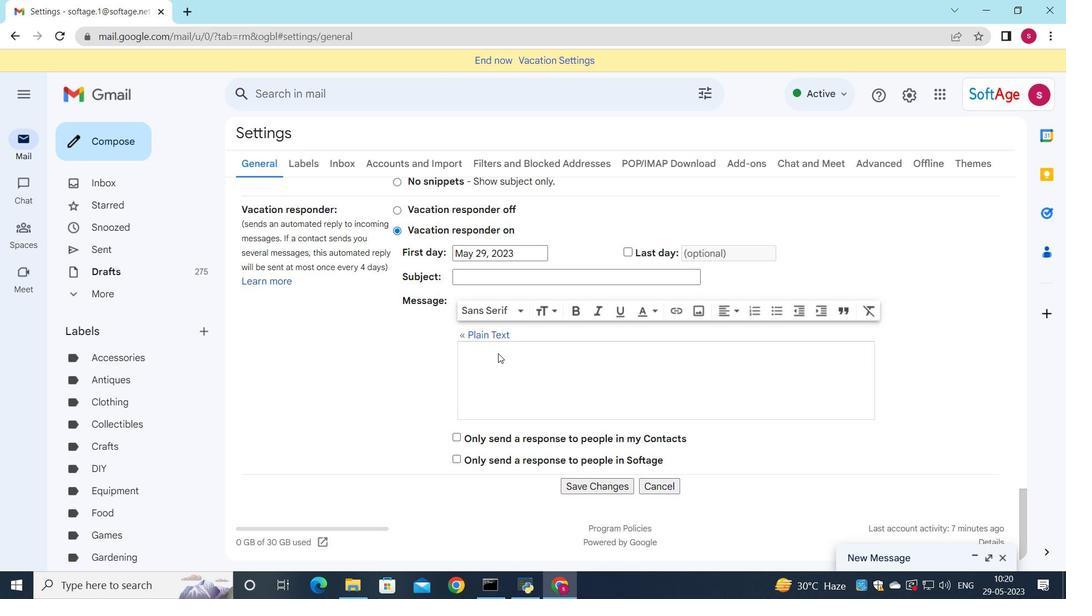 
Action: Mouse moved to (586, 471)
Screenshot: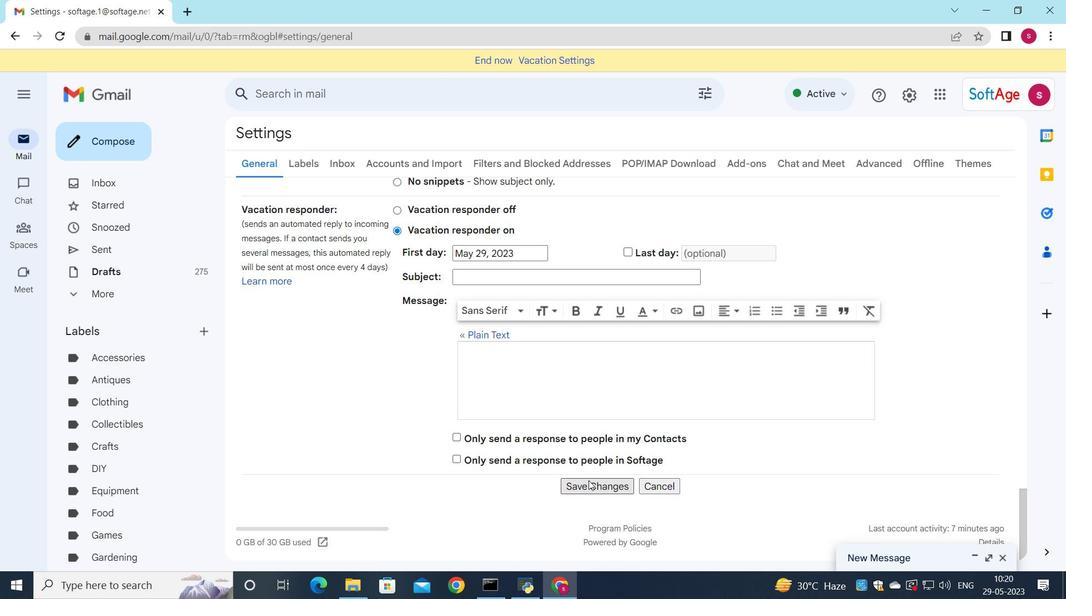 
Action: Mouse scrolled (586, 471) with delta (0, 0)
Screenshot: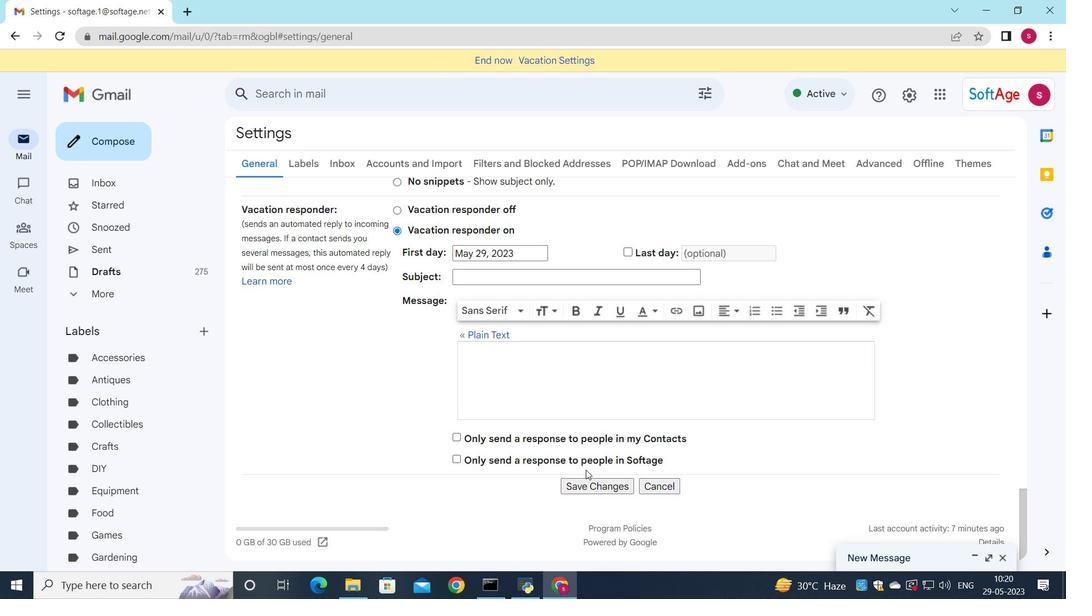 
Action: Mouse scrolled (586, 471) with delta (0, 0)
Screenshot: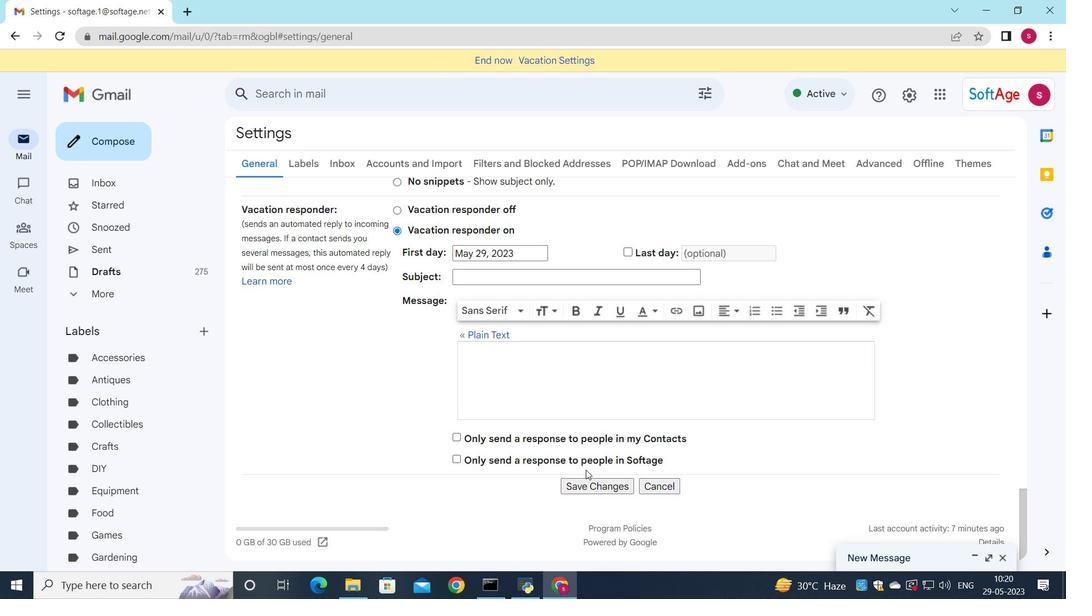 
Action: Mouse scrolled (586, 471) with delta (0, 0)
Screenshot: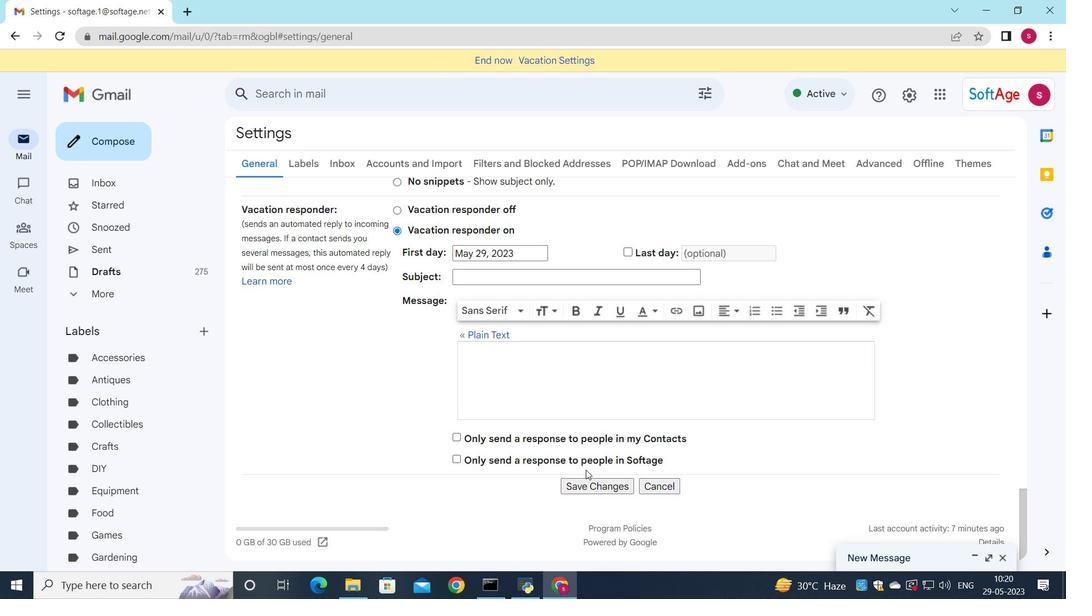 
Action: Mouse scrolled (586, 471) with delta (0, 0)
Screenshot: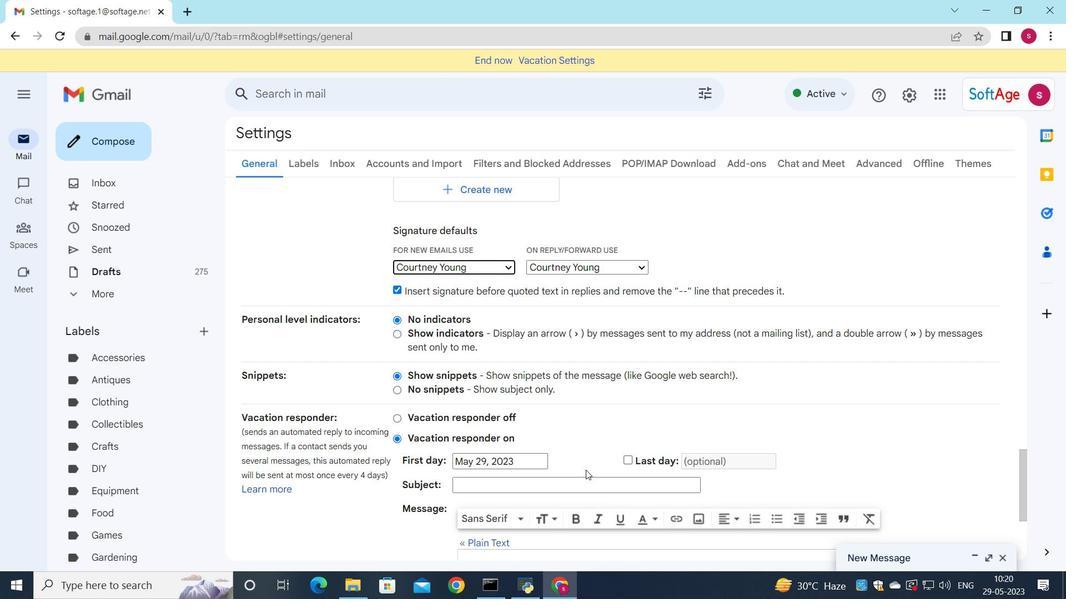 
Action: Mouse scrolled (586, 470) with delta (0, 0)
Screenshot: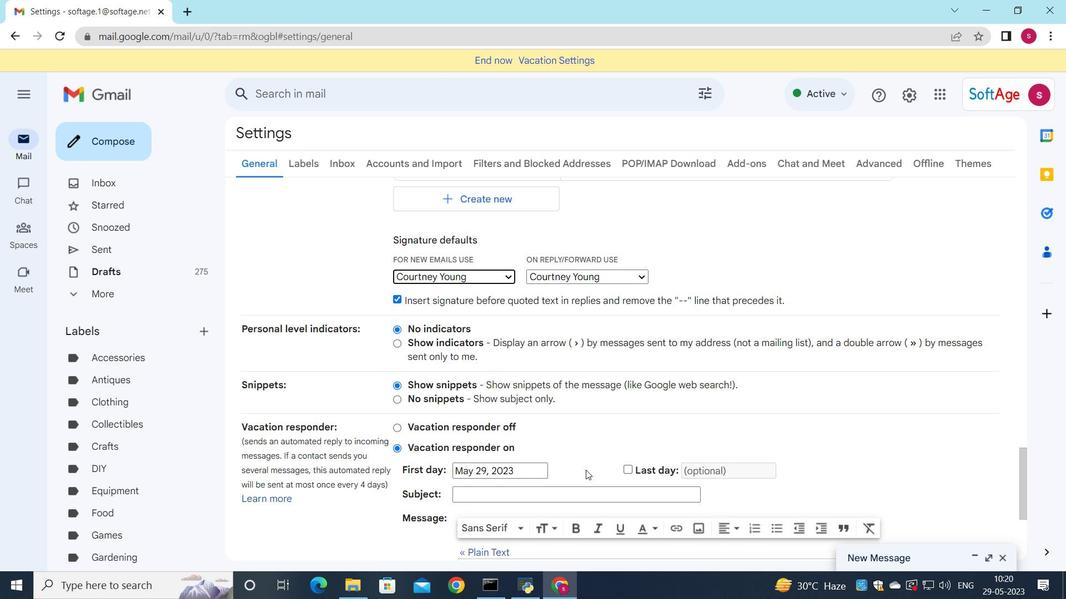 
Action: Mouse scrolled (586, 470) with delta (0, 0)
Screenshot: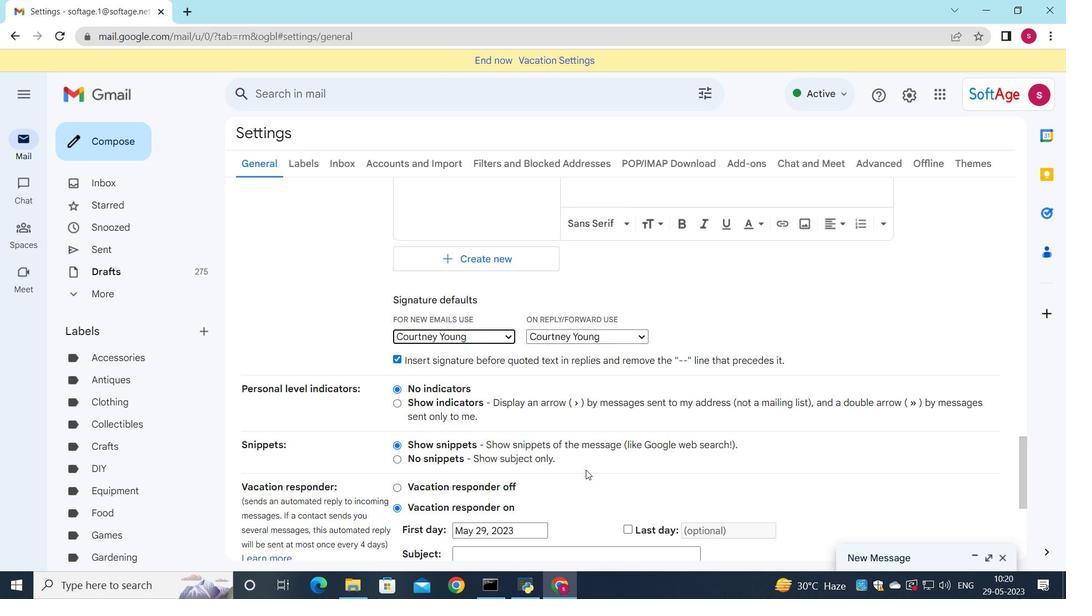 
Action: Mouse scrolled (586, 470) with delta (0, 0)
Screenshot: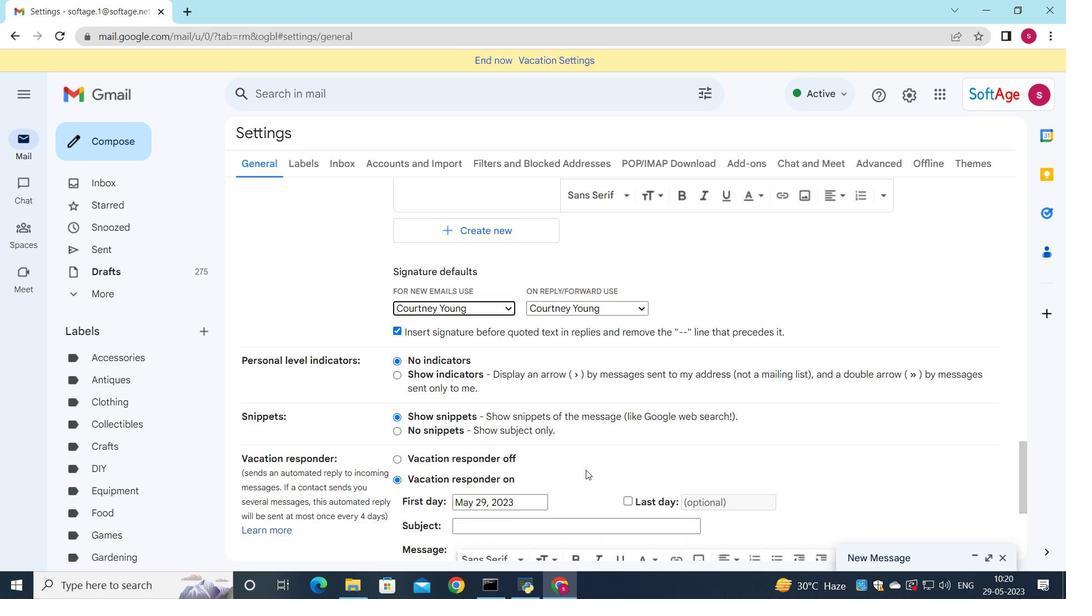 
Action: Mouse scrolled (586, 470) with delta (0, 0)
Screenshot: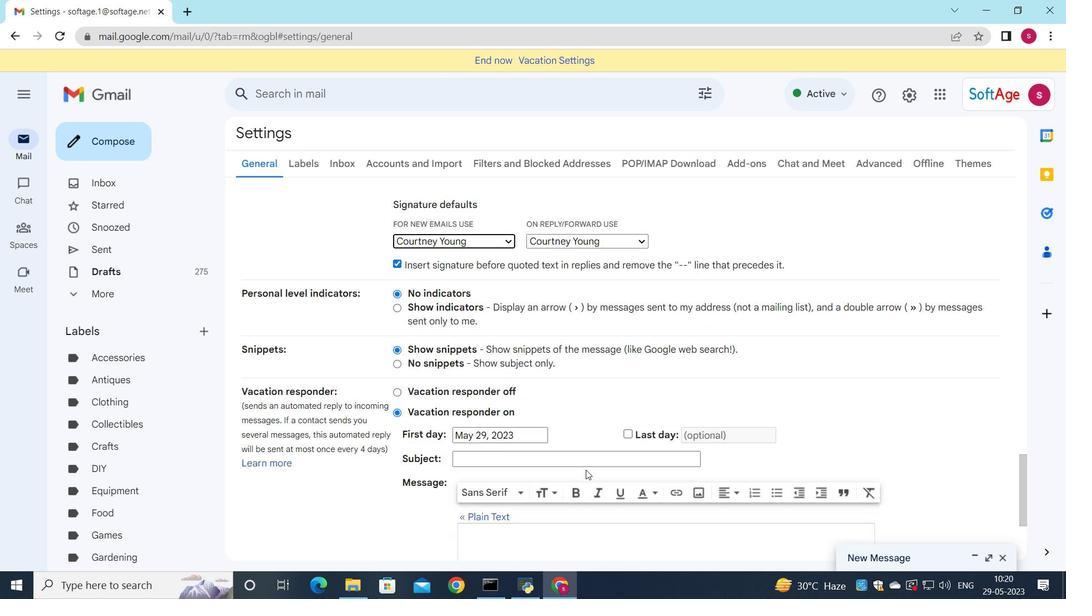 
Action: Mouse moved to (596, 488)
Screenshot: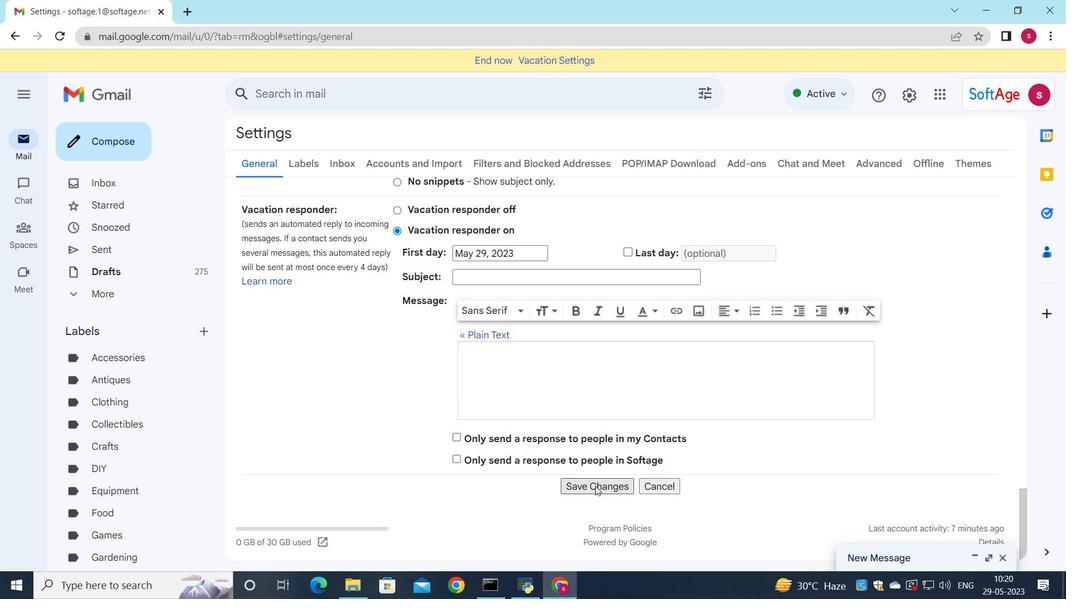 
Action: Mouse pressed left at (596, 488)
Screenshot: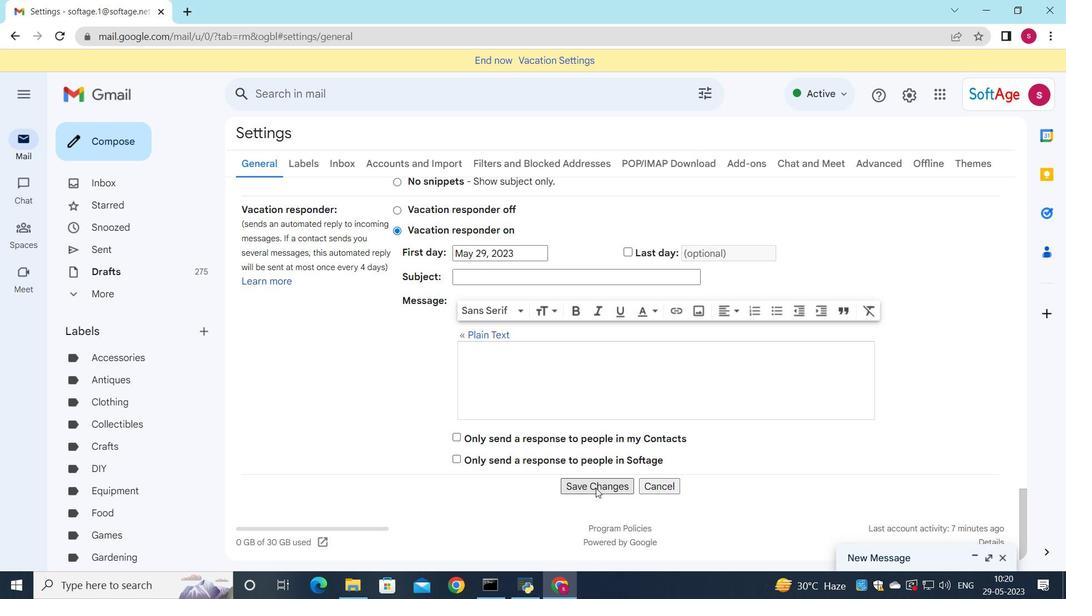
Action: Mouse moved to (146, 147)
Screenshot: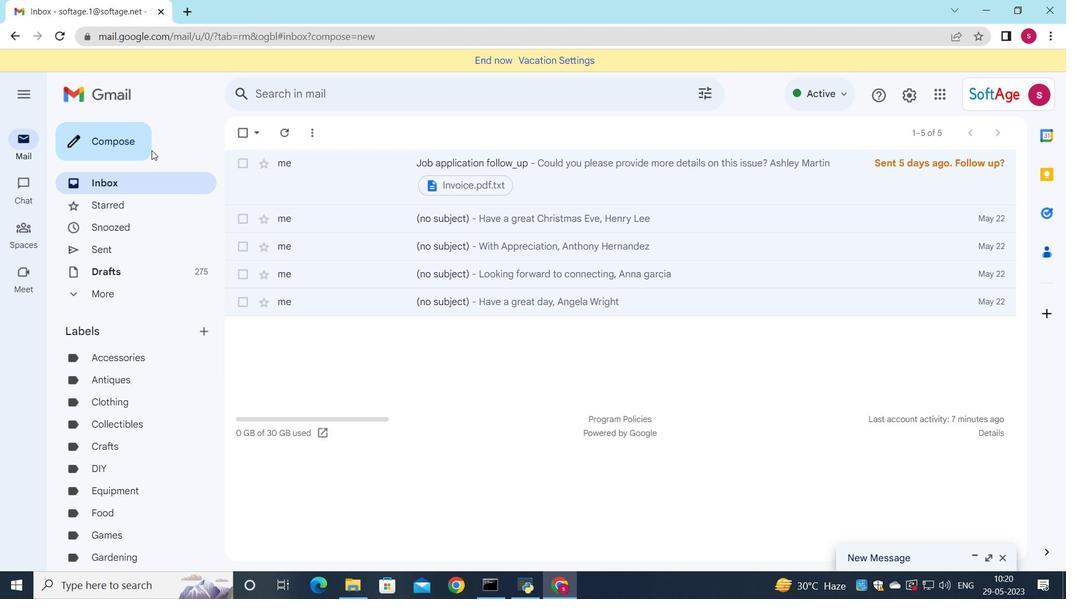 
Action: Mouse pressed left at (146, 147)
Screenshot: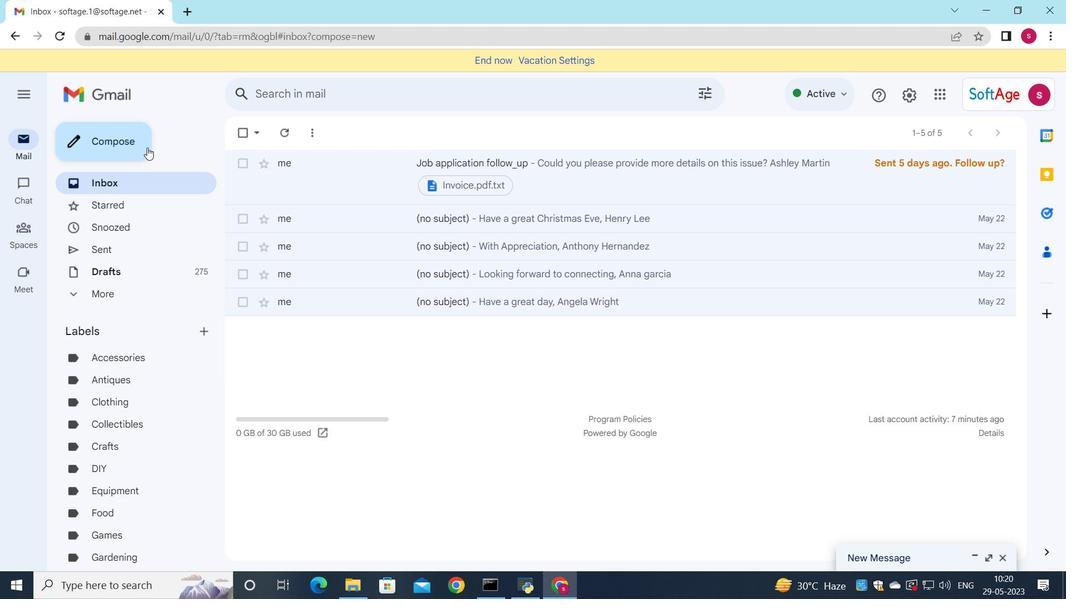 
Action: Mouse moved to (528, 240)
Screenshot: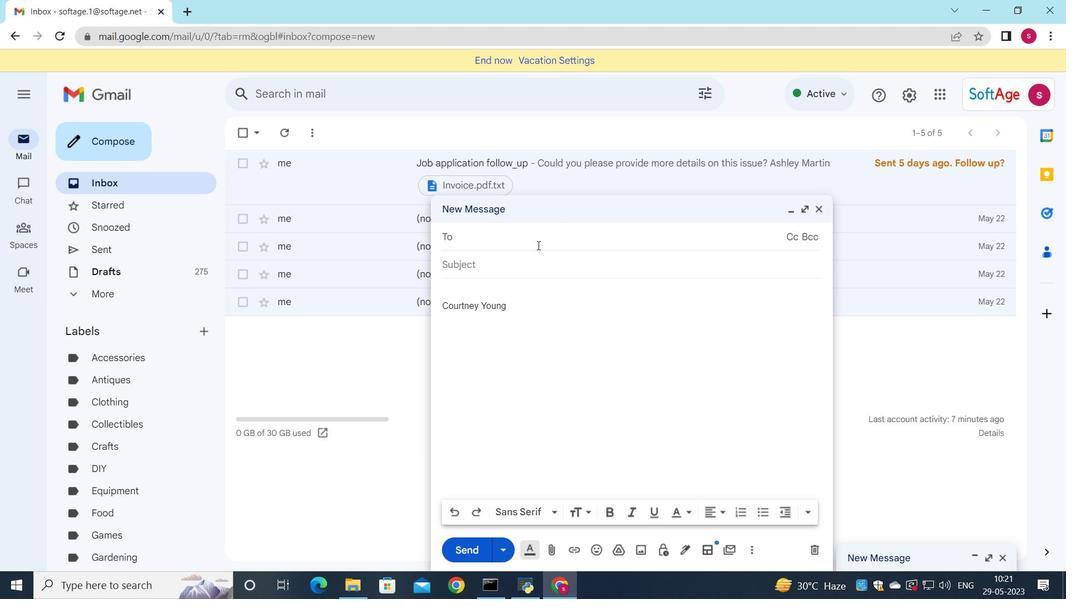 
Action: Key pressed <Key.down>
Screenshot: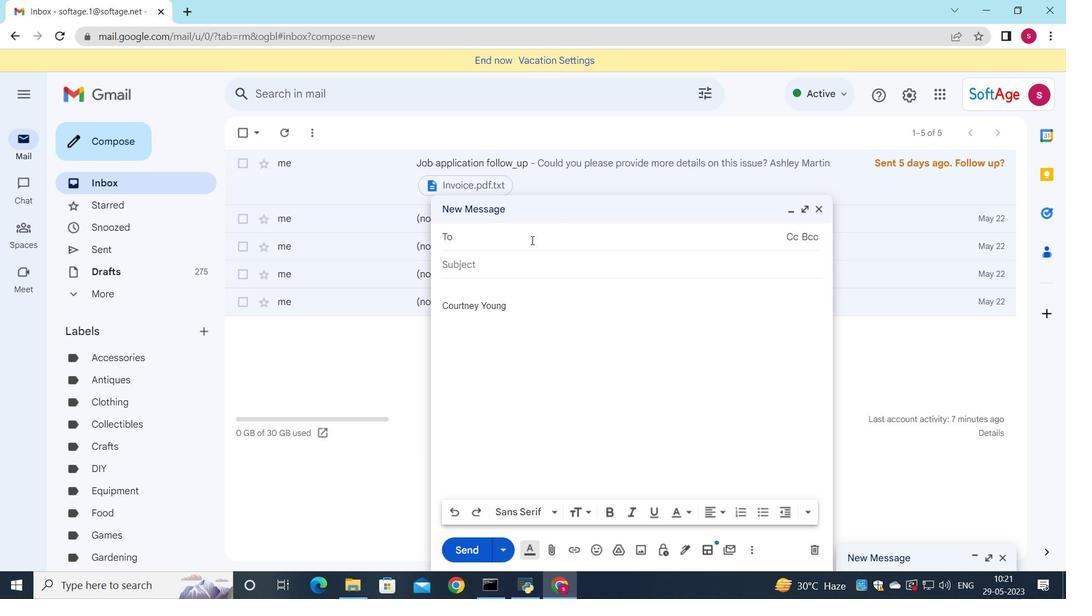 
Action: Mouse moved to (527, 239)
Screenshot: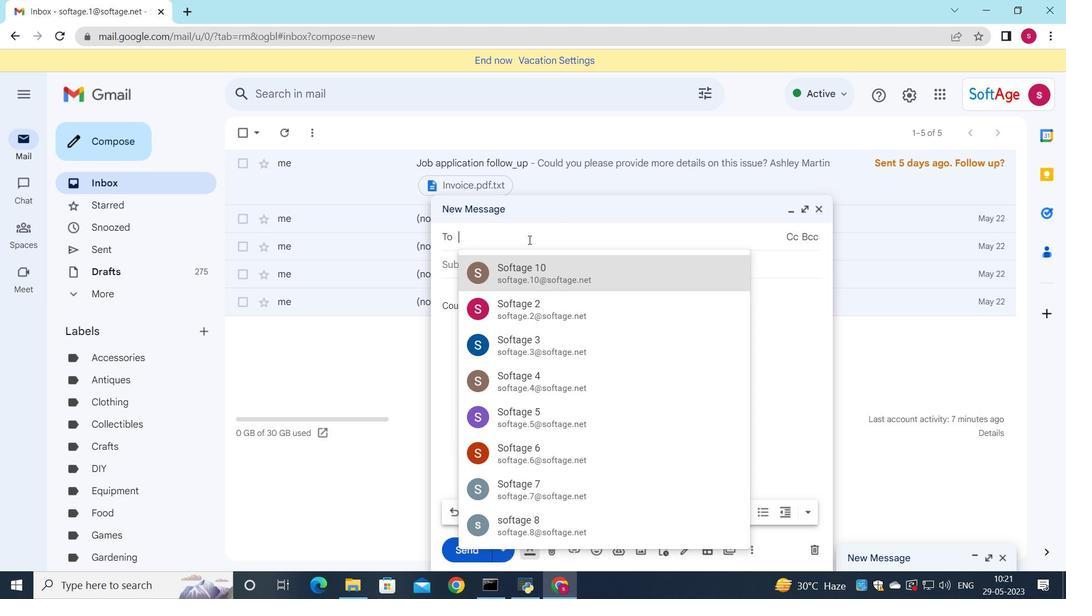 
Action: Key pressed s
Screenshot: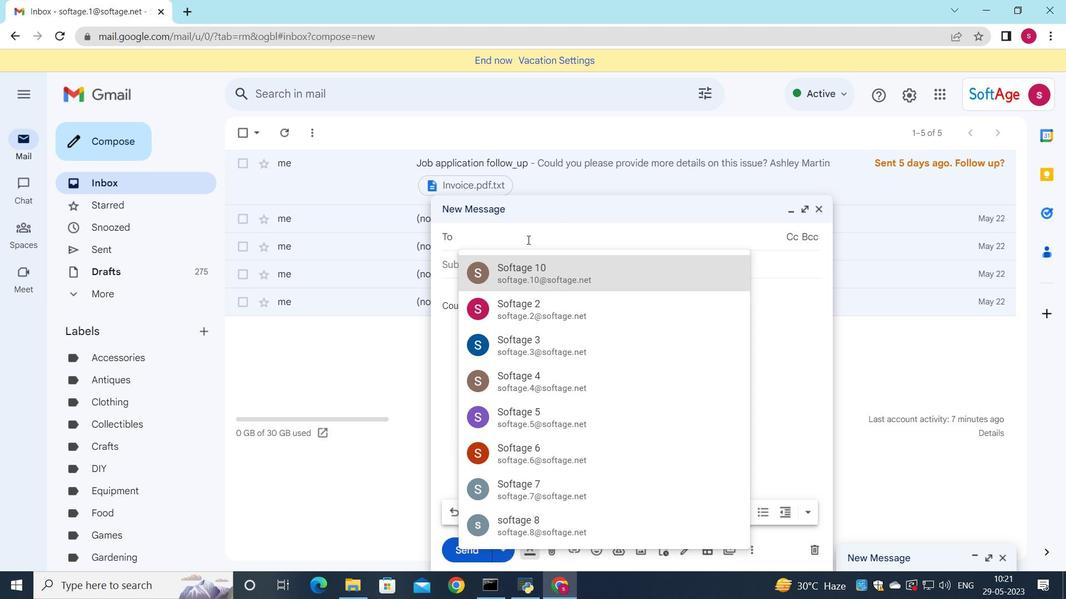 
Action: Mouse moved to (612, 479)
Screenshot: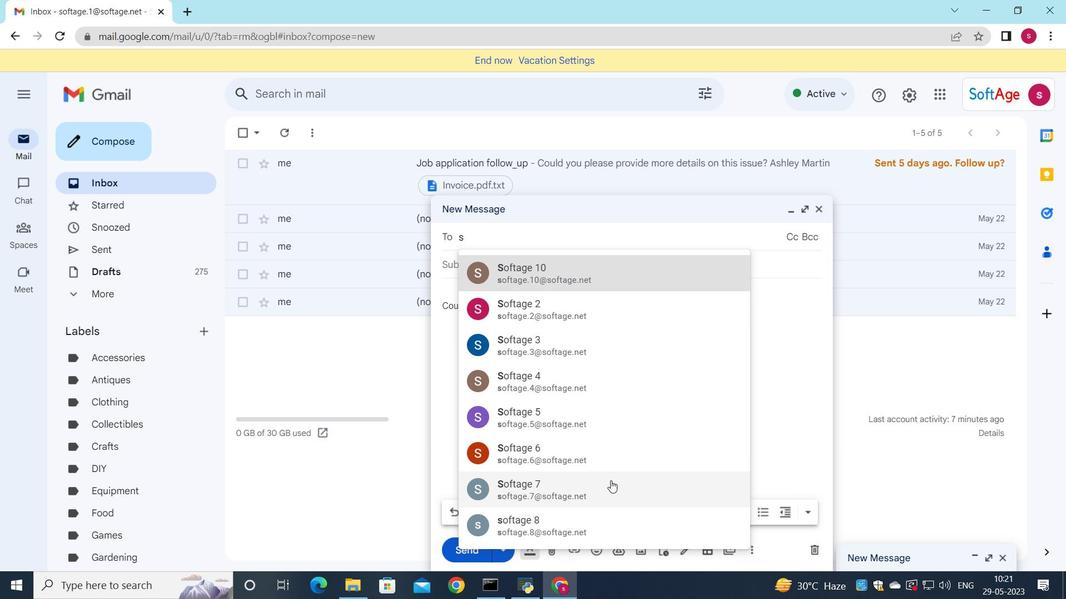 
Action: Mouse pressed left at (612, 479)
Screenshot: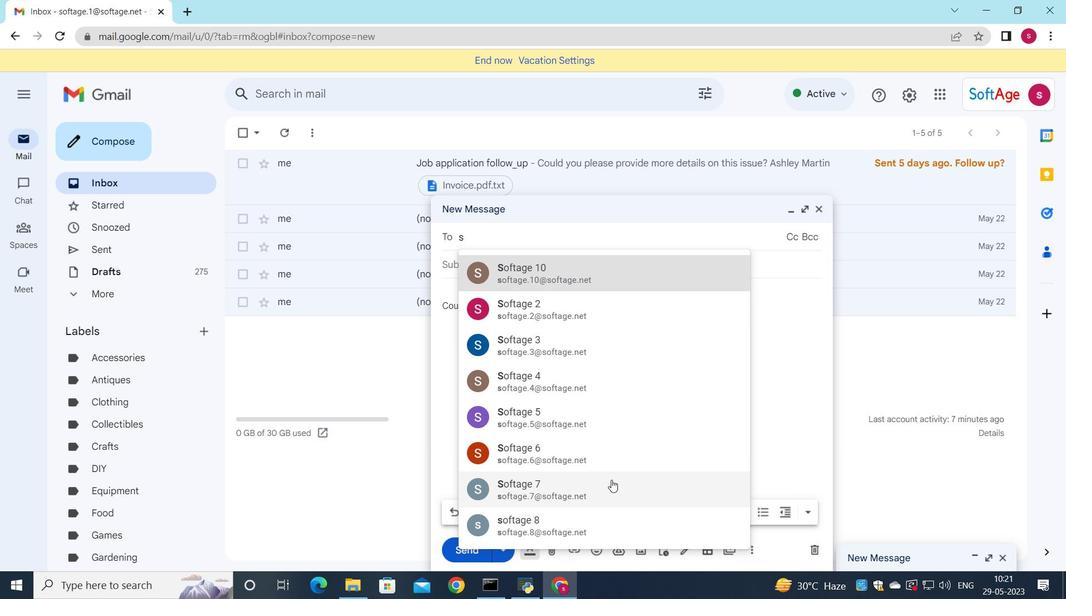 
Action: Mouse moved to (615, 456)
Screenshot: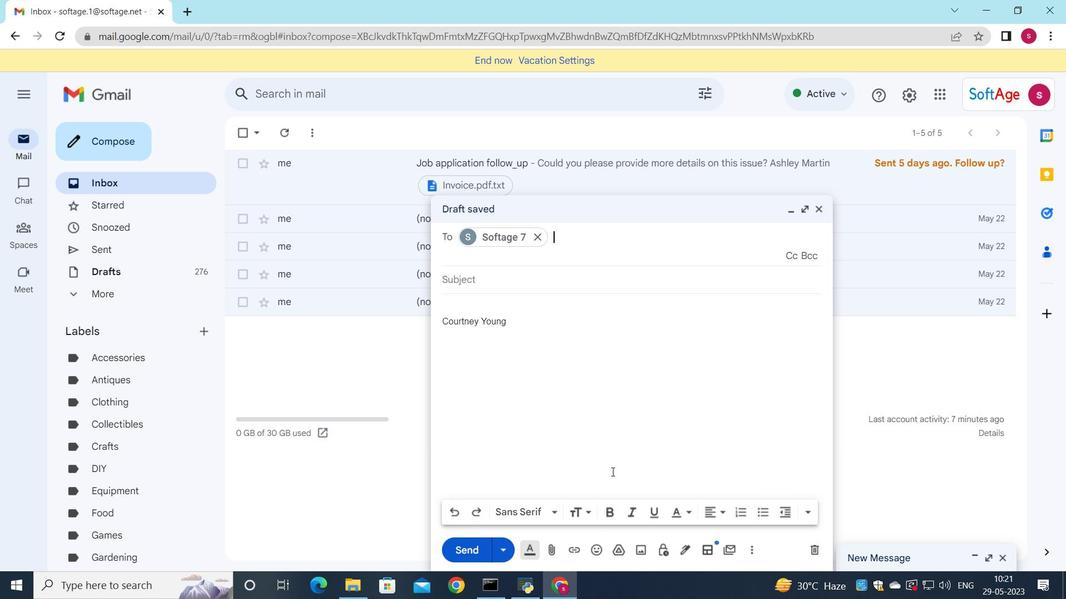 
Action: Key pressed s
Screenshot: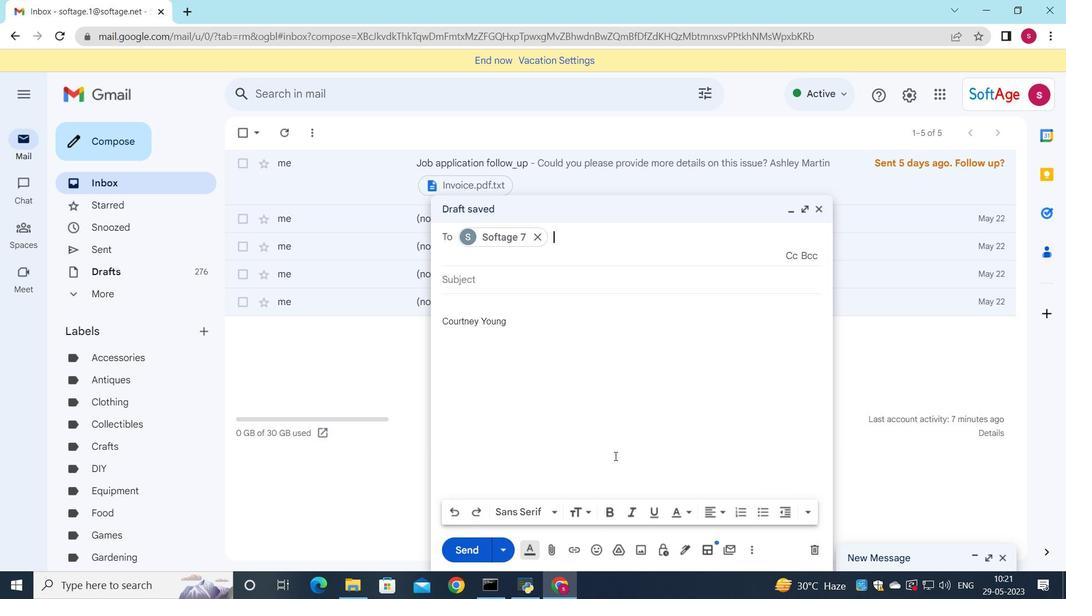 
Action: Mouse moved to (633, 532)
Screenshot: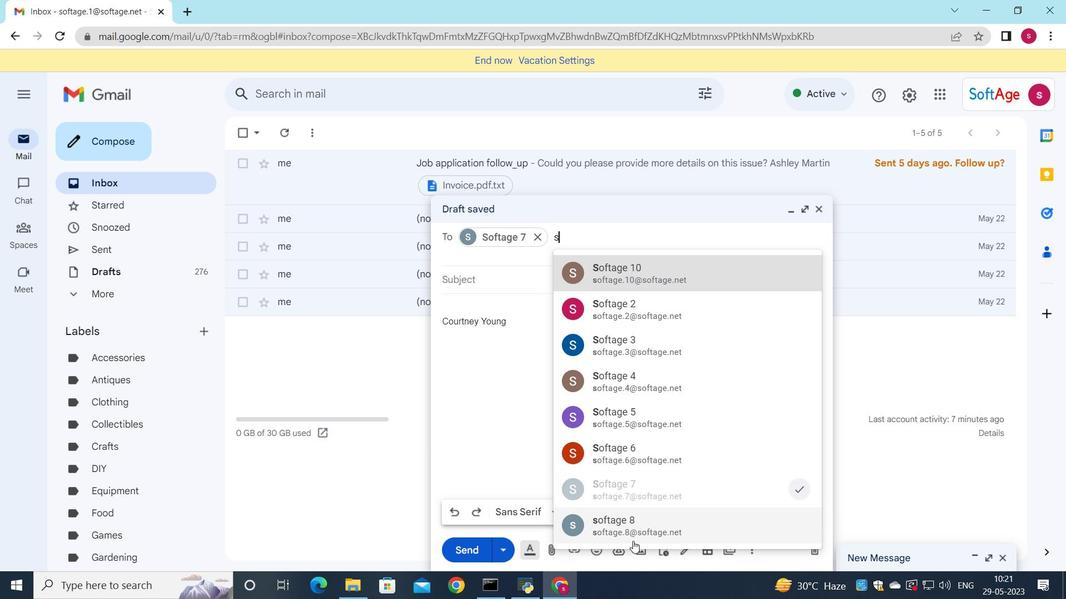 
Action: Mouse pressed left at (633, 532)
Screenshot: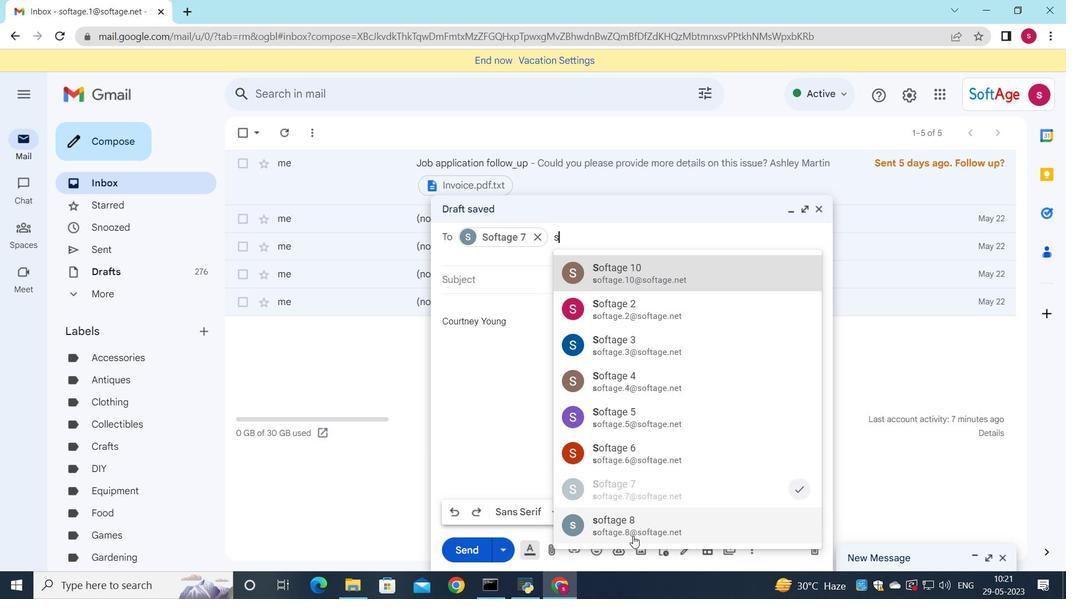 
Action: Mouse moved to (793, 254)
Screenshot: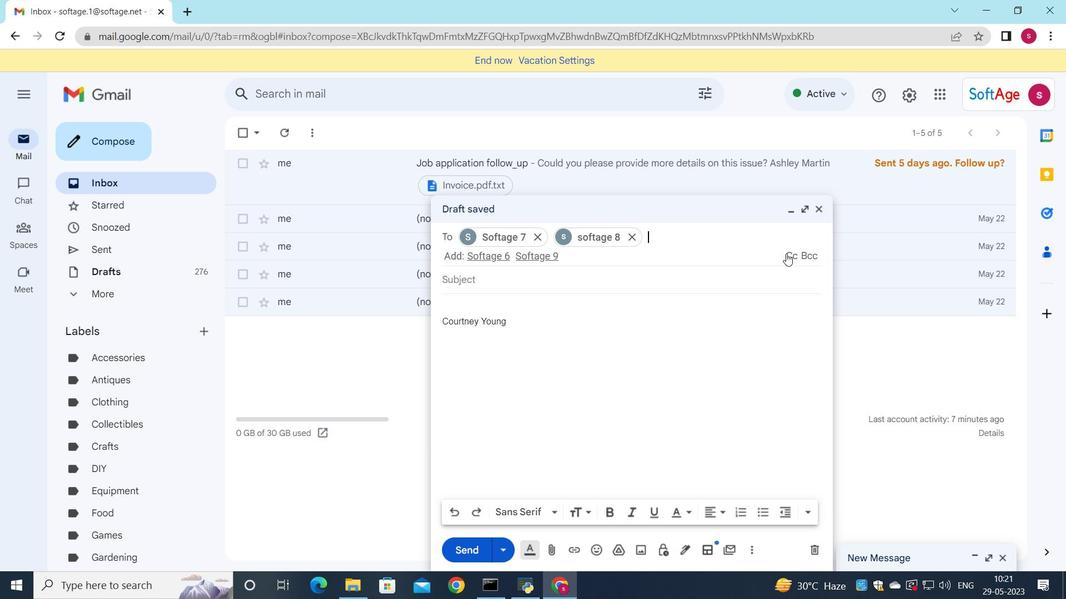 
Action: Mouse pressed left at (793, 254)
Screenshot: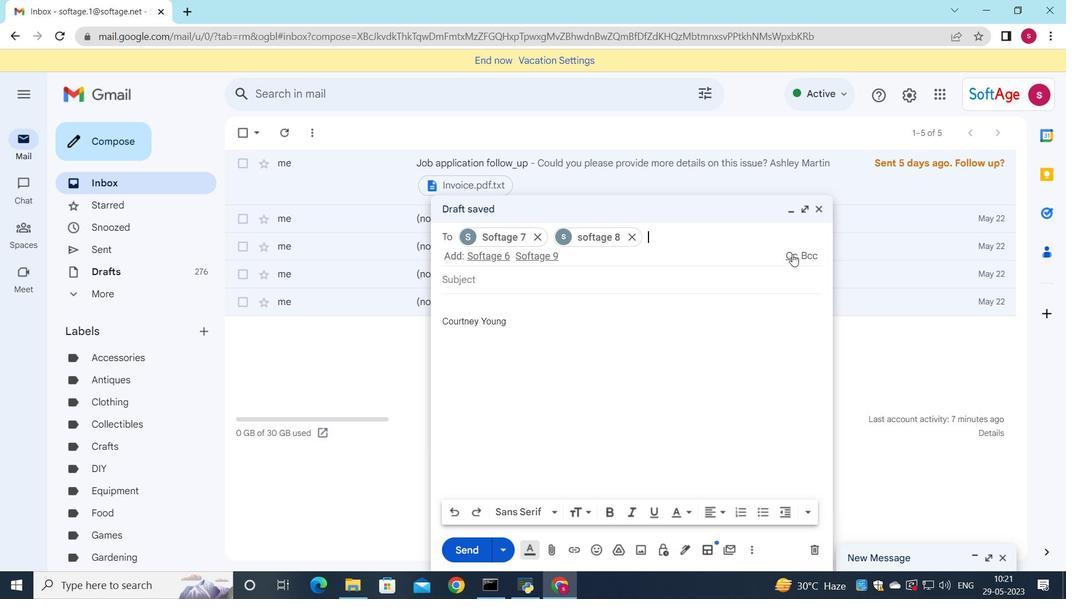 
Action: Mouse moved to (793, 256)
Screenshot: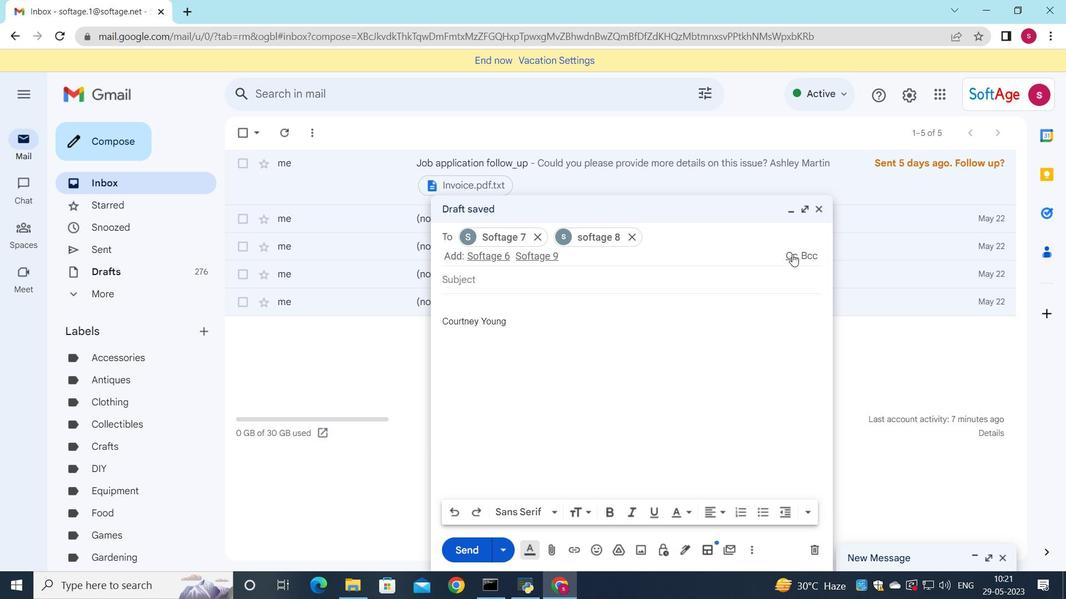 
Action: Key pressed sofy<Key.backspace>tage.9
Screenshot: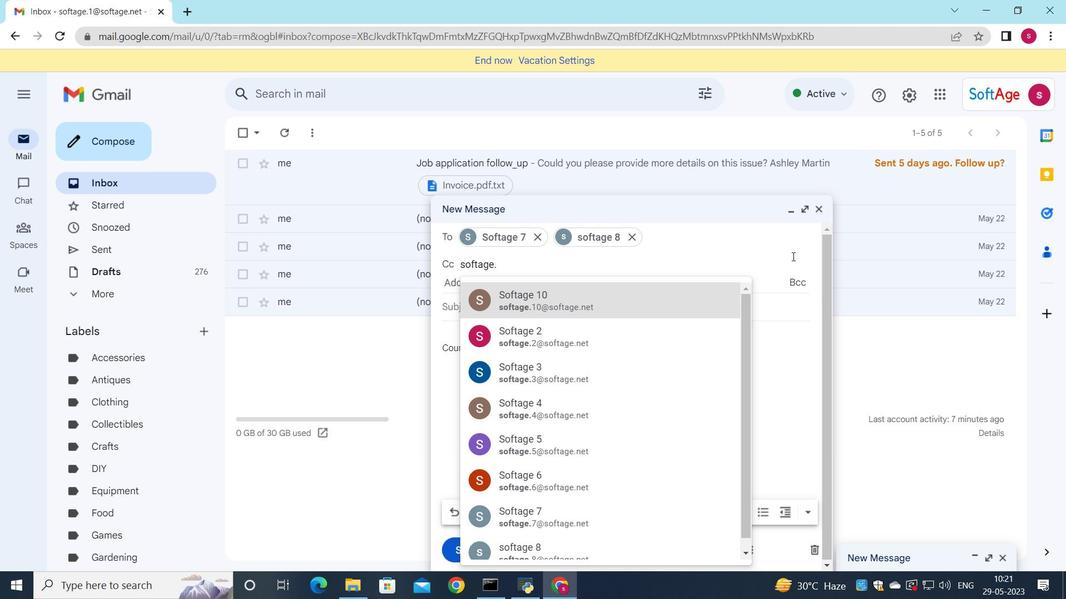 
Action: Mouse moved to (552, 308)
Screenshot: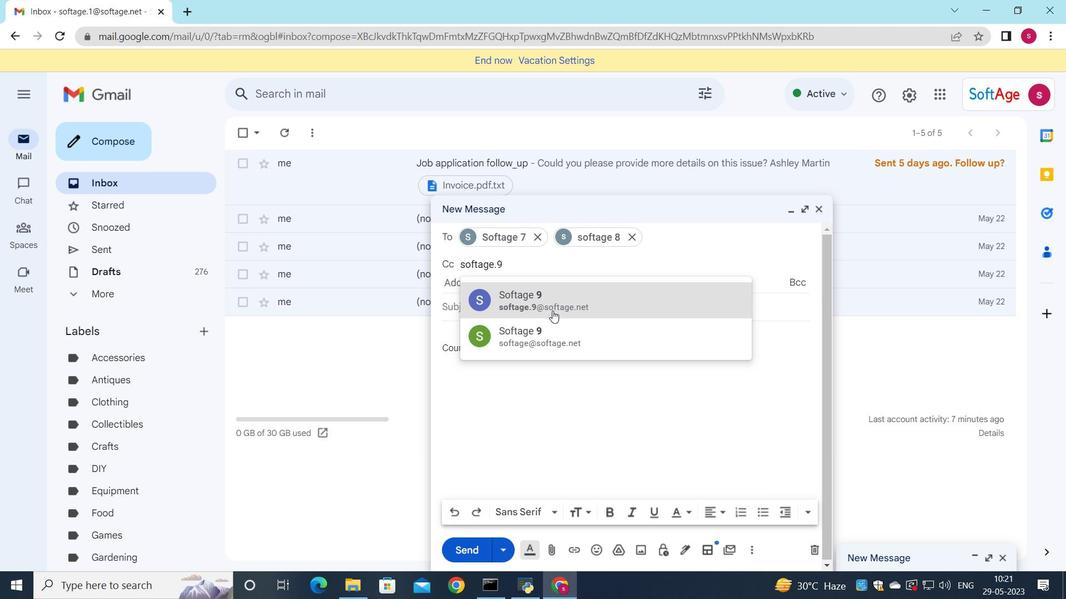 
Action: Mouse pressed left at (552, 308)
Screenshot: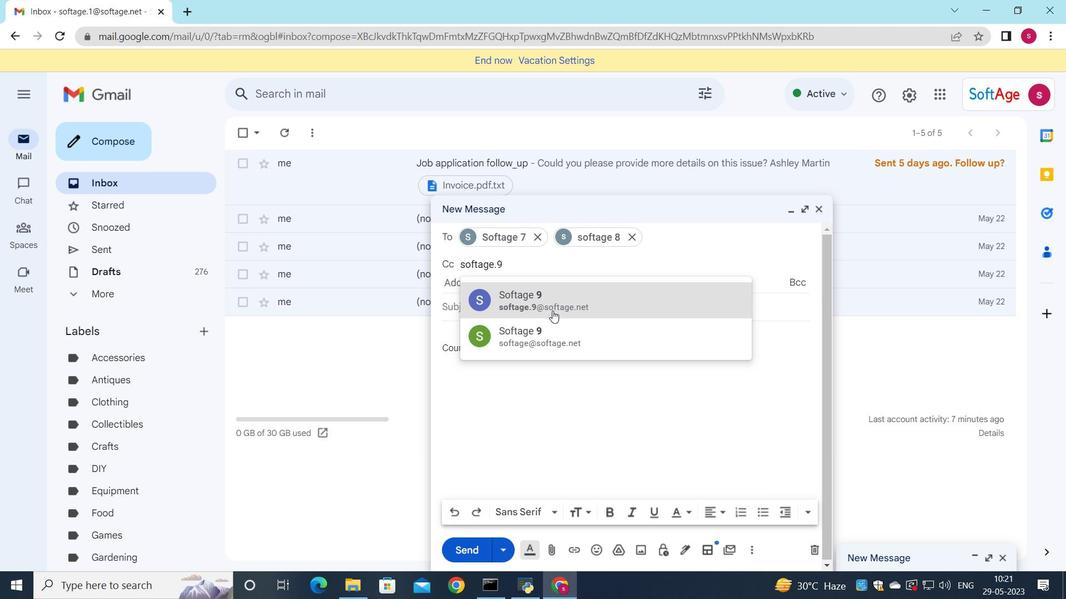 
Action: Mouse moved to (499, 304)
Screenshot: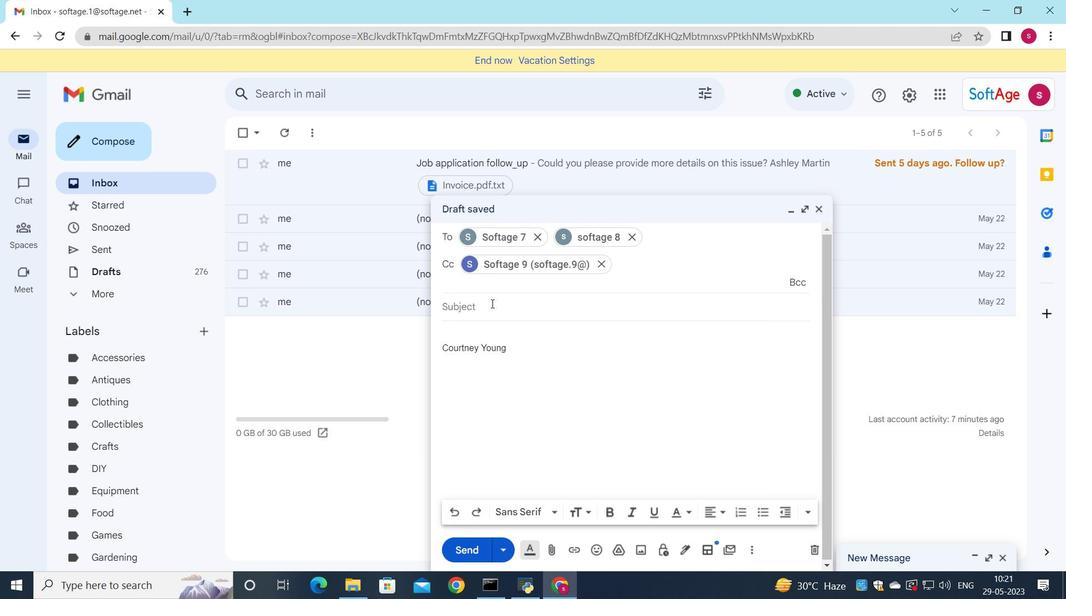 
Action: Mouse pressed left at (499, 304)
Screenshot: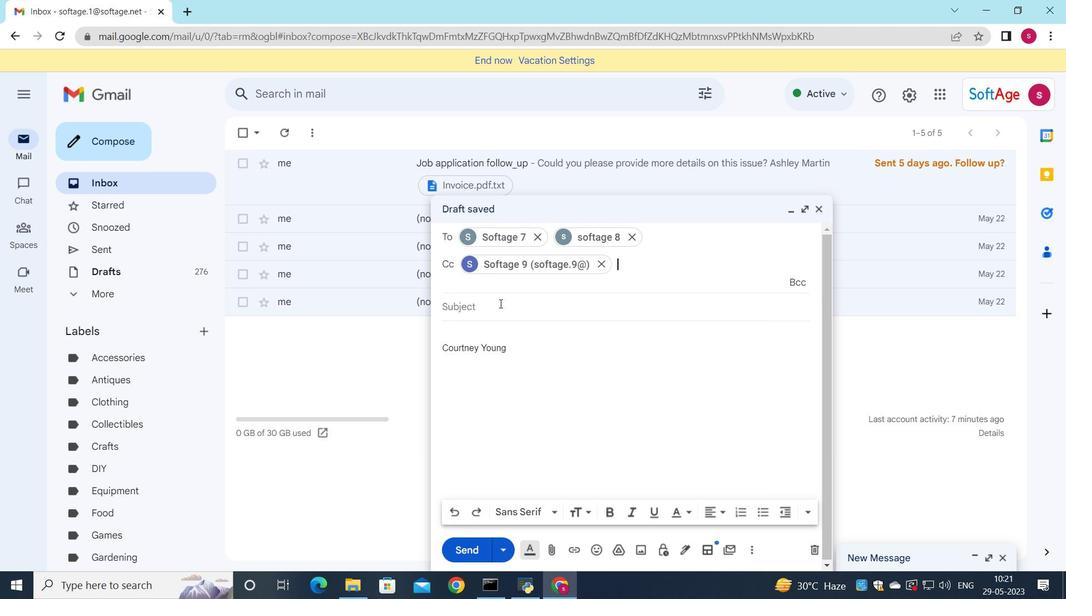 
Action: Mouse moved to (488, 303)
Screenshot: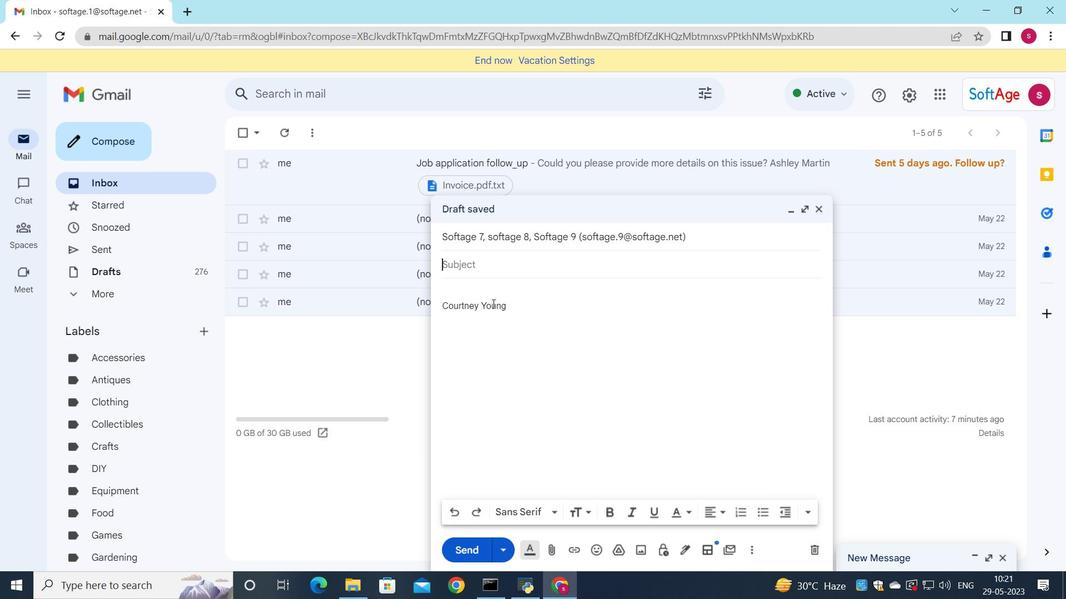 
Action: Key pressed <Key.shift><Key.shift><Key.shift><Key.shift><Key.shift><Key.shift><Key.shift>Request<Key.space>for<Key.space>customer<Key.space>feedback
Screenshot: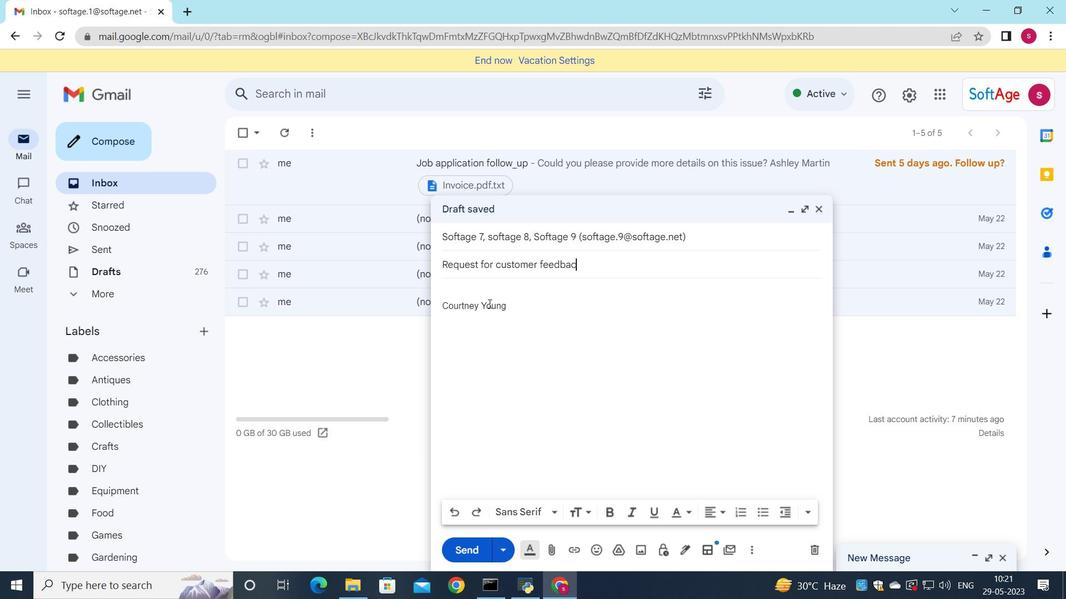 
Action: Mouse moved to (462, 295)
Screenshot: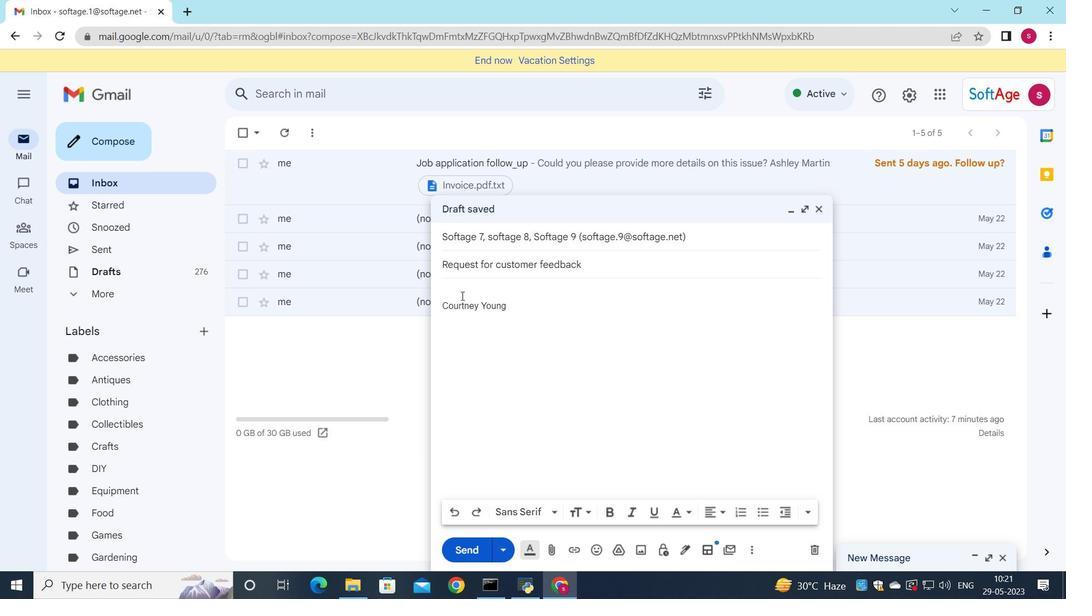 
Action: Mouse pressed left at (462, 295)
Screenshot: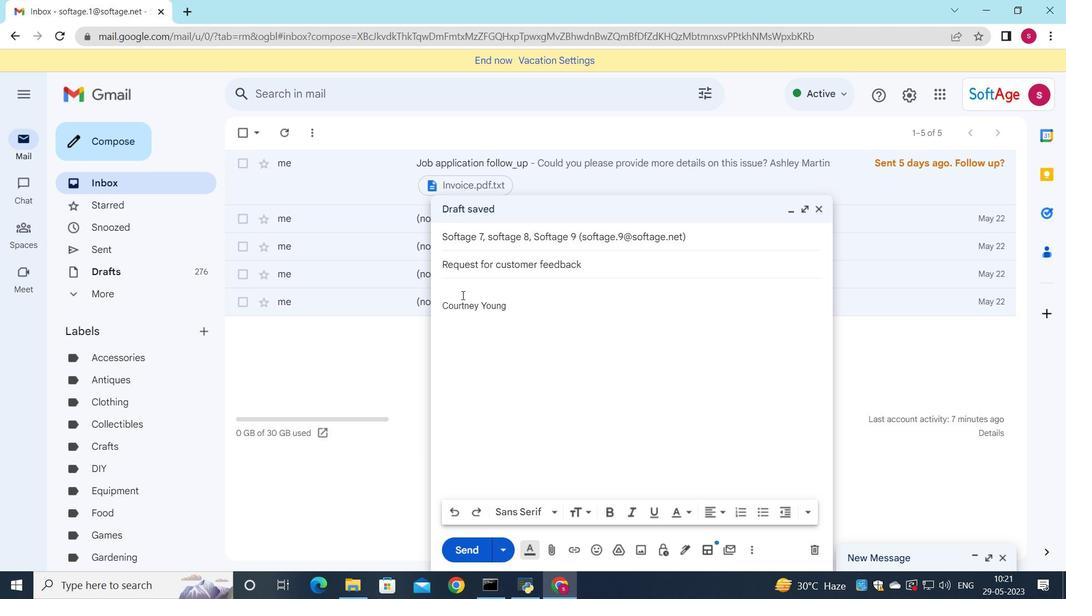 
Action: Key pressed <Key.shift>I<Key.space>am<Key.space>writing<Key.space>to<Key.space>request<Key.space>additional<Key.space>information<Key.space>on<Key.space>this<Key.space>topic.
Screenshot: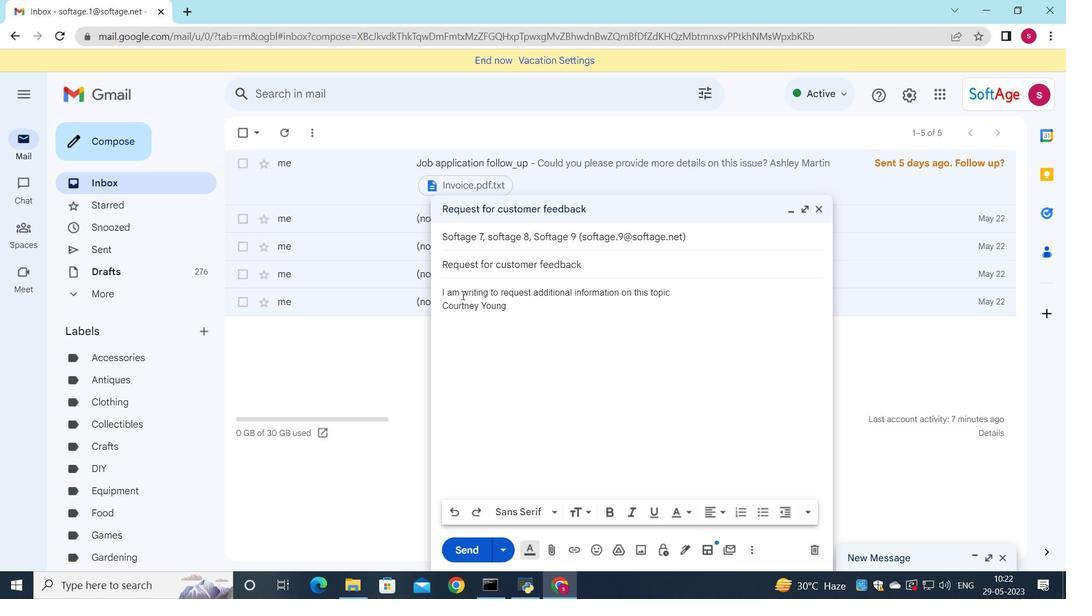 
Action: Mouse moved to (679, 291)
Screenshot: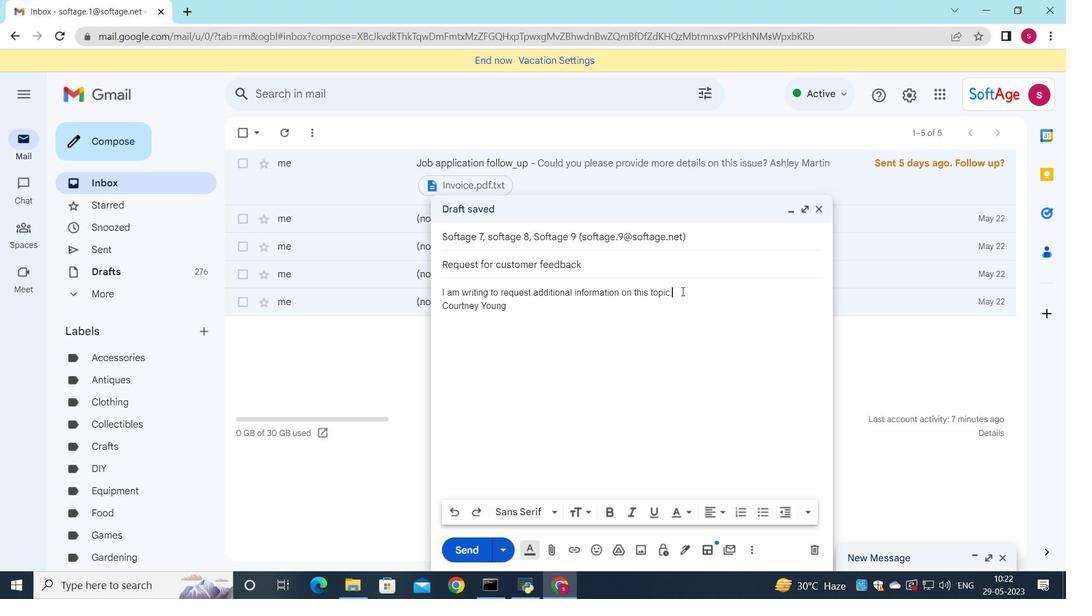 
Action: Mouse pressed left at (679, 291)
Screenshot: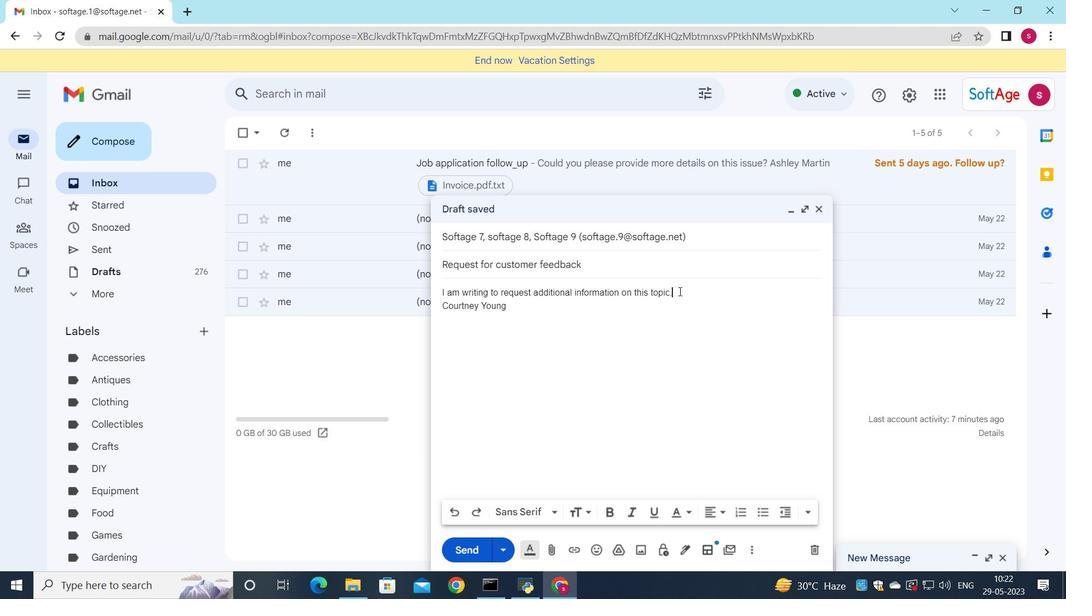 
Action: Mouse moved to (426, 298)
Screenshot: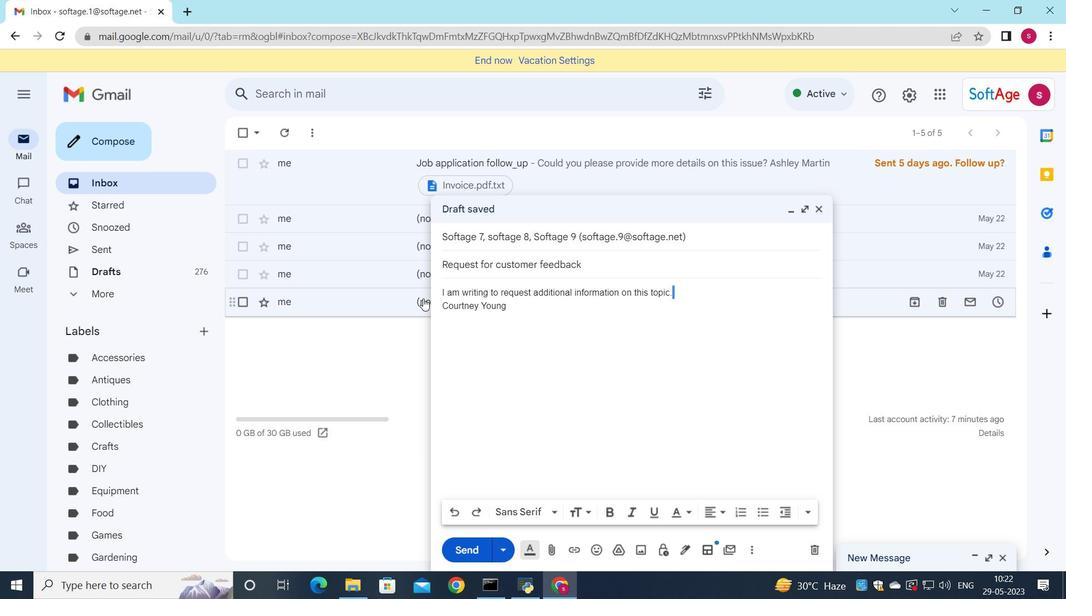 
Action: Mouse pressed left at (426, 298)
Screenshot: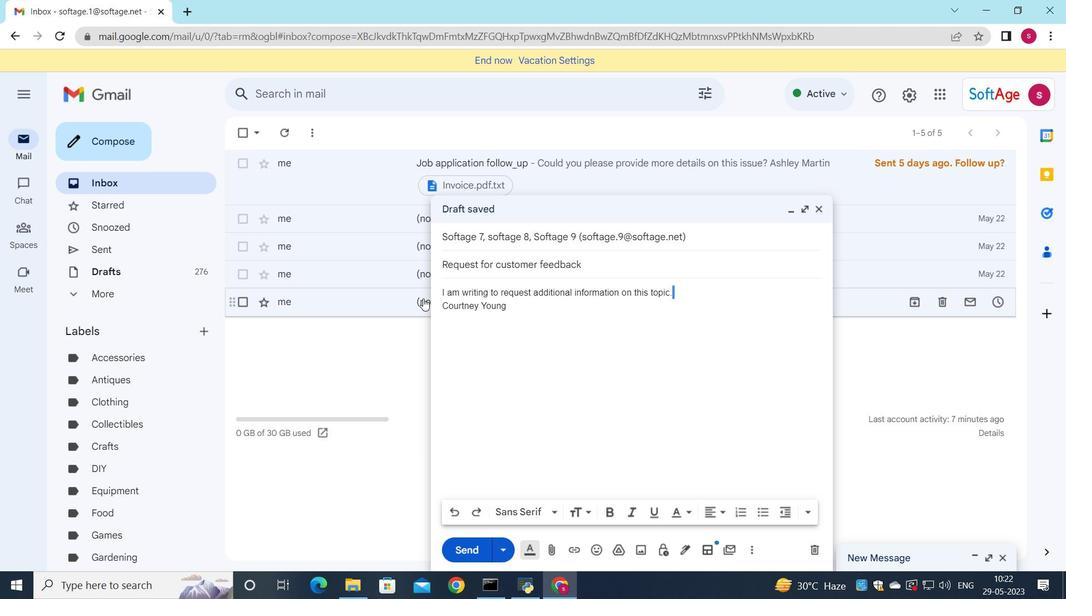 
Action: Mouse moved to (677, 291)
Screenshot: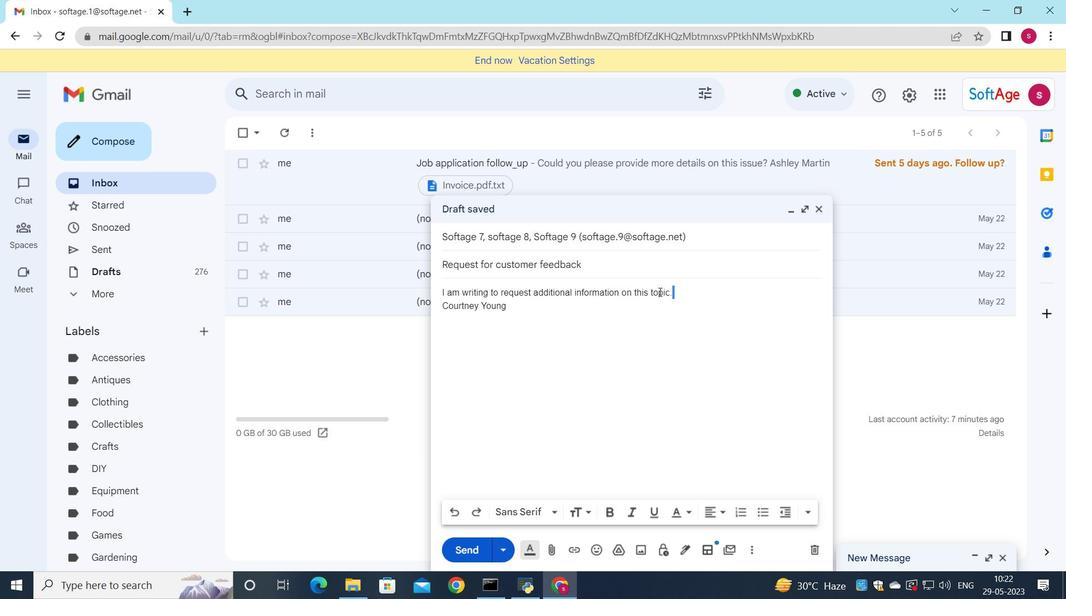 
Action: Mouse pressed left at (677, 291)
Screenshot: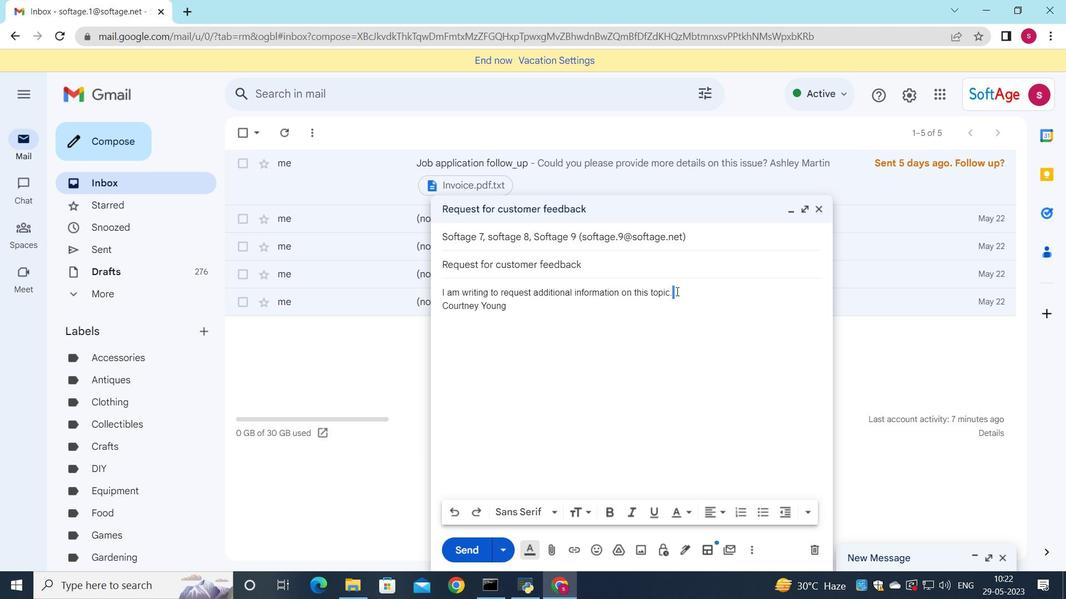 
Action: Mouse moved to (441, 291)
Screenshot: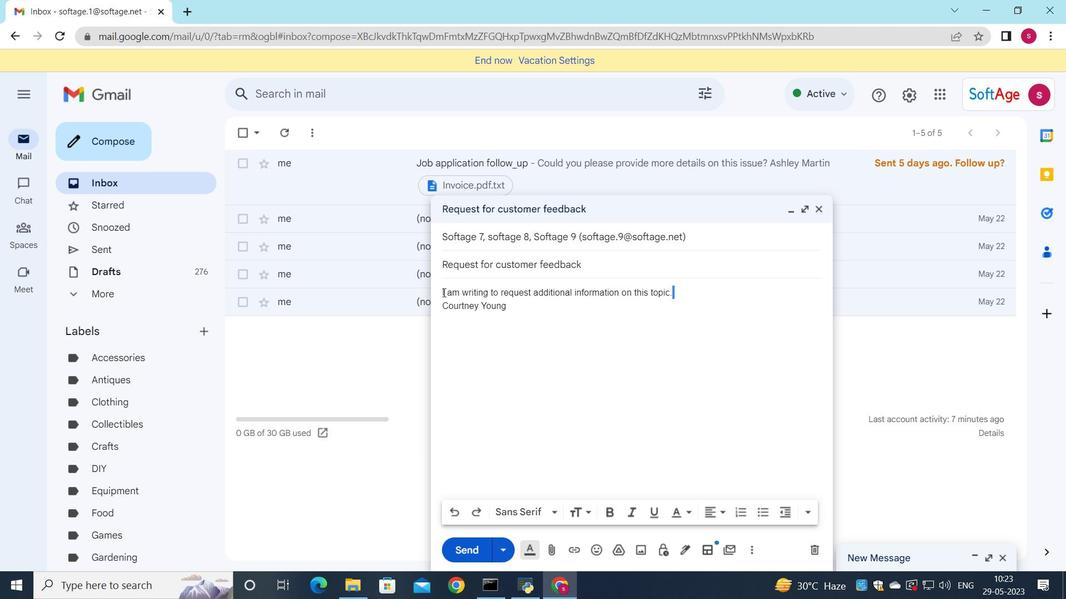 
Action: Mouse pressed left at (441, 291)
Screenshot: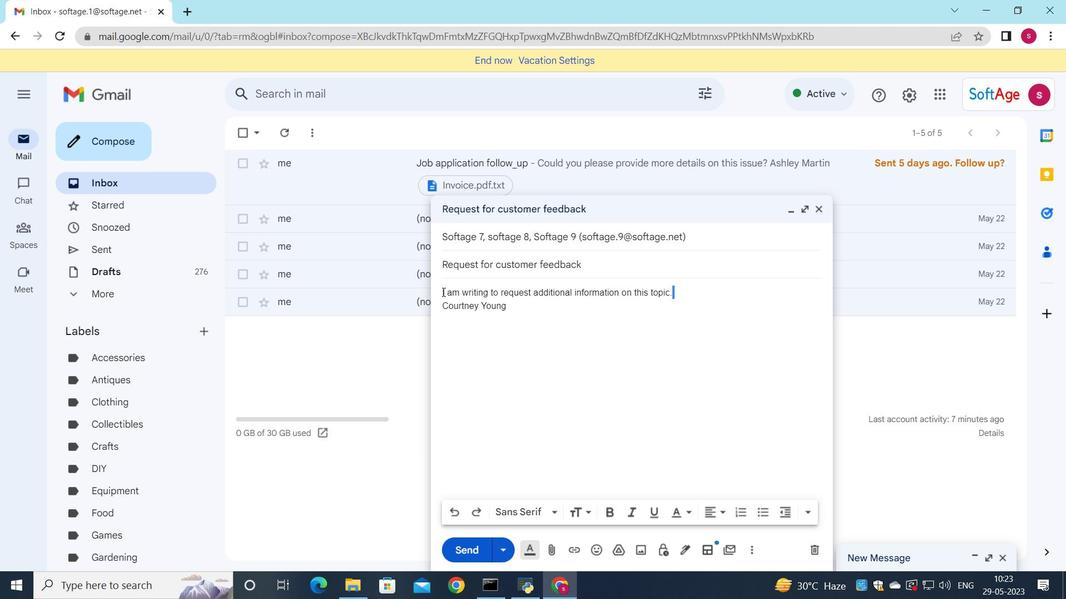 
Action: Mouse moved to (453, 292)
Screenshot: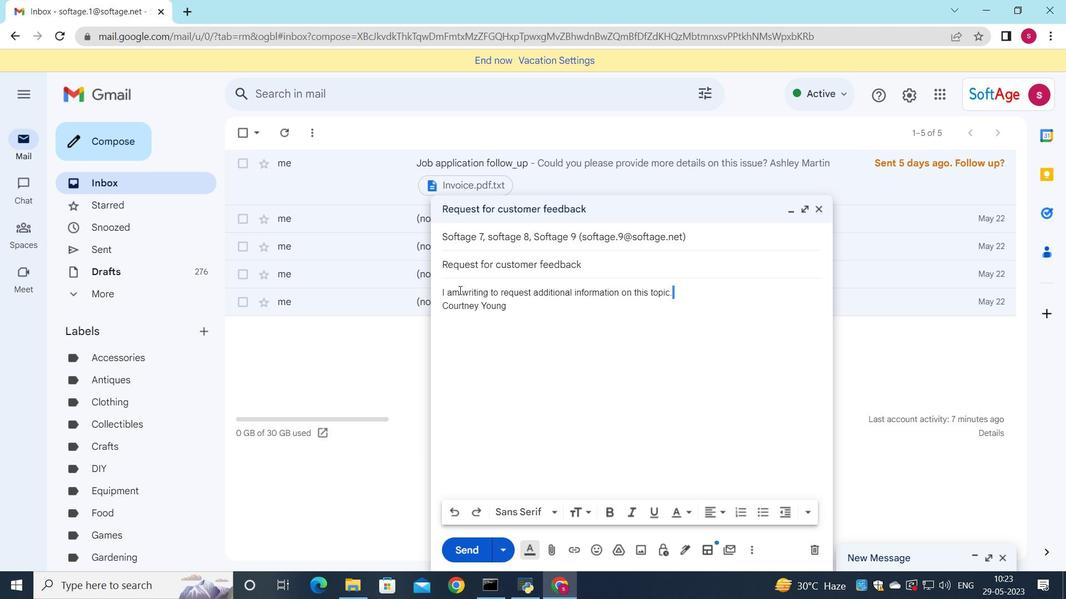 
Action: Mouse pressed left at (453, 292)
Screenshot: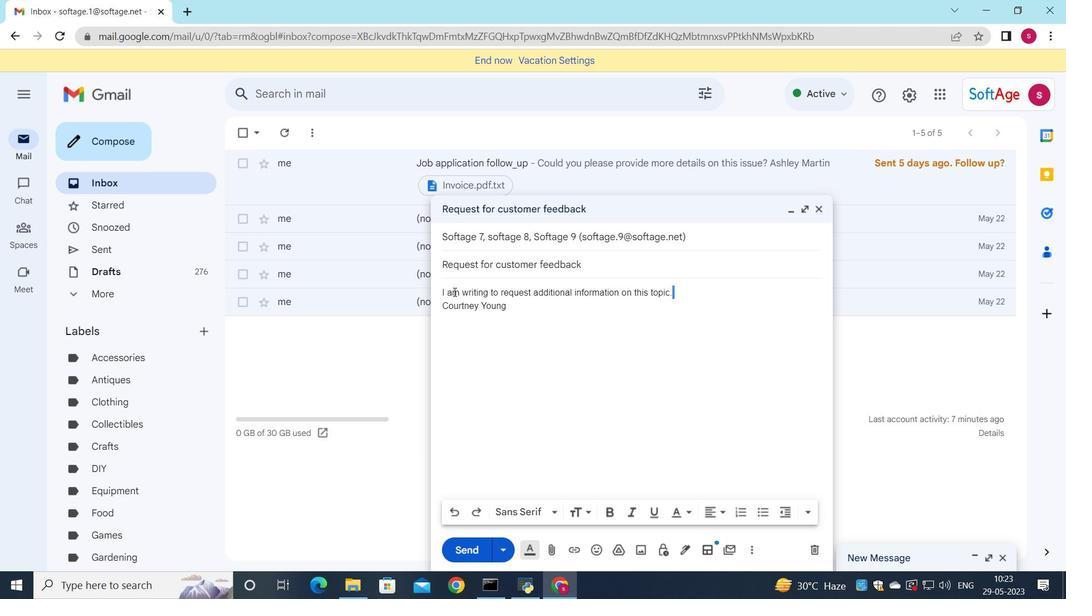 
Action: Mouse moved to (690, 295)
Screenshot: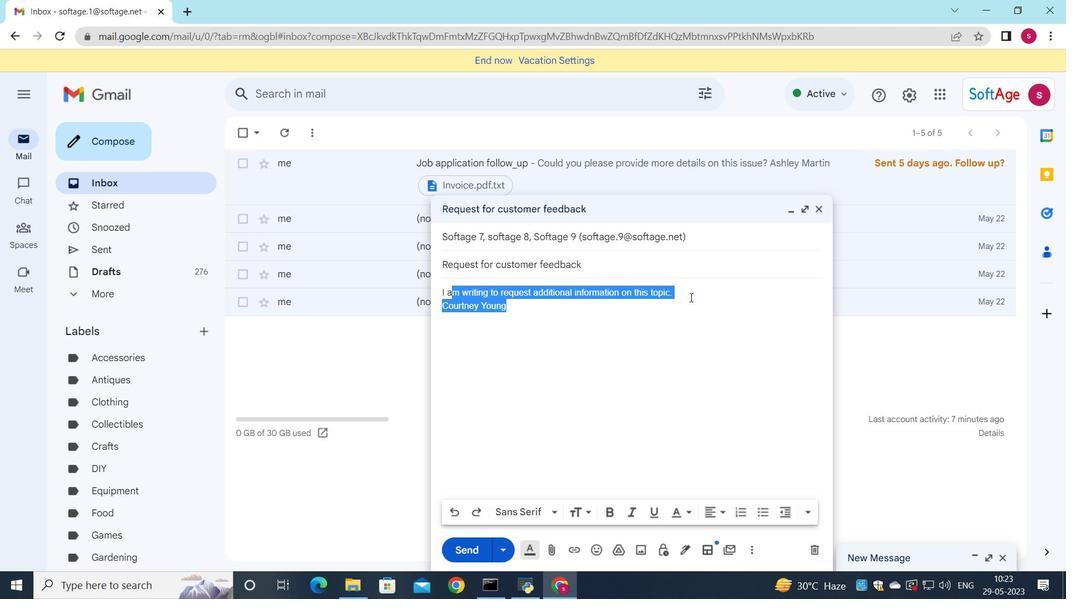 
Action: Mouse pressed left at (690, 295)
Screenshot: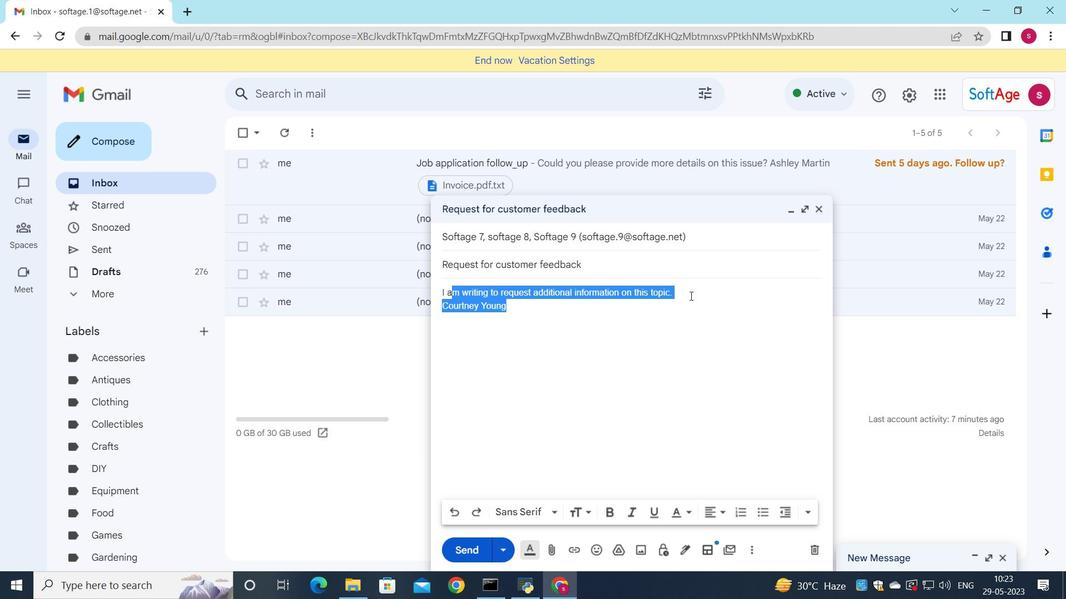 
Action: Mouse moved to (682, 292)
Screenshot: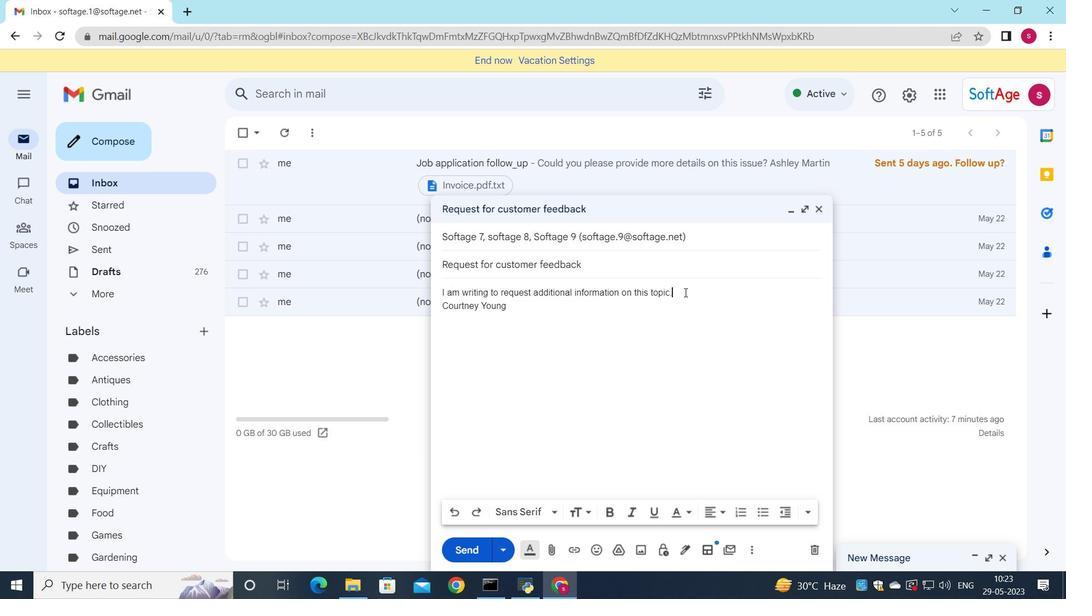 
Action: Mouse pressed left at (682, 292)
